 Task: Buy 3 Electrical from Lighting & Electrical section under best seller category for shipping address: Kate Phillips, 1479 Vineyard Drive, Independence, Ohio 44131, Cell Number 4403901431. Pay from credit card ending with 7965, CVV 549
Action: Mouse moved to (69, 60)
Screenshot: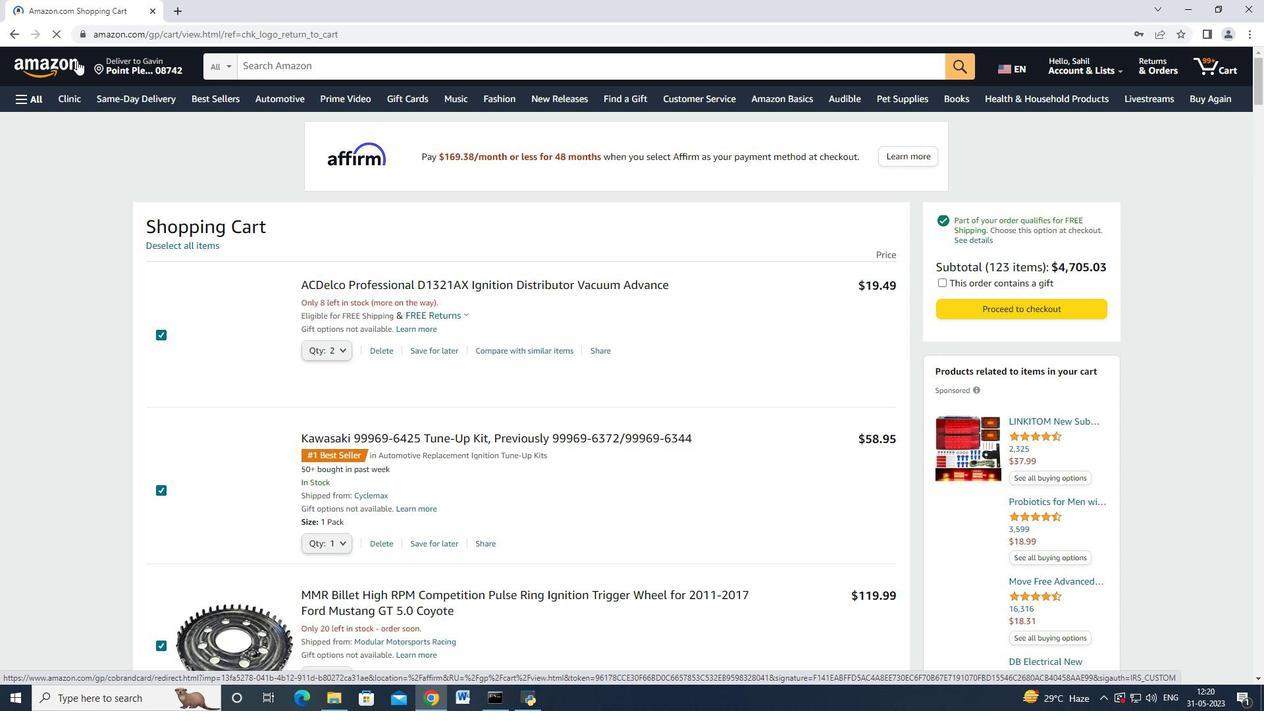
Action: Mouse pressed left at (69, 60)
Screenshot: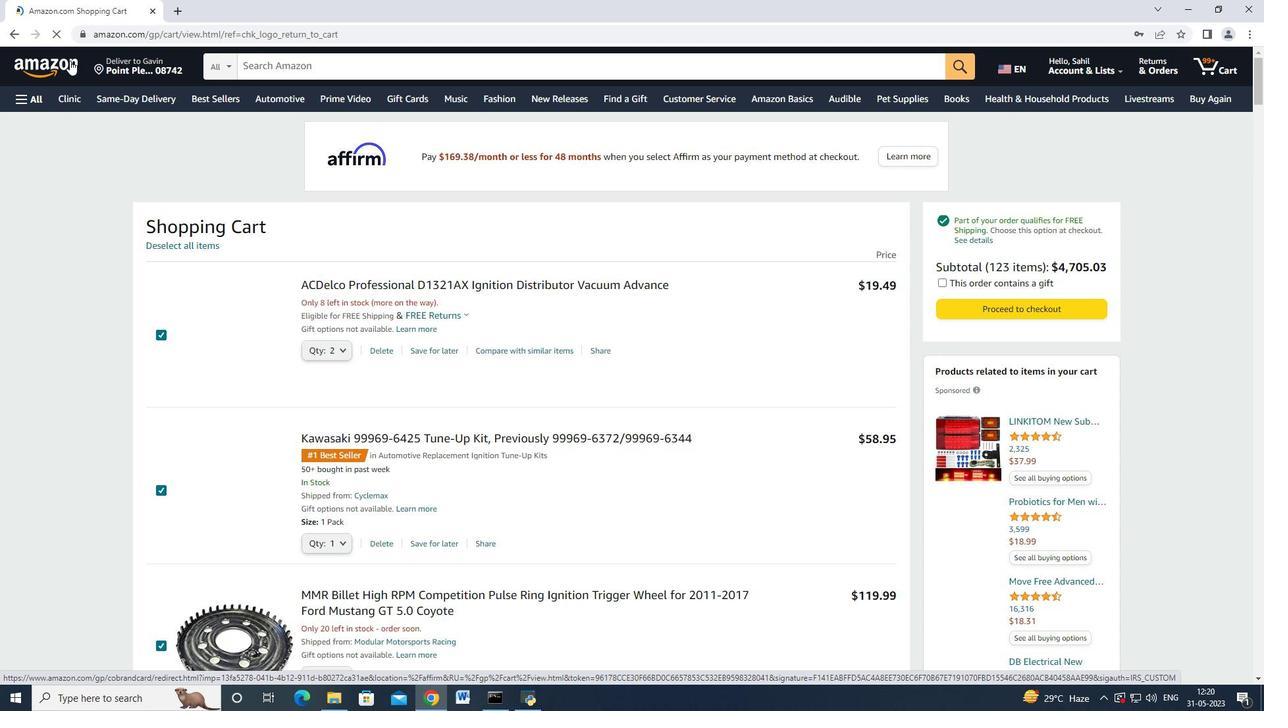 
Action: Mouse moved to (52, 60)
Screenshot: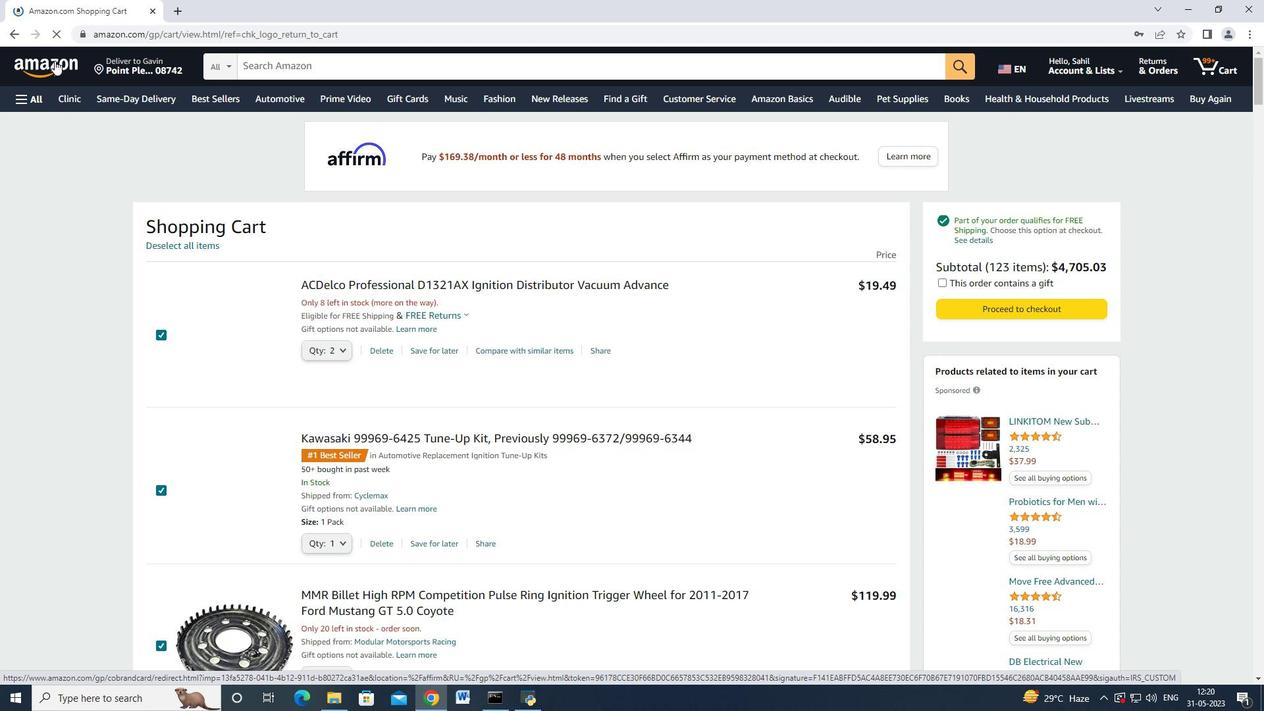 
Action: Mouse pressed left at (52, 60)
Screenshot: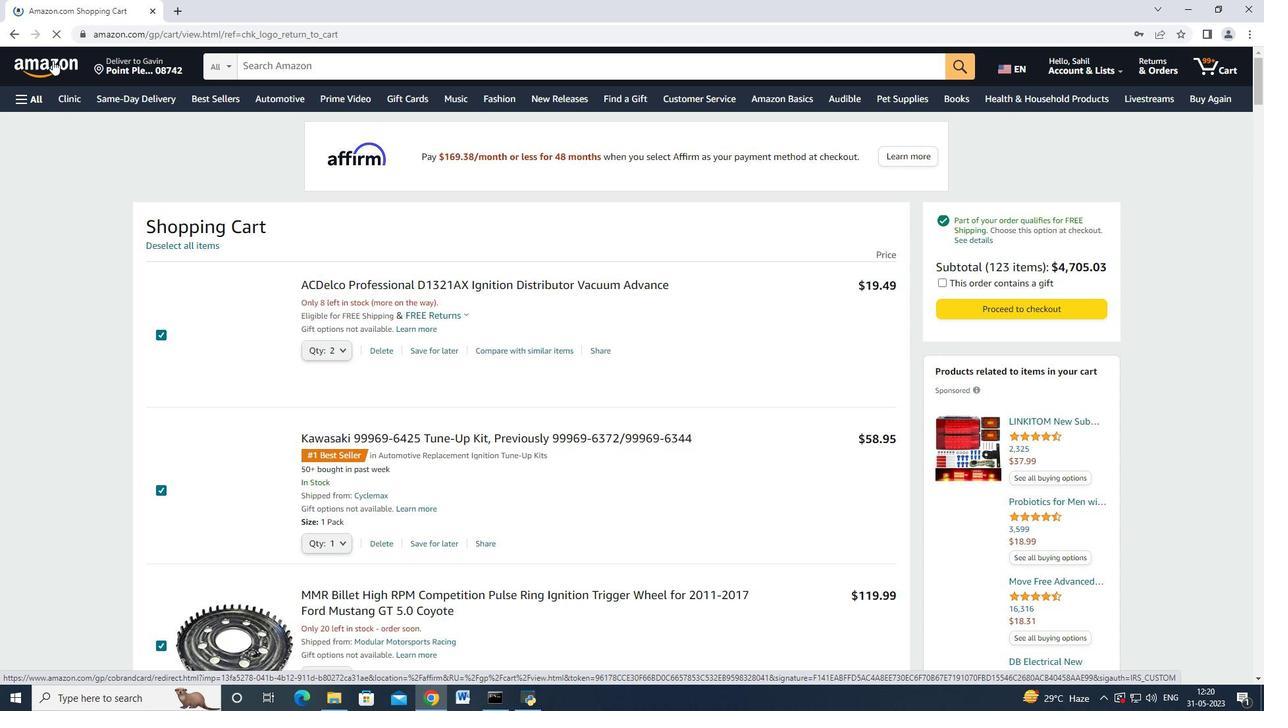 
Action: Mouse moved to (180, 36)
Screenshot: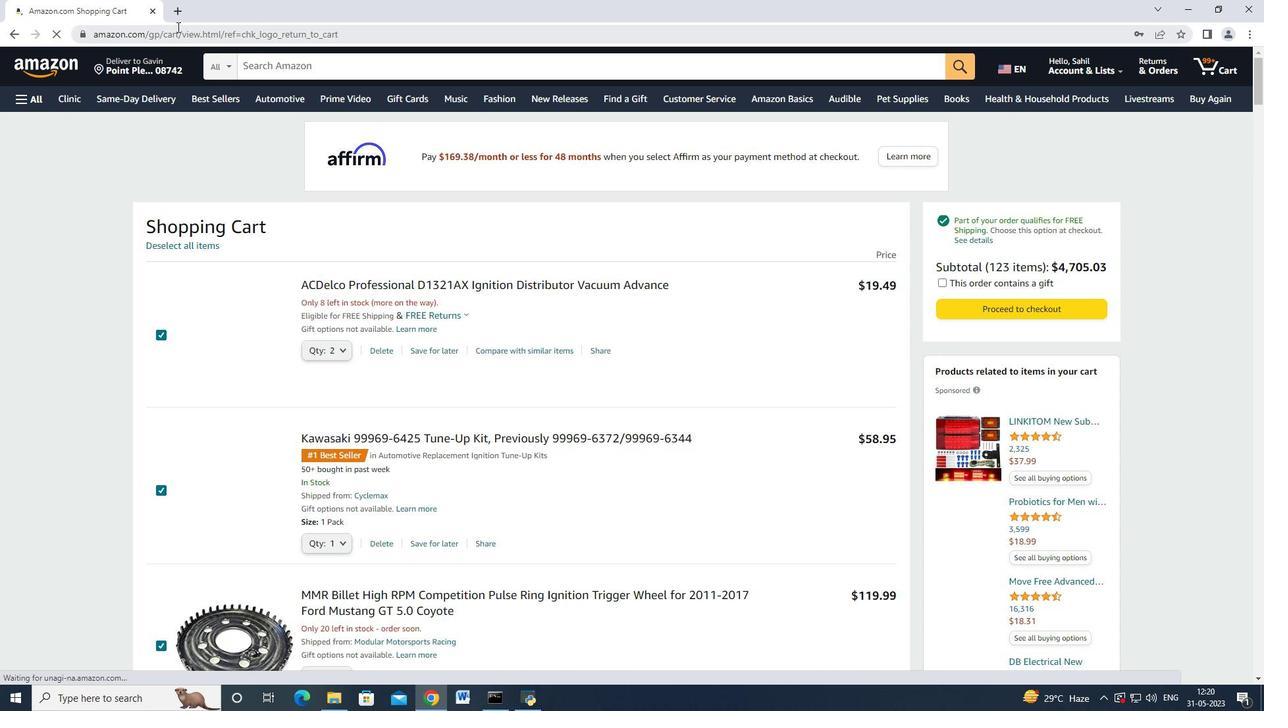 
Action: Mouse pressed left at (180, 36)
Screenshot: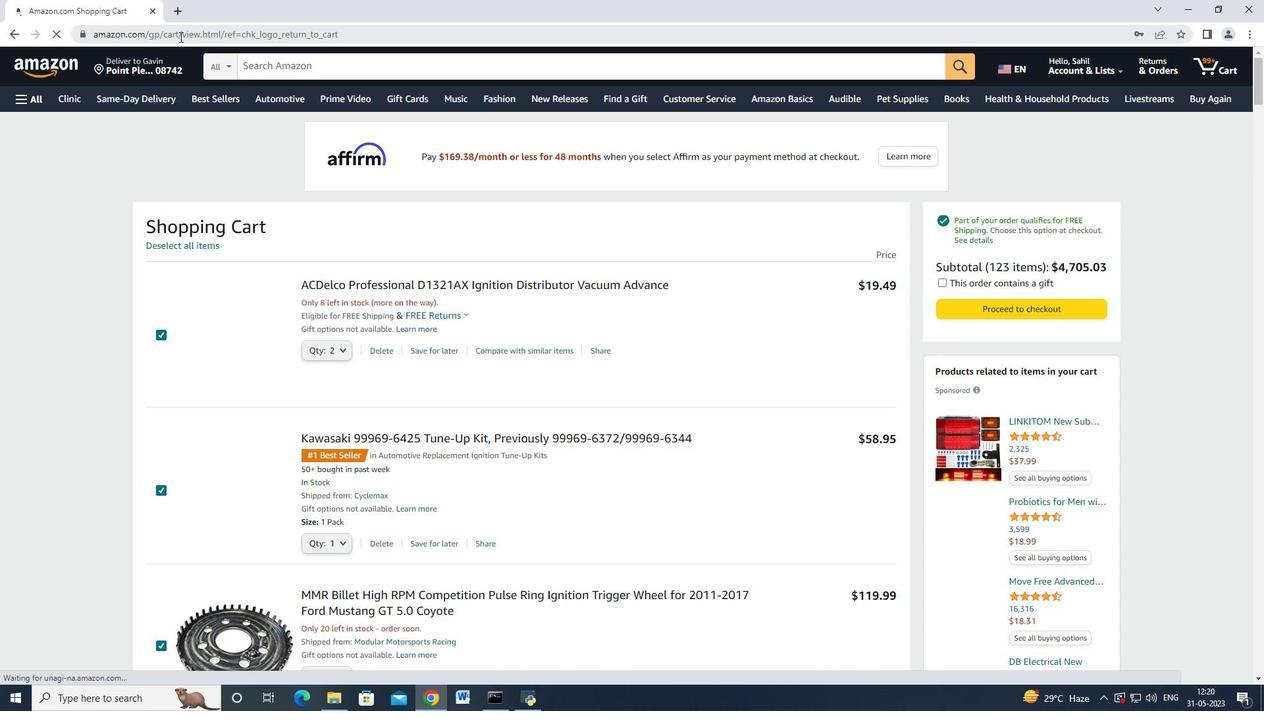 
Action: Mouse moved to (180, 36)
Screenshot: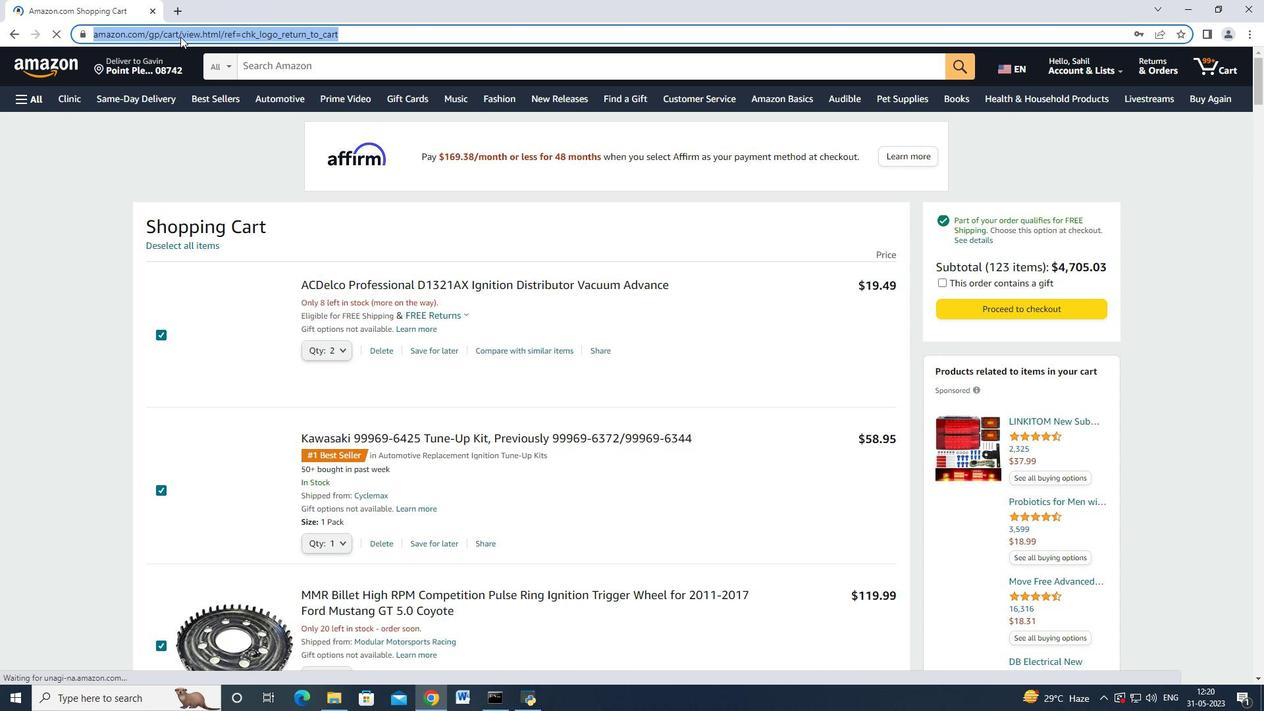 
Action: Key pressed amazon.com<Key.enter>
Screenshot: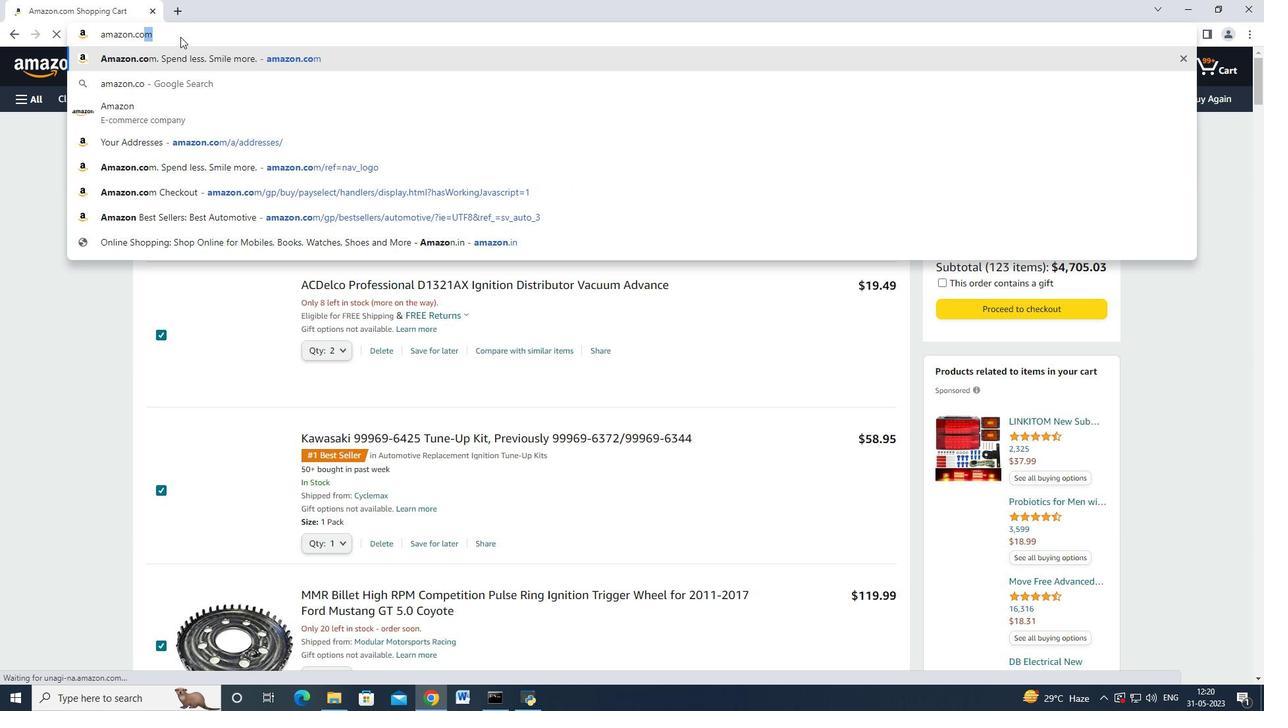 
Action: Mouse moved to (22, 104)
Screenshot: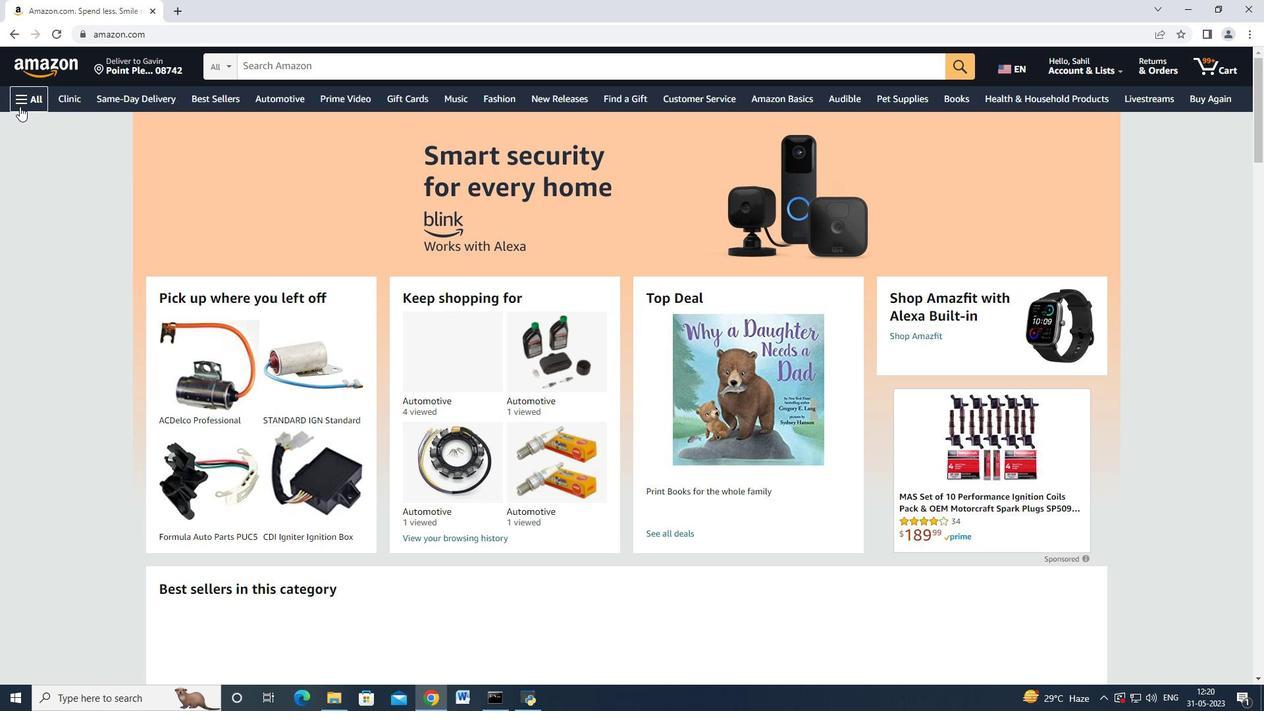 
Action: Mouse pressed left at (22, 104)
Screenshot: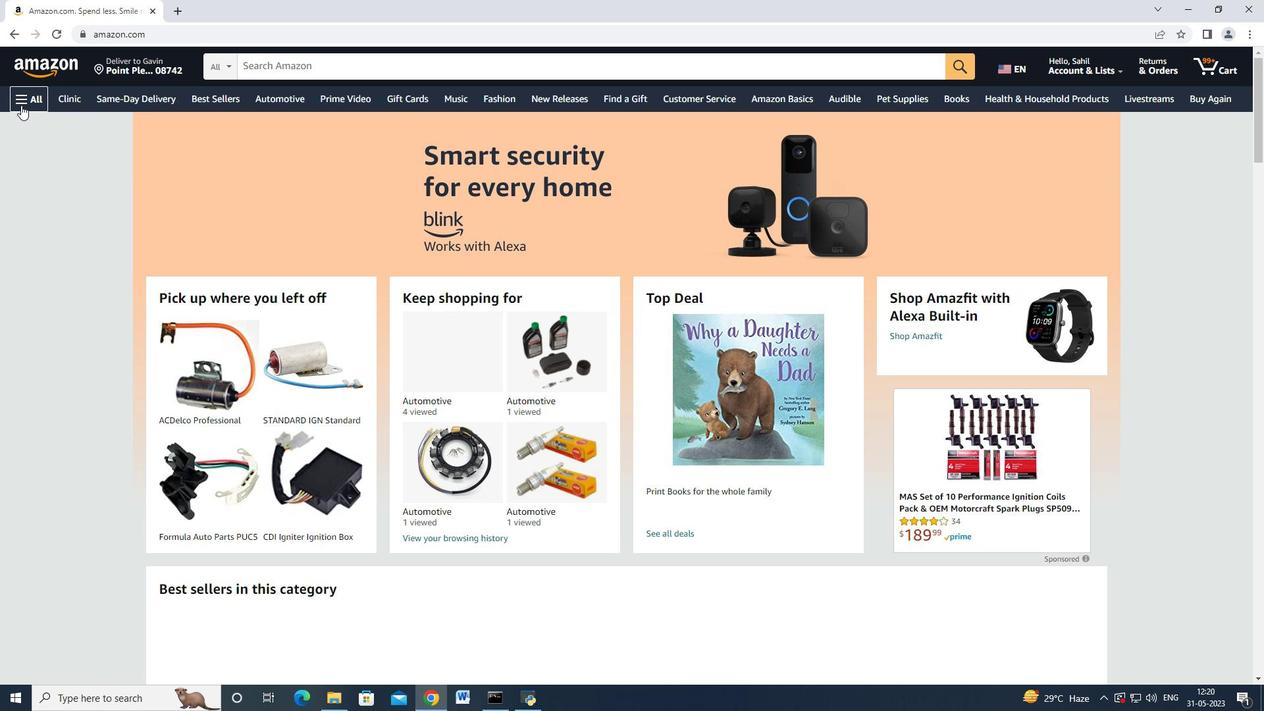 
Action: Mouse moved to (102, 256)
Screenshot: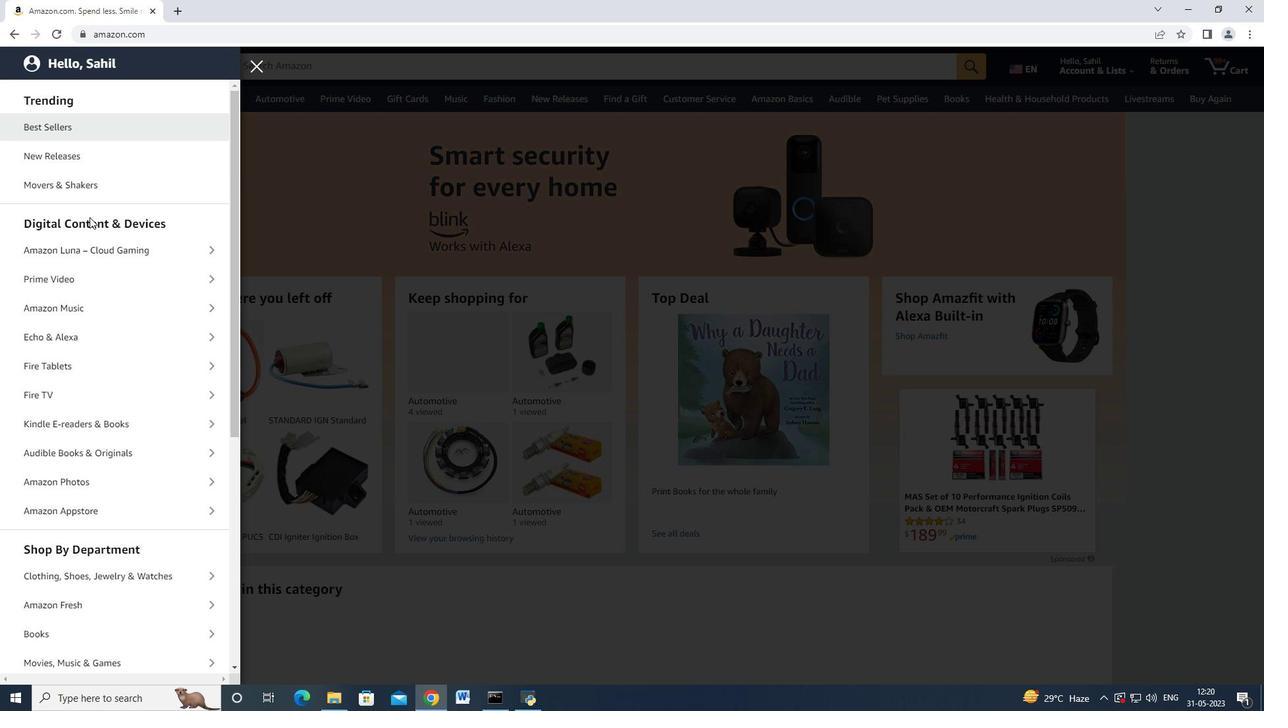 
Action: Mouse scrolled (102, 255) with delta (0, 0)
Screenshot: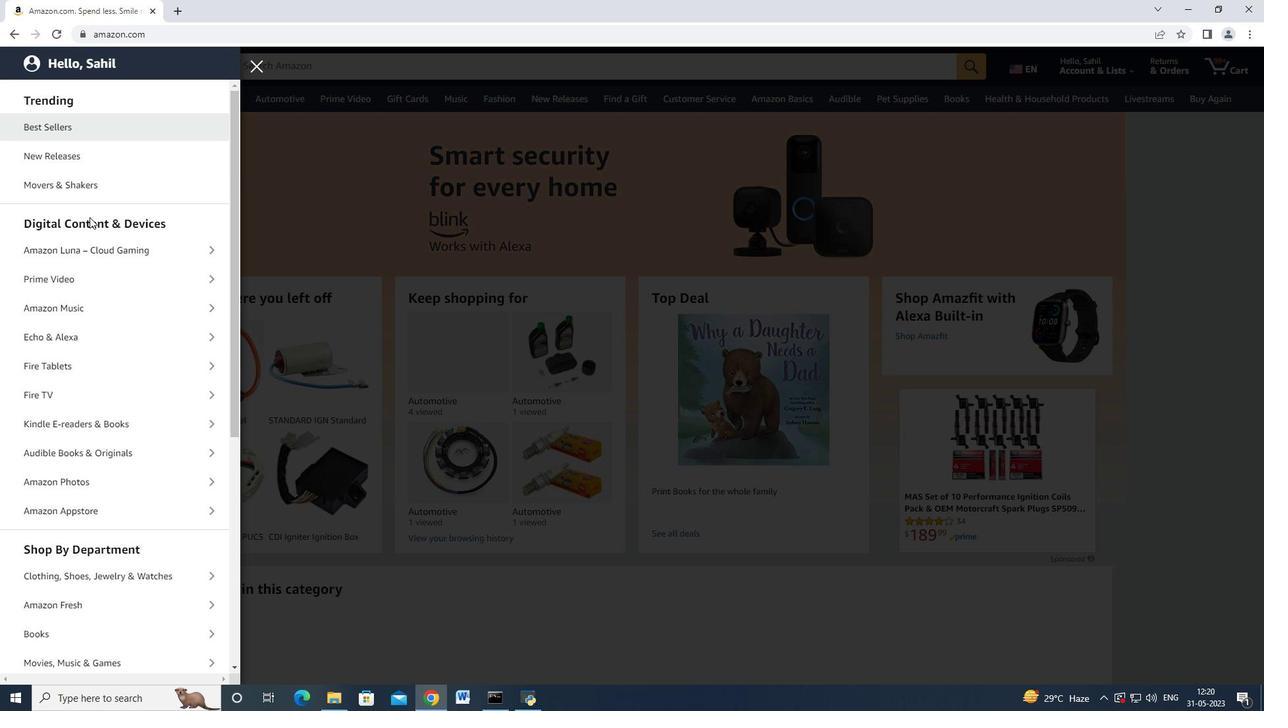 
Action: Mouse moved to (102, 260)
Screenshot: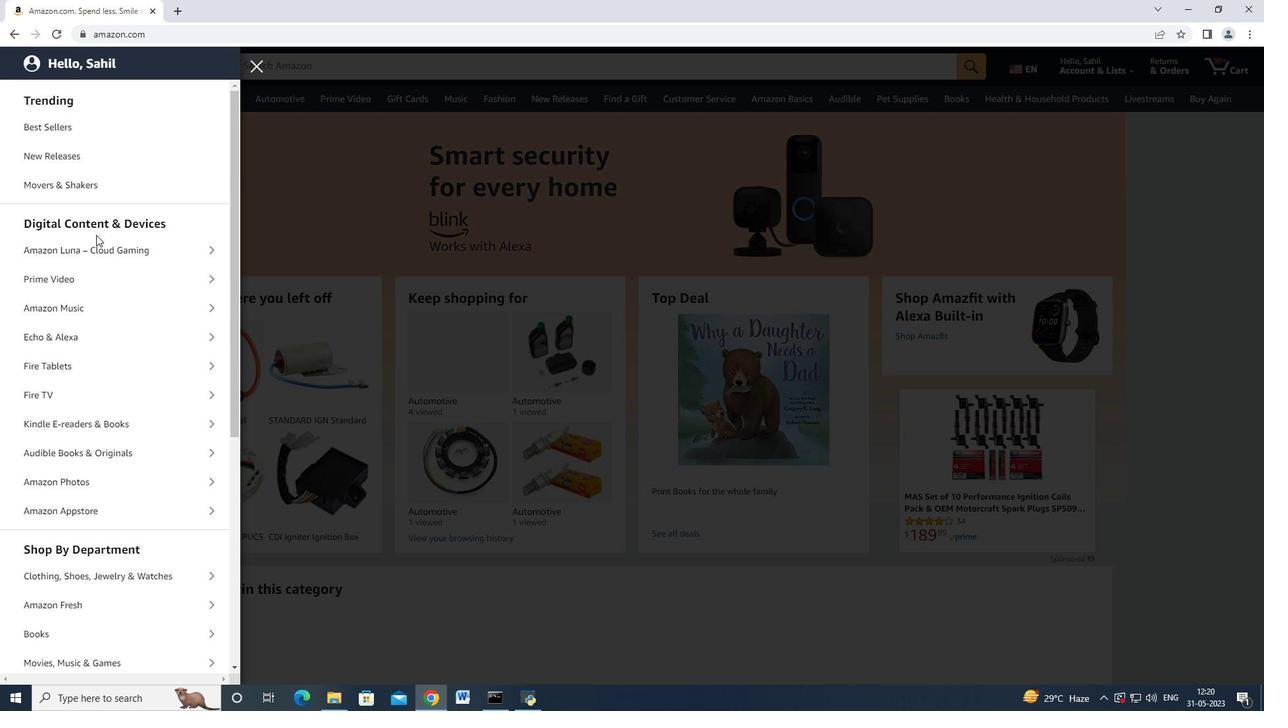
Action: Mouse scrolled (102, 260) with delta (0, 0)
Screenshot: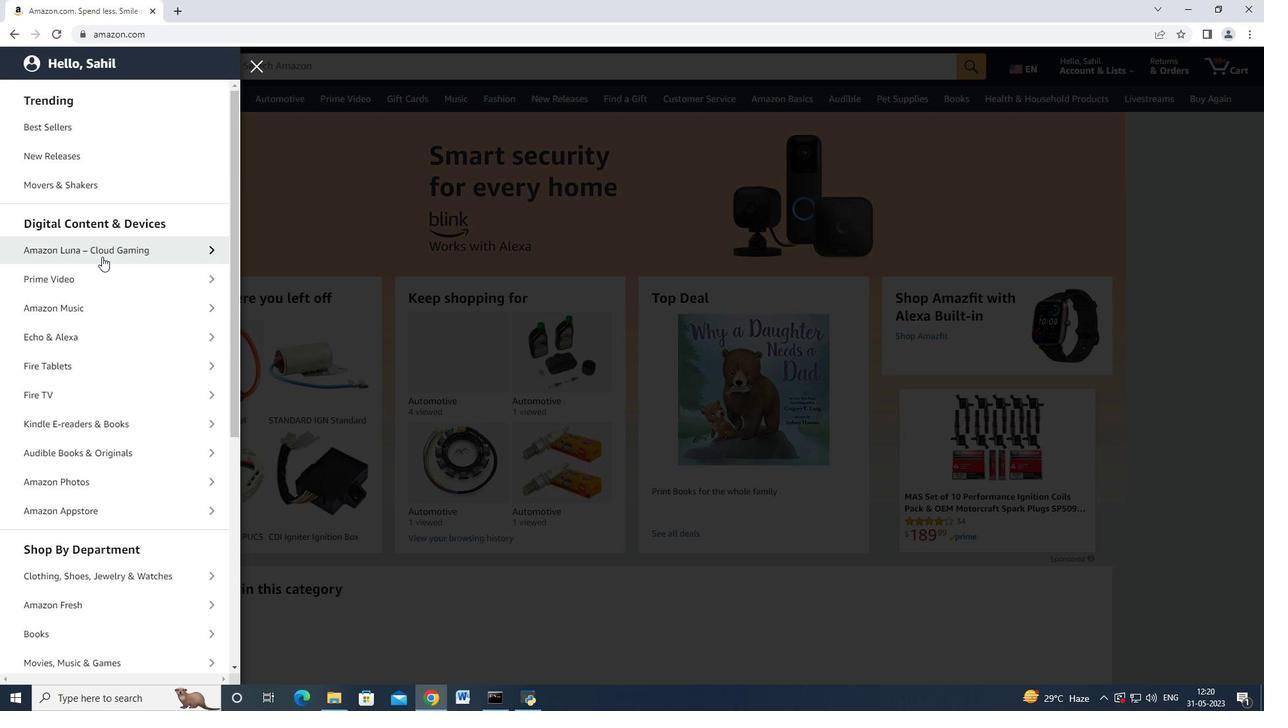 
Action: Mouse moved to (109, 281)
Screenshot: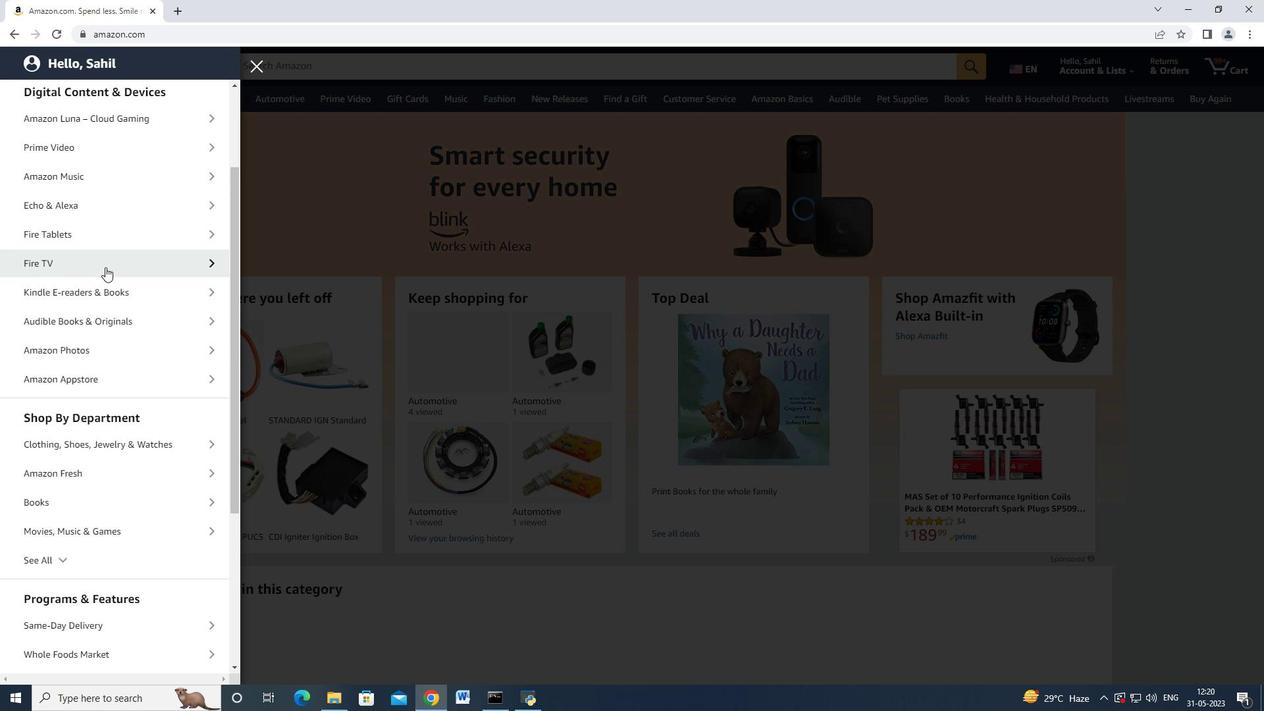 
Action: Mouse scrolled (109, 281) with delta (0, 0)
Screenshot: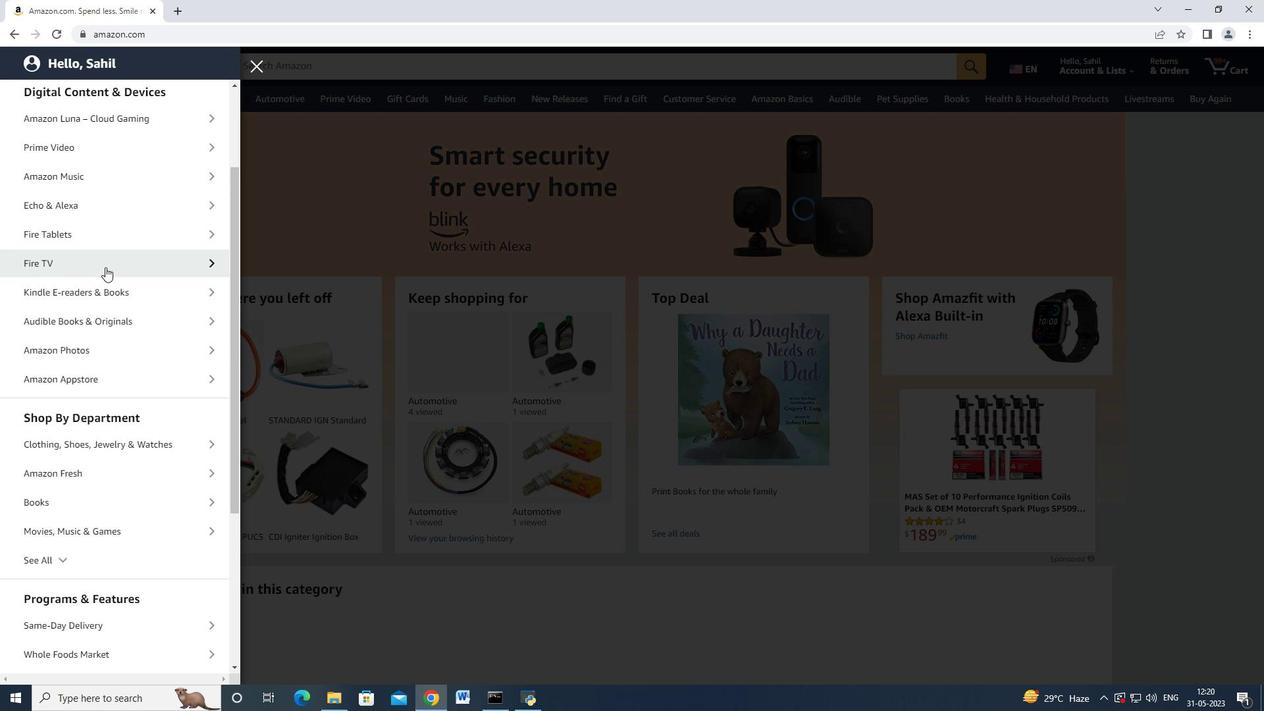 
Action: Mouse moved to (123, 350)
Screenshot: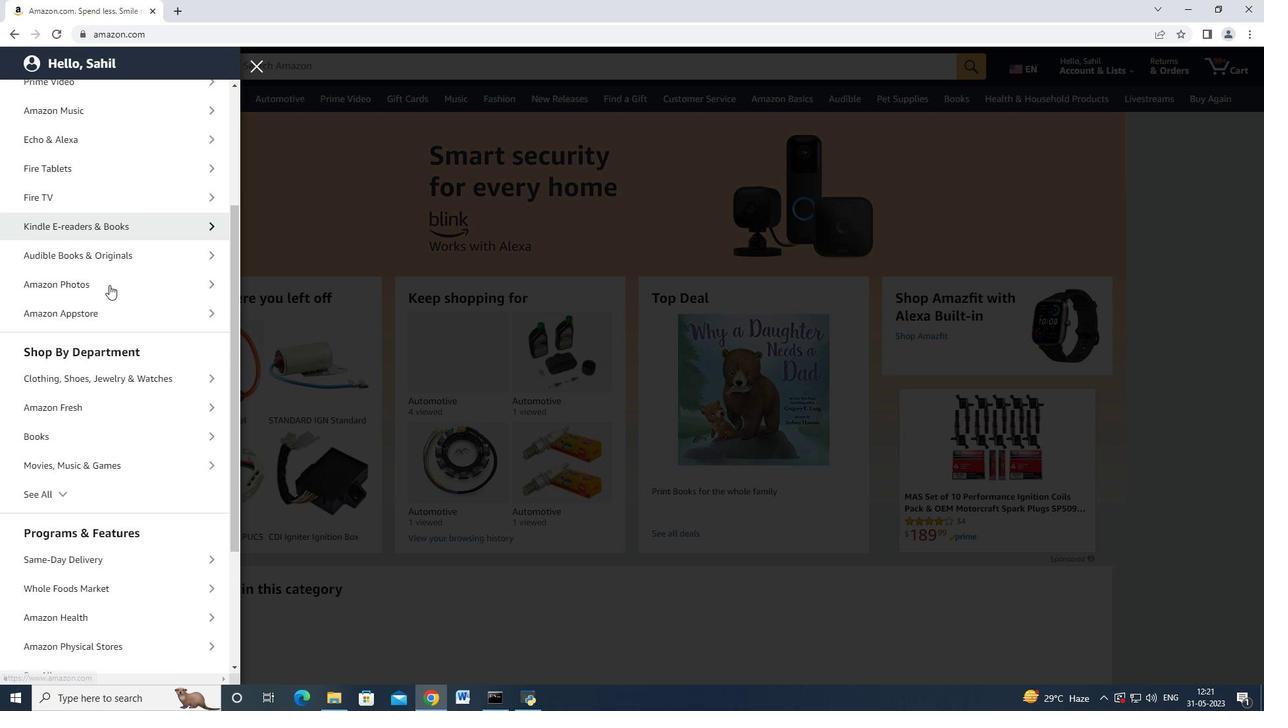 
Action: Mouse scrolled (109, 285) with delta (0, 0)
Screenshot: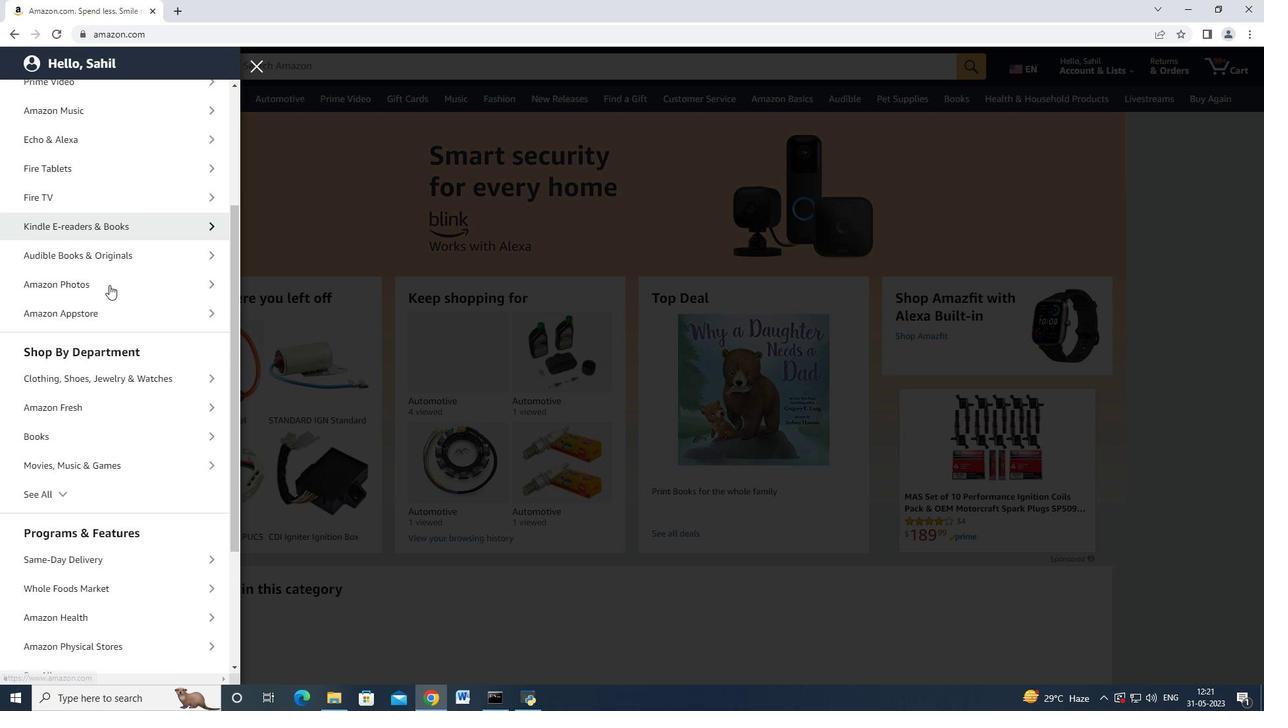 
Action: Mouse moved to (103, 427)
Screenshot: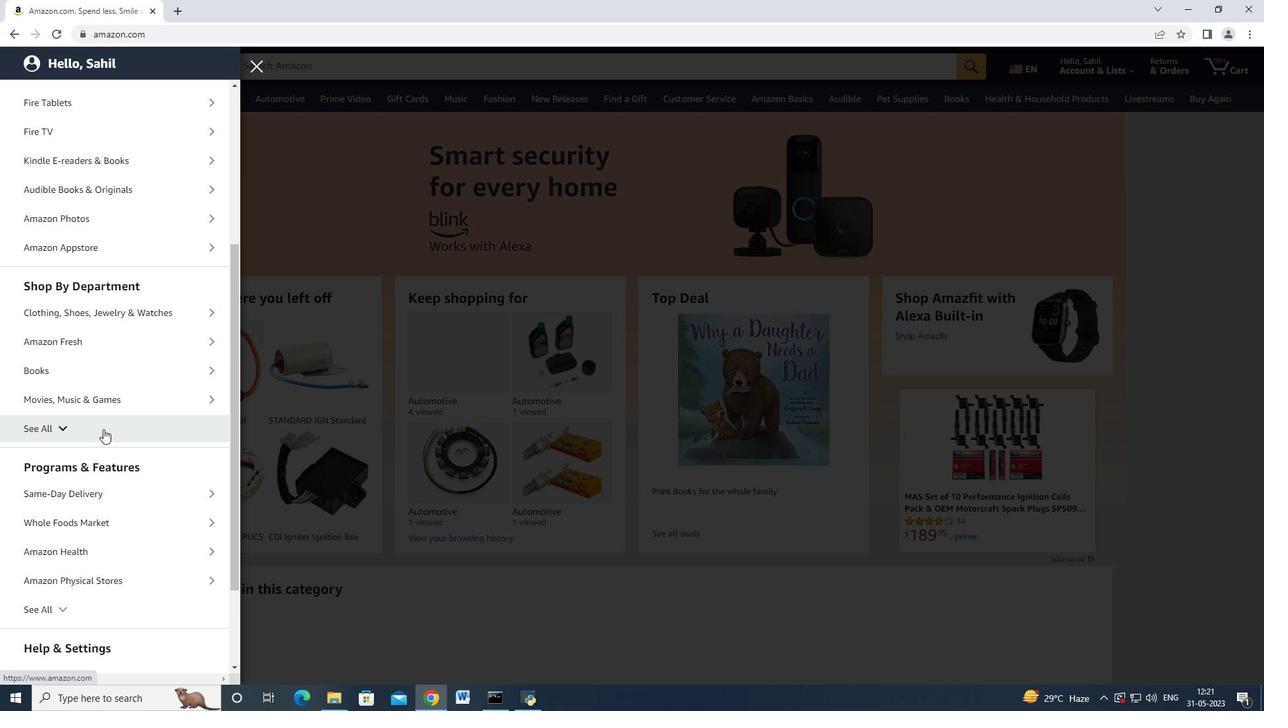 
Action: Mouse pressed left at (103, 427)
Screenshot: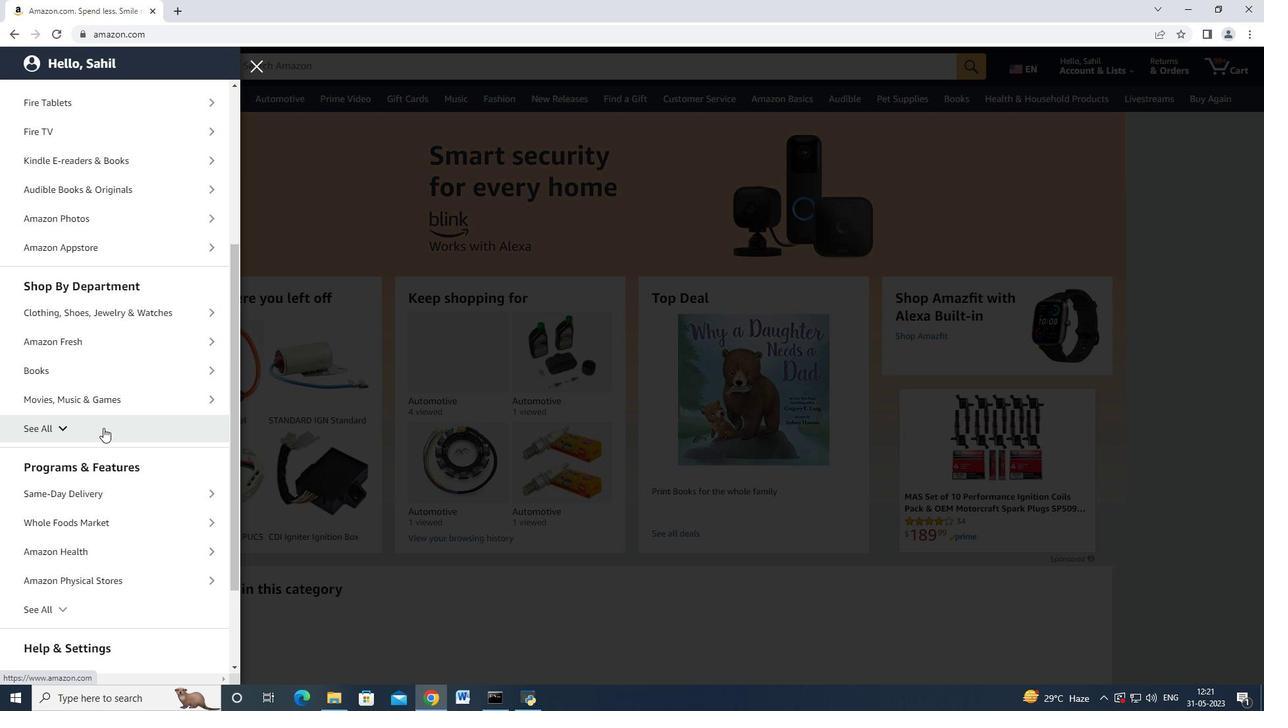 
Action: Mouse scrolled (103, 427) with delta (0, 0)
Screenshot: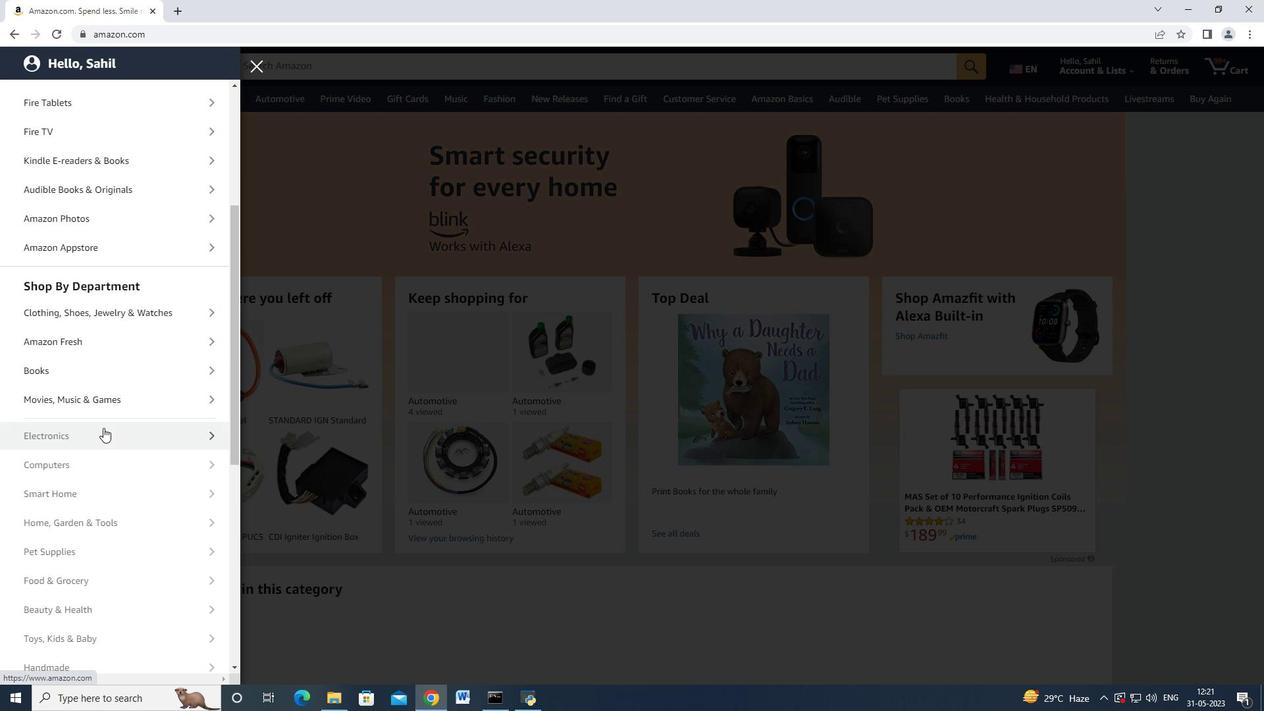 
Action: Mouse scrolled (103, 427) with delta (0, 0)
Screenshot: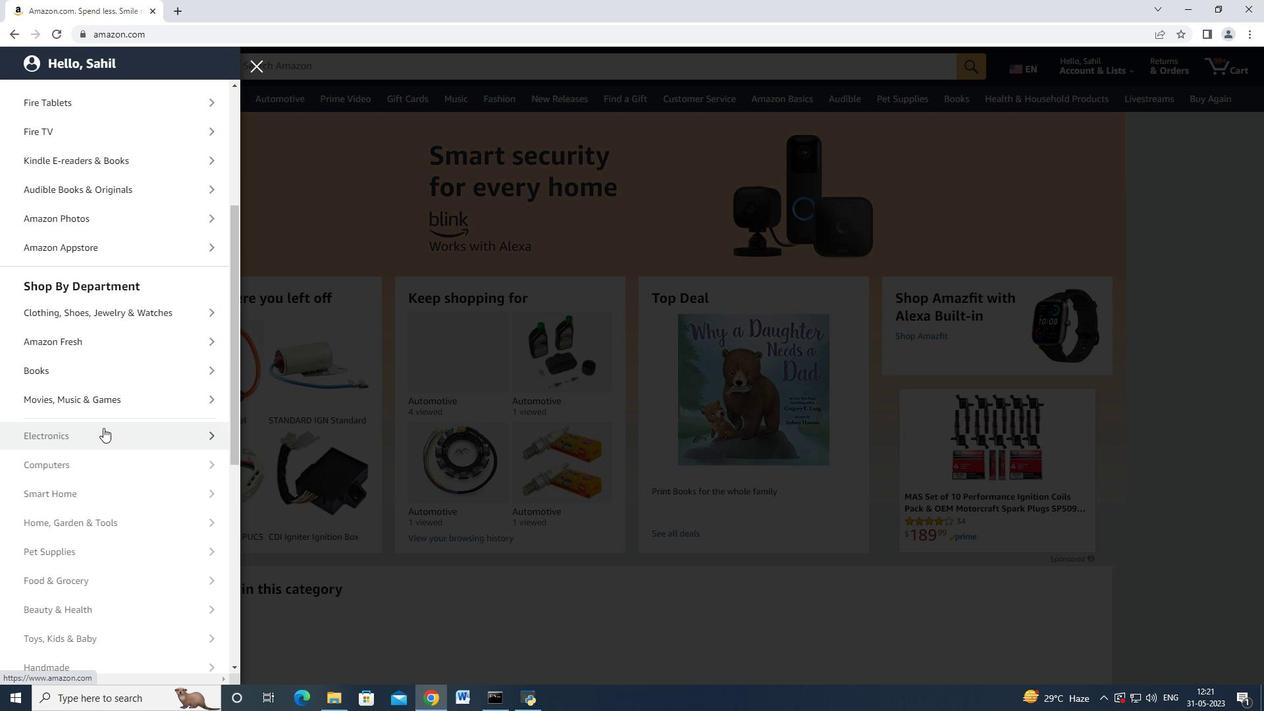 
Action: Mouse scrolled (103, 427) with delta (0, 0)
Screenshot: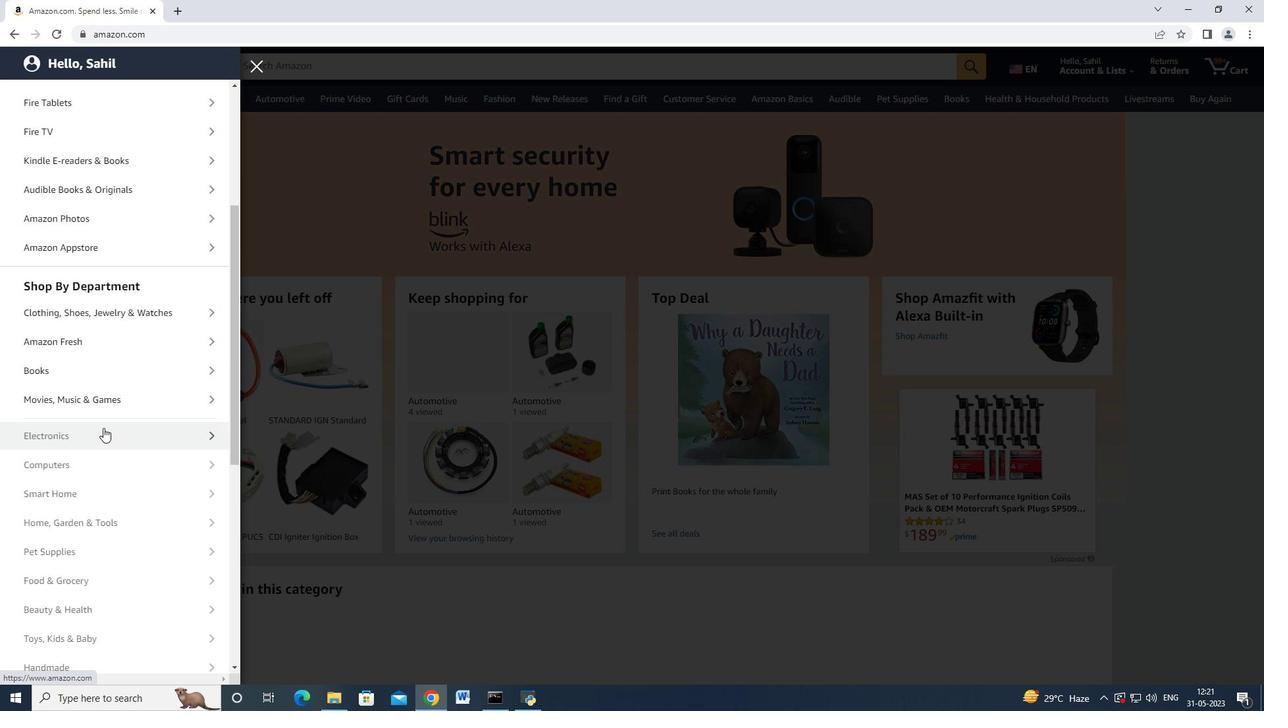 
Action: Mouse scrolled (103, 427) with delta (0, 0)
Screenshot: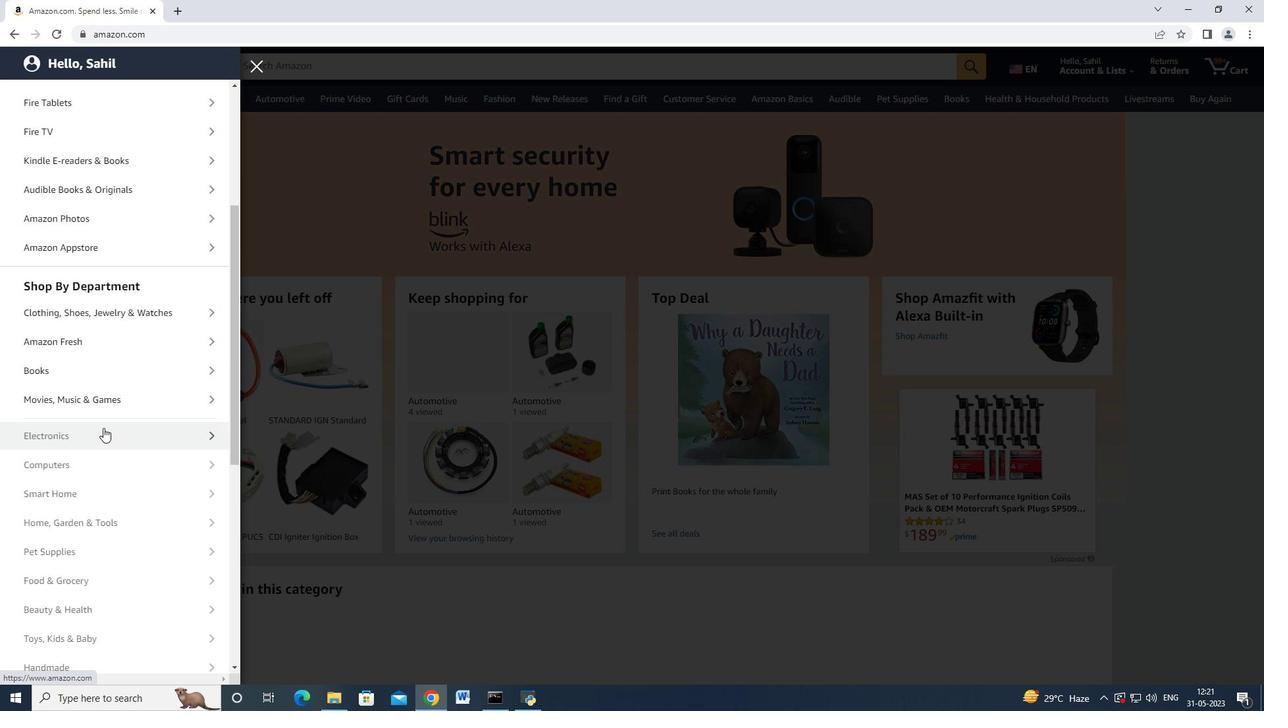
Action: Mouse scrolled (103, 427) with delta (0, 0)
Screenshot: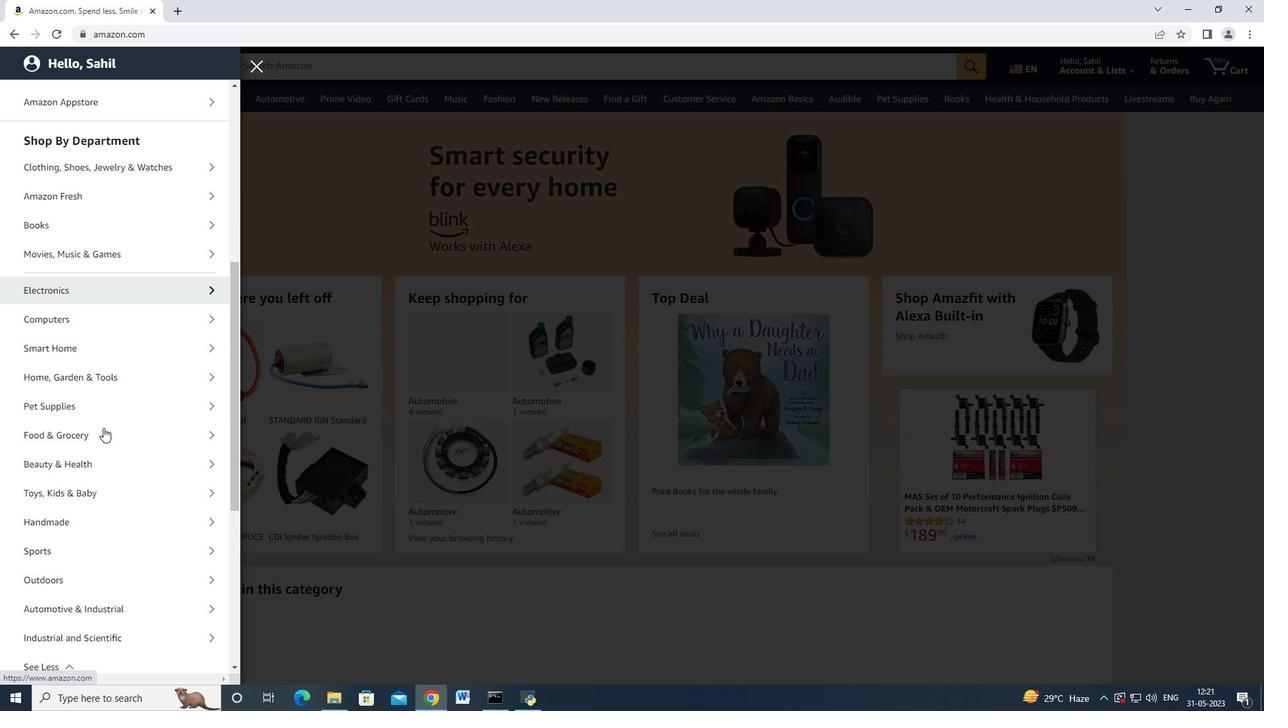 
Action: Mouse moved to (103, 427)
Screenshot: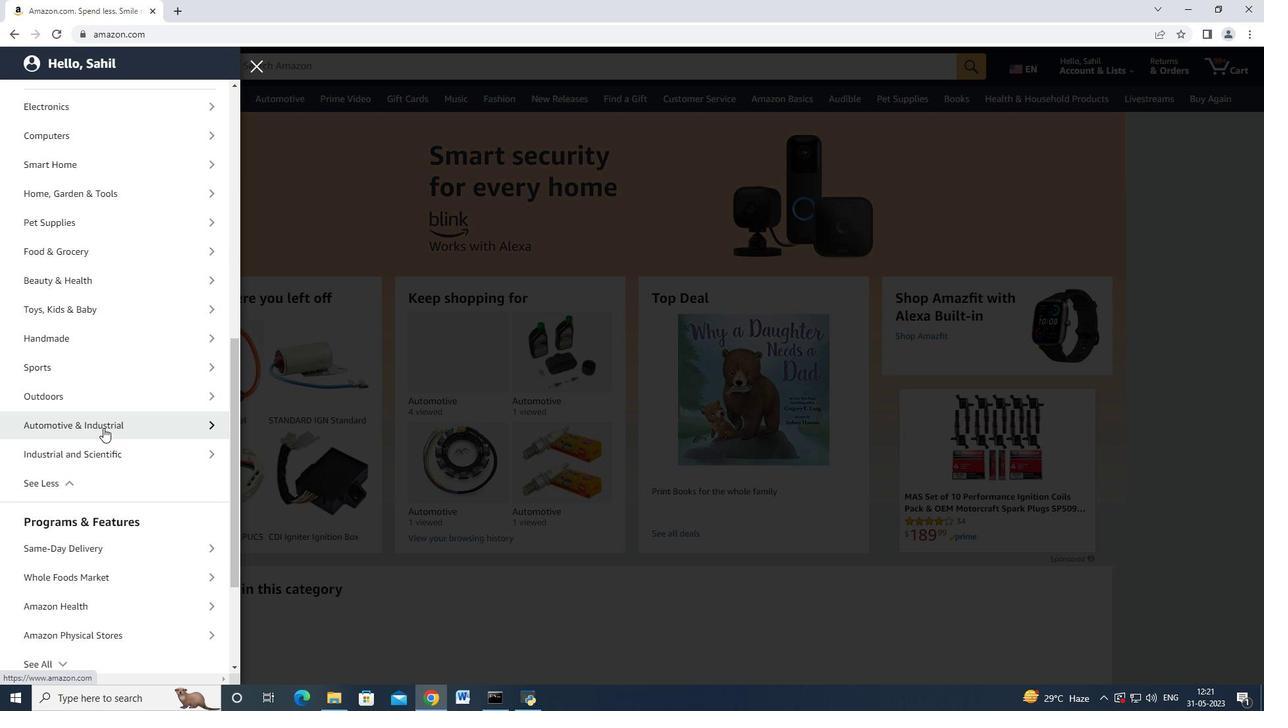 
Action: Mouse pressed left at (103, 427)
Screenshot: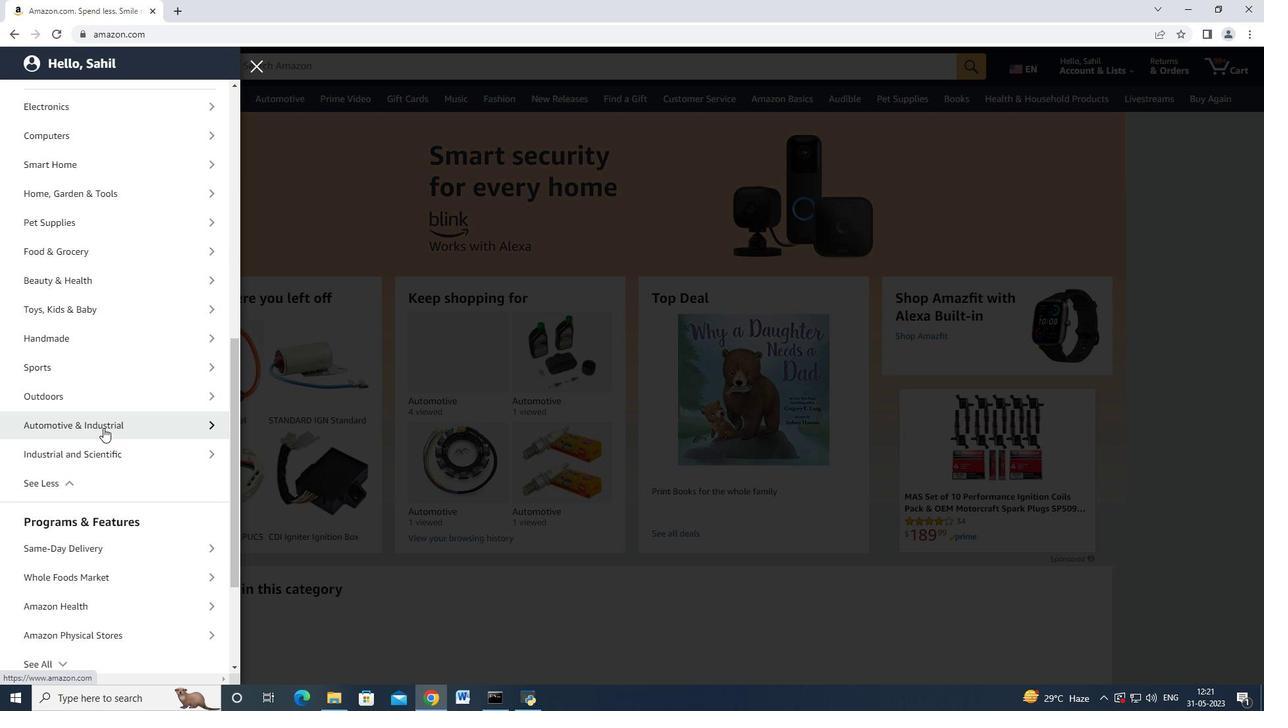 
Action: Mouse moved to (117, 158)
Screenshot: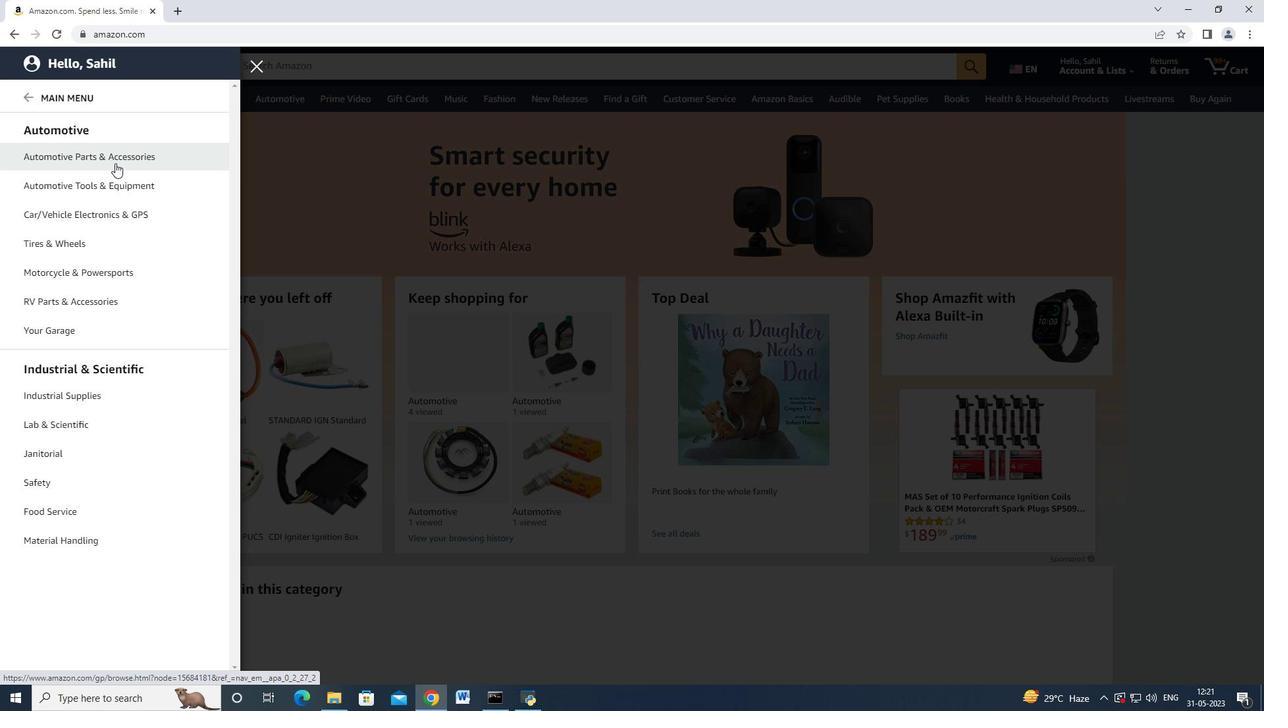 
Action: Mouse pressed left at (117, 158)
Screenshot: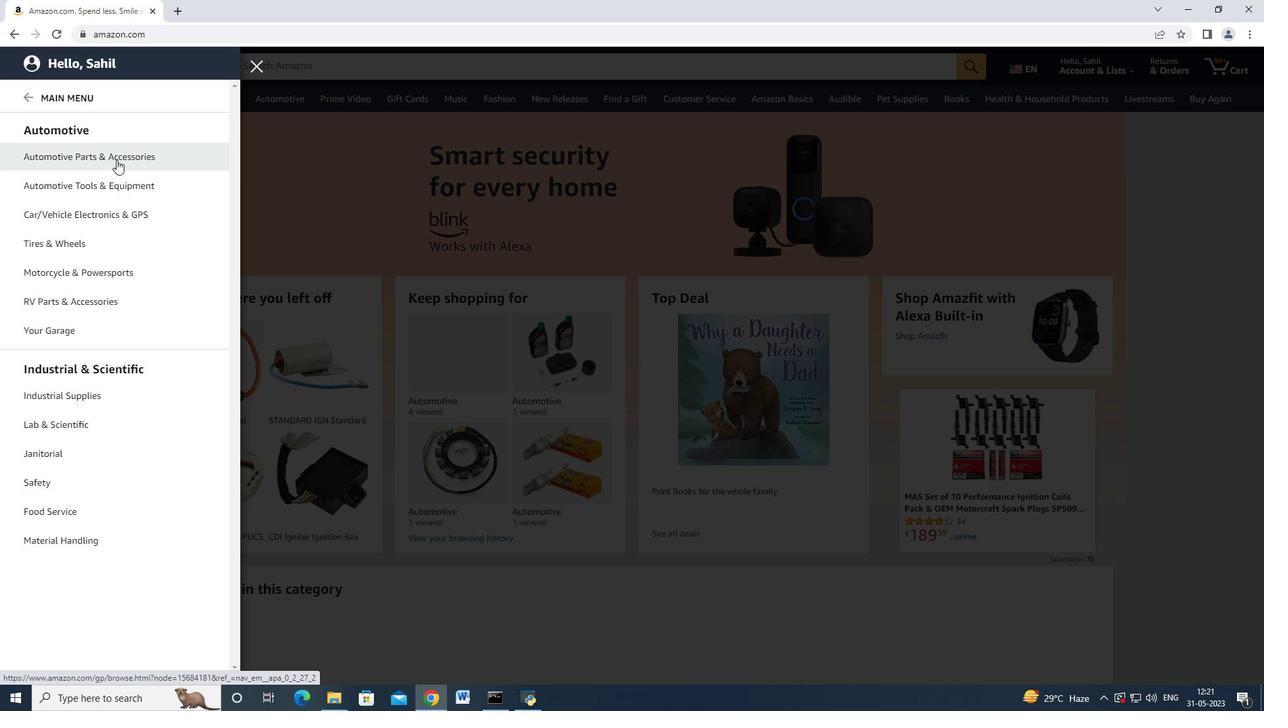 
Action: Mouse moved to (237, 125)
Screenshot: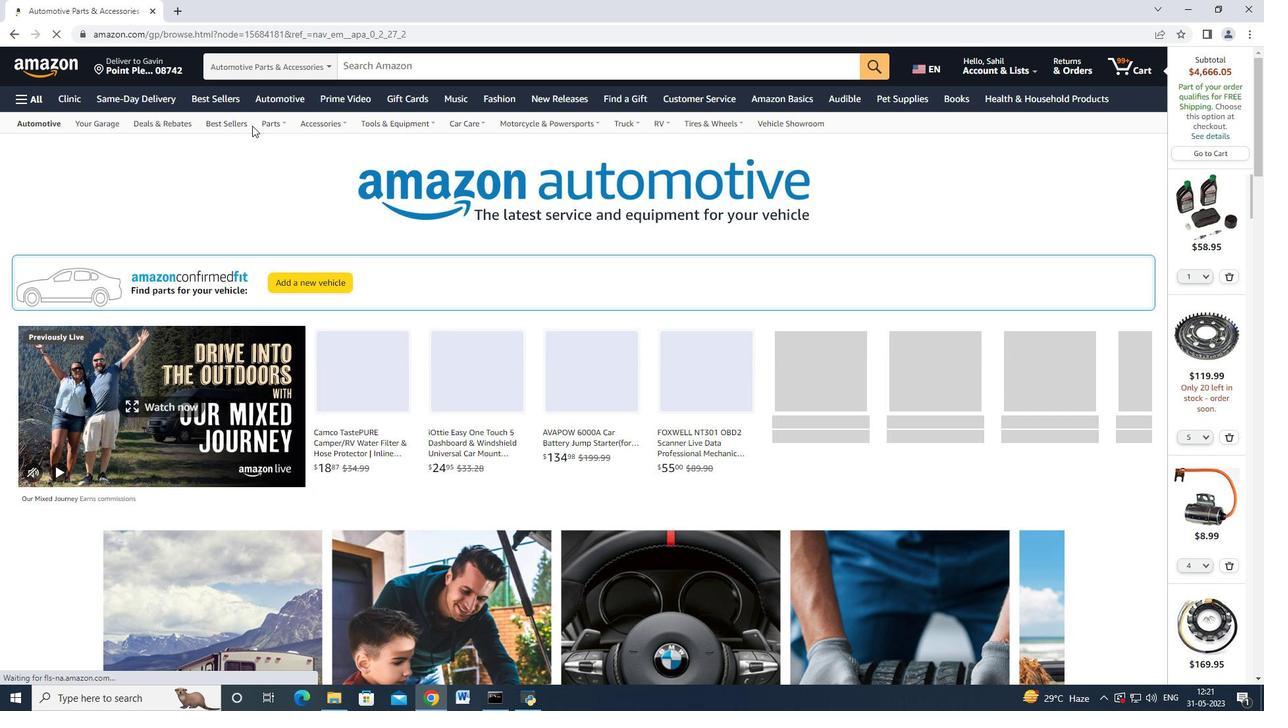 
Action: Mouse pressed left at (237, 125)
Screenshot: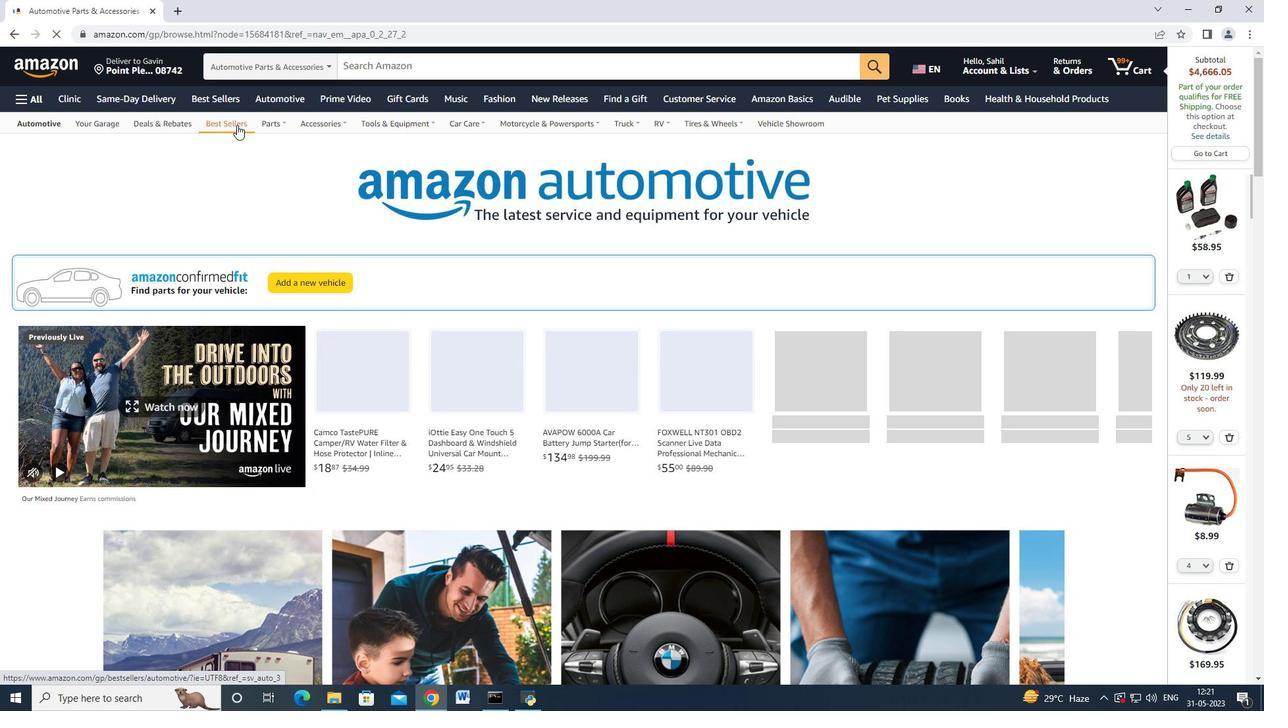 
Action: Mouse moved to (100, 416)
Screenshot: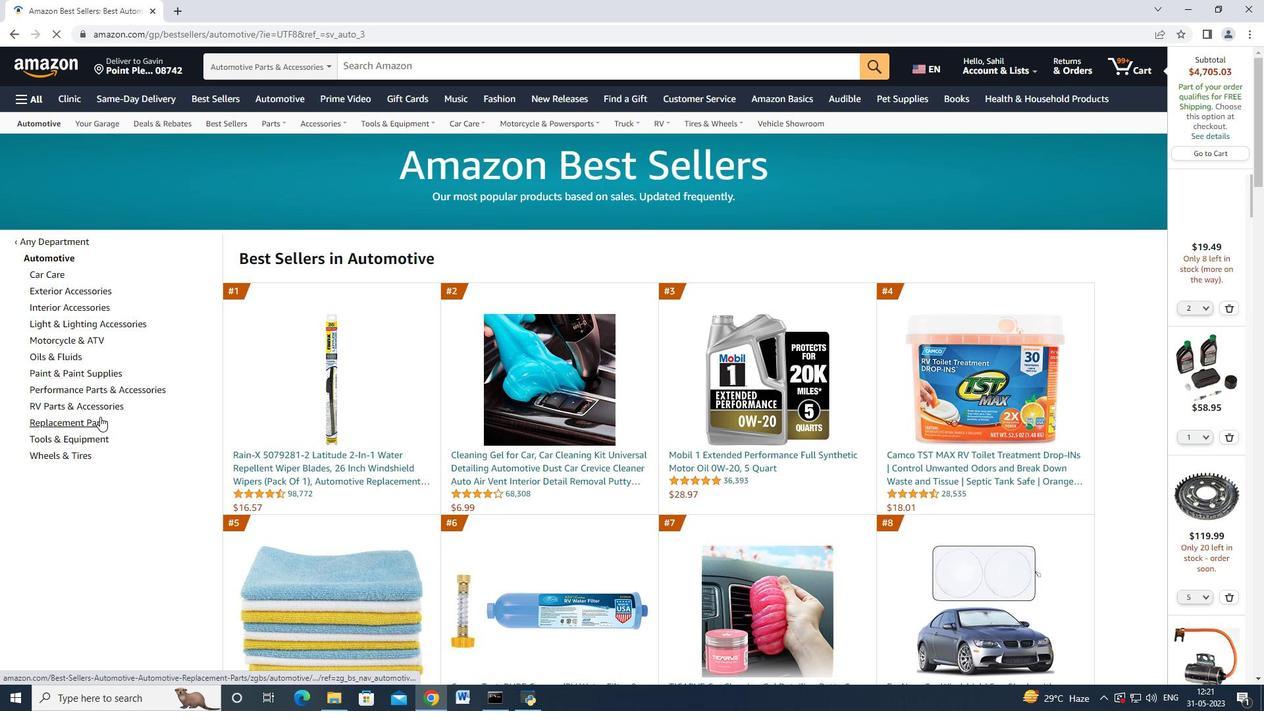 
Action: Mouse pressed left at (100, 416)
Screenshot: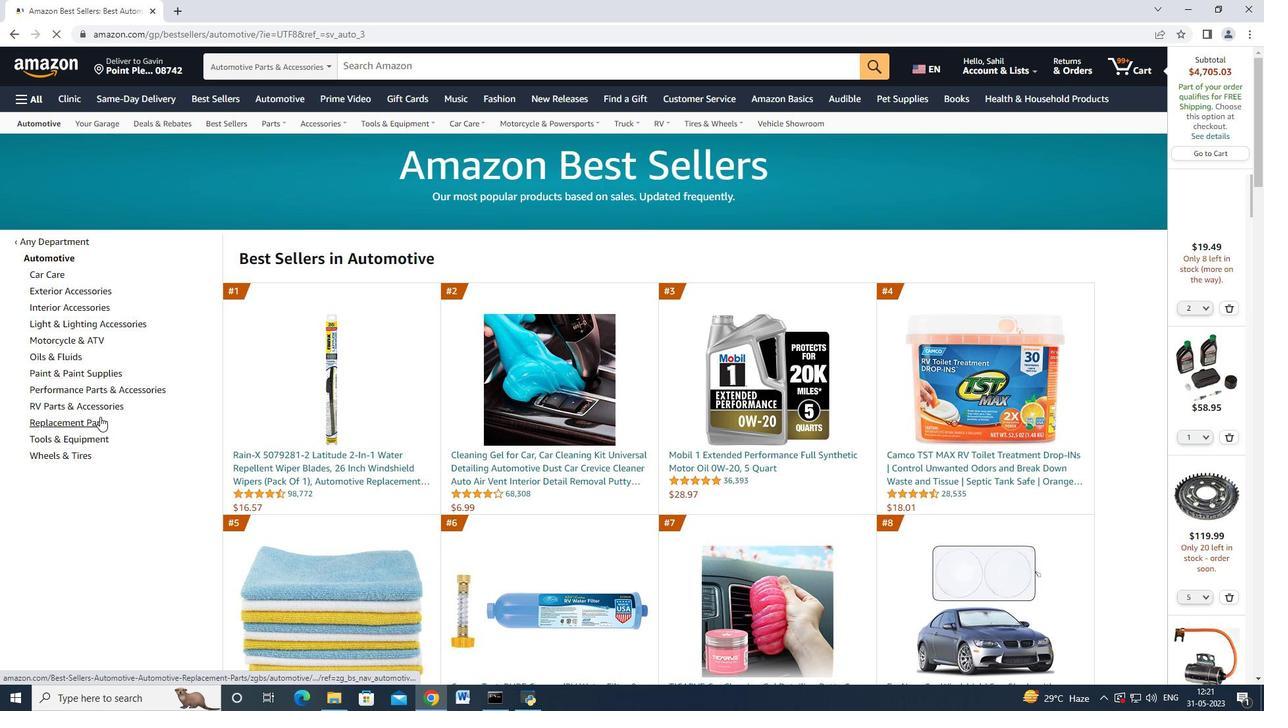 
Action: Mouse moved to (99, 363)
Screenshot: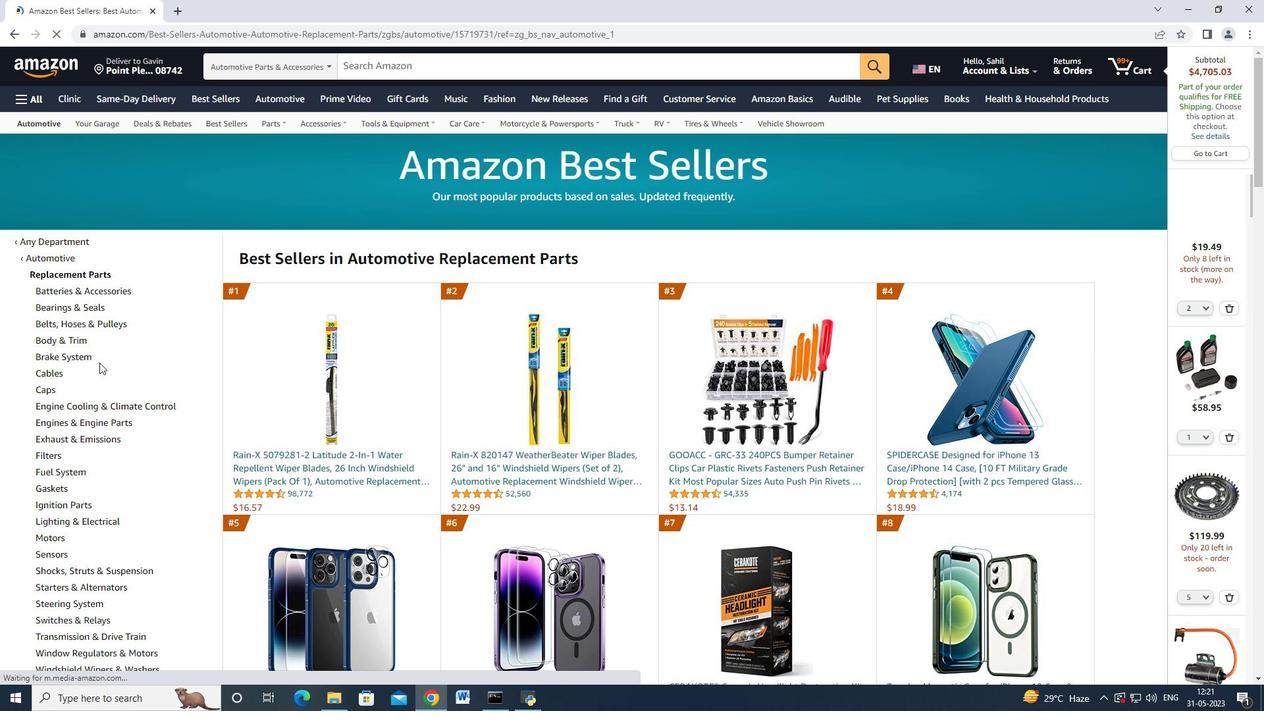 
Action: Mouse scrolled (99, 362) with delta (0, 0)
Screenshot: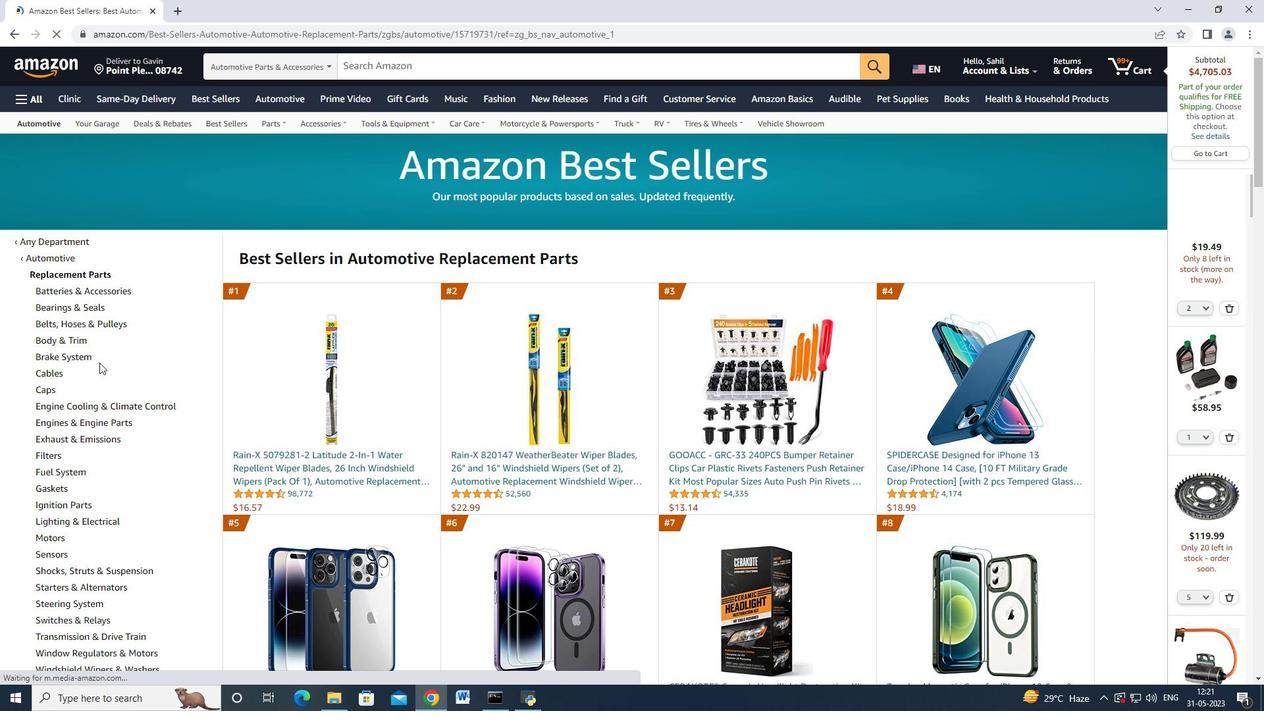 
Action: Mouse scrolled (99, 362) with delta (0, 0)
Screenshot: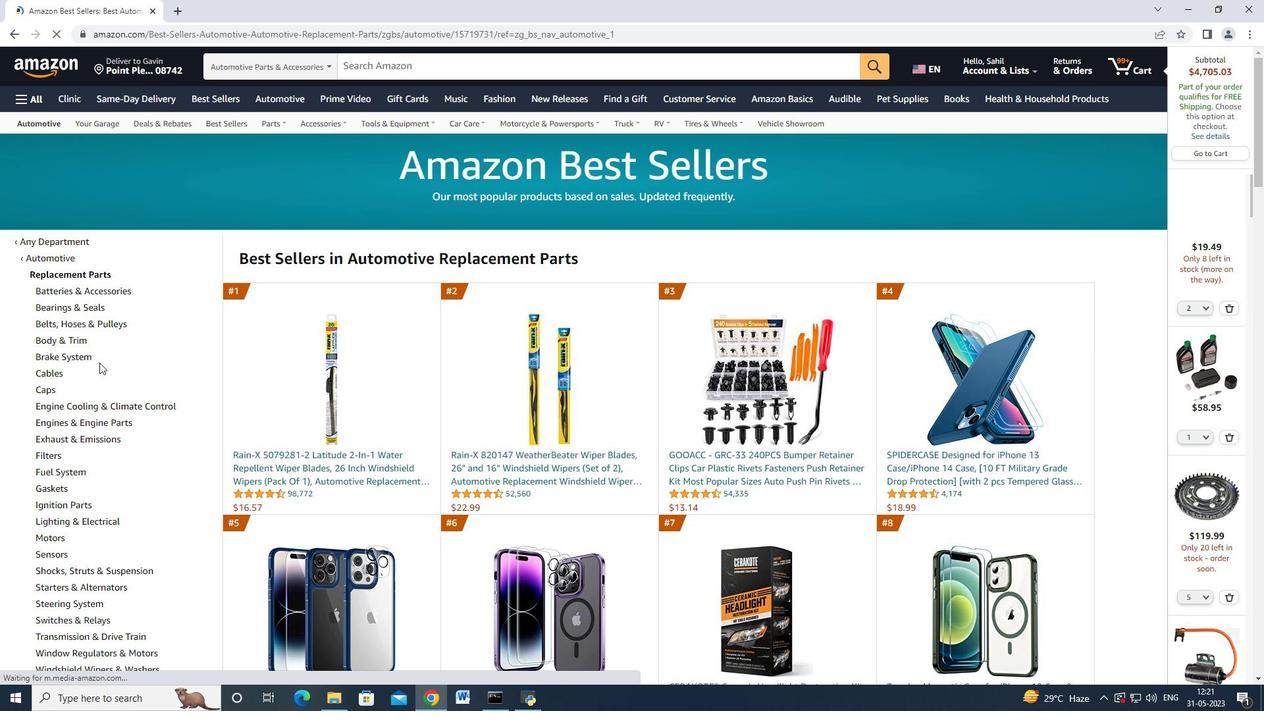 
Action: Mouse scrolled (99, 362) with delta (0, 0)
Screenshot: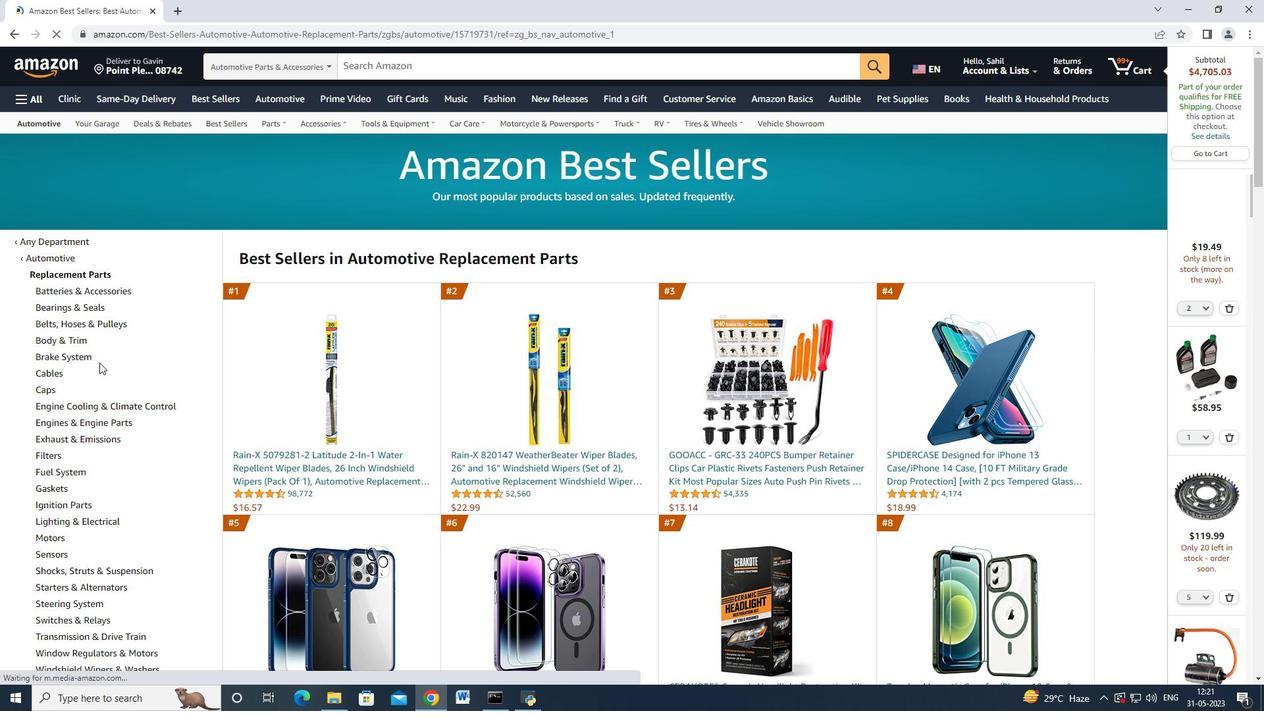 
Action: Mouse moved to (99, 363)
Screenshot: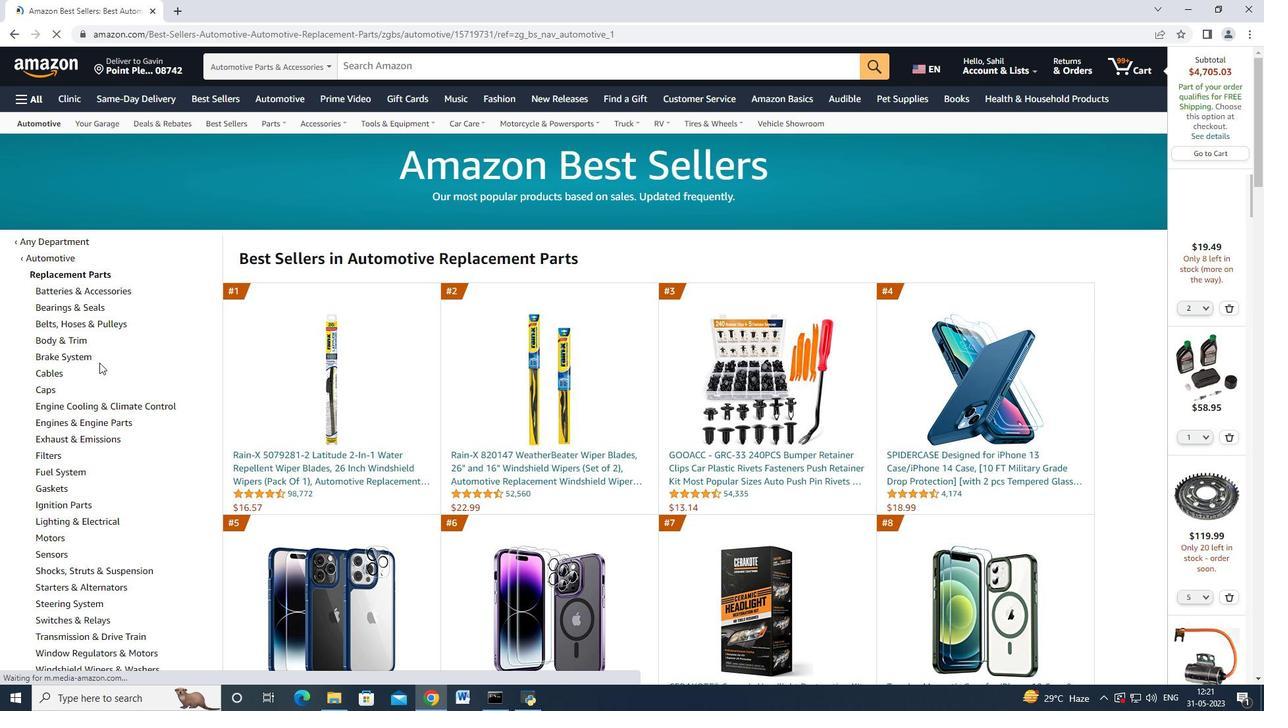 
Action: Mouse scrolled (99, 362) with delta (0, 0)
Screenshot: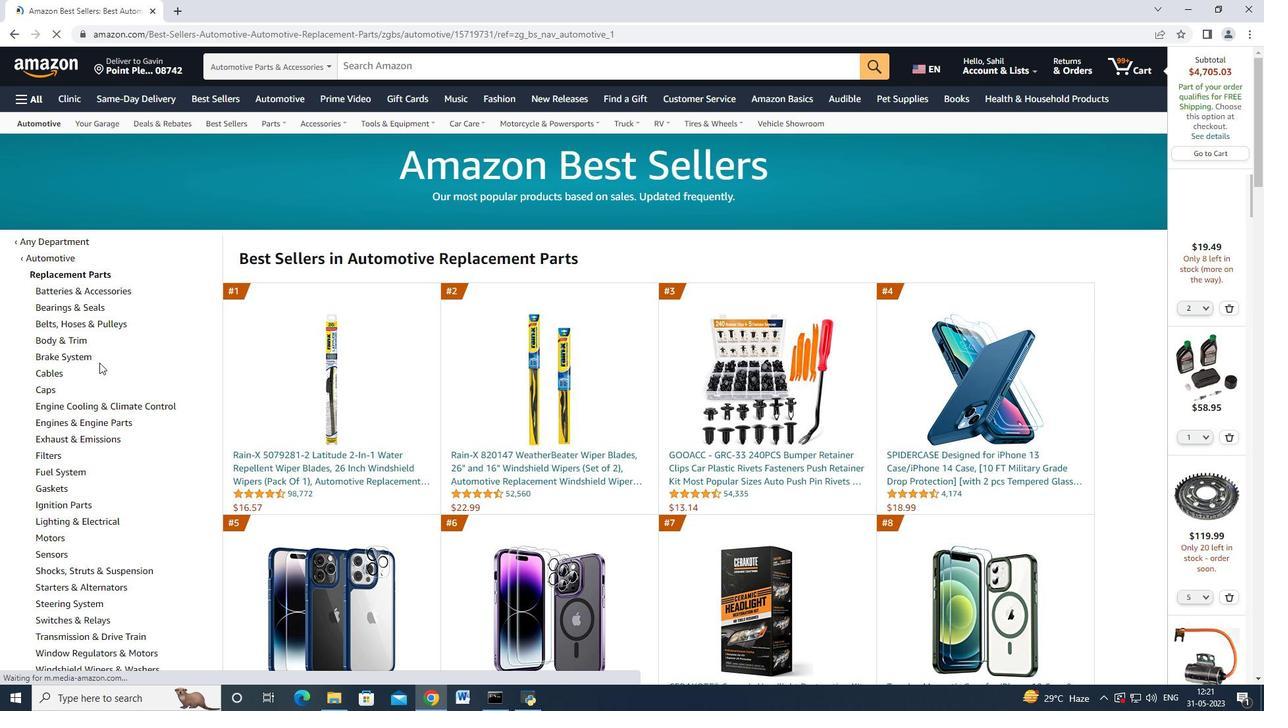 
Action: Mouse scrolled (99, 362) with delta (0, 0)
Screenshot: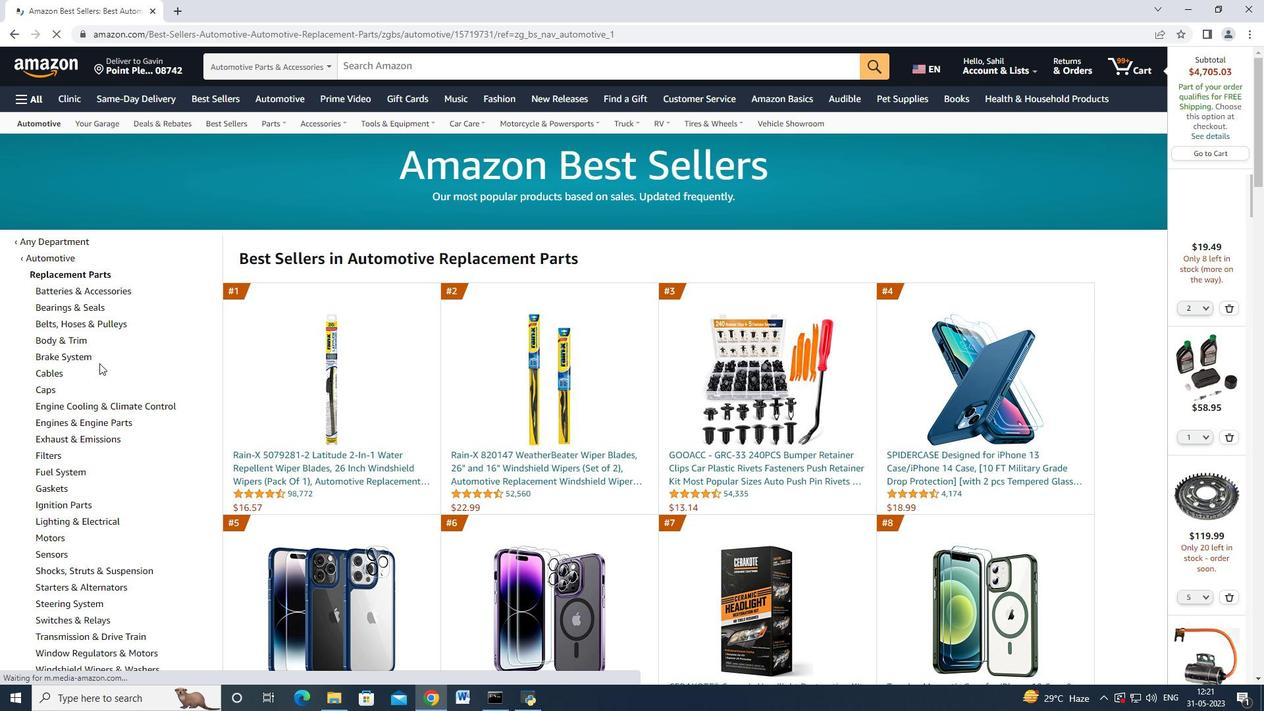 
Action: Mouse moved to (66, 179)
Screenshot: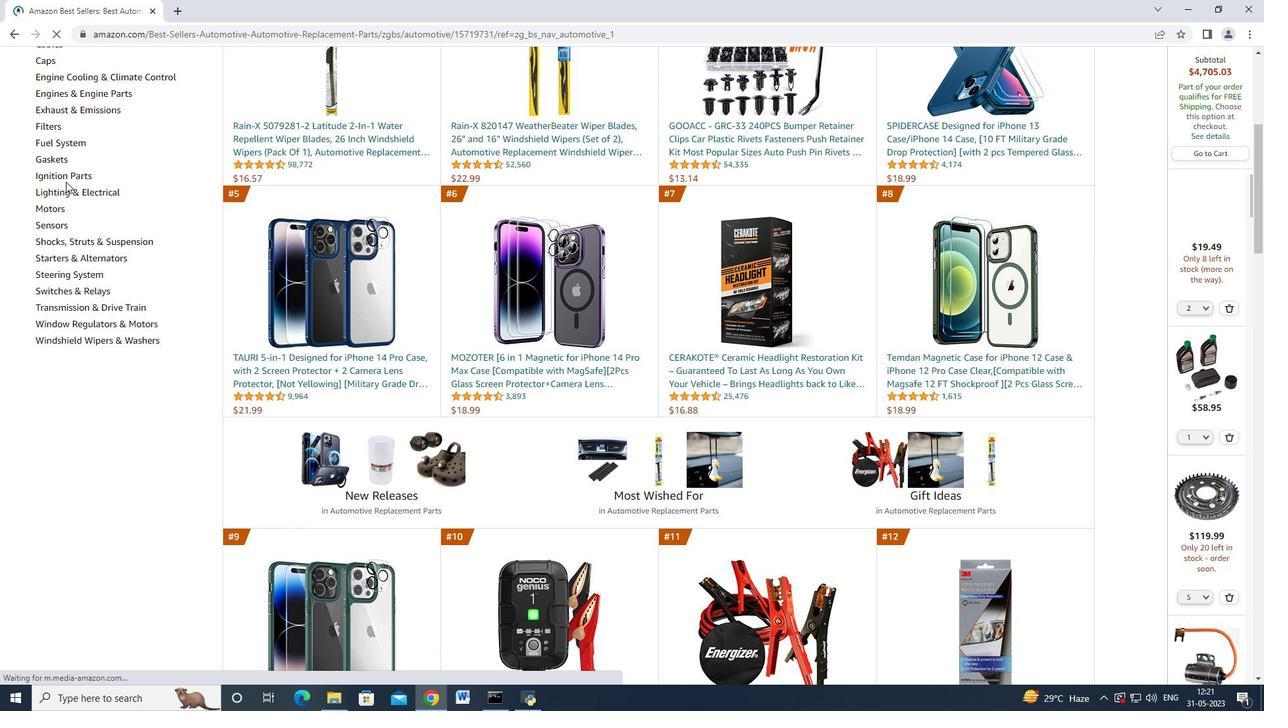 
Action: Mouse pressed left at (66, 179)
Screenshot: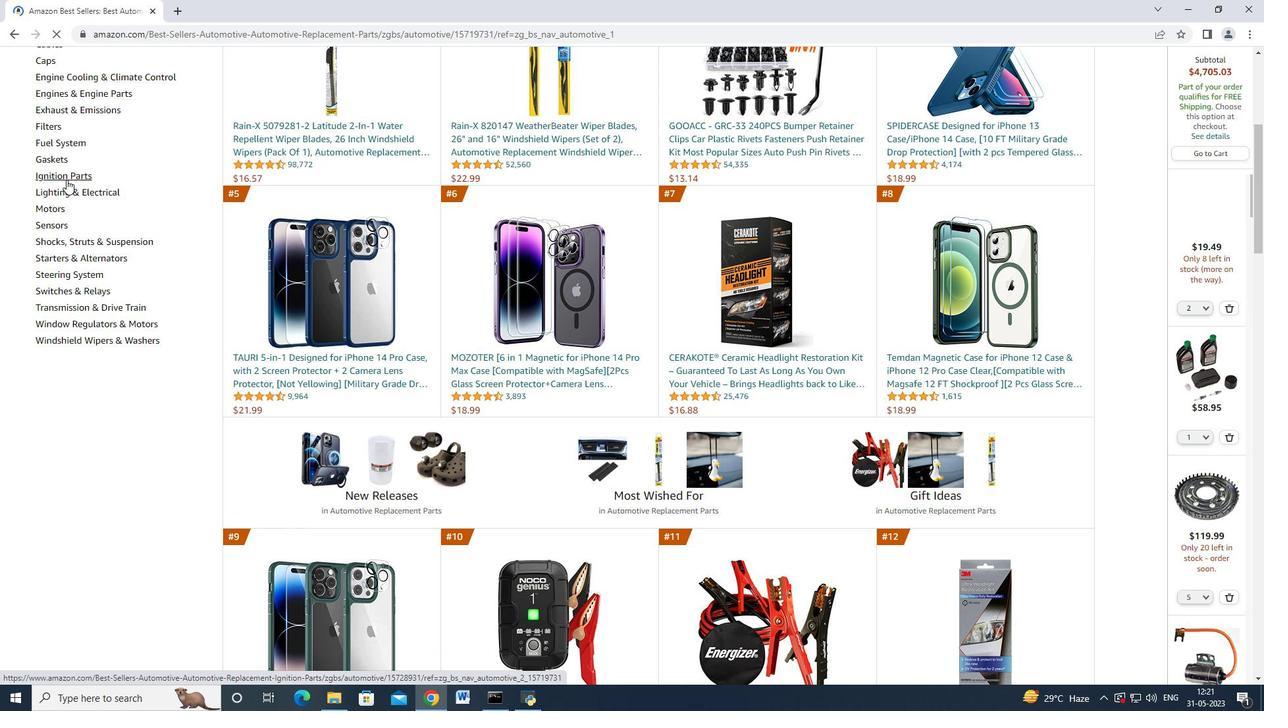 
Action: Mouse moved to (79, 269)
Screenshot: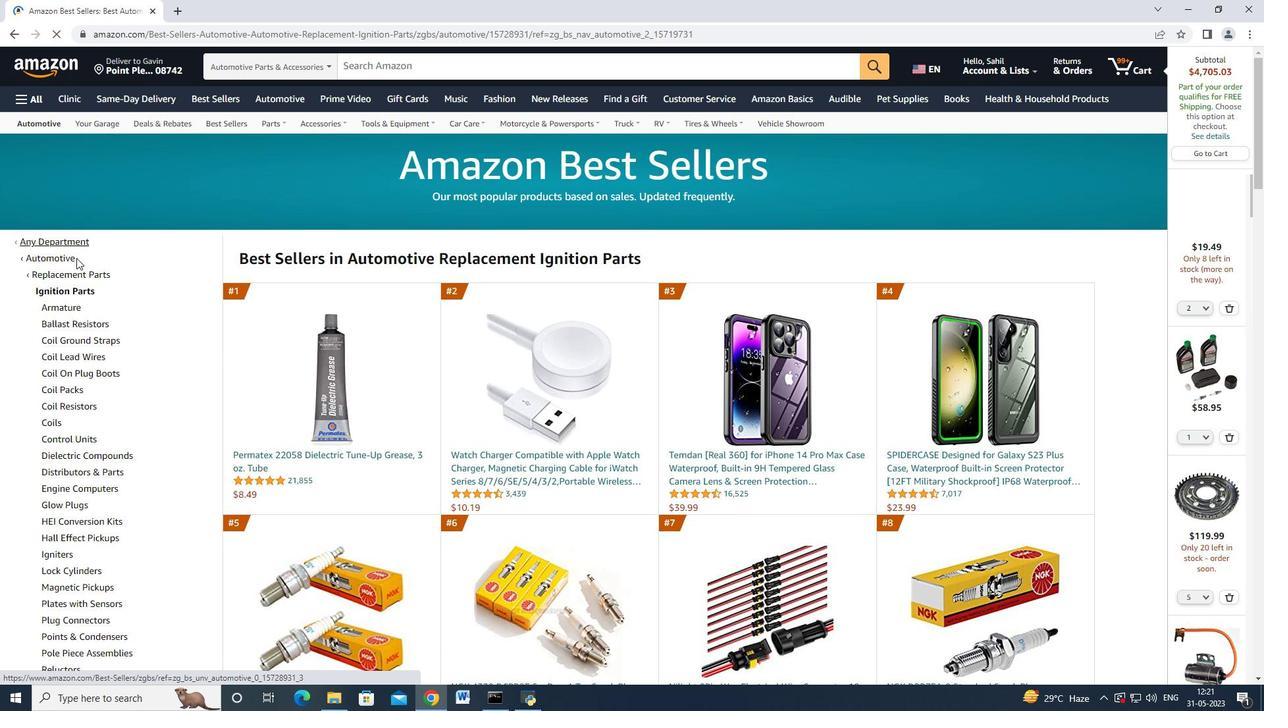 
Action: Mouse scrolled (79, 269) with delta (0, 0)
Screenshot: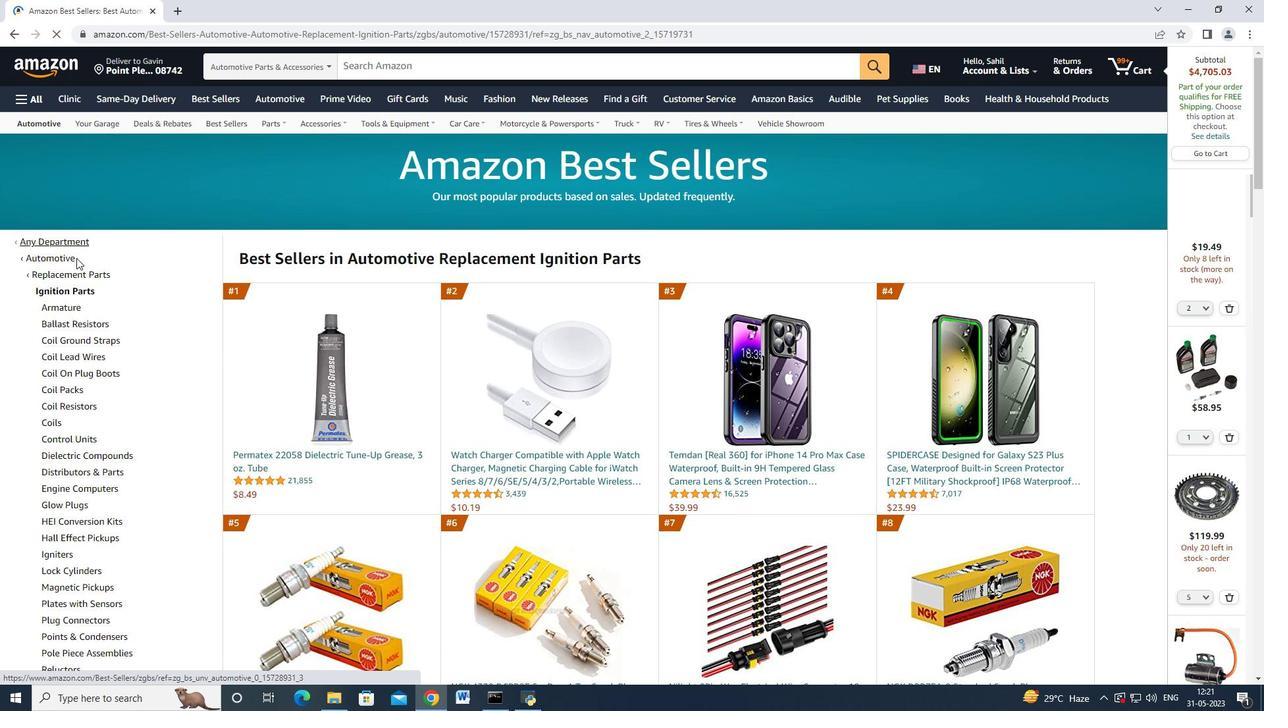 
Action: Mouse moved to (79, 271)
Screenshot: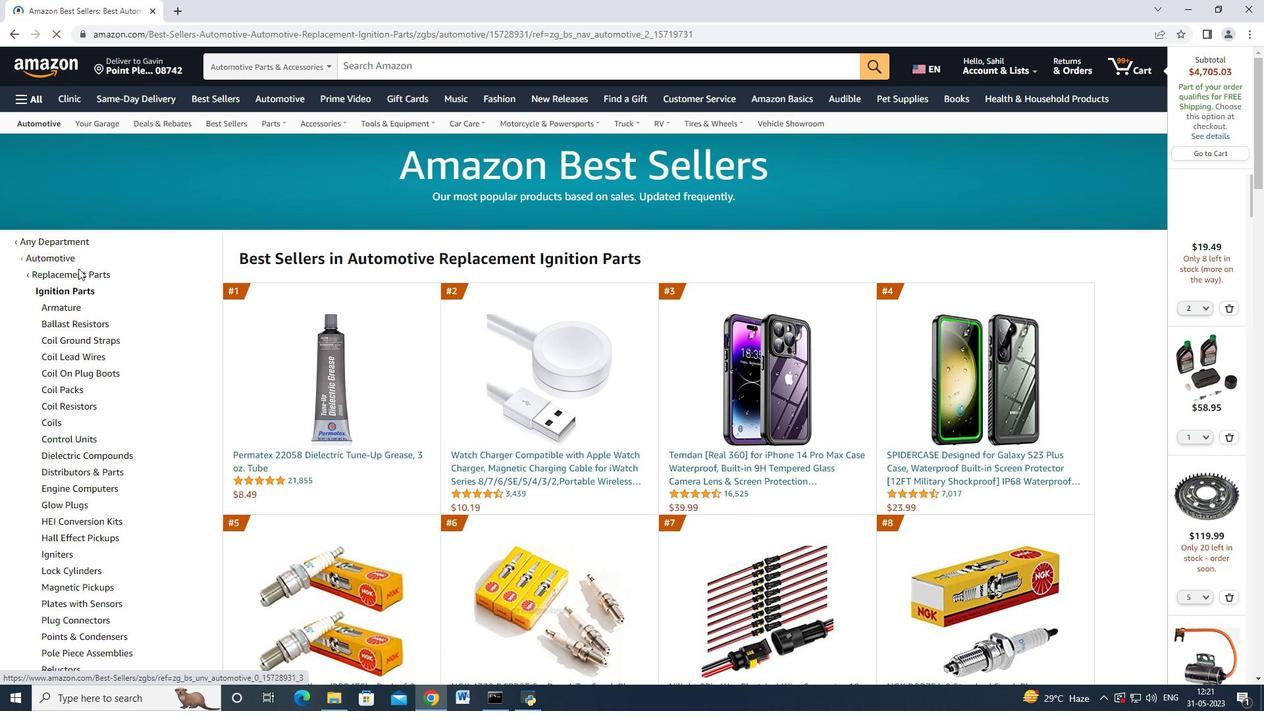 
Action: Mouse scrolled (79, 270) with delta (0, 0)
Screenshot: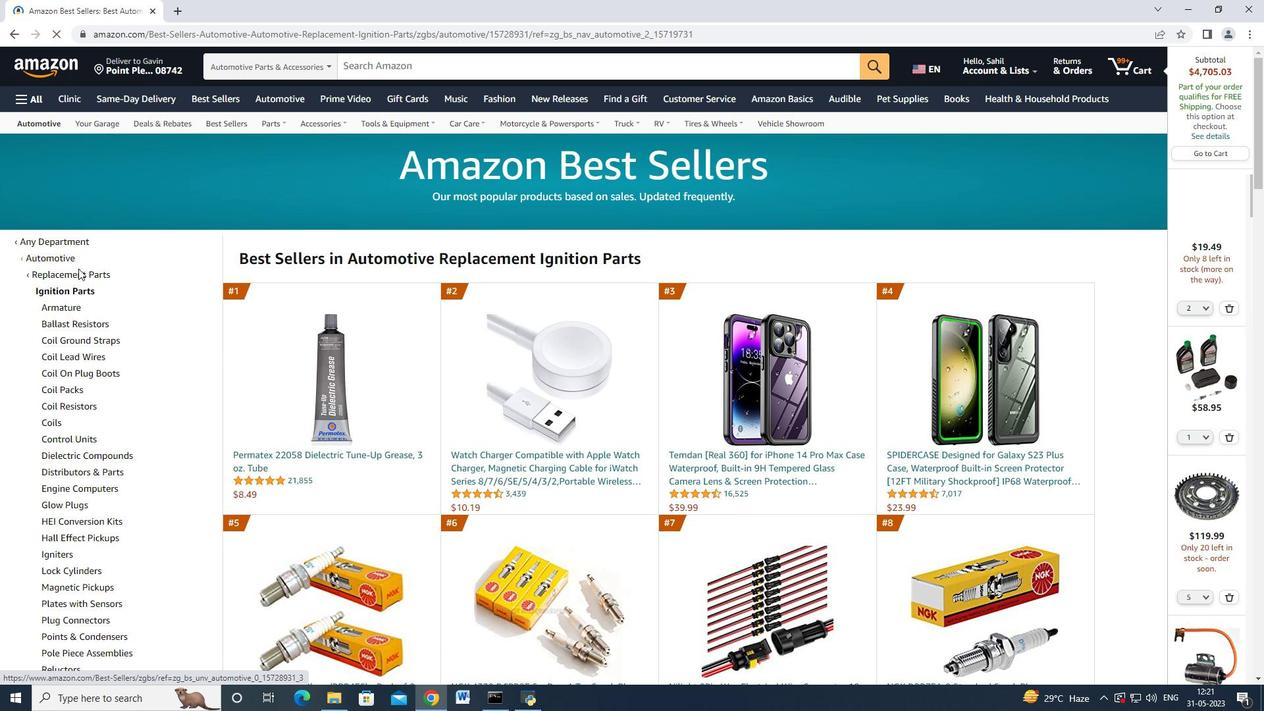 
Action: Mouse moved to (81, 273)
Screenshot: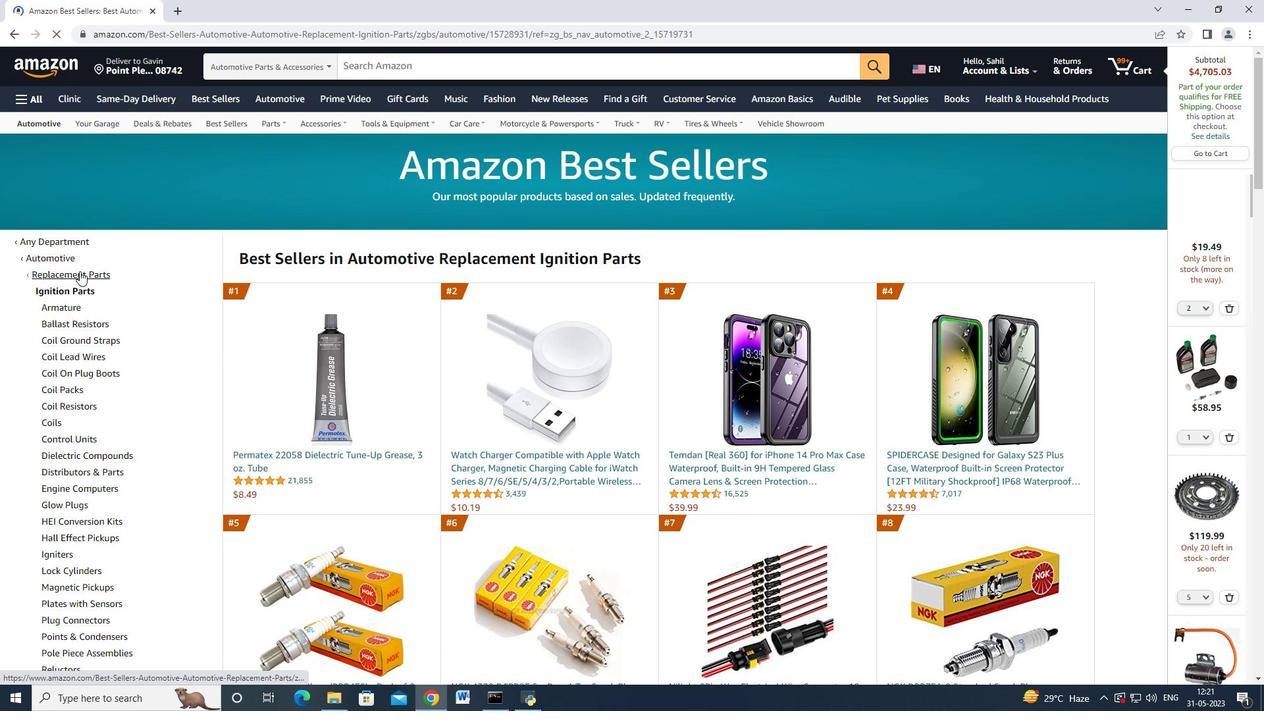 
Action: Mouse scrolled (81, 272) with delta (0, 0)
Screenshot: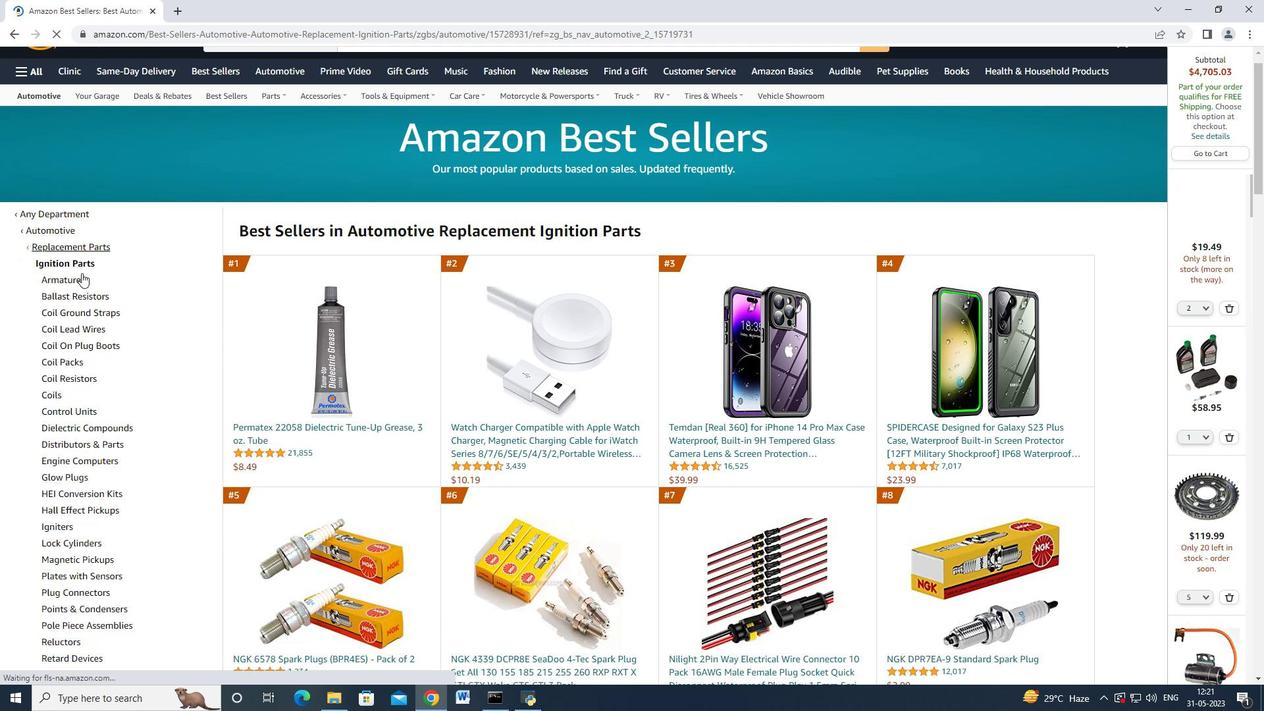 
Action: Mouse moved to (89, 272)
Screenshot: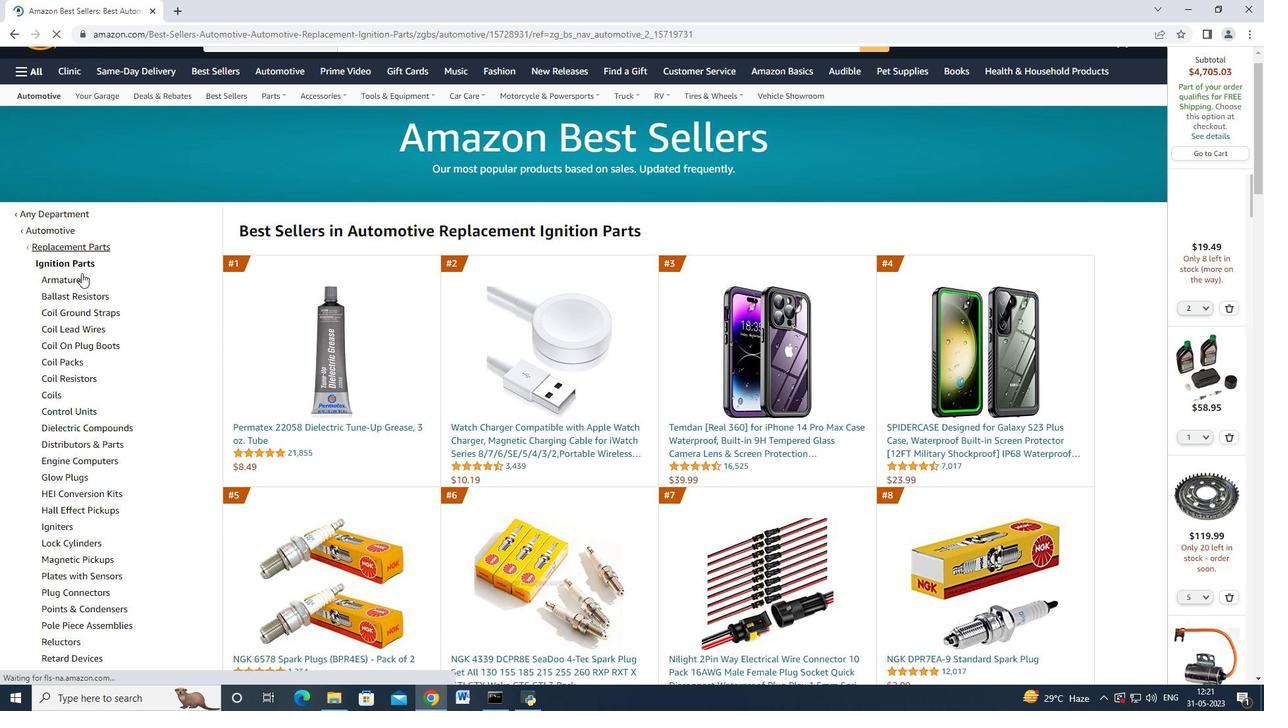 
Action: Mouse scrolled (89, 271) with delta (0, 0)
Screenshot: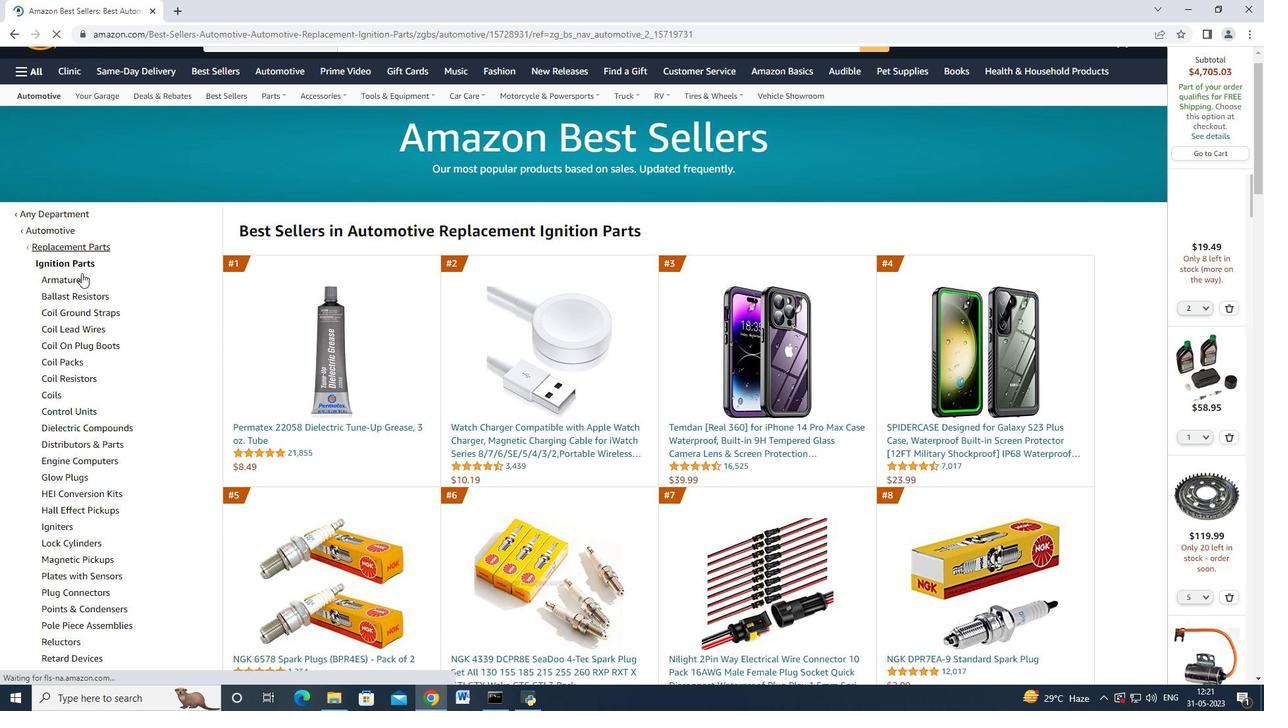 
Action: Mouse moved to (83, 294)
Screenshot: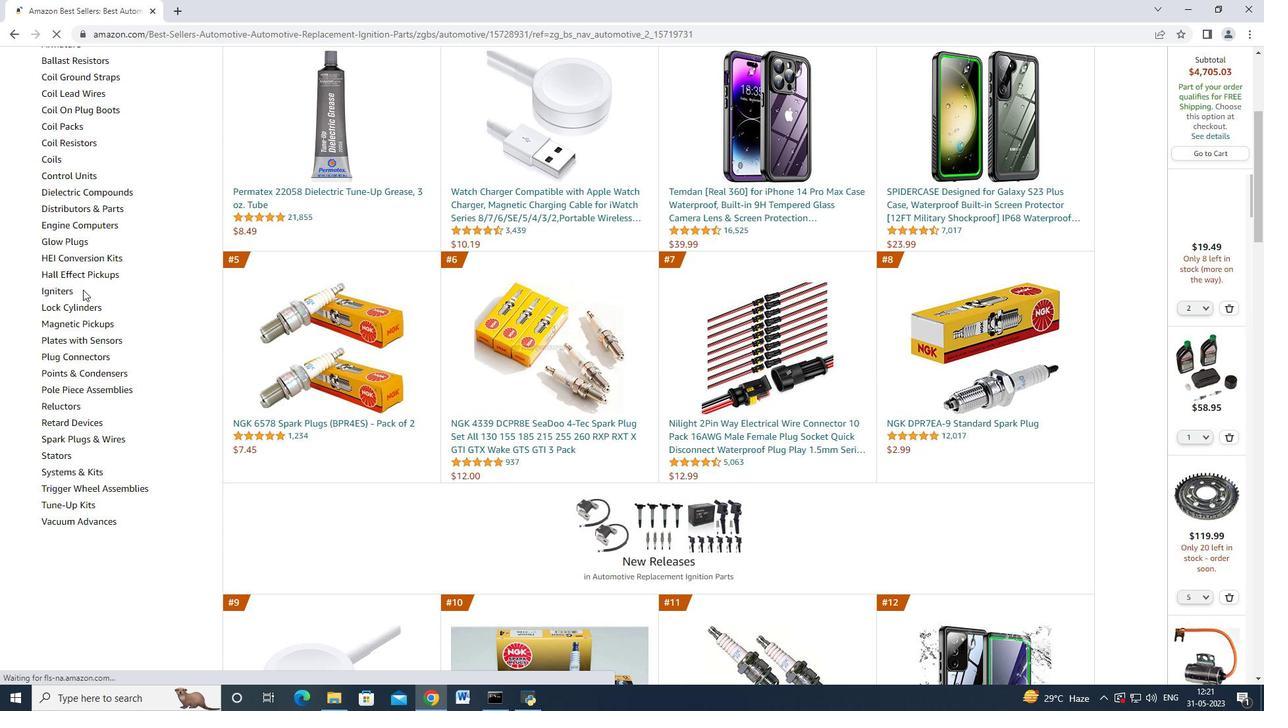
Action: Mouse scrolled (83, 294) with delta (0, 0)
Screenshot: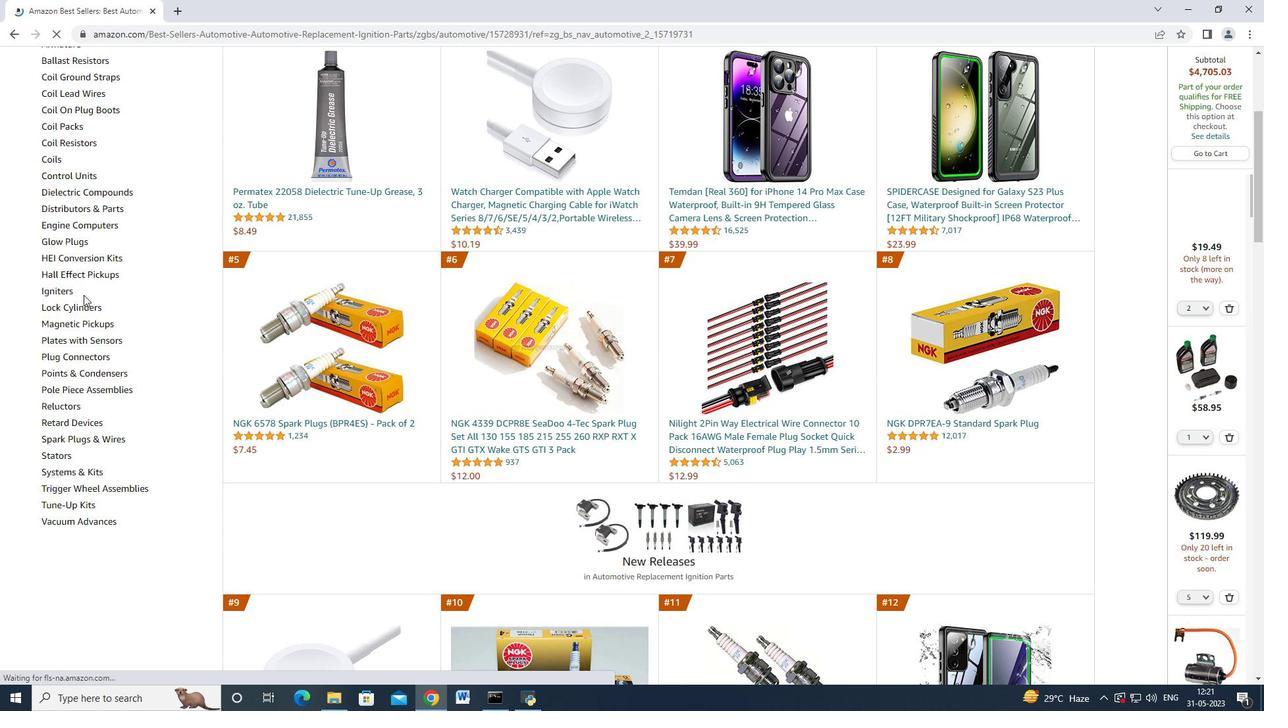
Action: Mouse moved to (83, 249)
Screenshot: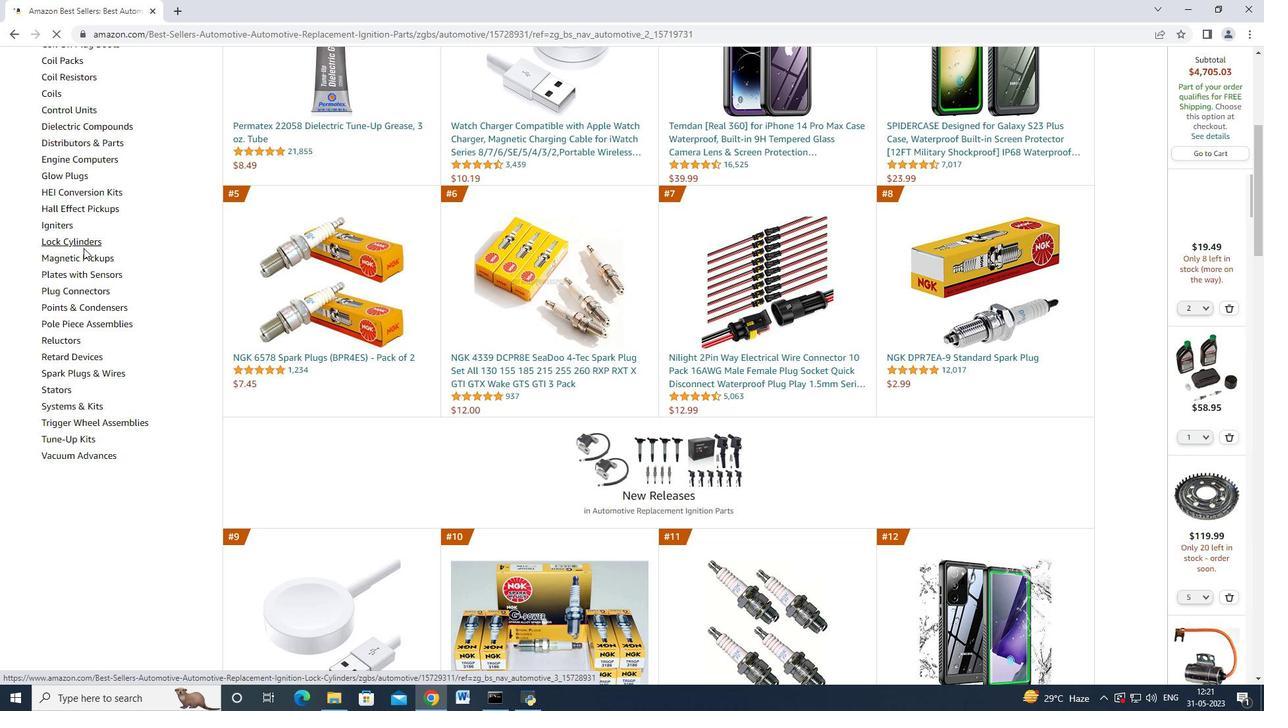
Action: Mouse scrolled (83, 250) with delta (0, 0)
Screenshot: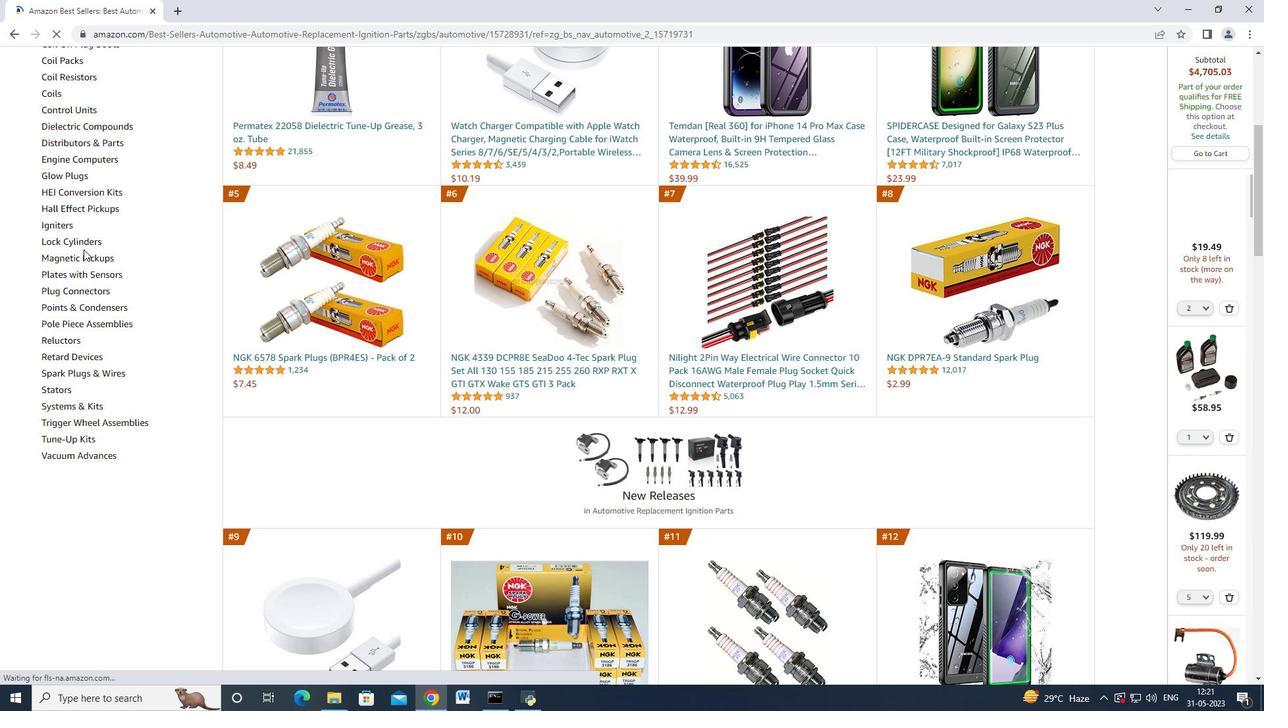 
Action: Mouse moved to (84, 249)
Screenshot: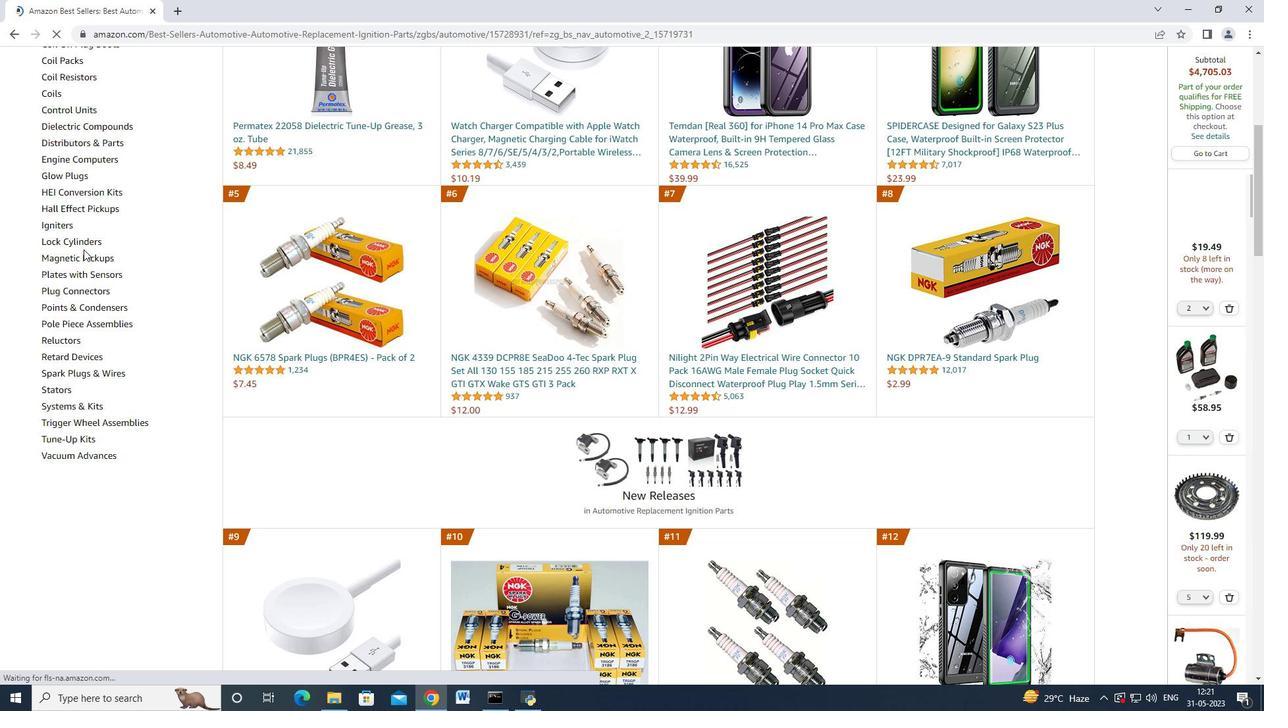 
Action: Mouse scrolled (84, 250) with delta (0, 0)
Screenshot: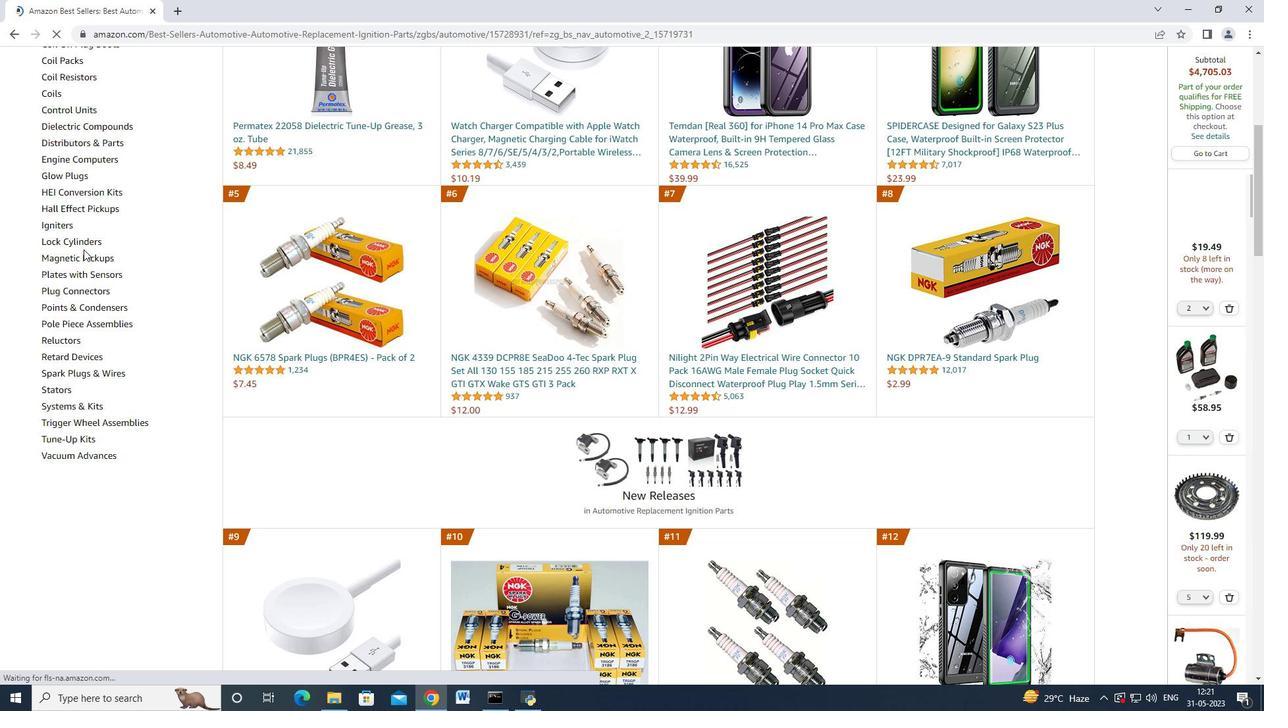 
Action: Mouse moved to (85, 249)
Screenshot: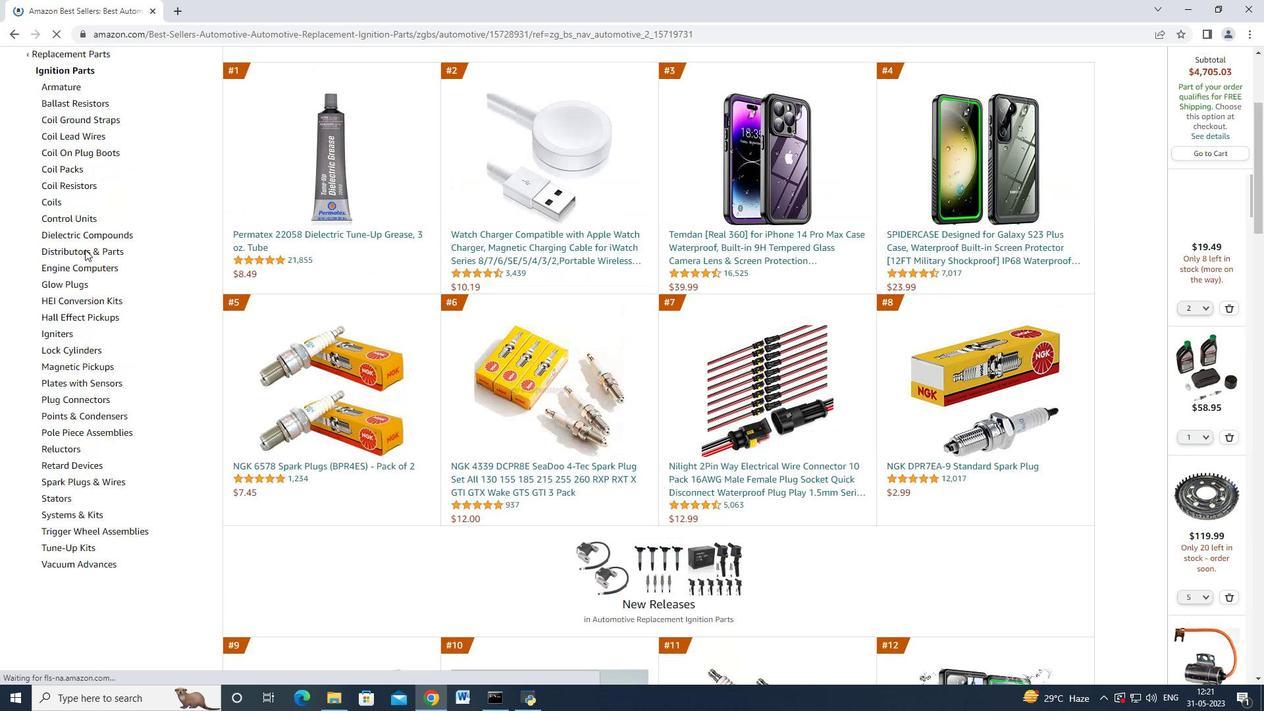 
Action: Mouse scrolled (85, 250) with delta (0, 0)
Screenshot: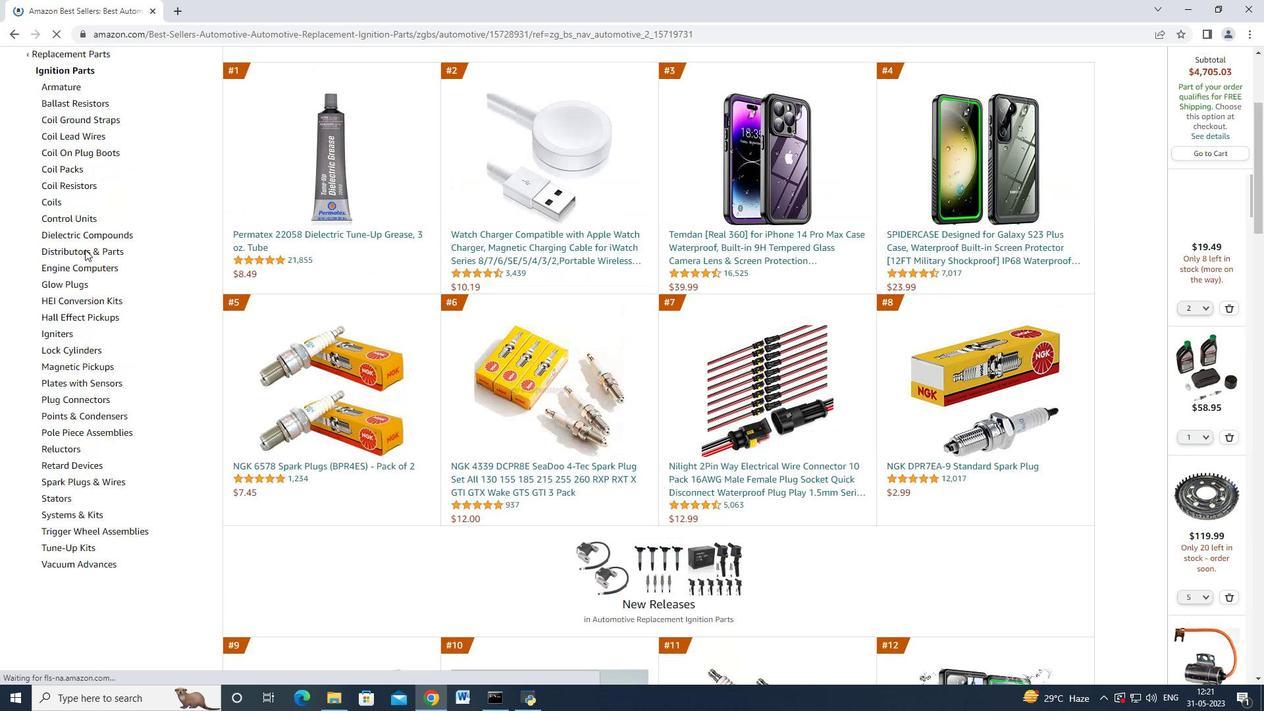 
Action: Mouse moved to (92, 248)
Screenshot: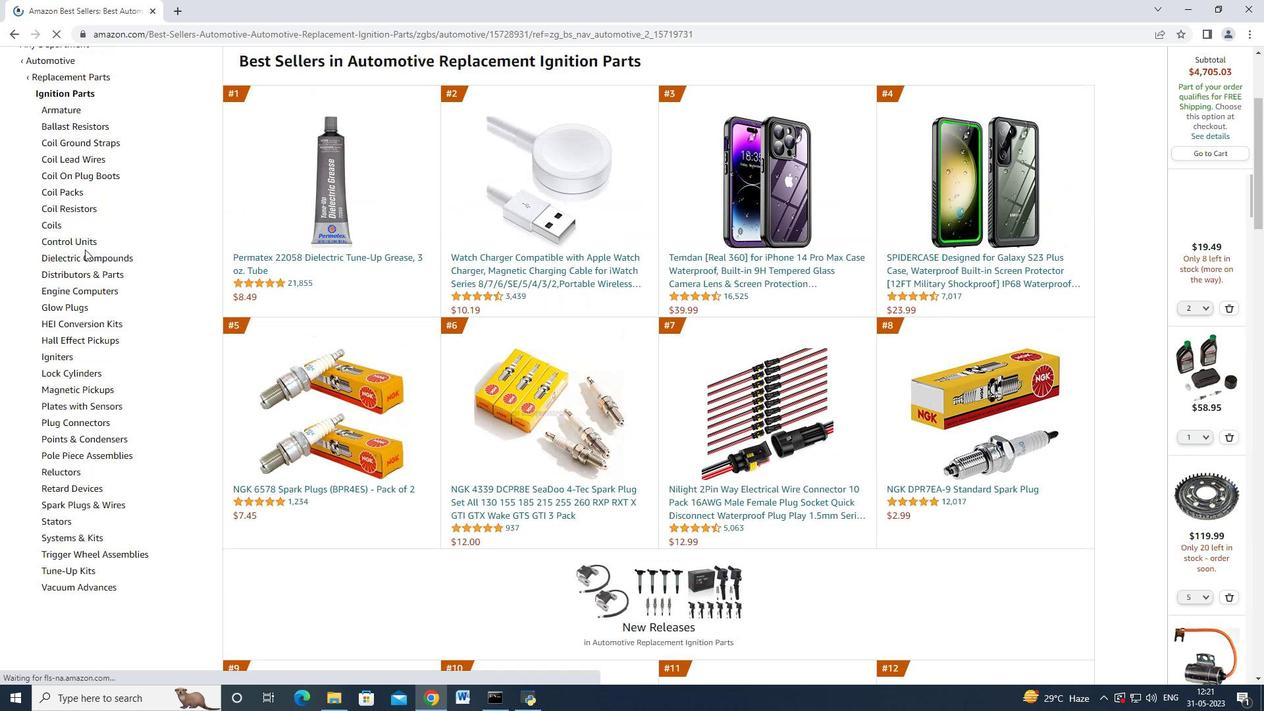 
Action: Mouse scrolled (92, 249) with delta (0, 0)
Screenshot: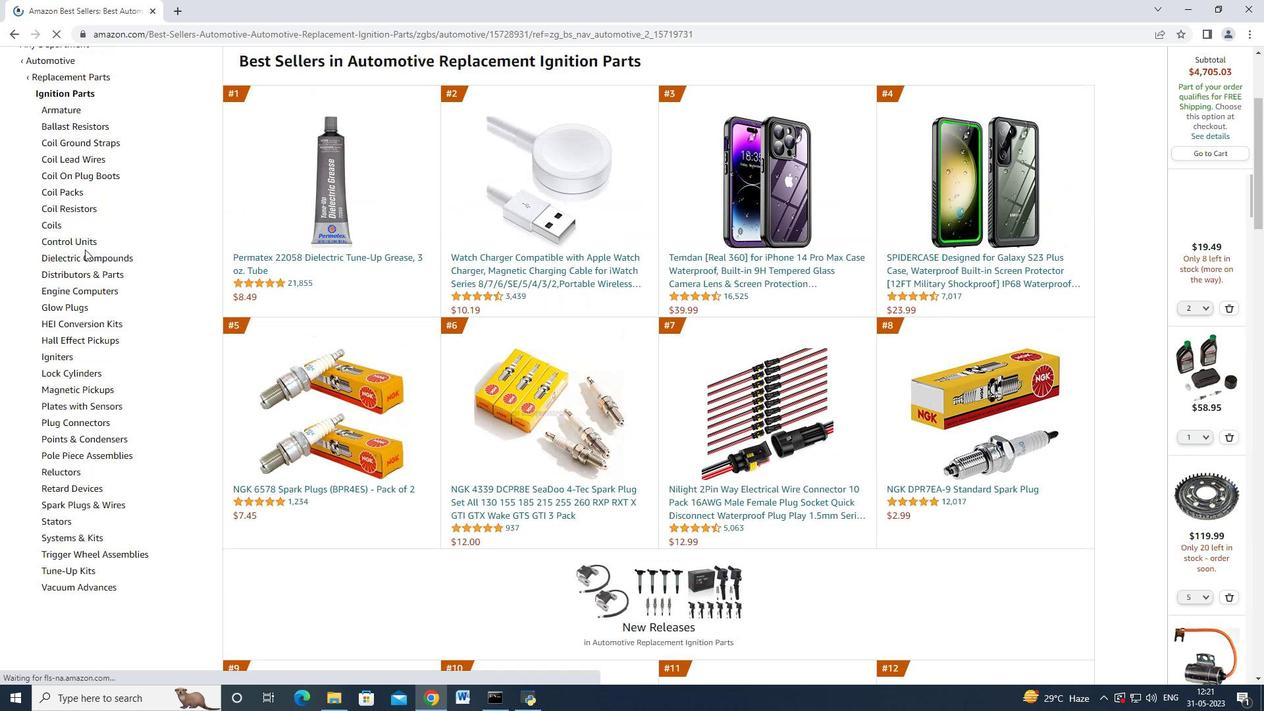 
Action: Mouse moved to (67, 208)
Screenshot: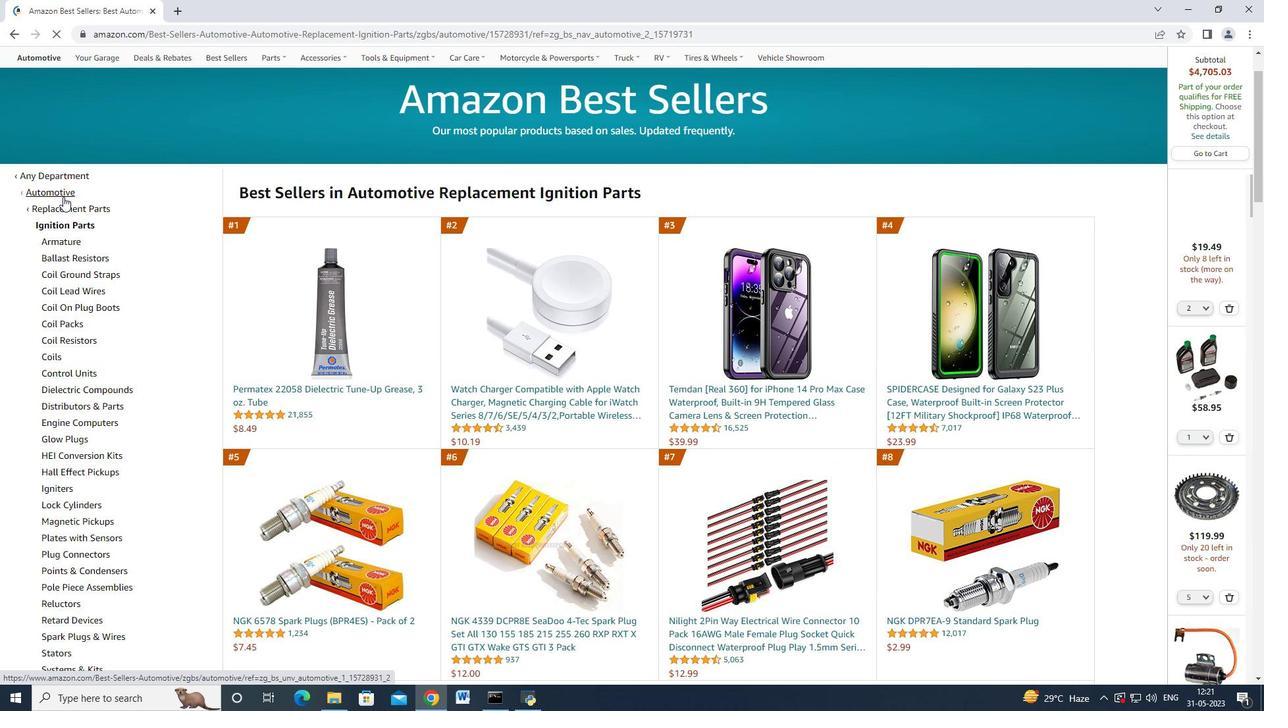 
Action: Mouse pressed left at (67, 208)
Screenshot: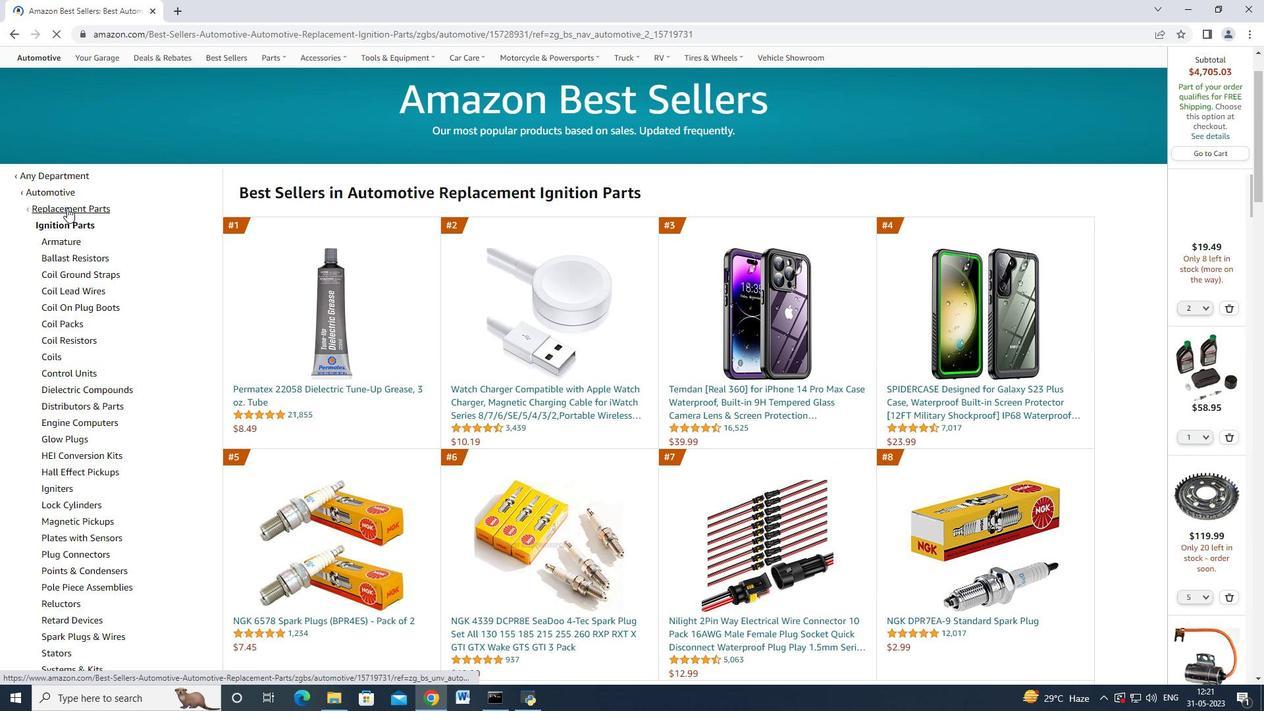 
Action: Mouse moved to (88, 241)
Screenshot: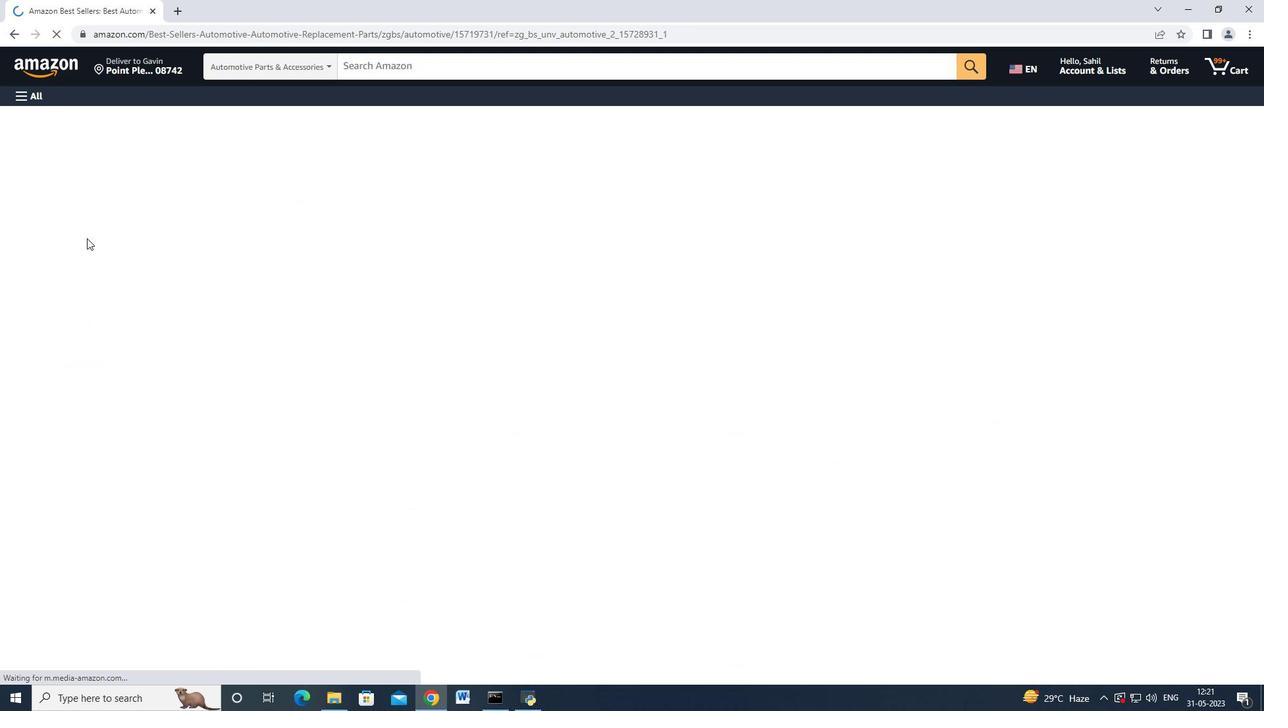 
Action: Mouse scrolled (88, 240) with delta (0, 0)
Screenshot: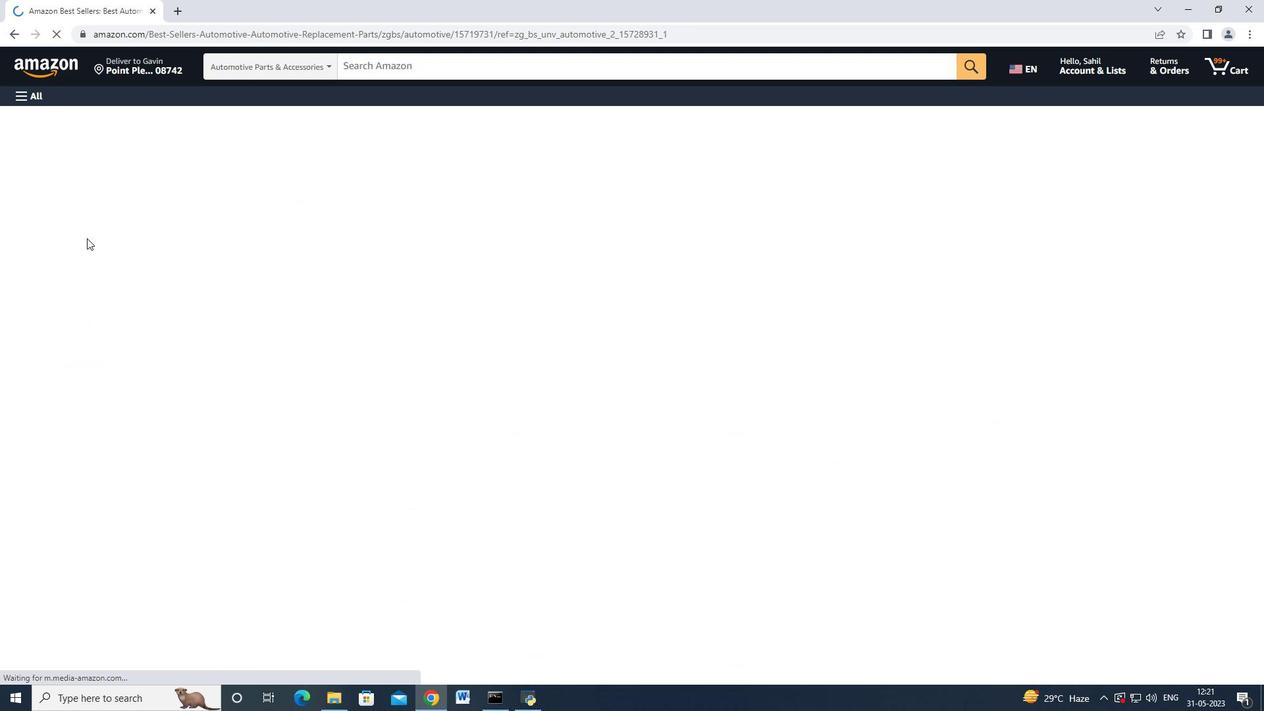 
Action: Mouse moved to (89, 241)
Screenshot: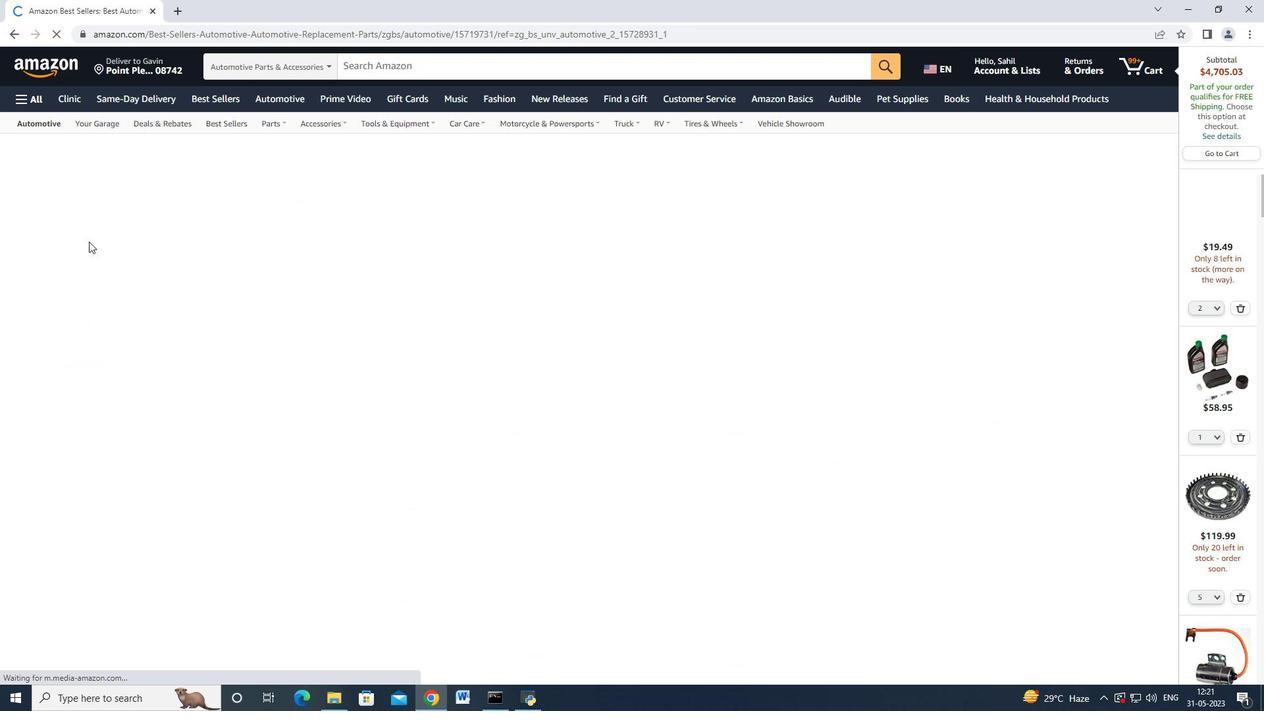 
Action: Mouse scrolled (89, 240) with delta (0, 0)
Screenshot: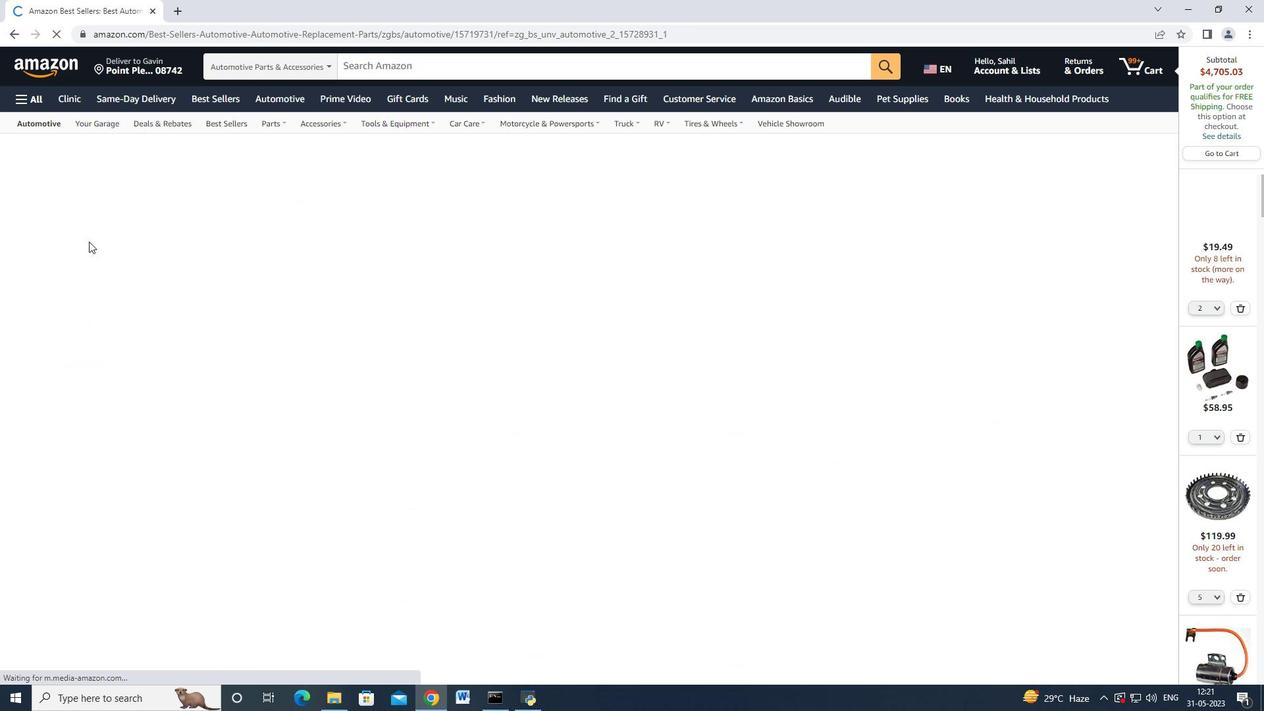 
Action: Mouse moved to (84, 389)
Screenshot: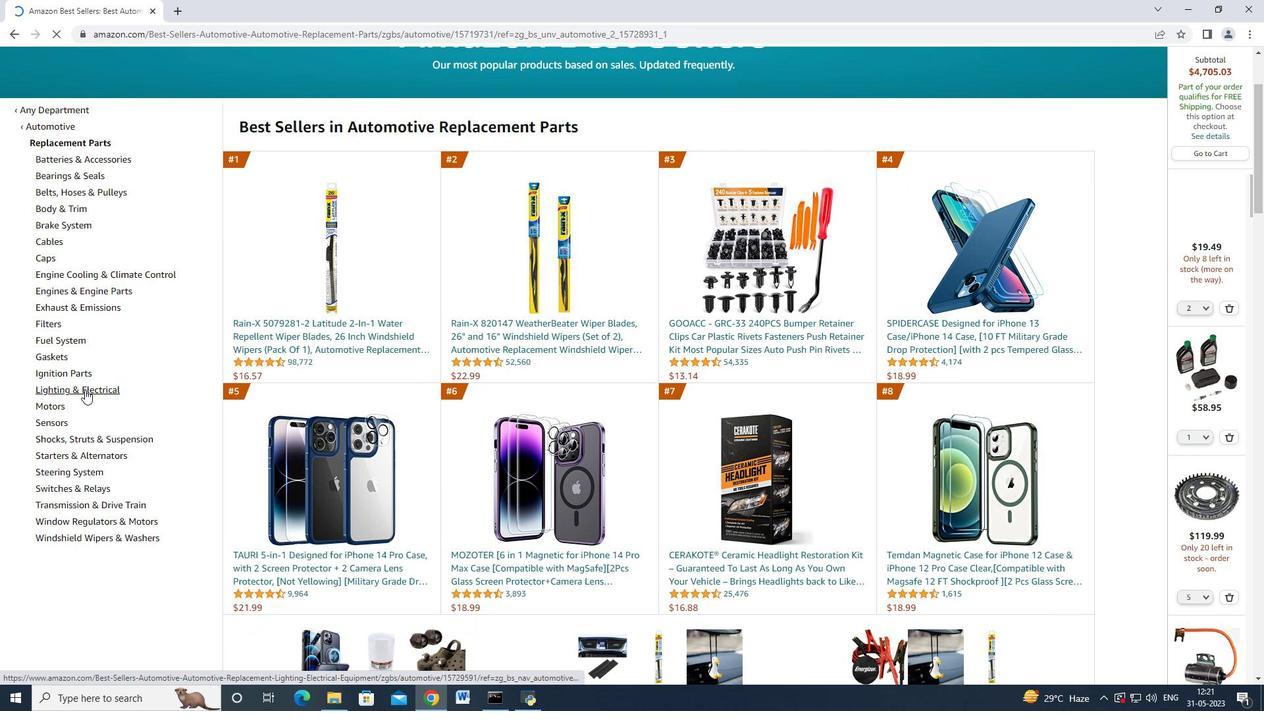
Action: Mouse pressed left at (84, 389)
Screenshot: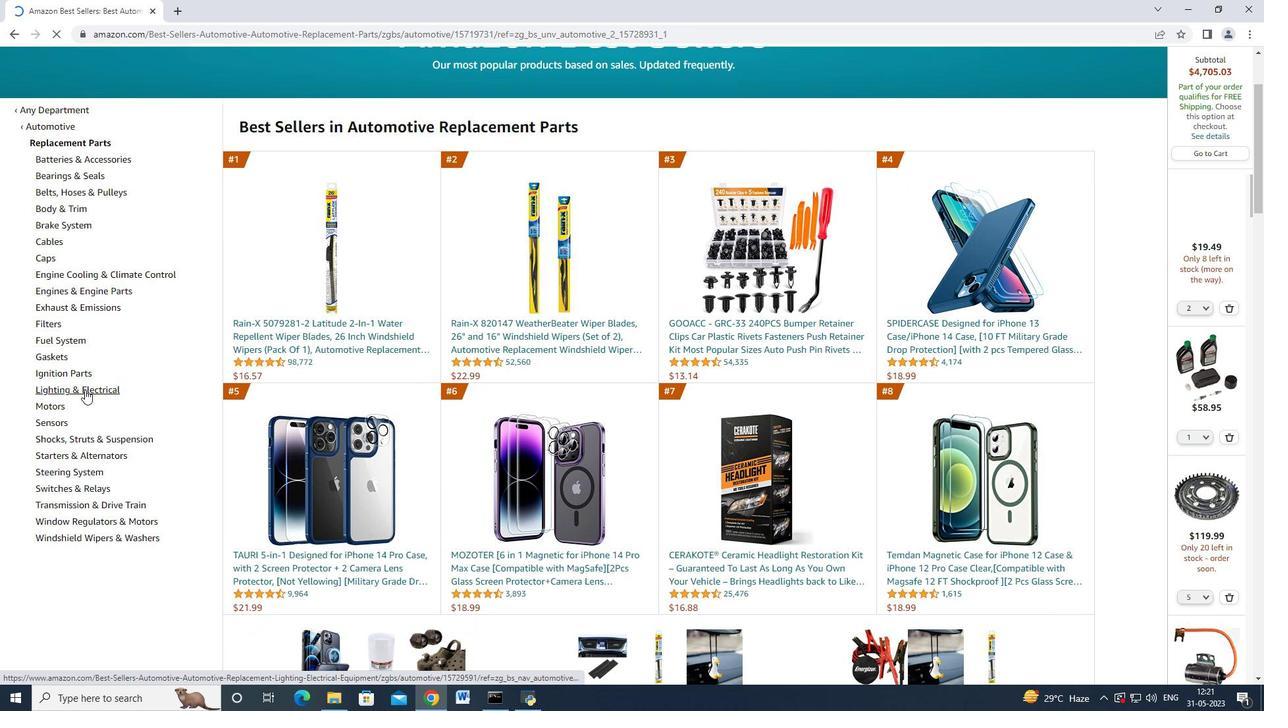 
Action: Mouse moved to (61, 306)
Screenshot: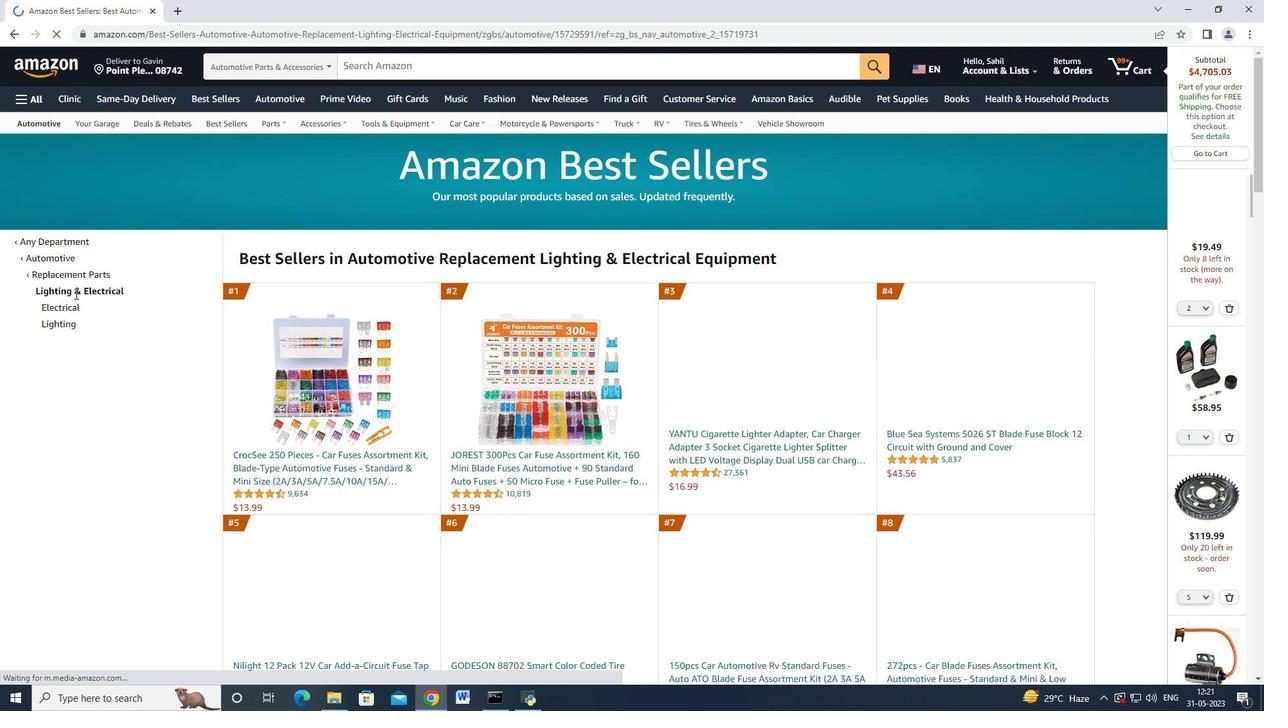 
Action: Mouse pressed left at (61, 306)
Screenshot: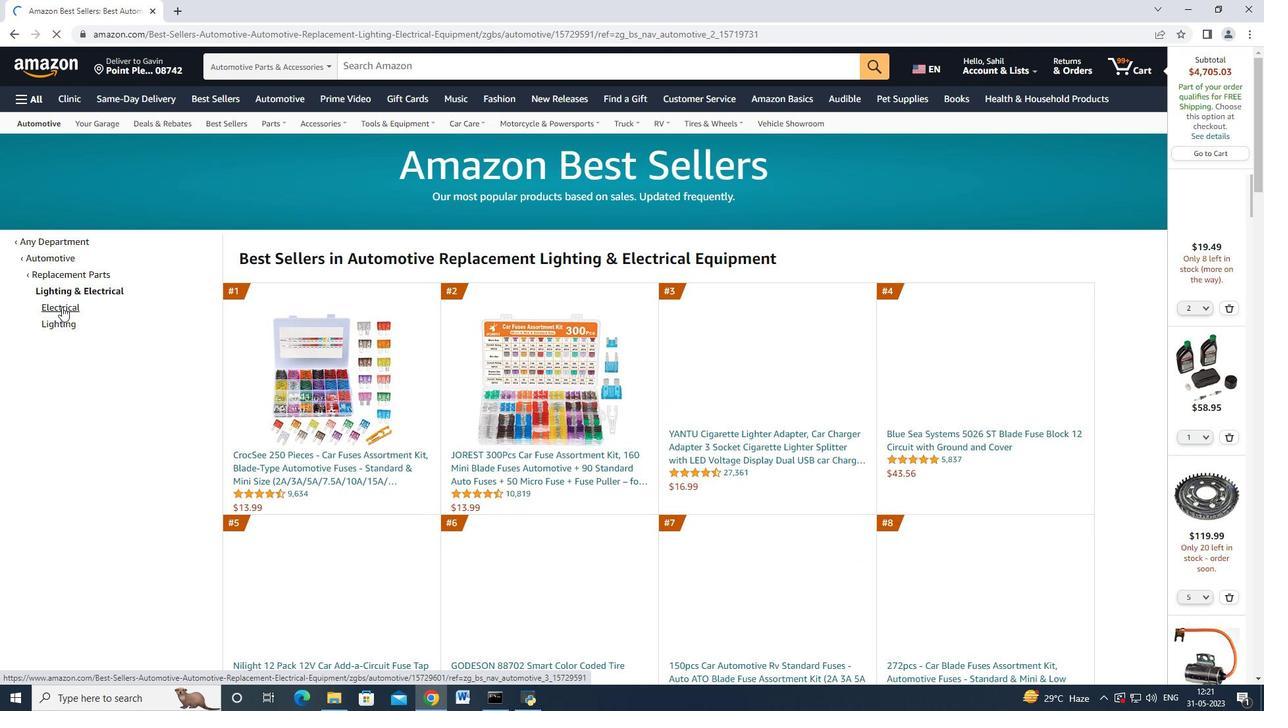 
Action: Mouse moved to (760, 447)
Screenshot: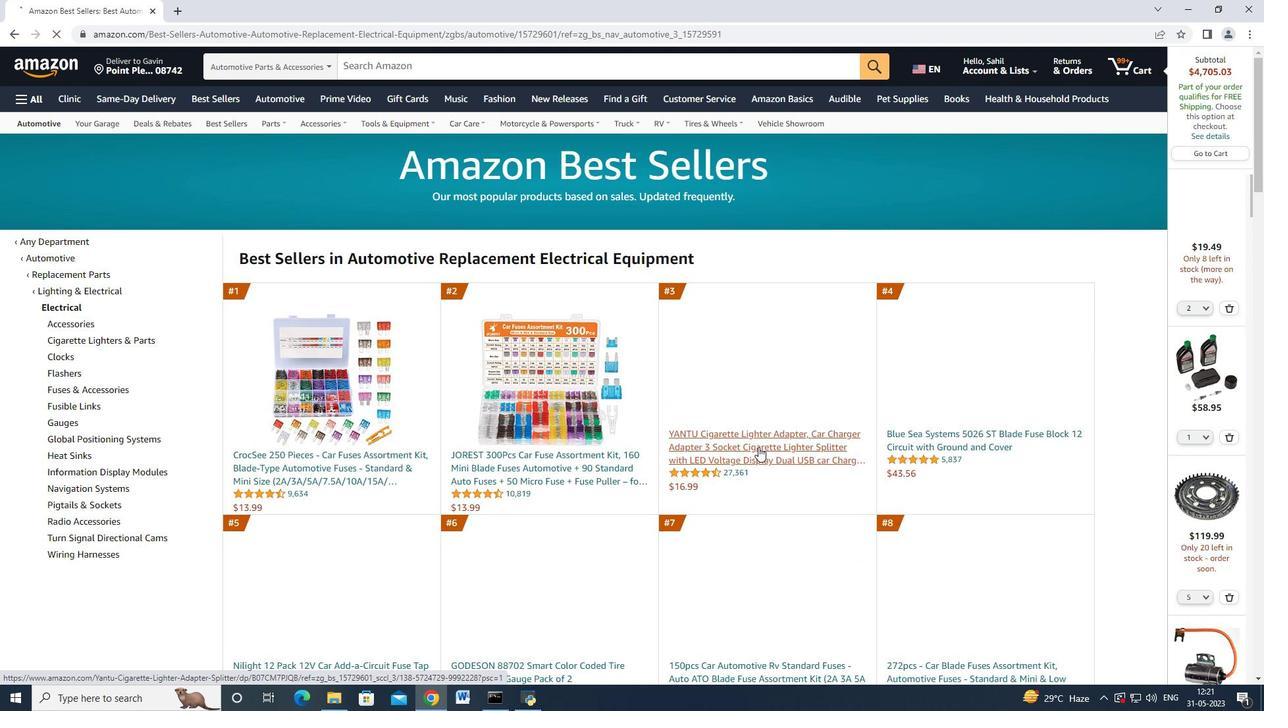 
Action: Mouse pressed left at (760, 447)
Screenshot: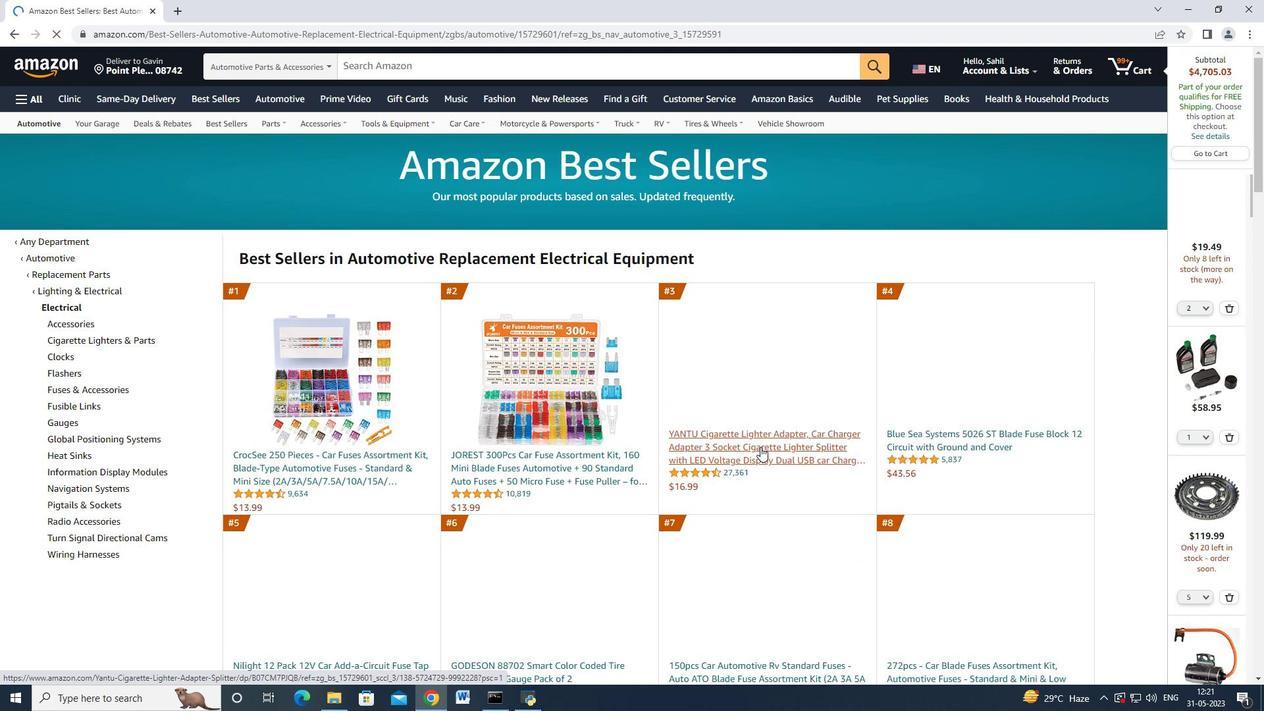 
Action: Mouse moved to (930, 493)
Screenshot: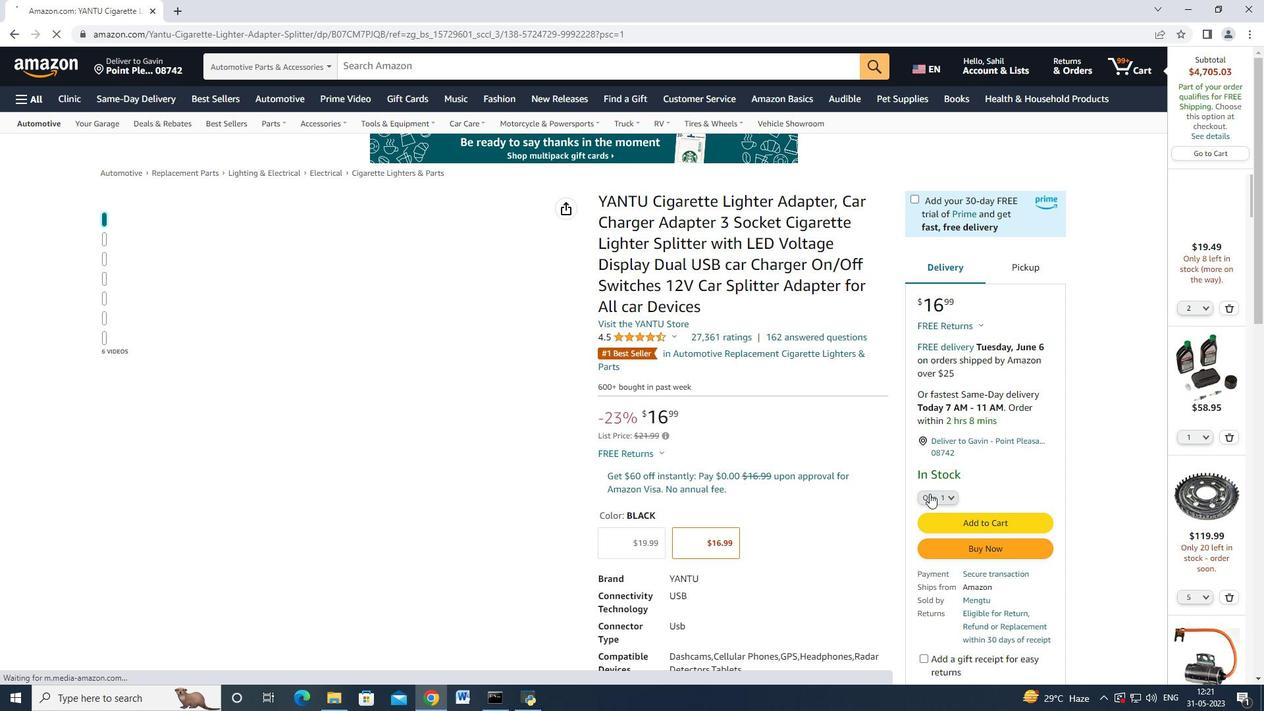 
Action: Mouse pressed left at (930, 493)
Screenshot: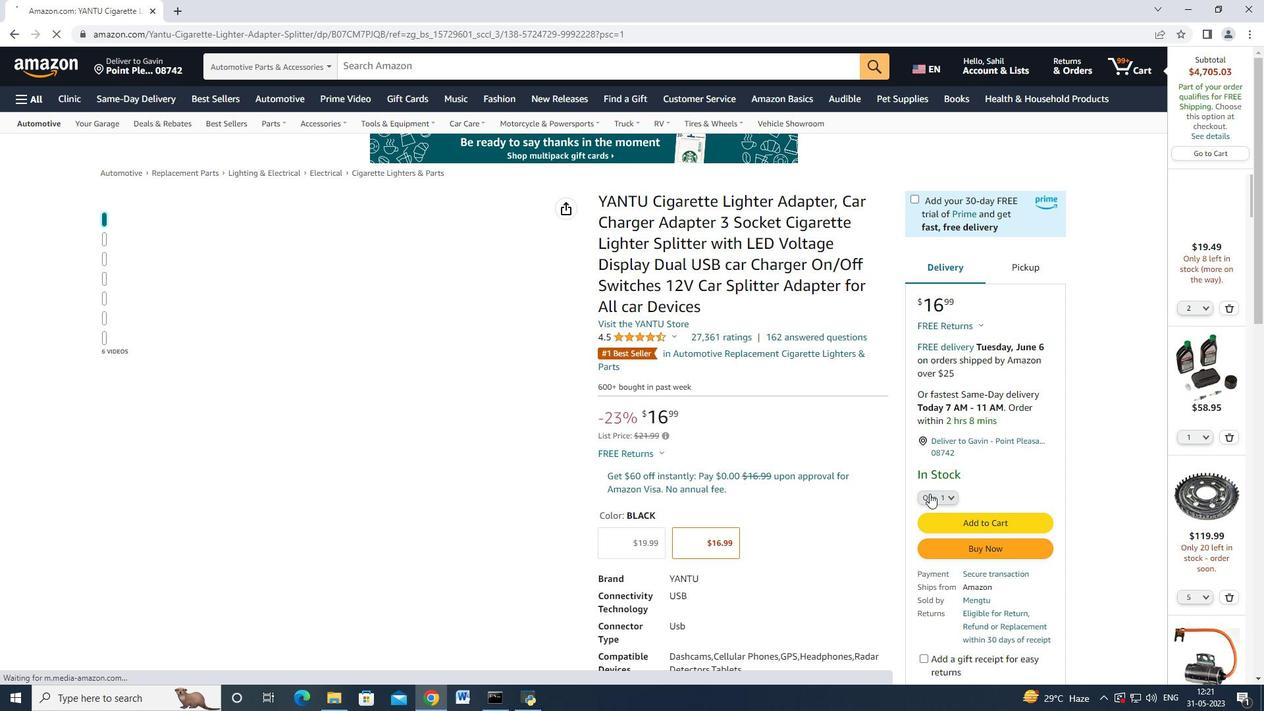 
Action: Mouse moved to (928, 111)
Screenshot: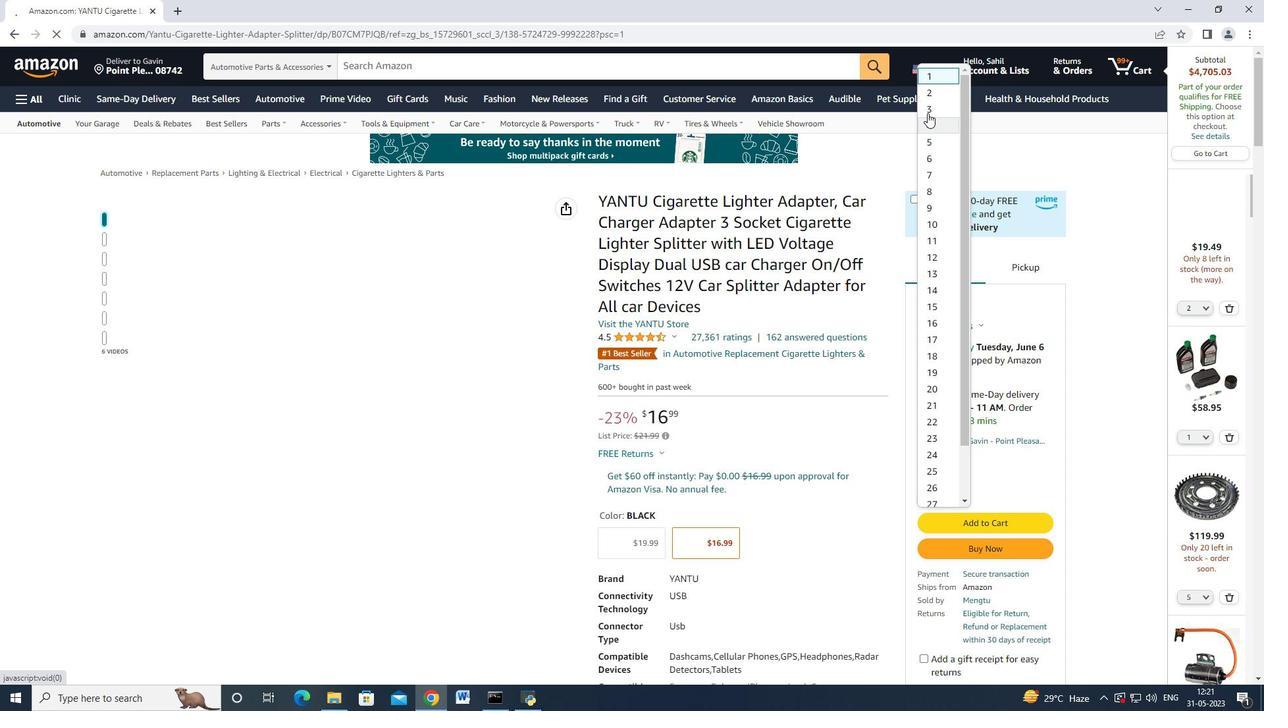 
Action: Mouse pressed left at (928, 111)
Screenshot: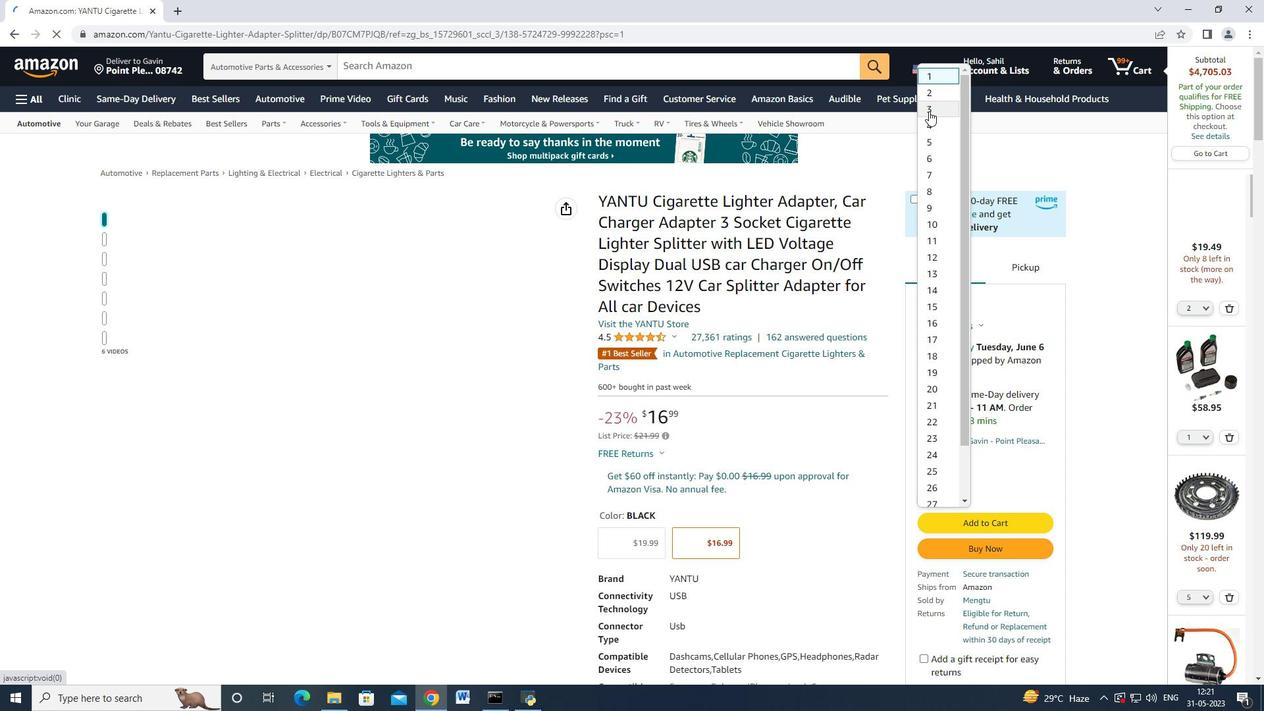 
Action: Mouse moved to (975, 545)
Screenshot: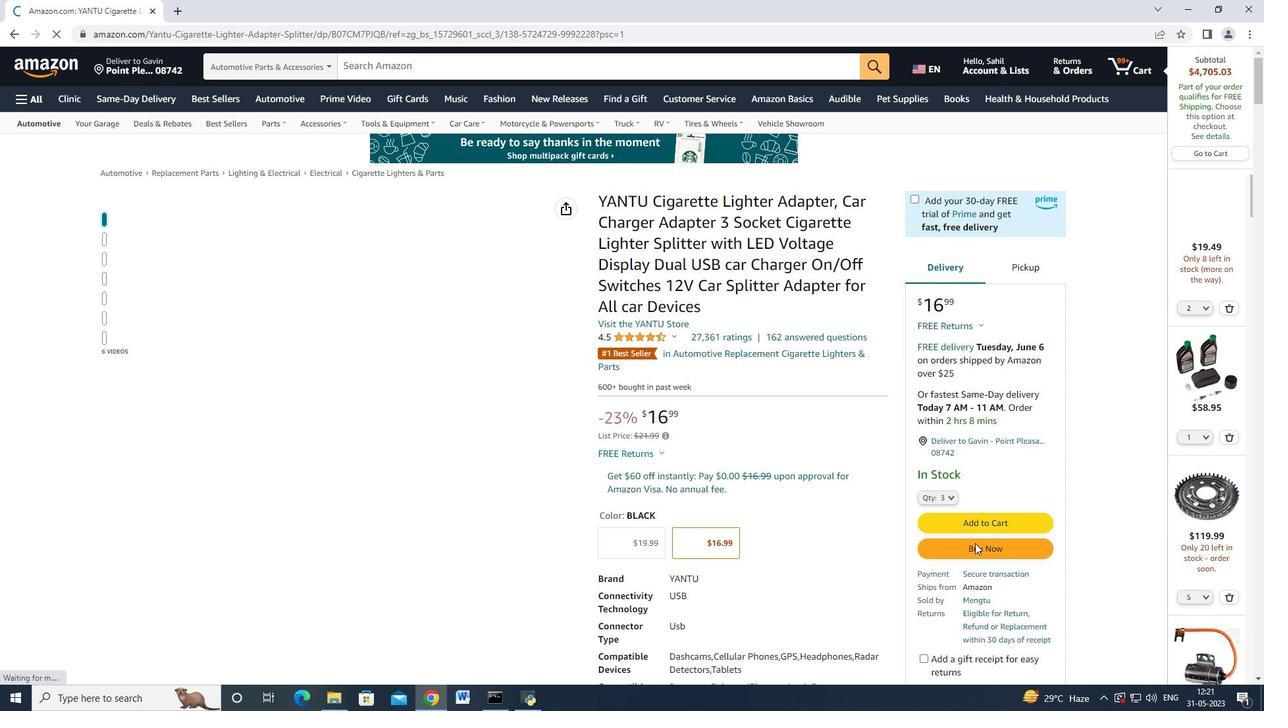 
Action: Mouse pressed left at (975, 545)
Screenshot: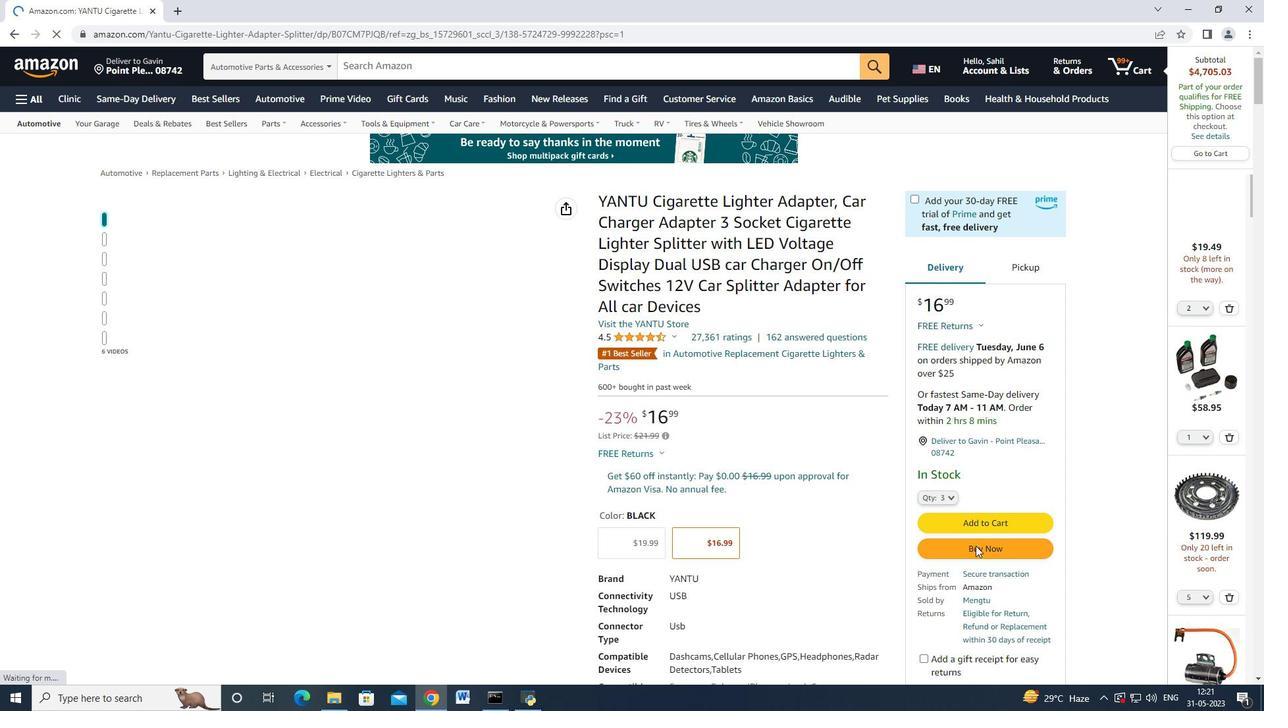 
Action: Mouse moved to (973, 524)
Screenshot: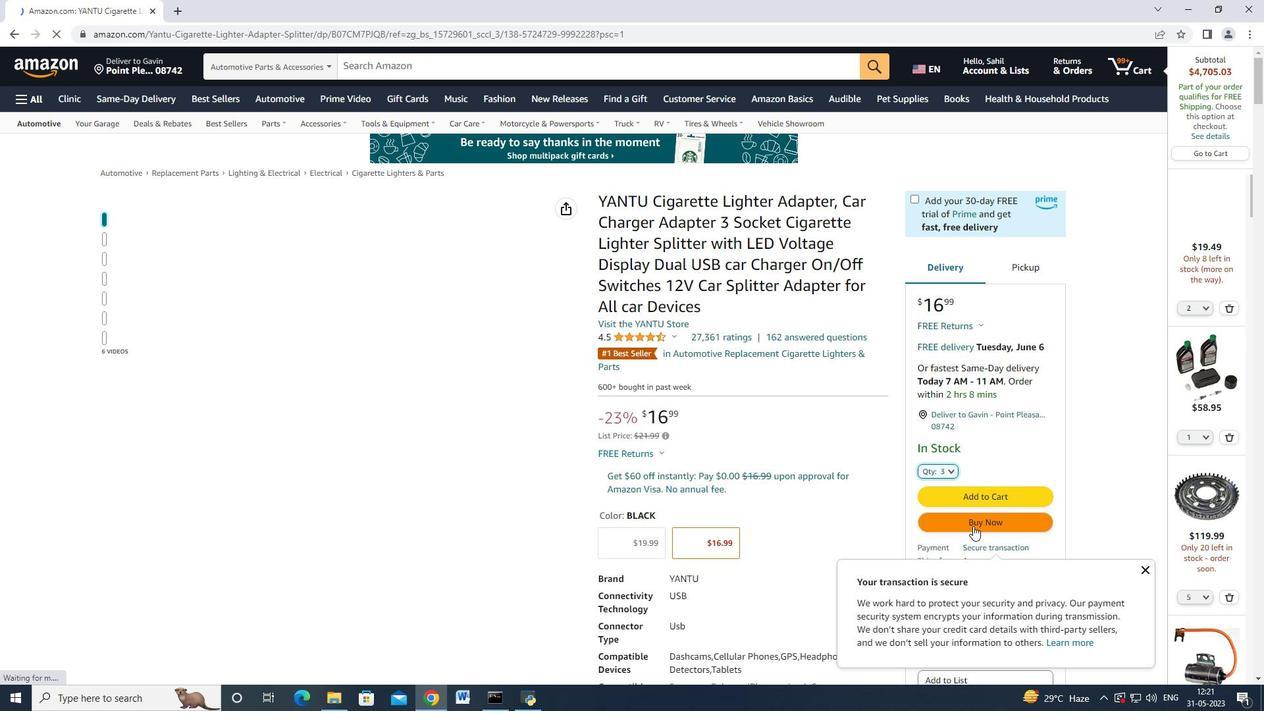 
Action: Mouse pressed left at (973, 524)
Screenshot: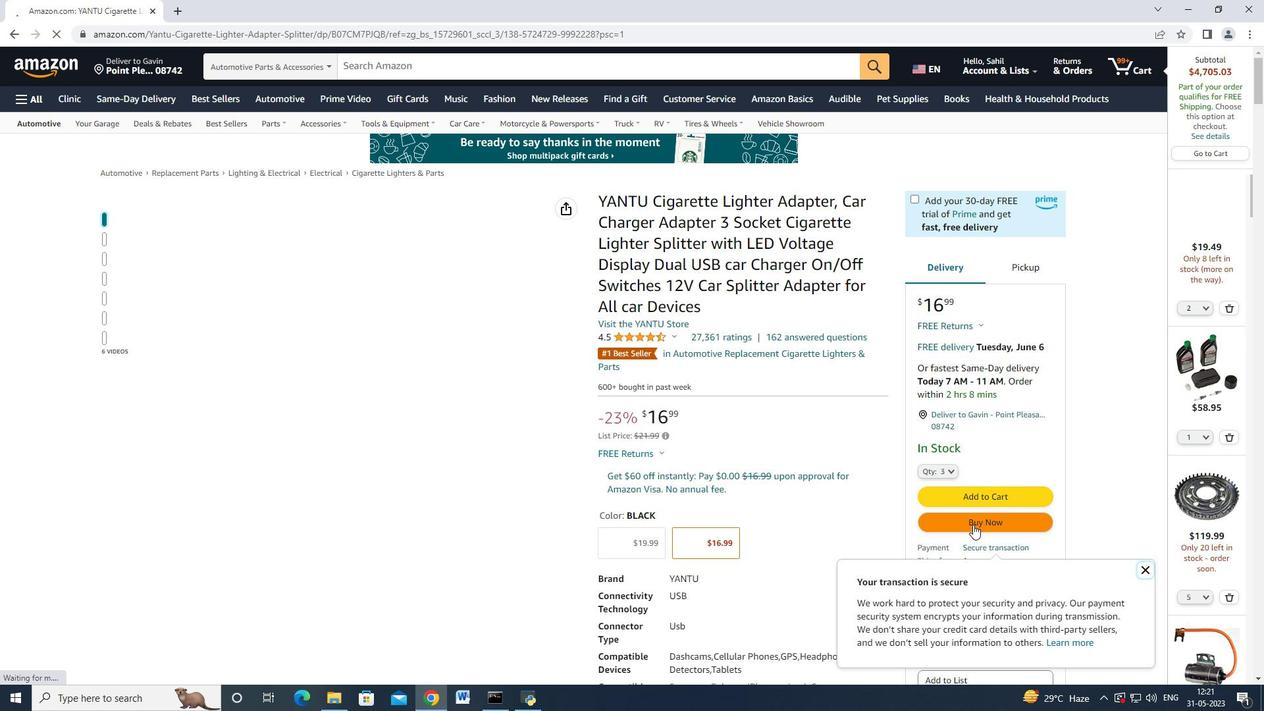 
Action: Mouse moved to (752, 111)
Screenshot: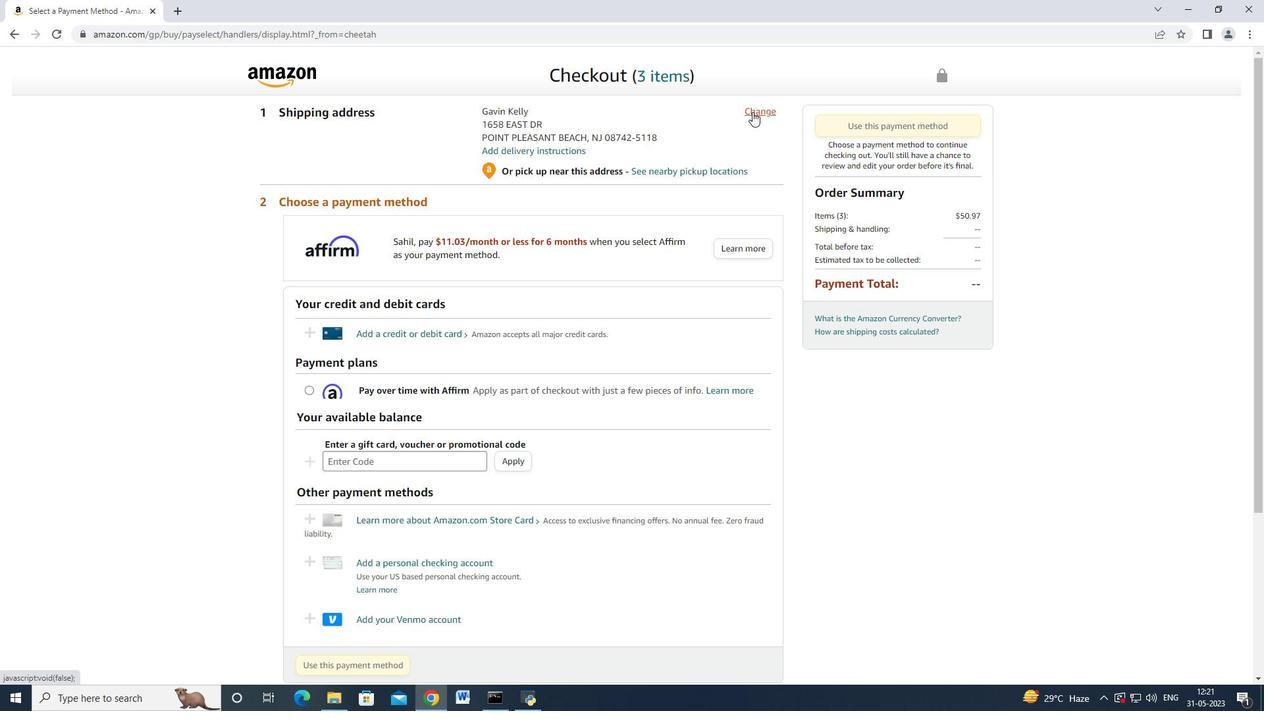 
Action: Mouse pressed left at (752, 111)
Screenshot: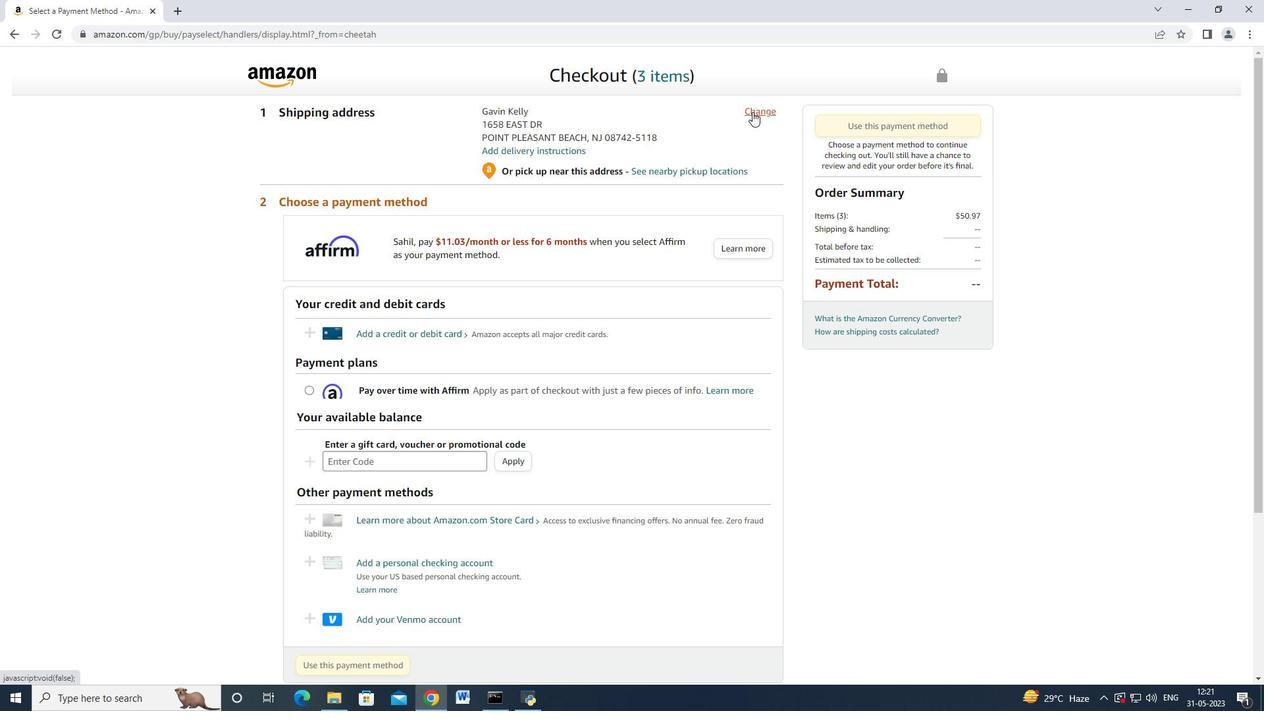 
Action: Mouse moved to (659, 163)
Screenshot: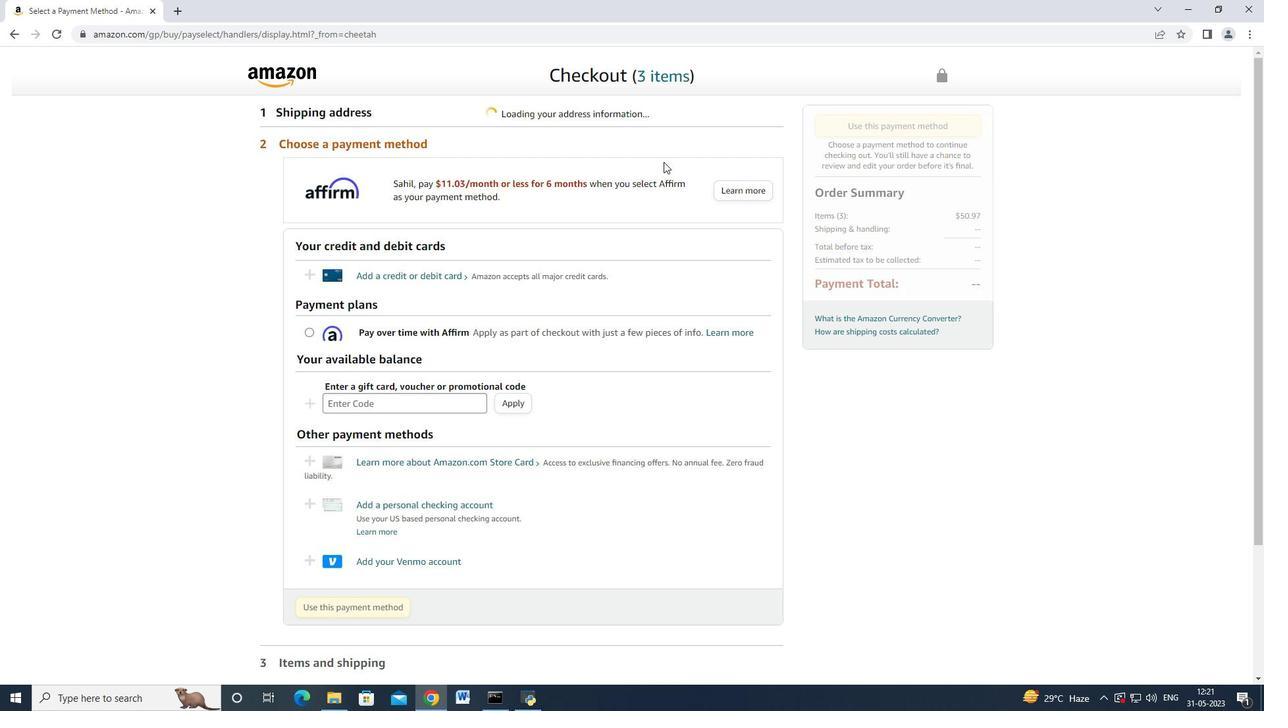 
Action: Mouse scrolled (659, 162) with delta (0, 0)
Screenshot: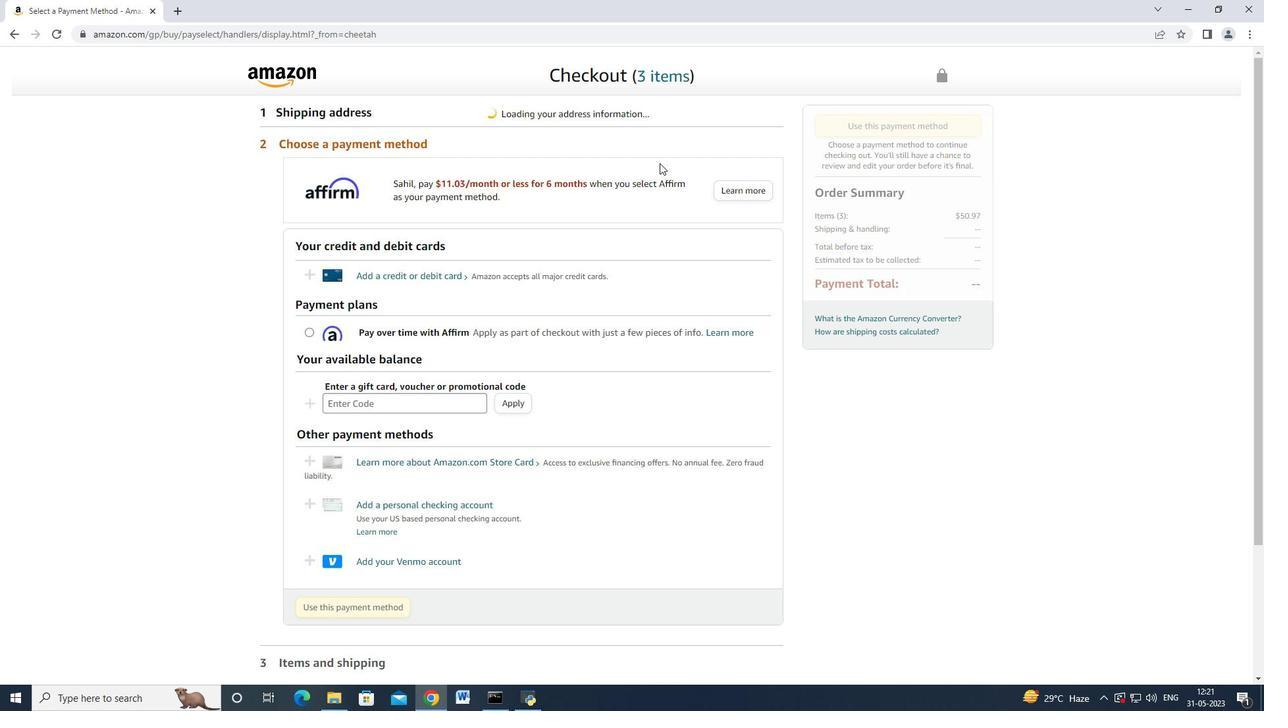 
Action: Mouse moved to (659, 163)
Screenshot: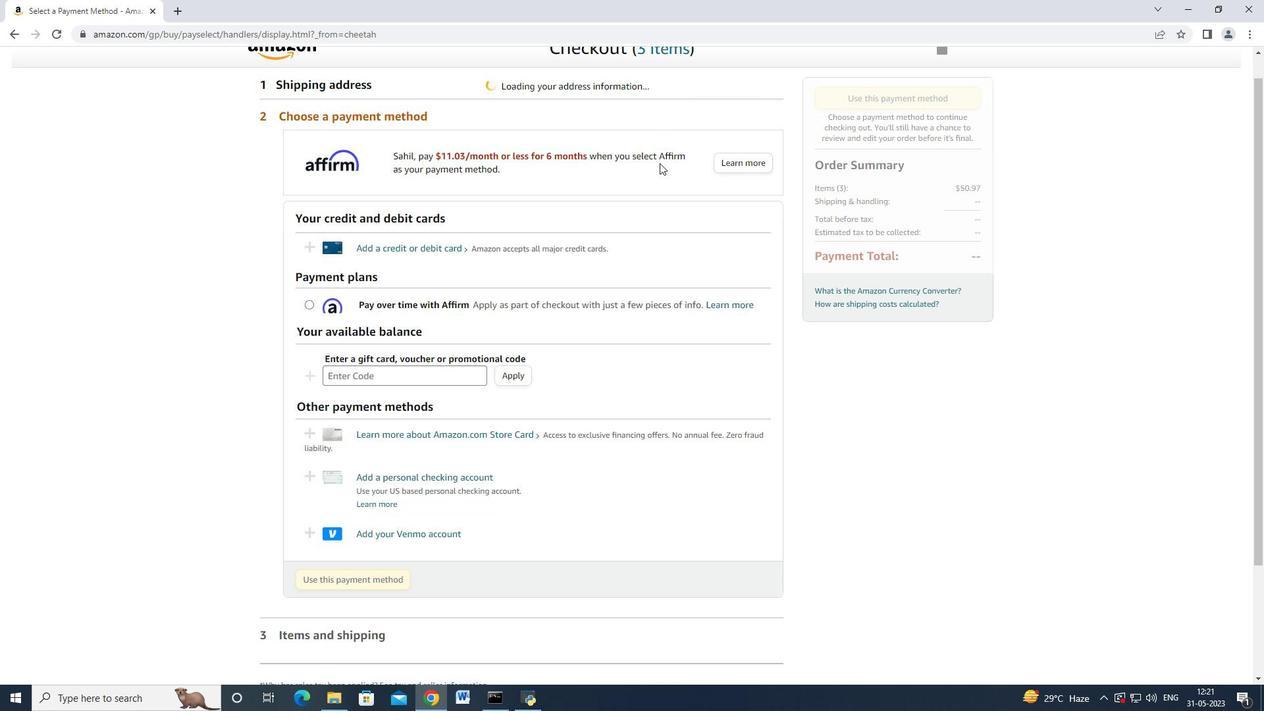 
Action: Mouse scrolled (659, 163) with delta (0, 0)
Screenshot: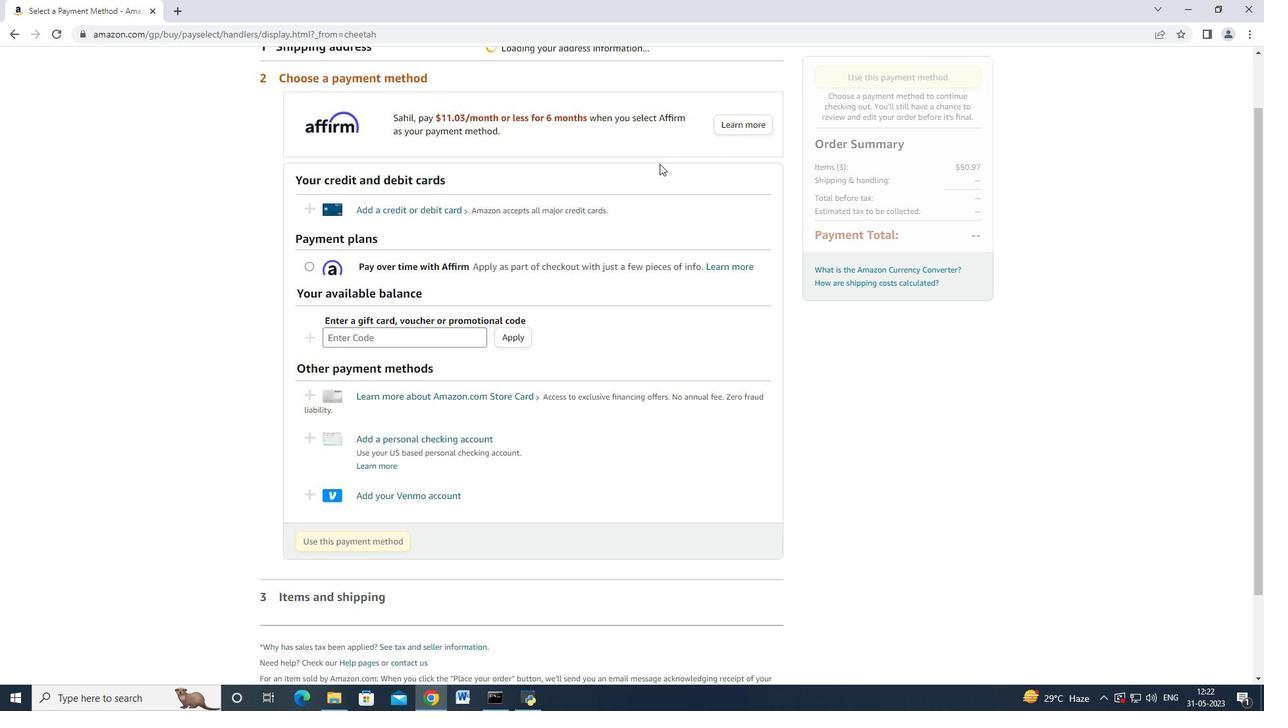 
Action: Mouse scrolled (659, 164) with delta (0, 0)
Screenshot: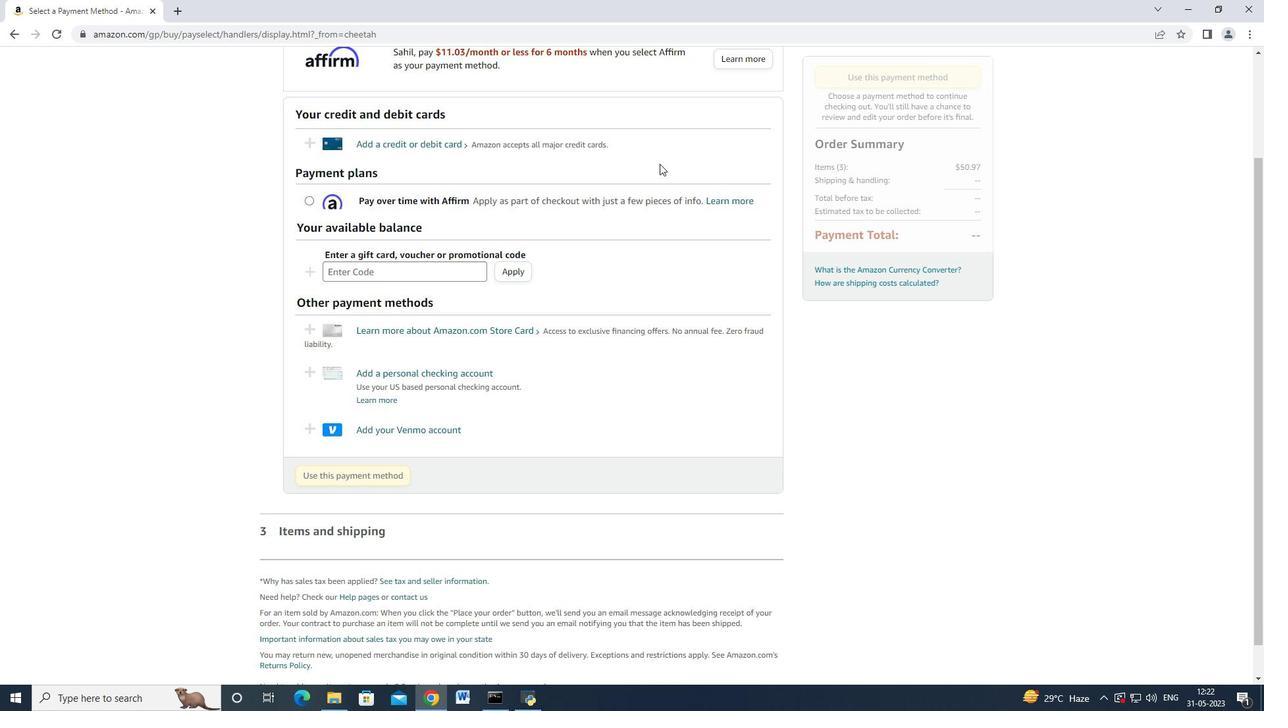 
Action: Mouse scrolled (659, 164) with delta (0, 0)
Screenshot: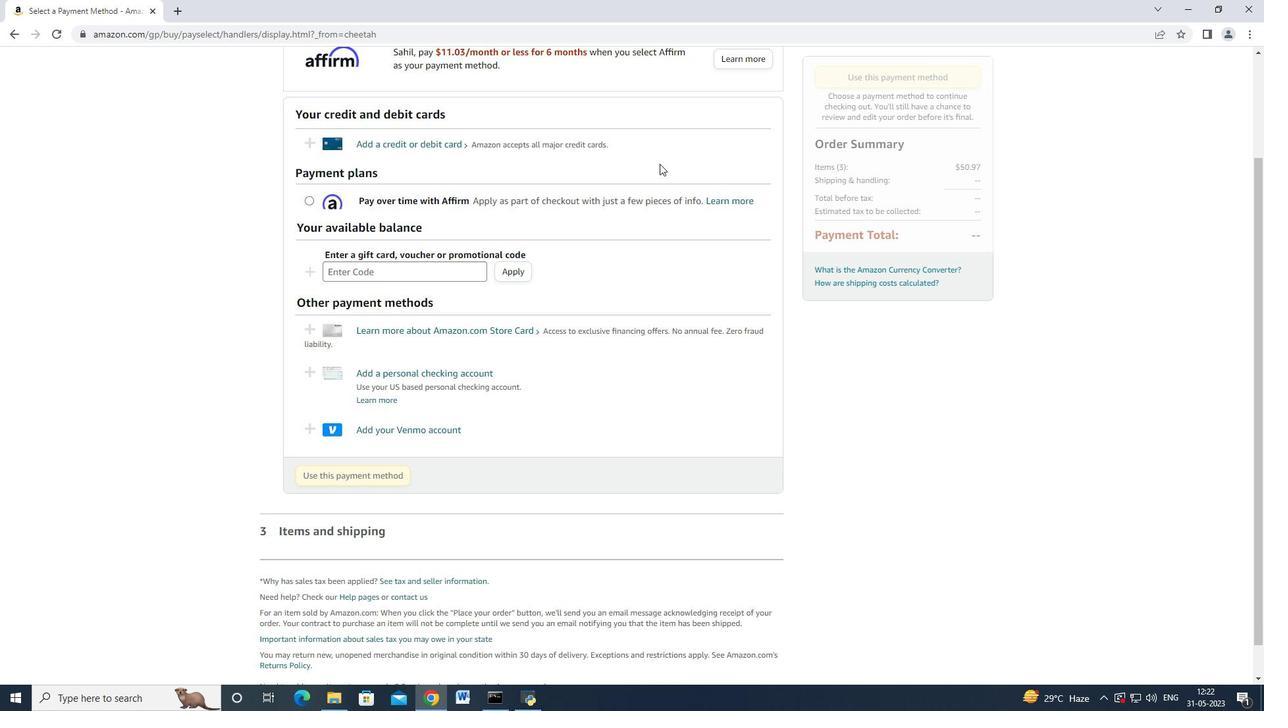 
Action: Mouse moved to (360, 408)
Screenshot: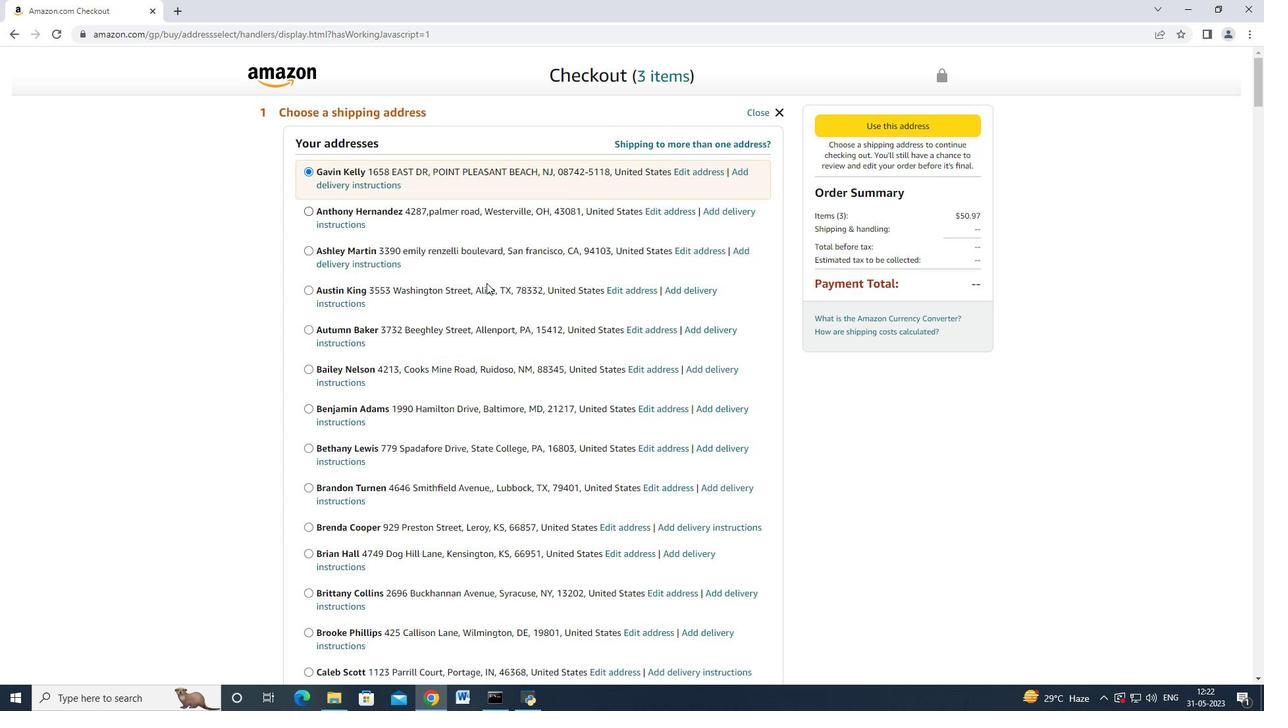 
Action: Mouse scrolled (360, 408) with delta (0, 0)
Screenshot: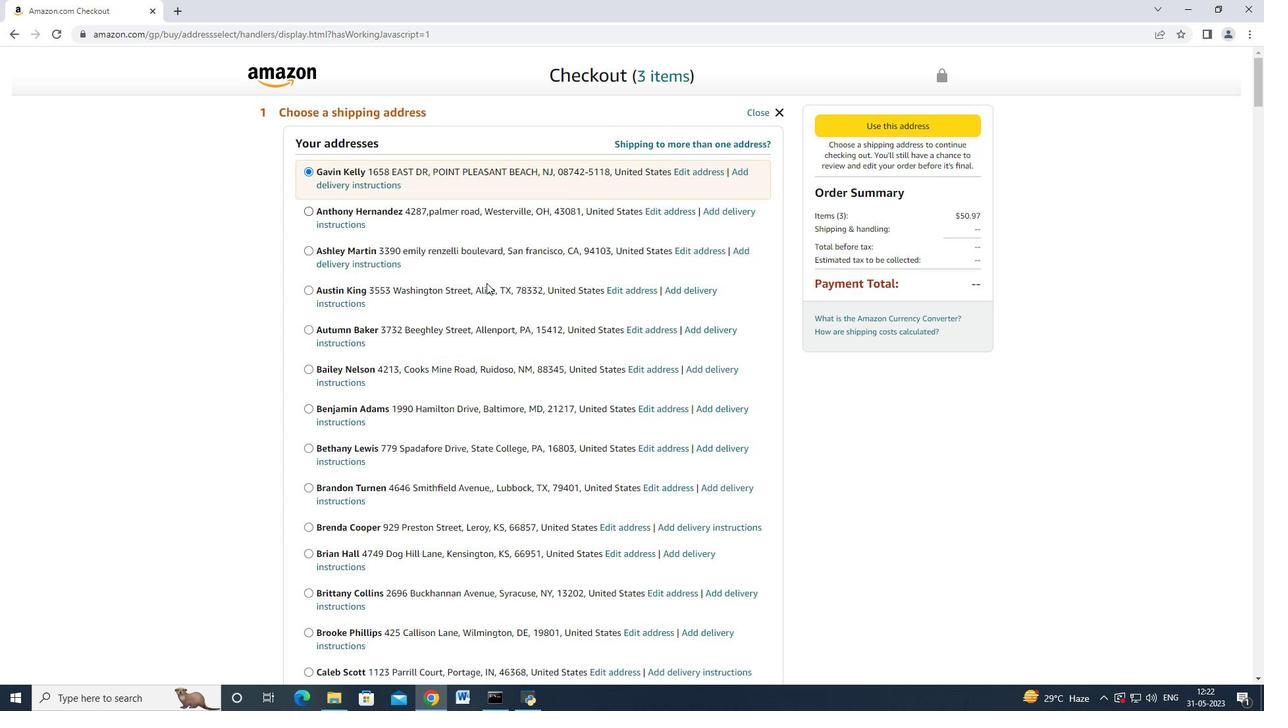 
Action: Mouse moved to (357, 414)
Screenshot: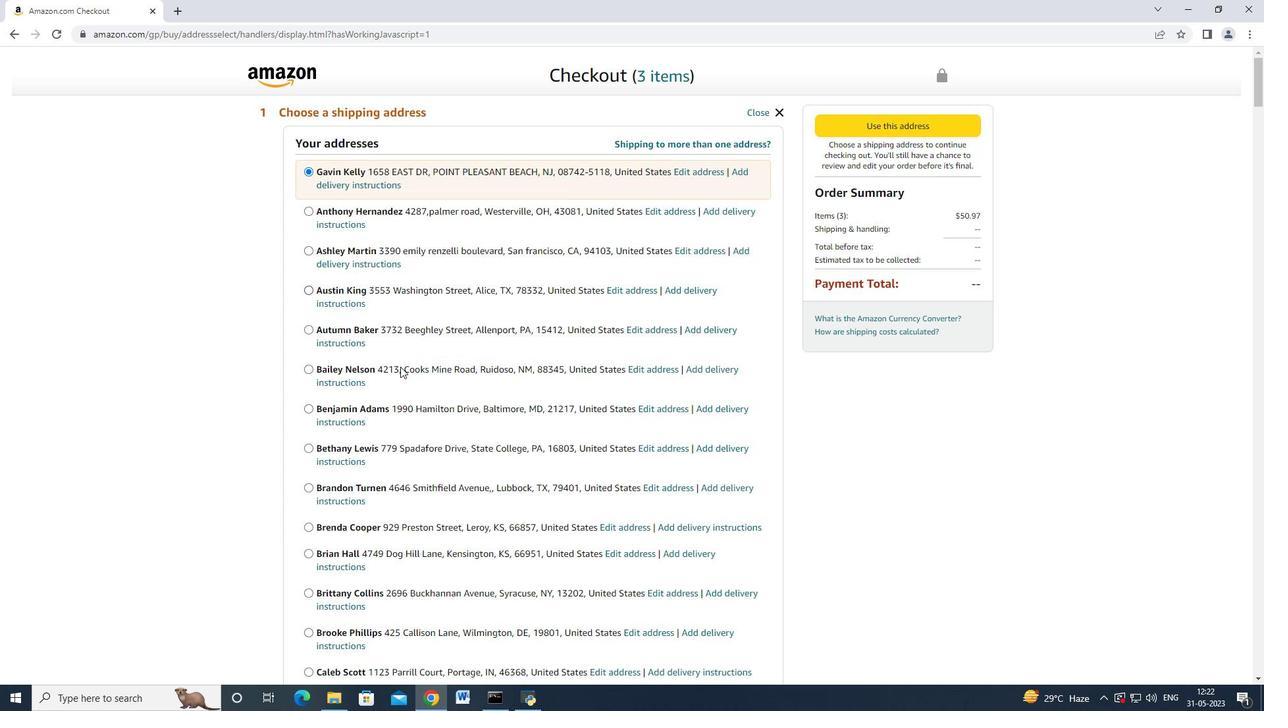 
Action: Mouse scrolled (357, 414) with delta (0, 0)
Screenshot: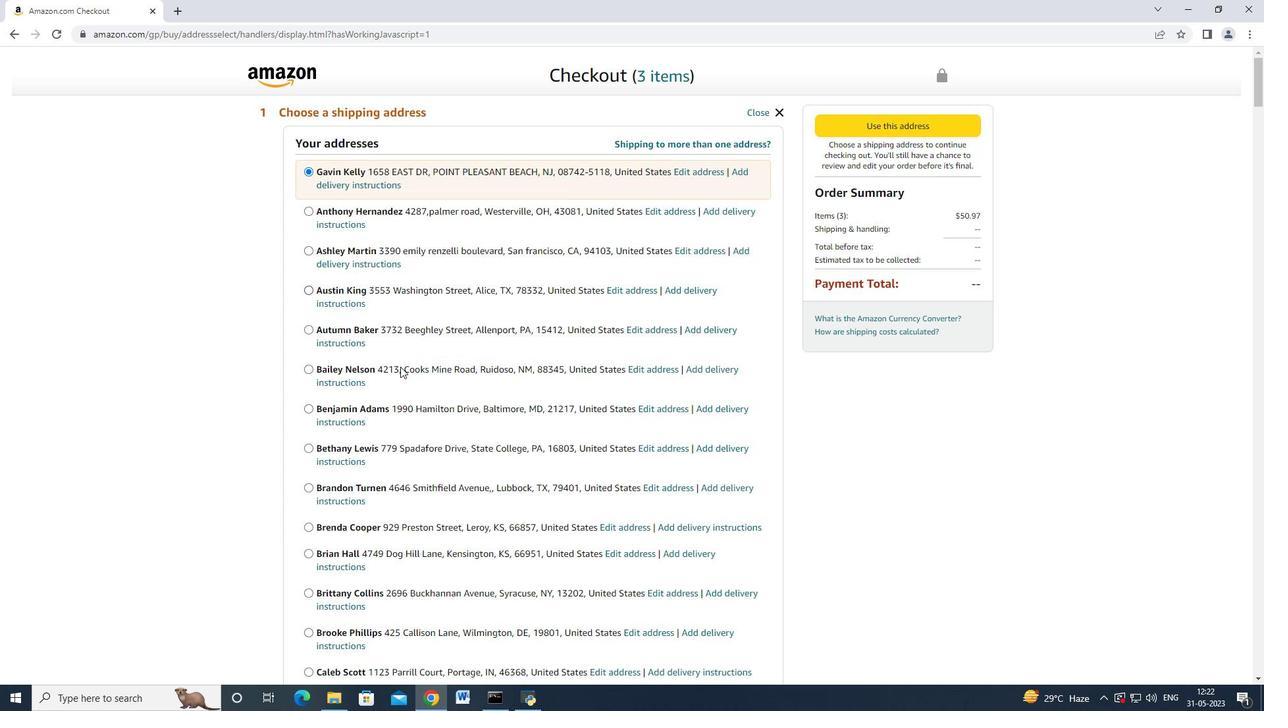 
Action: Mouse moved to (356, 419)
Screenshot: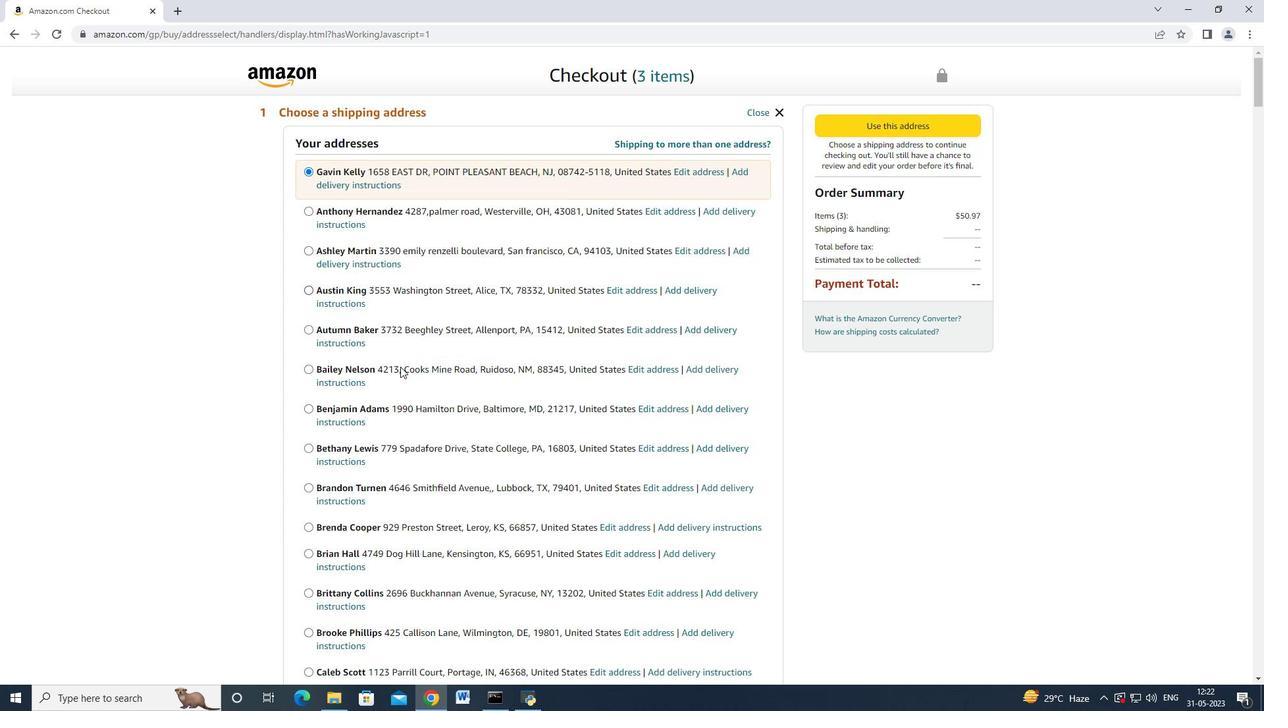 
Action: Mouse scrolled (356, 418) with delta (0, 0)
Screenshot: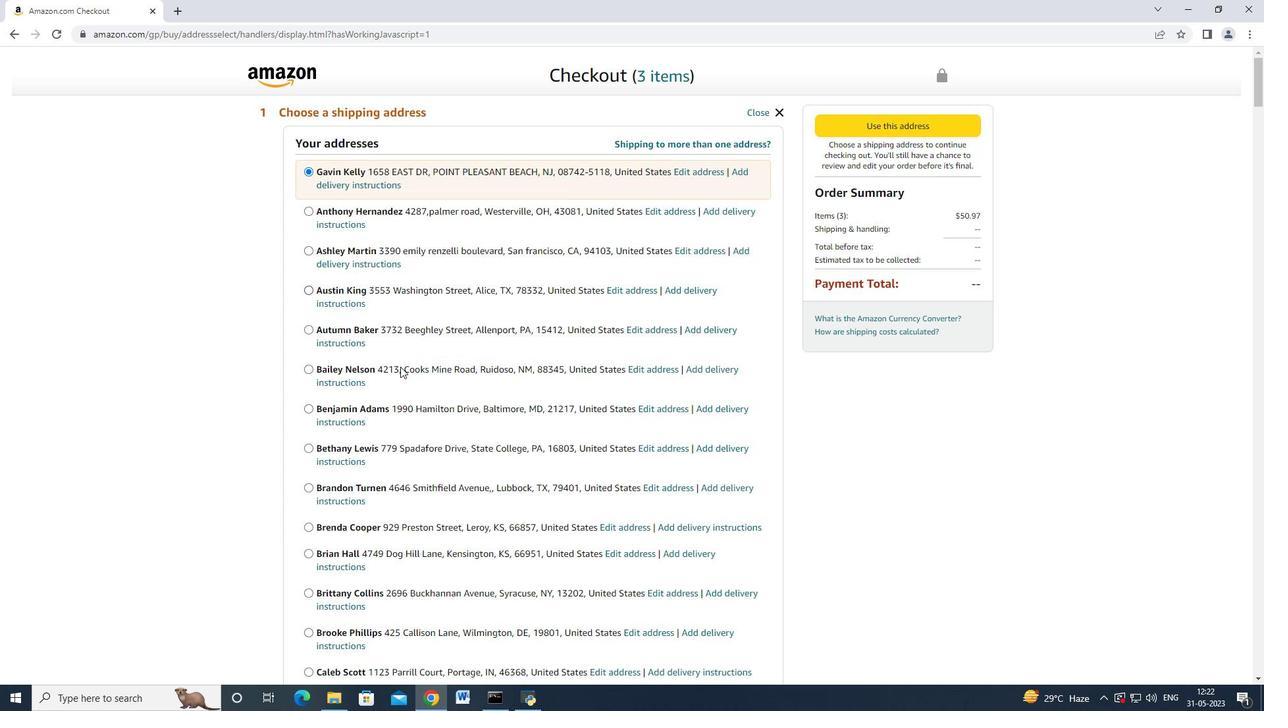 
Action: Mouse moved to (356, 420)
Screenshot: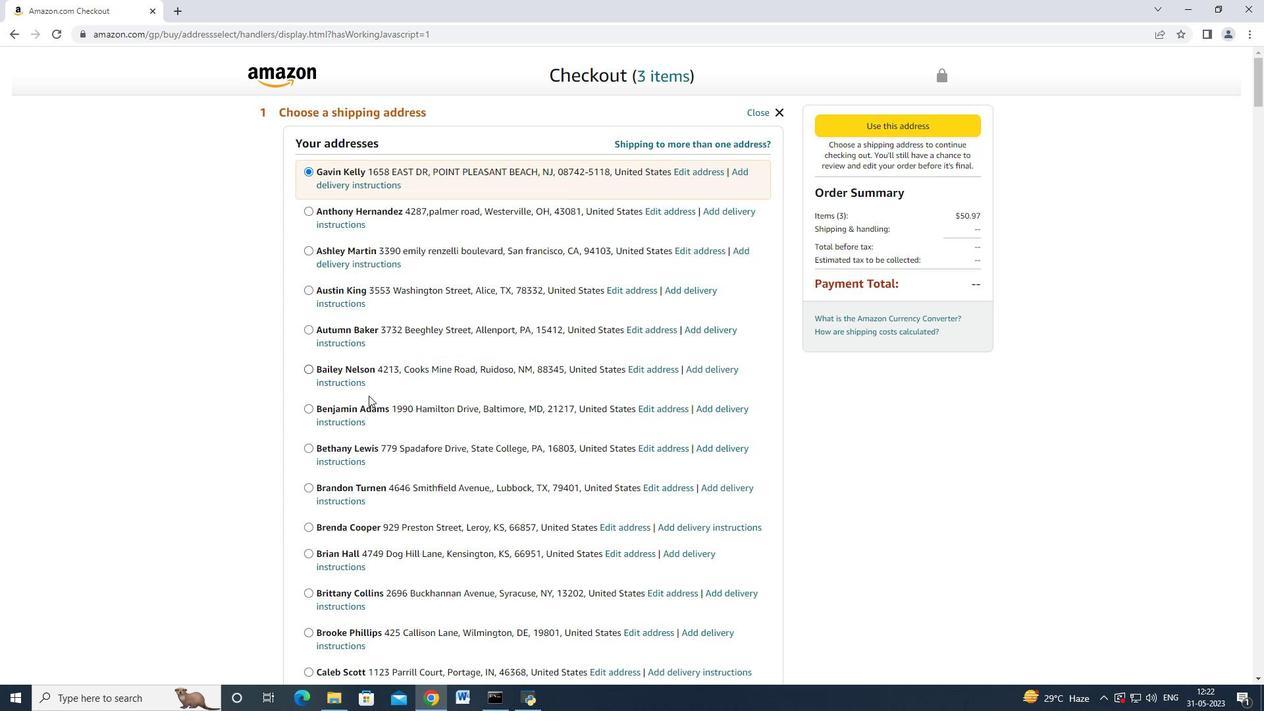 
Action: Mouse scrolled (356, 418) with delta (0, 0)
Screenshot: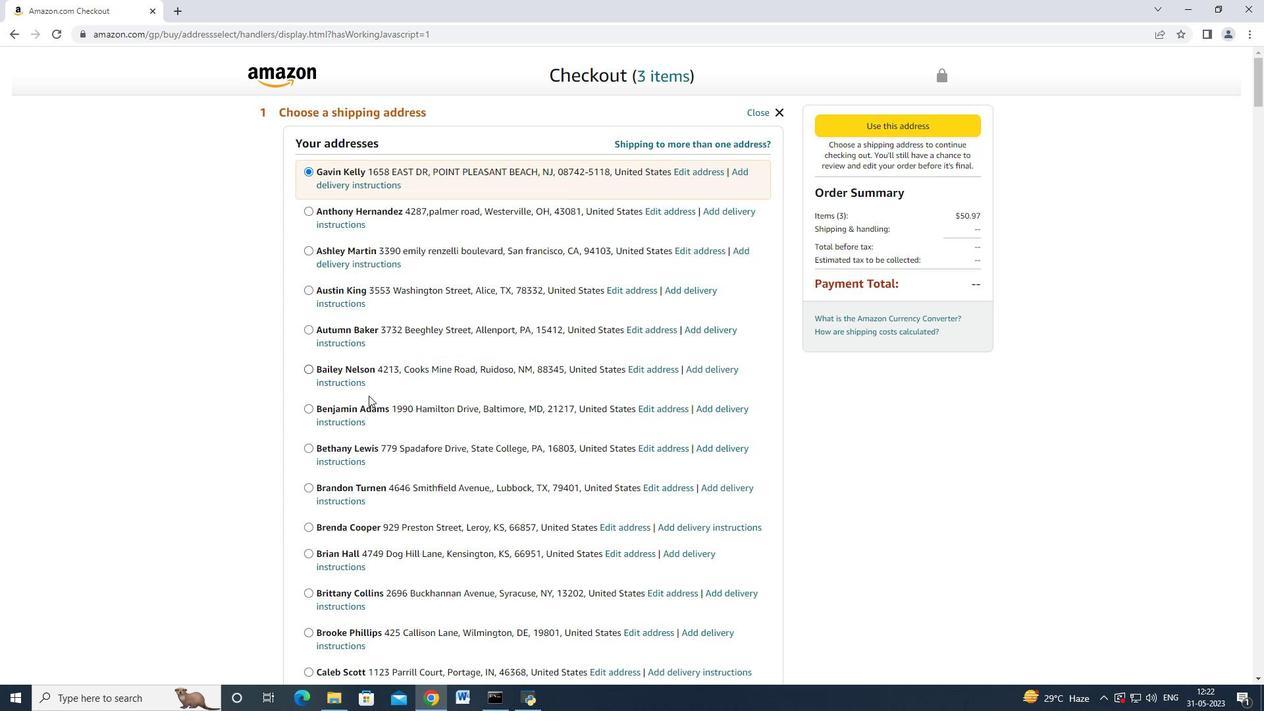 
Action: Mouse moved to (355, 420)
Screenshot: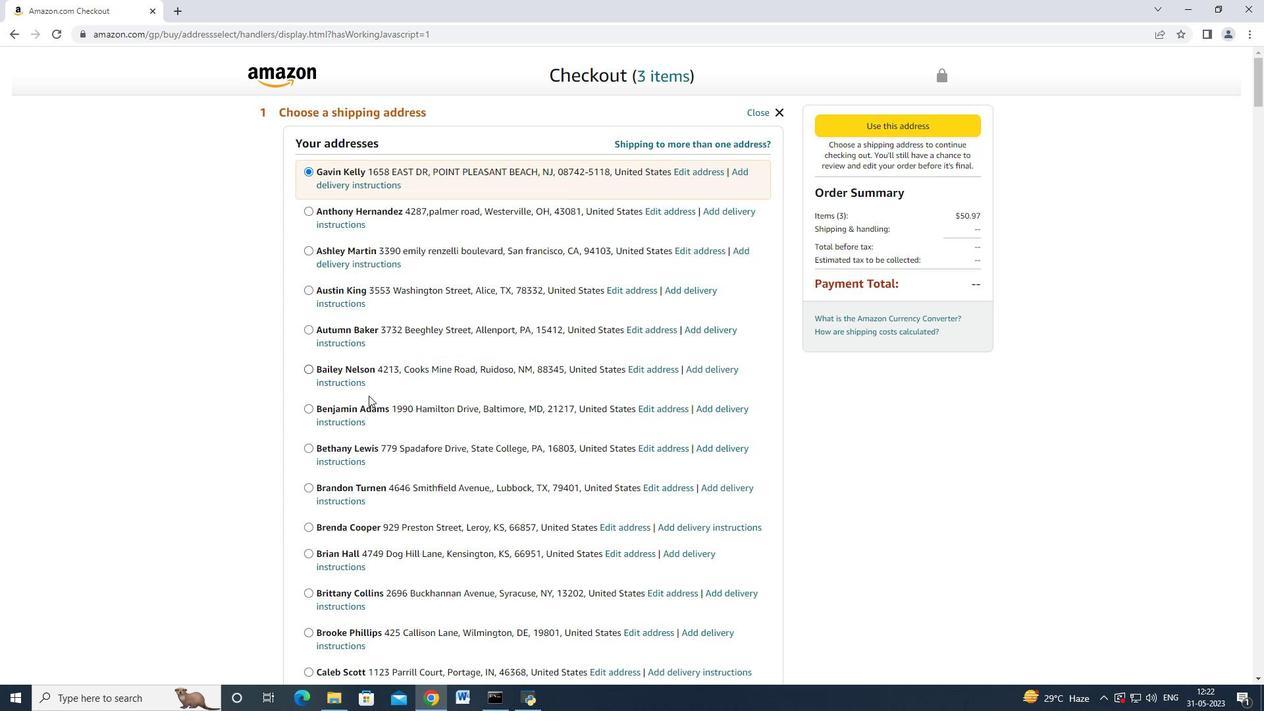 
Action: Mouse scrolled (356, 418) with delta (0, 0)
Screenshot: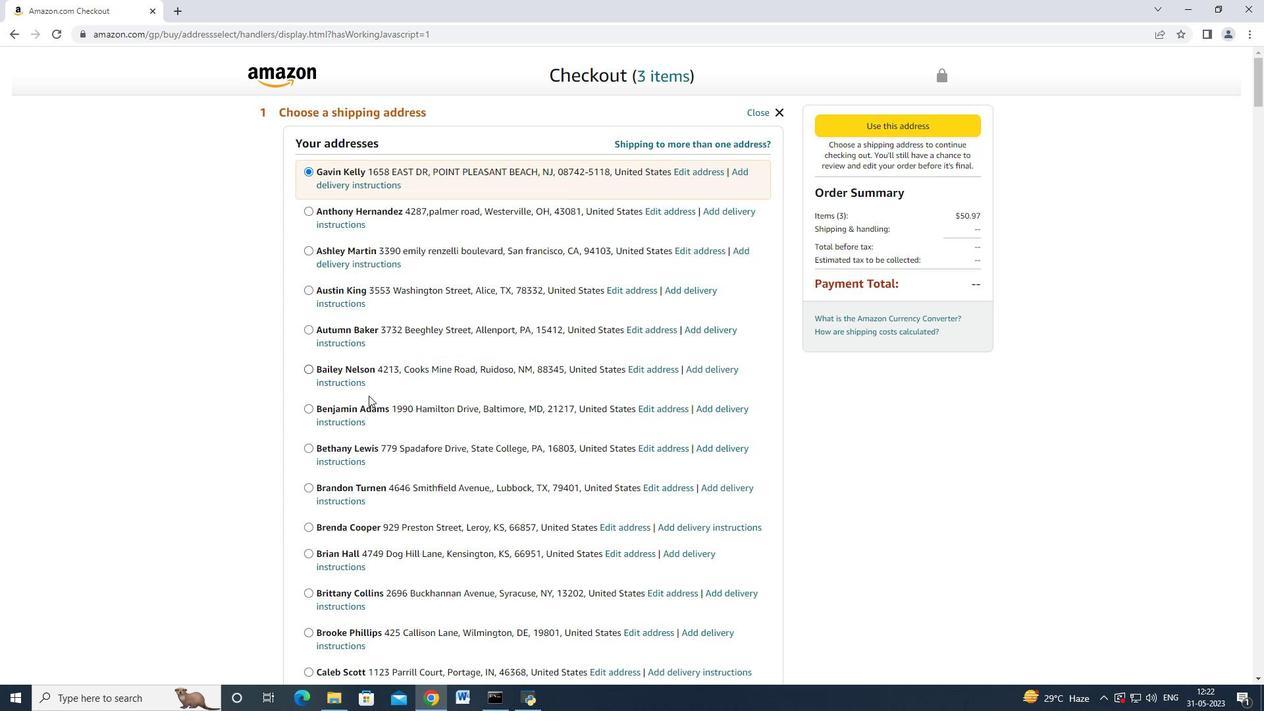 
Action: Mouse scrolled (356, 419) with delta (0, 0)
Screenshot: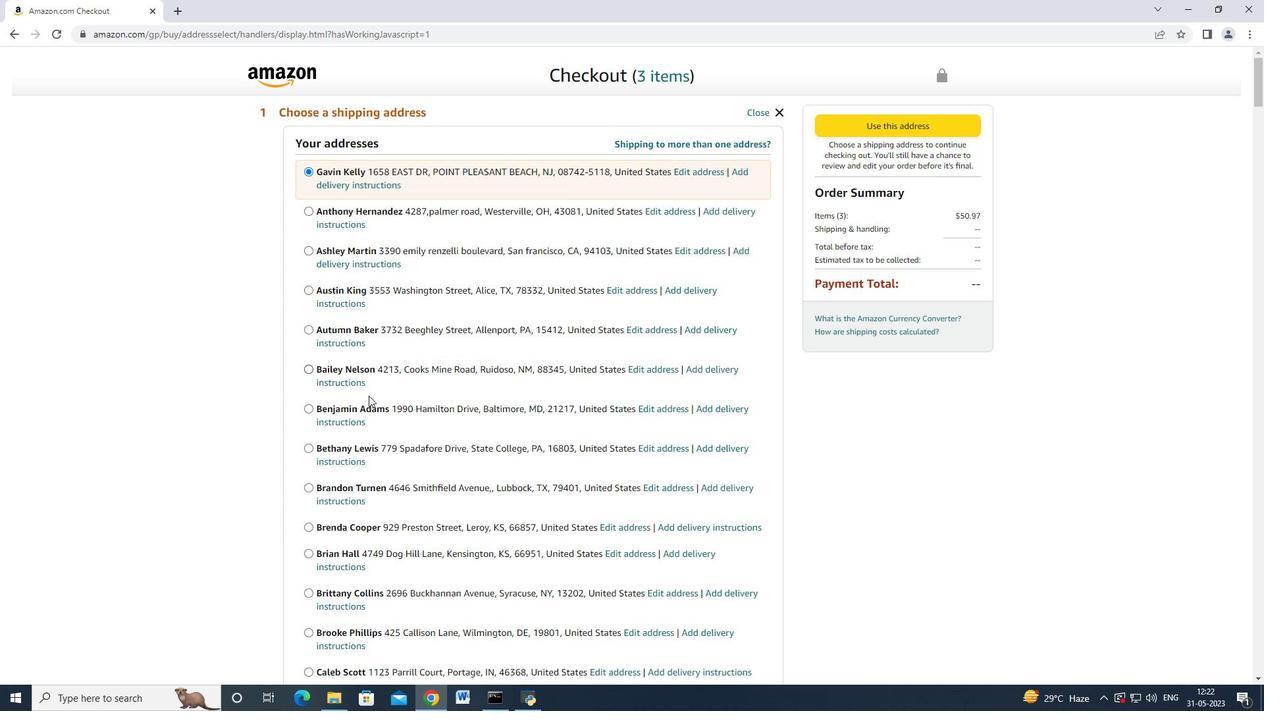 
Action: Mouse scrolled (356, 419) with delta (0, 0)
Screenshot: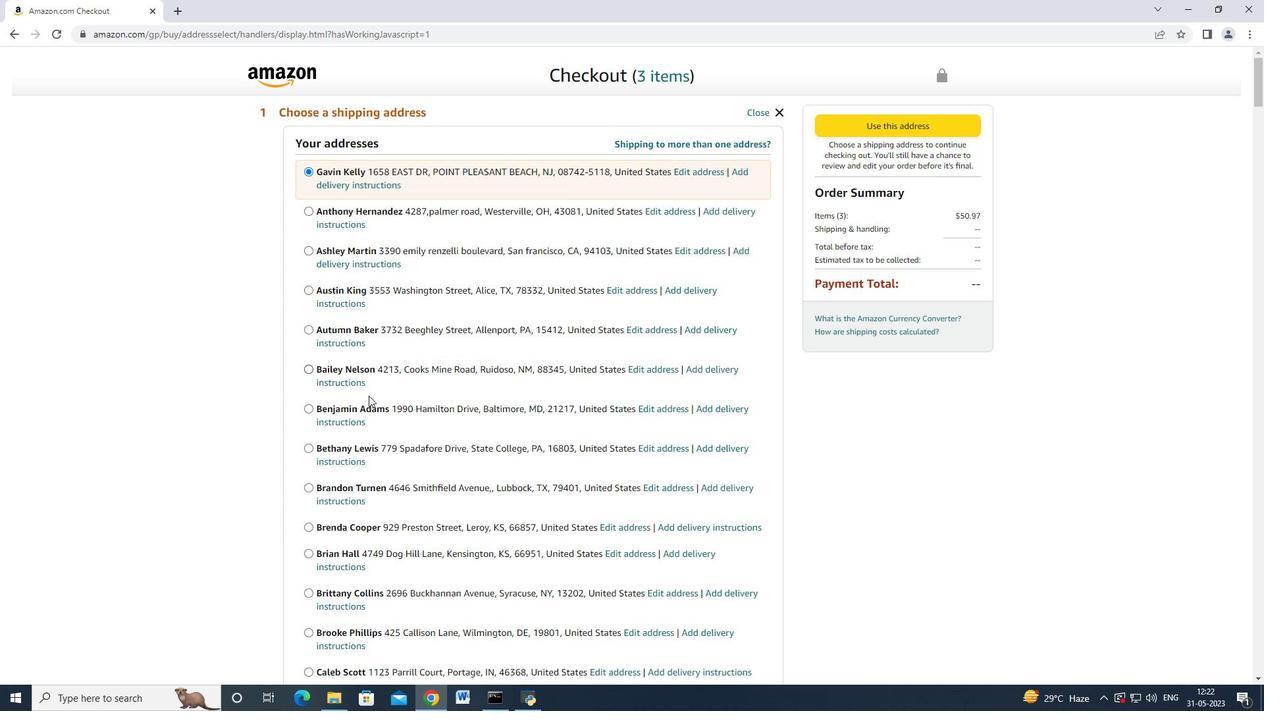 
Action: Mouse scrolled (355, 419) with delta (0, 0)
Screenshot: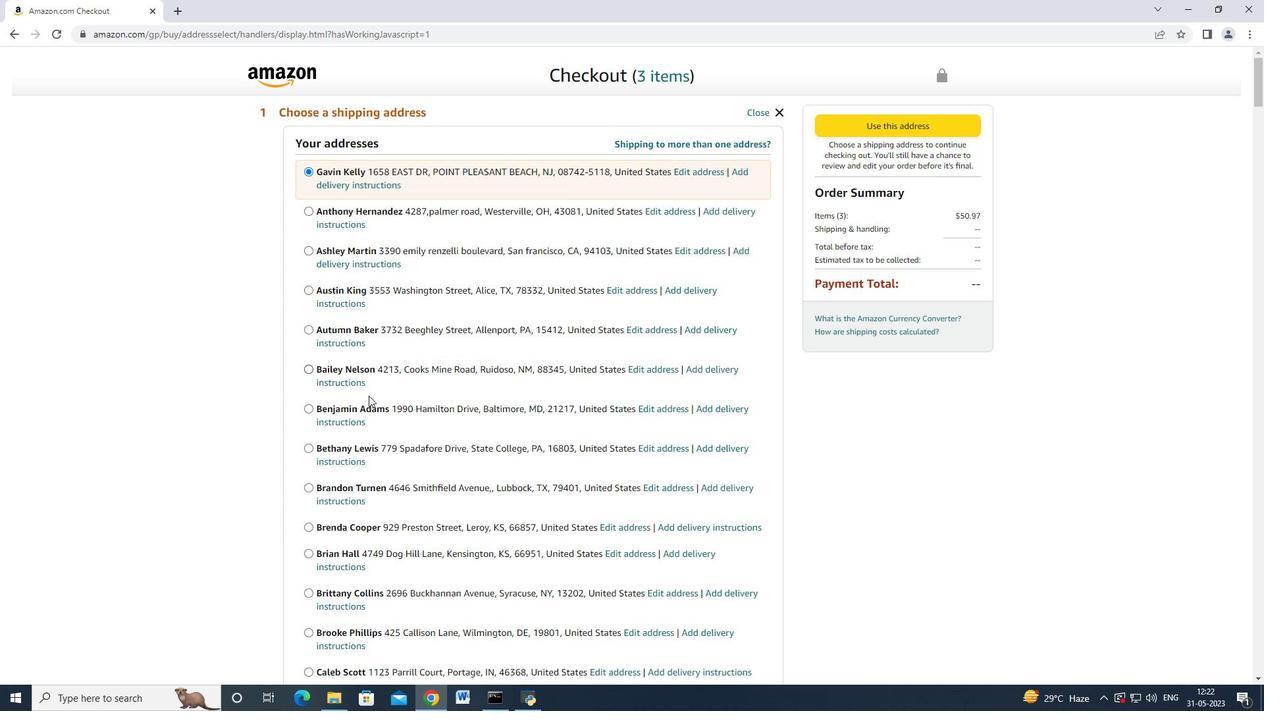 
Action: Mouse moved to (357, 415)
Screenshot: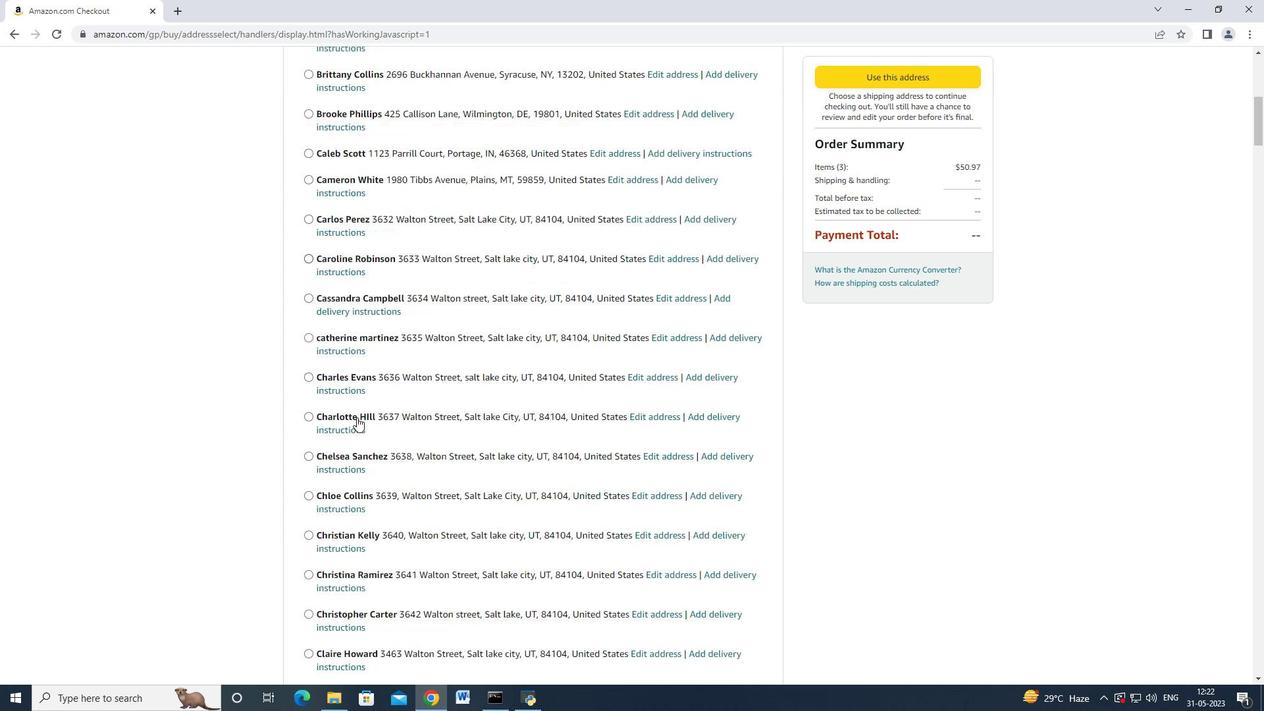 
Action: Mouse scrolled (357, 414) with delta (0, 0)
Screenshot: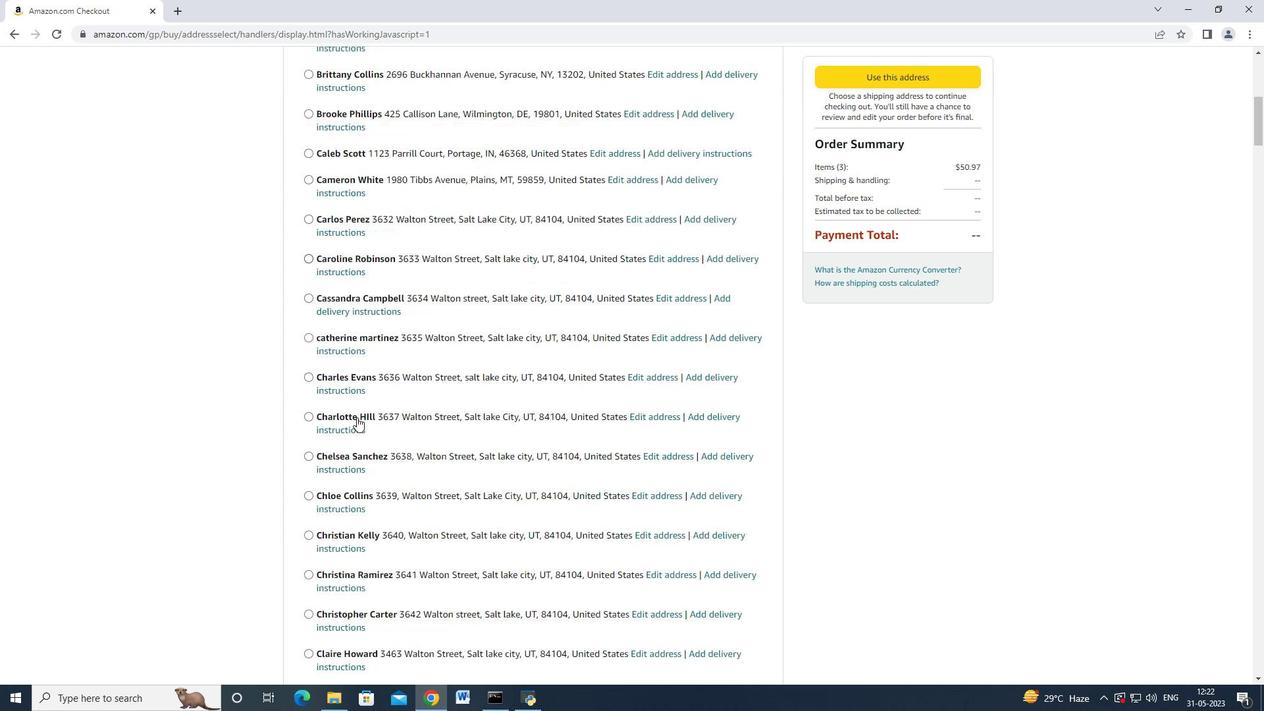 
Action: Mouse moved to (357, 416)
Screenshot: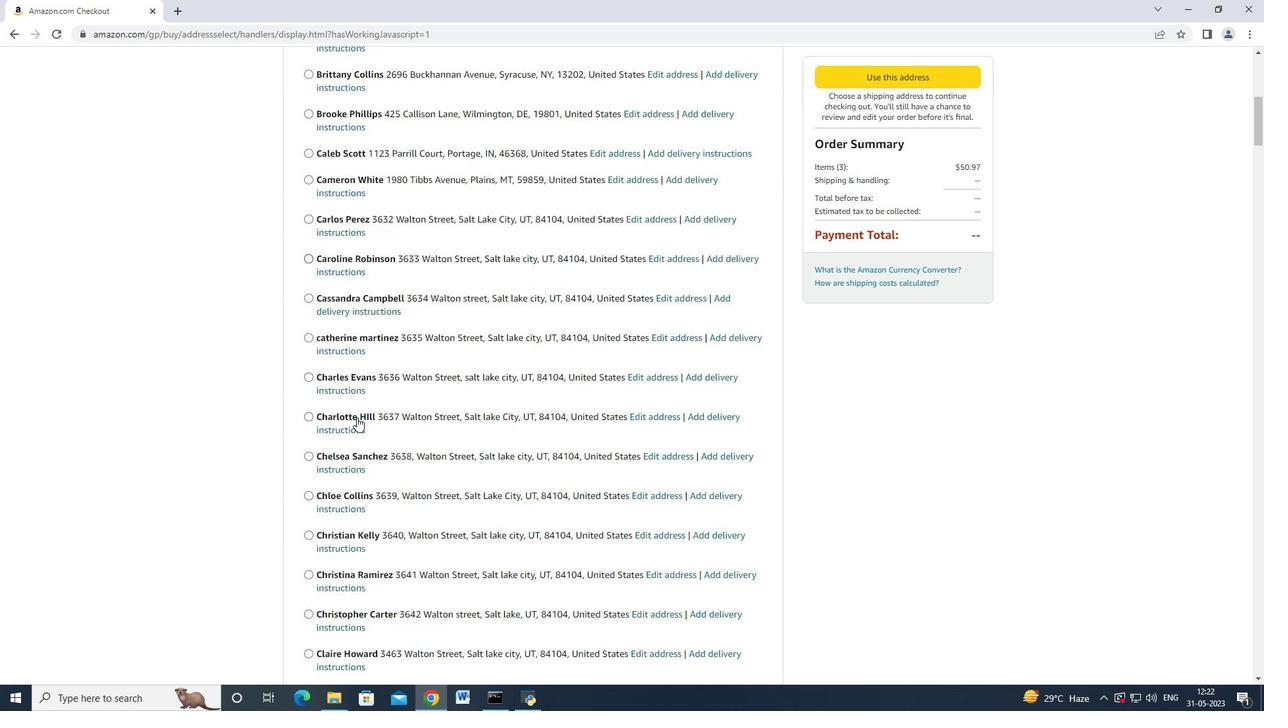 
Action: Mouse scrolled (357, 416) with delta (0, 0)
Screenshot: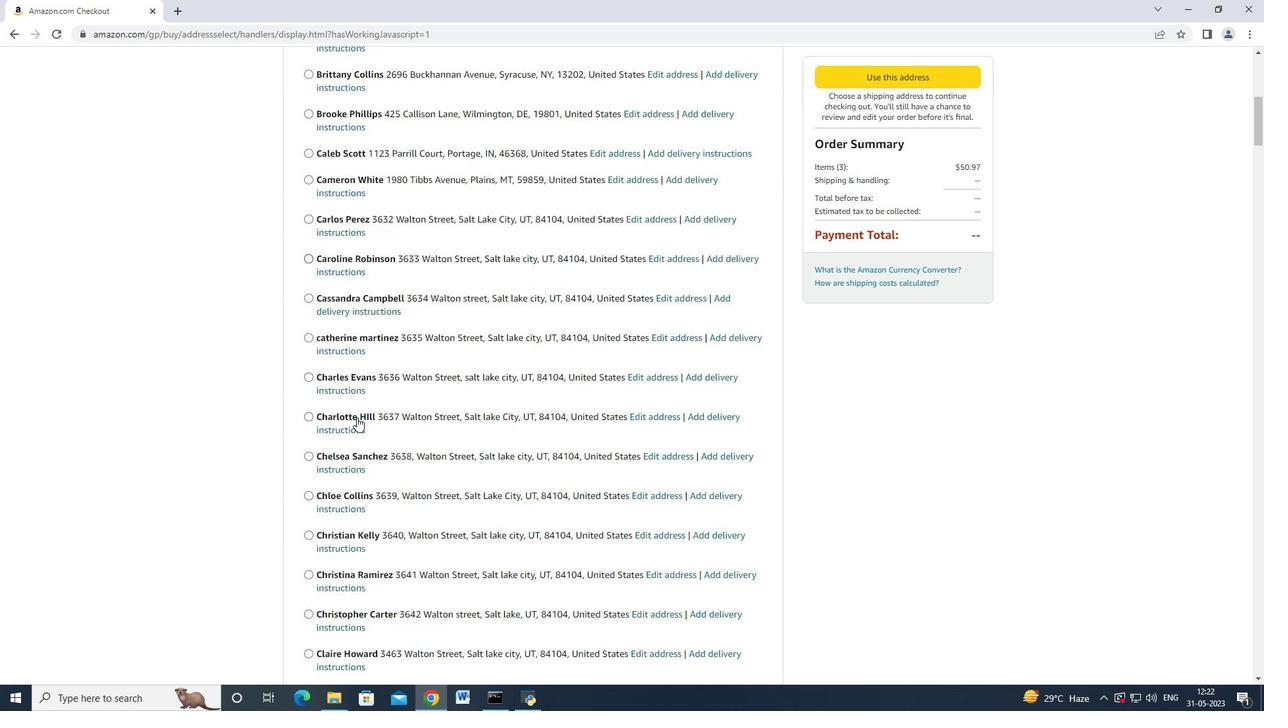 
Action: Mouse moved to (357, 417)
Screenshot: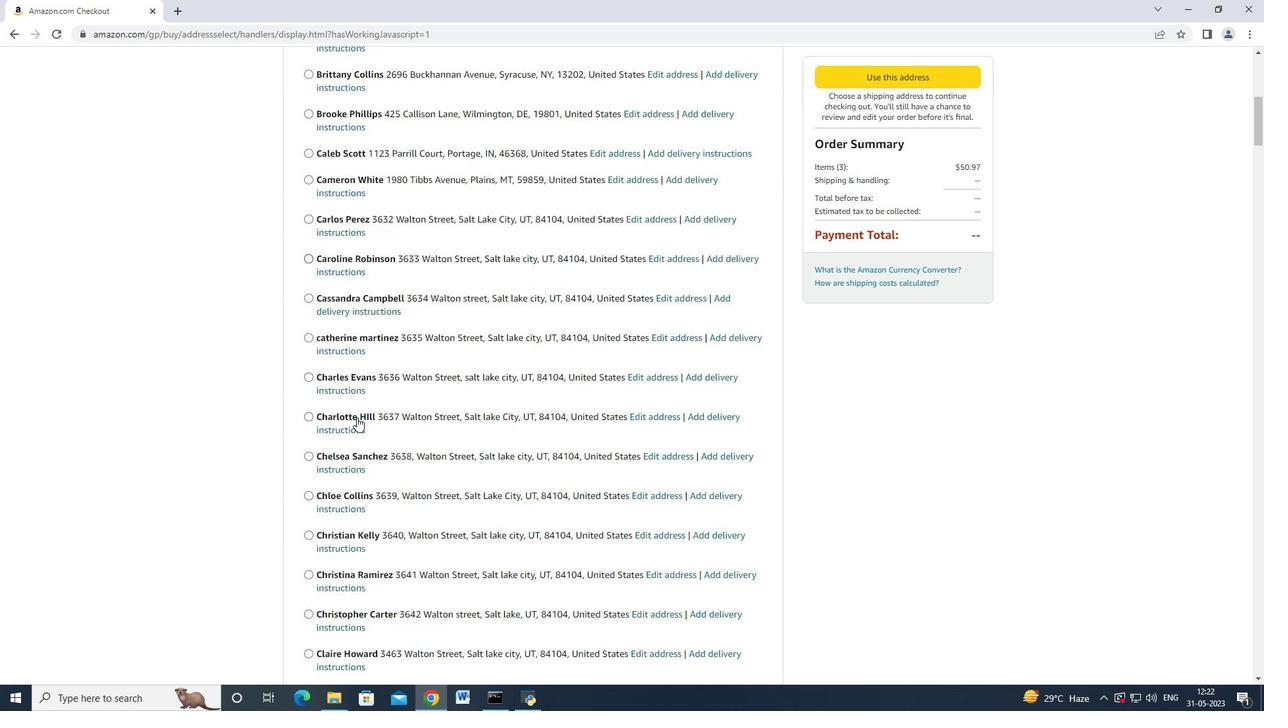 
Action: Mouse scrolled (357, 416) with delta (0, 0)
Screenshot: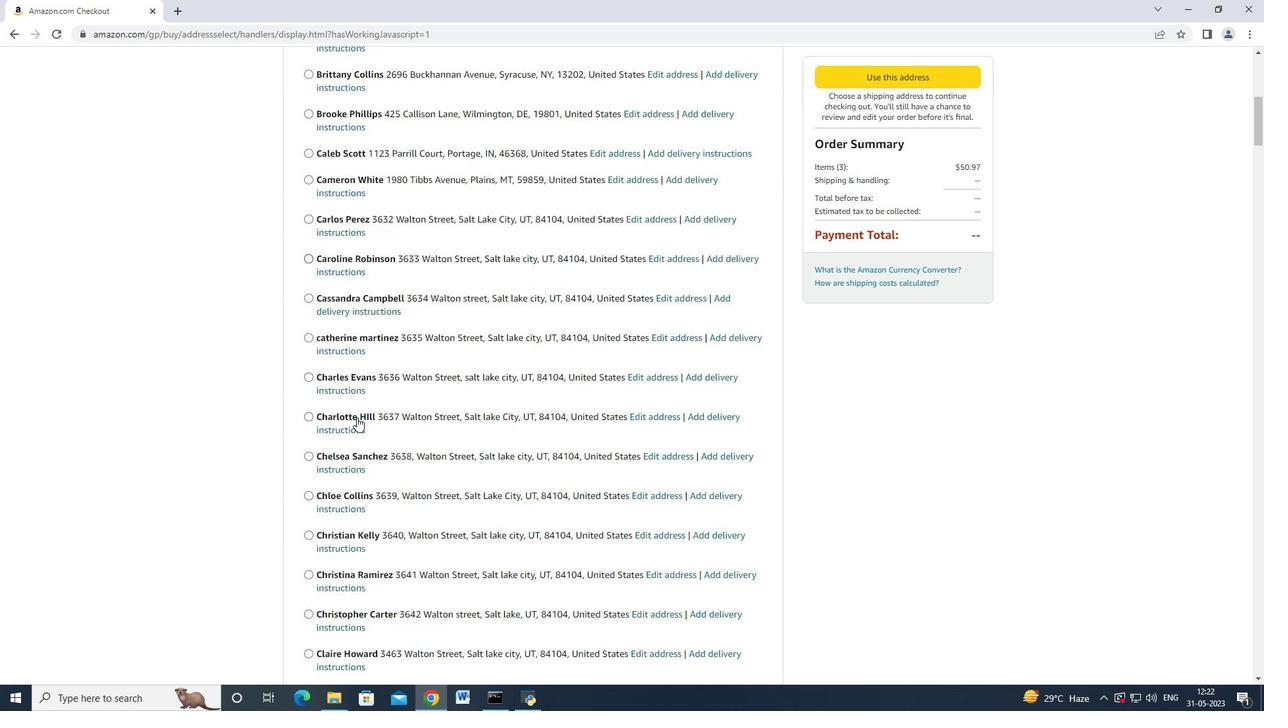 
Action: Mouse scrolled (357, 416) with delta (0, 0)
Screenshot: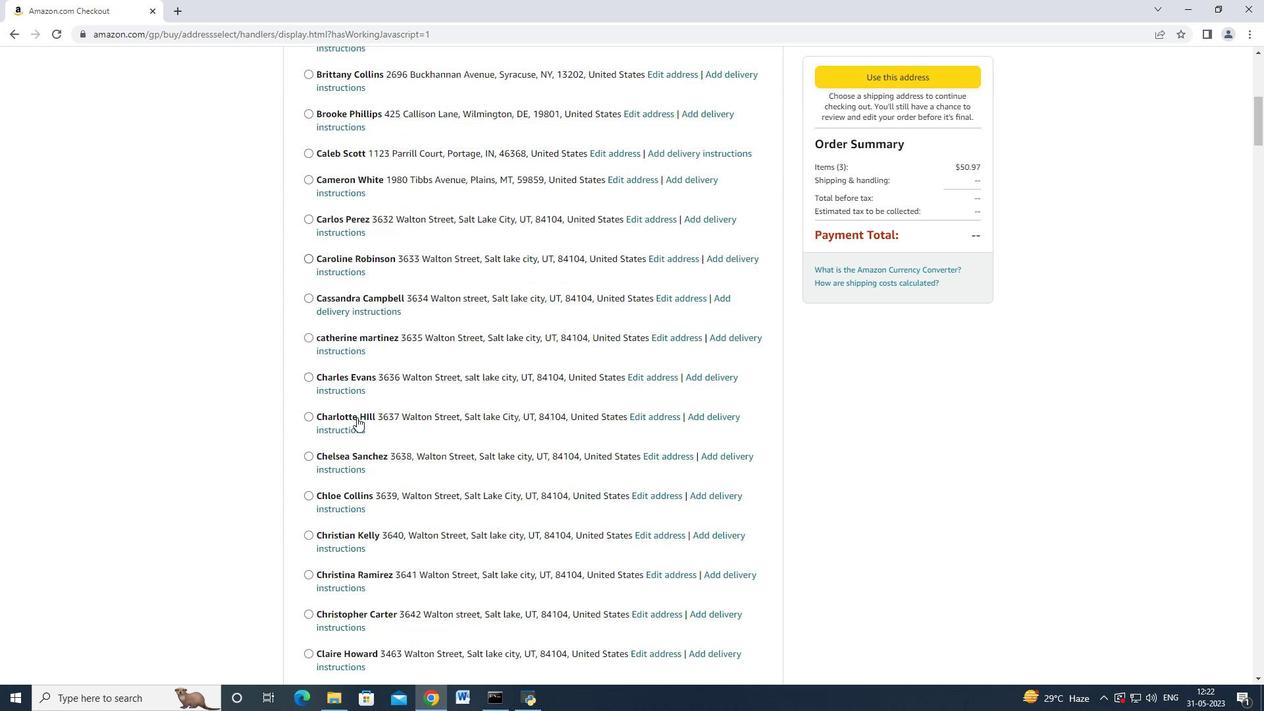 
Action: Mouse scrolled (357, 416) with delta (0, 0)
Screenshot: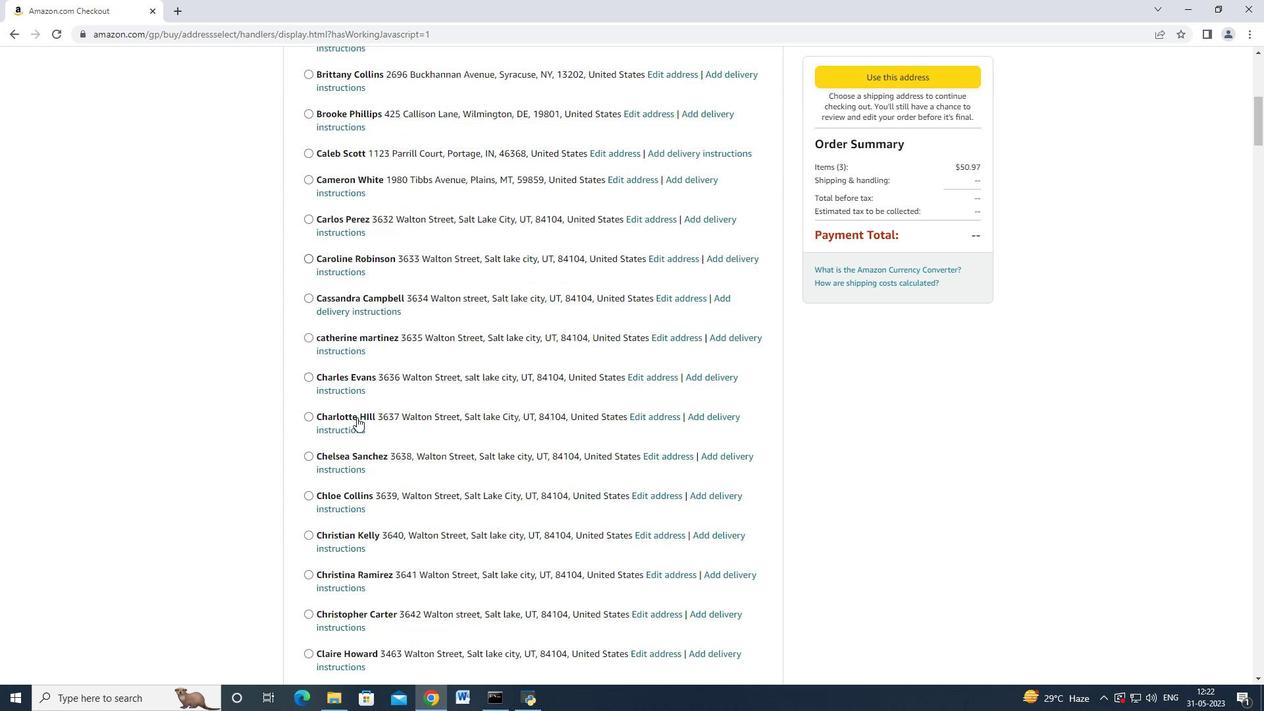
Action: Mouse scrolled (357, 416) with delta (0, 0)
Screenshot: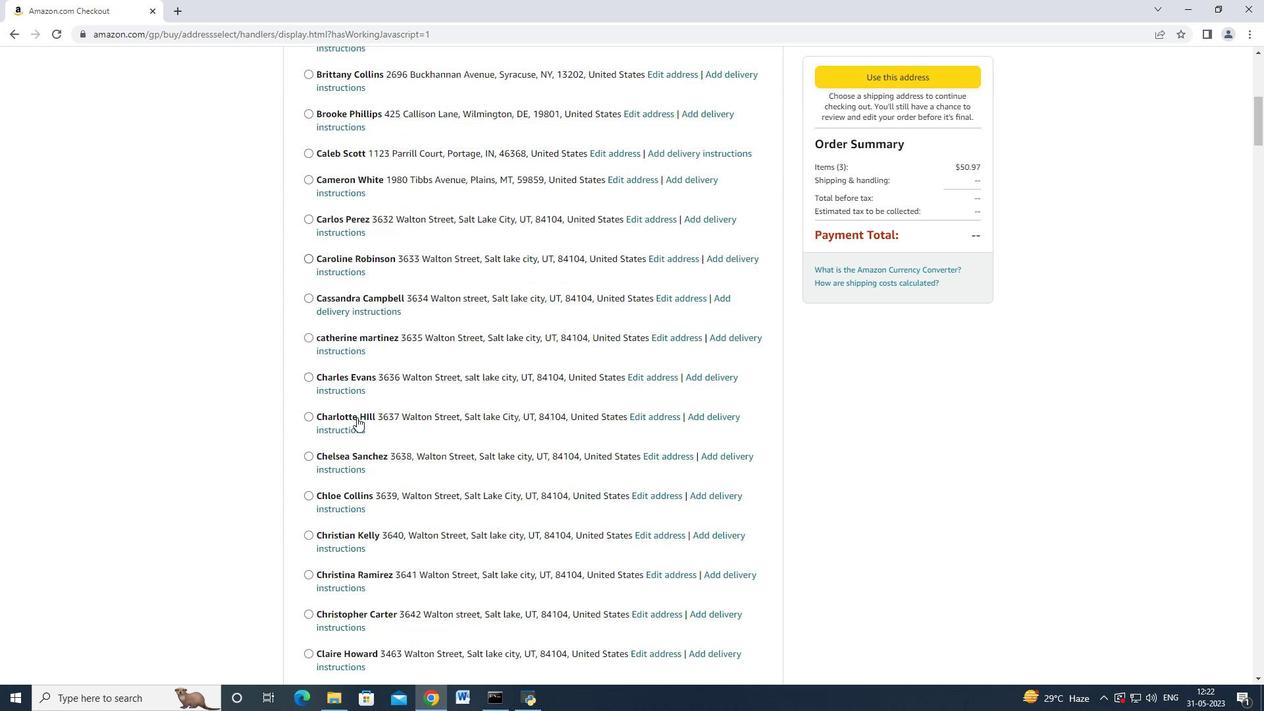 
Action: Mouse moved to (357, 417)
Screenshot: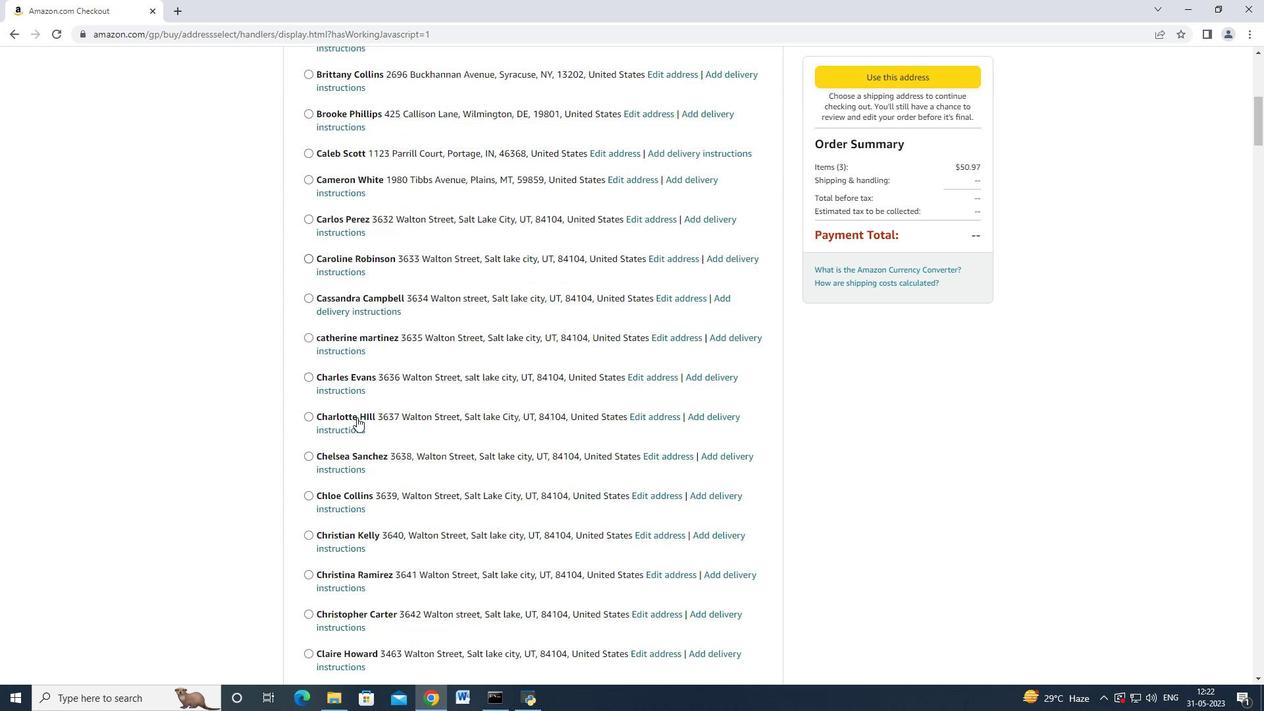 
Action: Mouse scrolled (357, 416) with delta (0, 0)
Screenshot: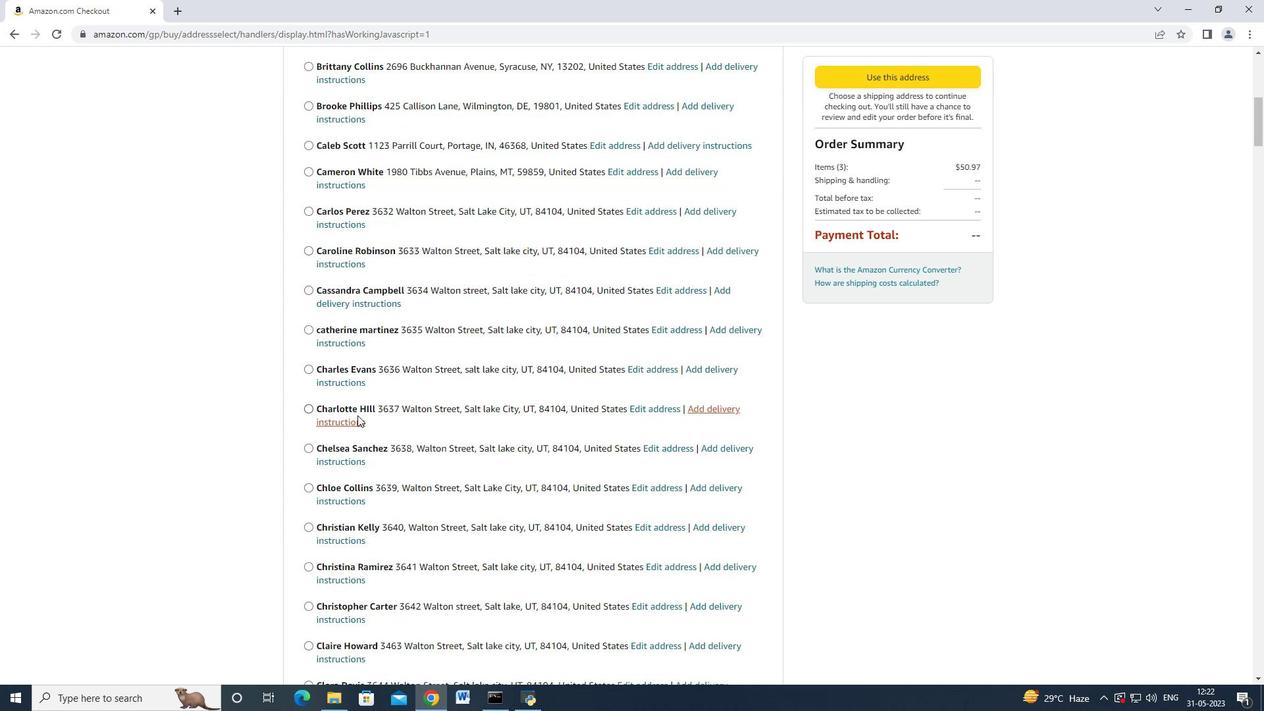 
Action: Mouse moved to (357, 416)
Screenshot: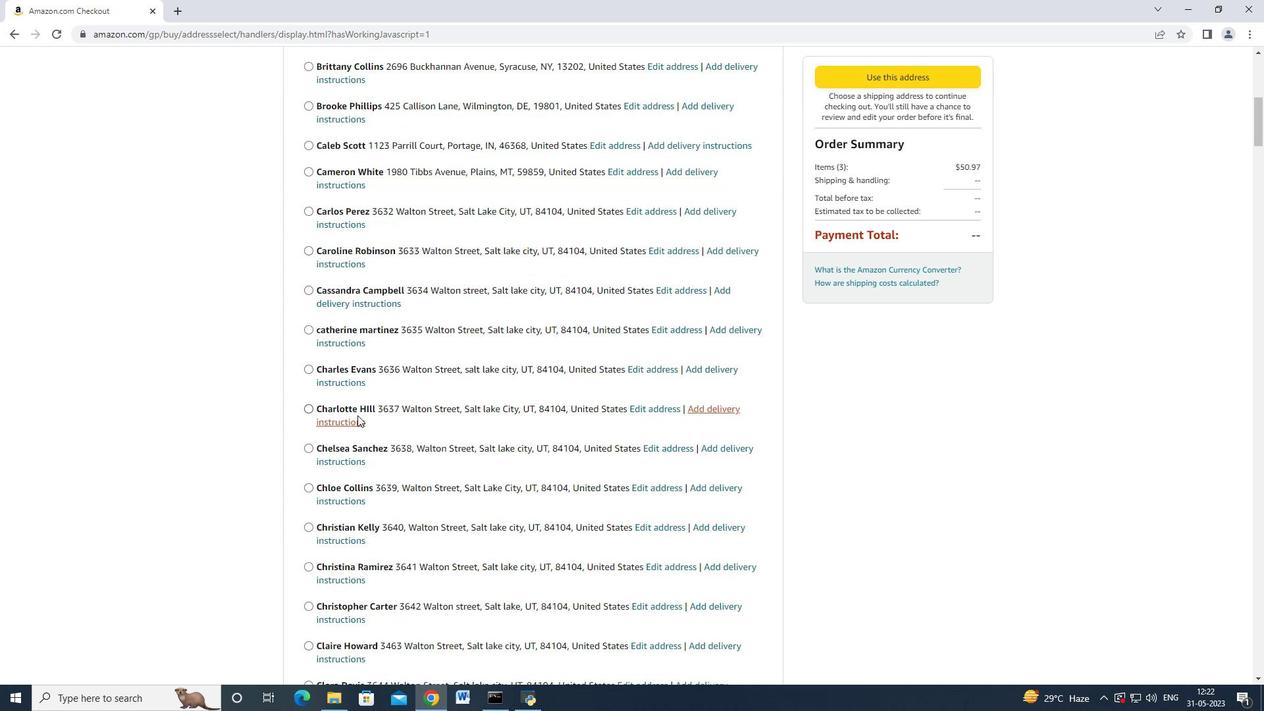 
Action: Mouse scrolled (357, 416) with delta (0, 0)
Screenshot: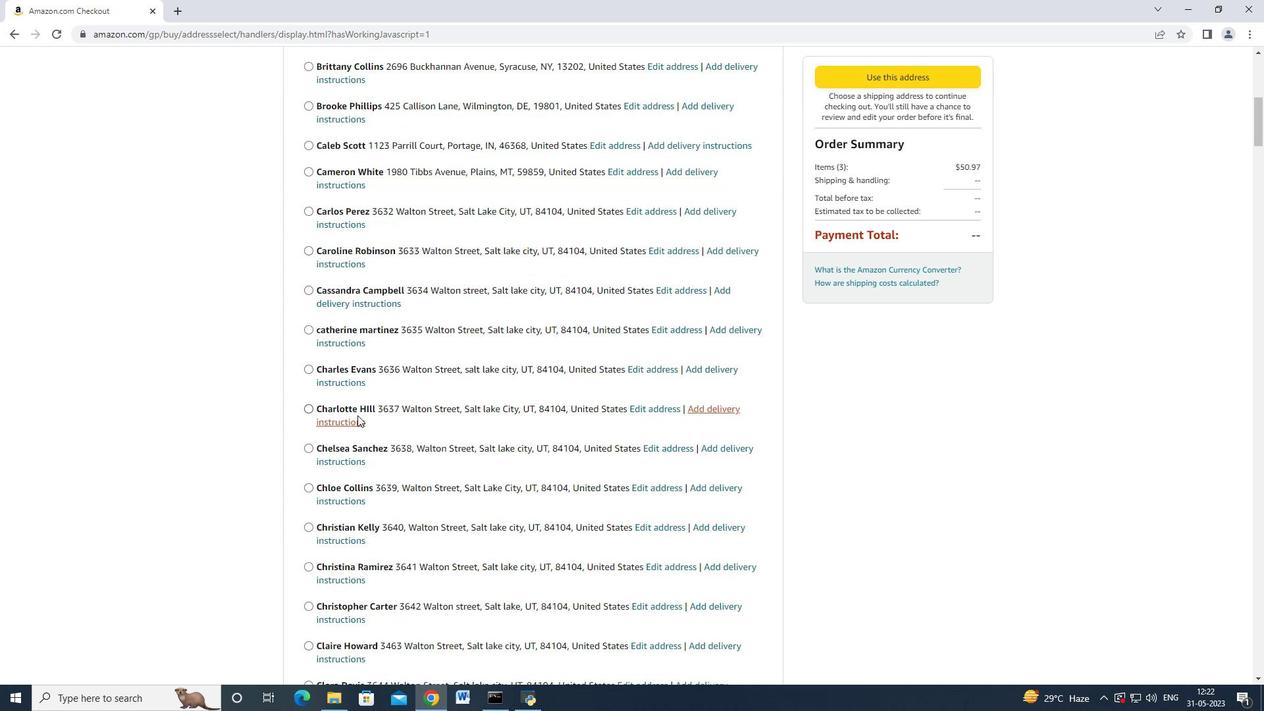 
Action: Mouse moved to (358, 414)
Screenshot: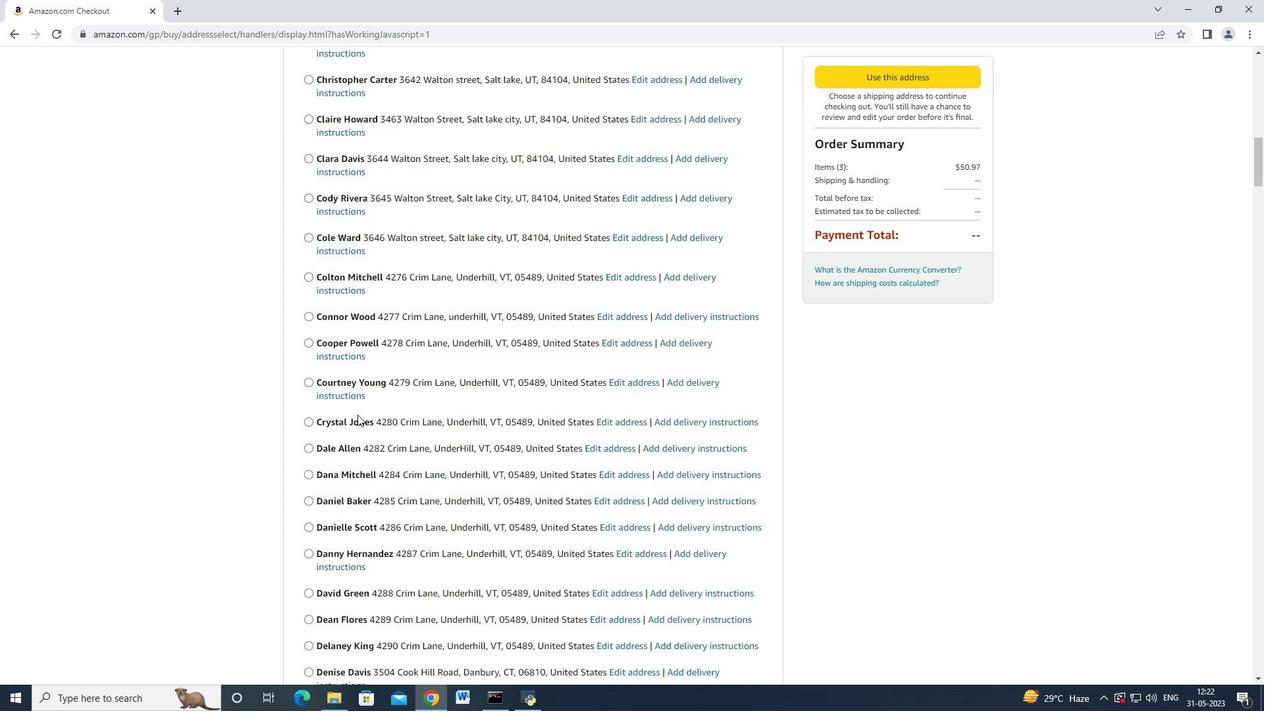 
Action: Mouse scrolled (358, 414) with delta (0, 0)
Screenshot: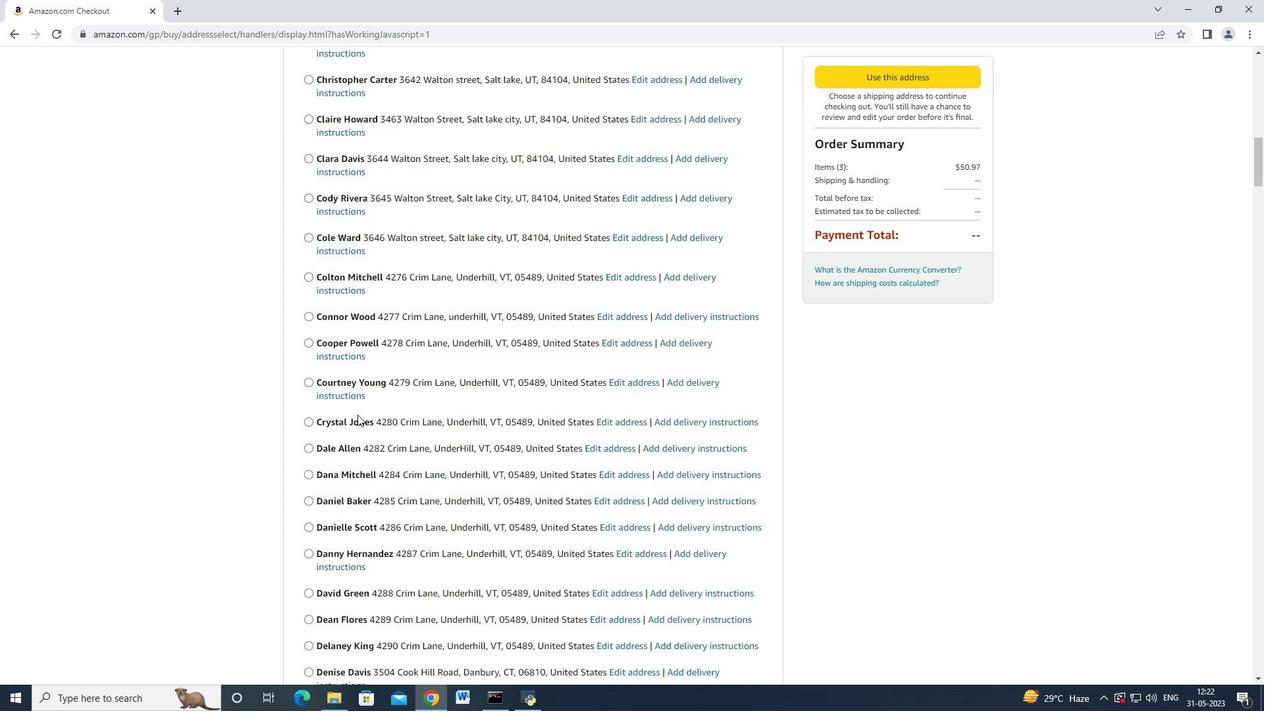 
Action: Mouse moved to (358, 416)
Screenshot: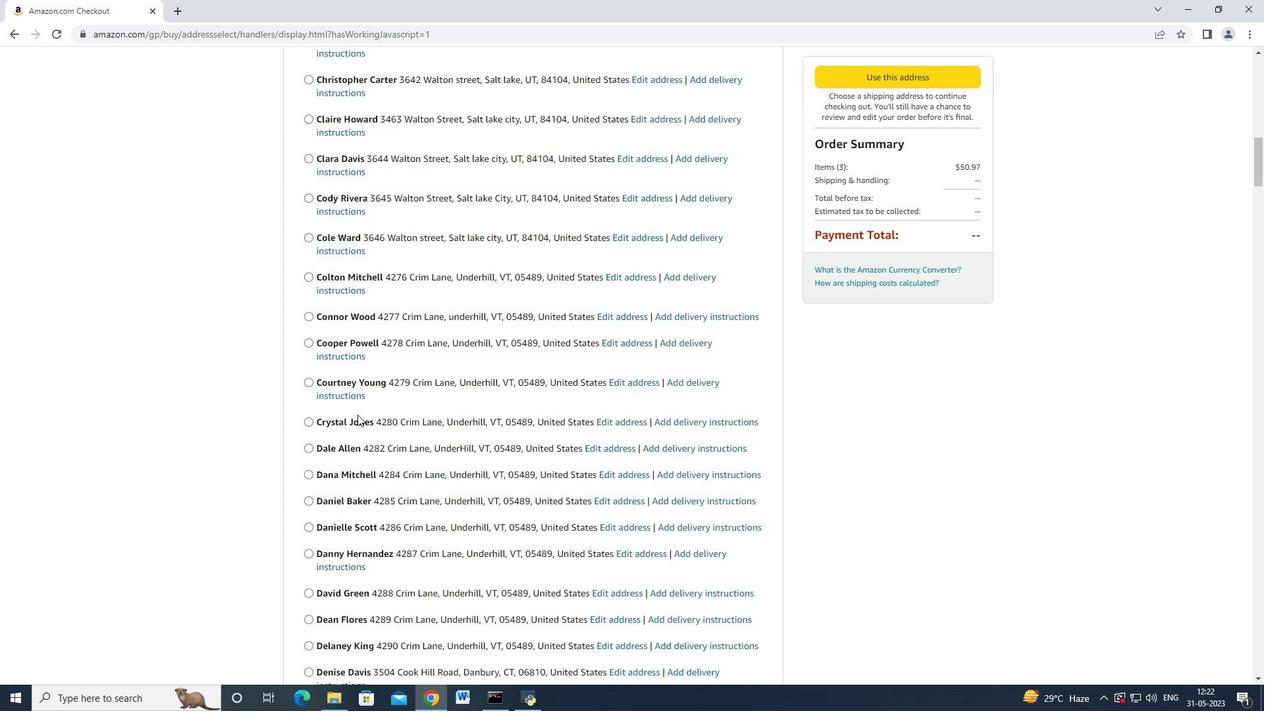 
Action: Mouse scrolled (358, 415) with delta (0, 0)
Screenshot: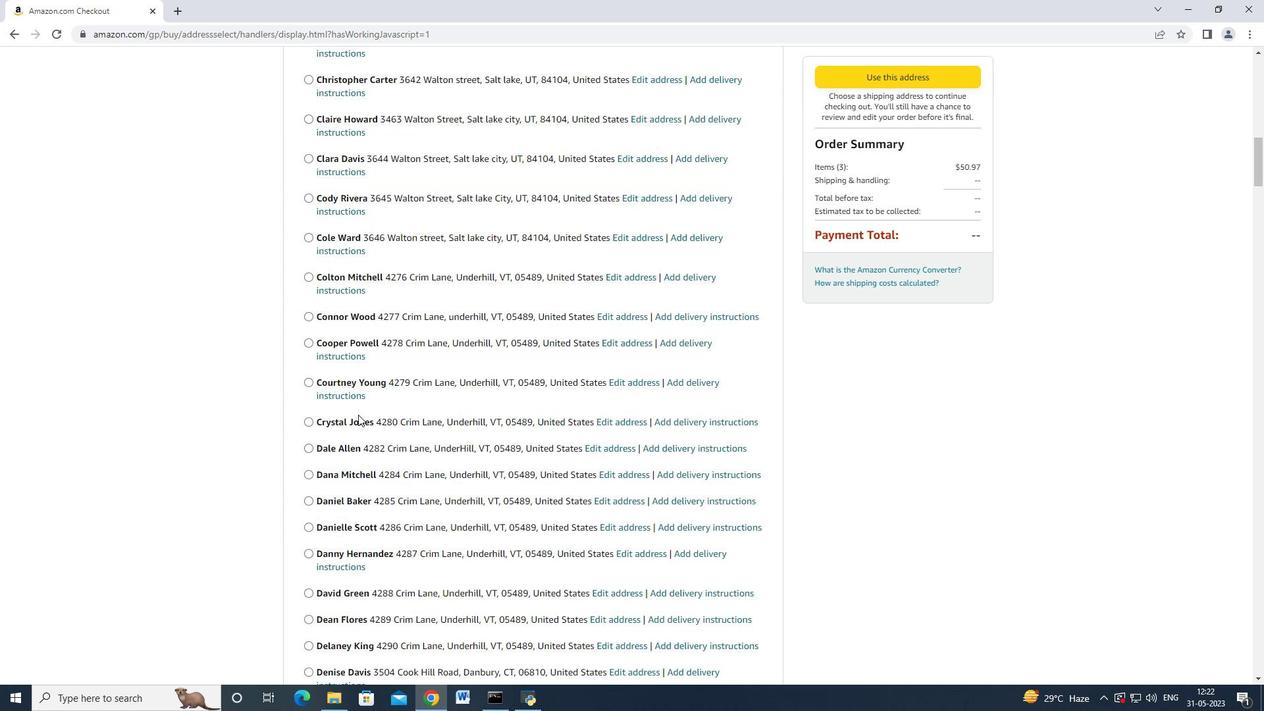 
Action: Mouse scrolled (358, 415) with delta (0, 0)
Screenshot: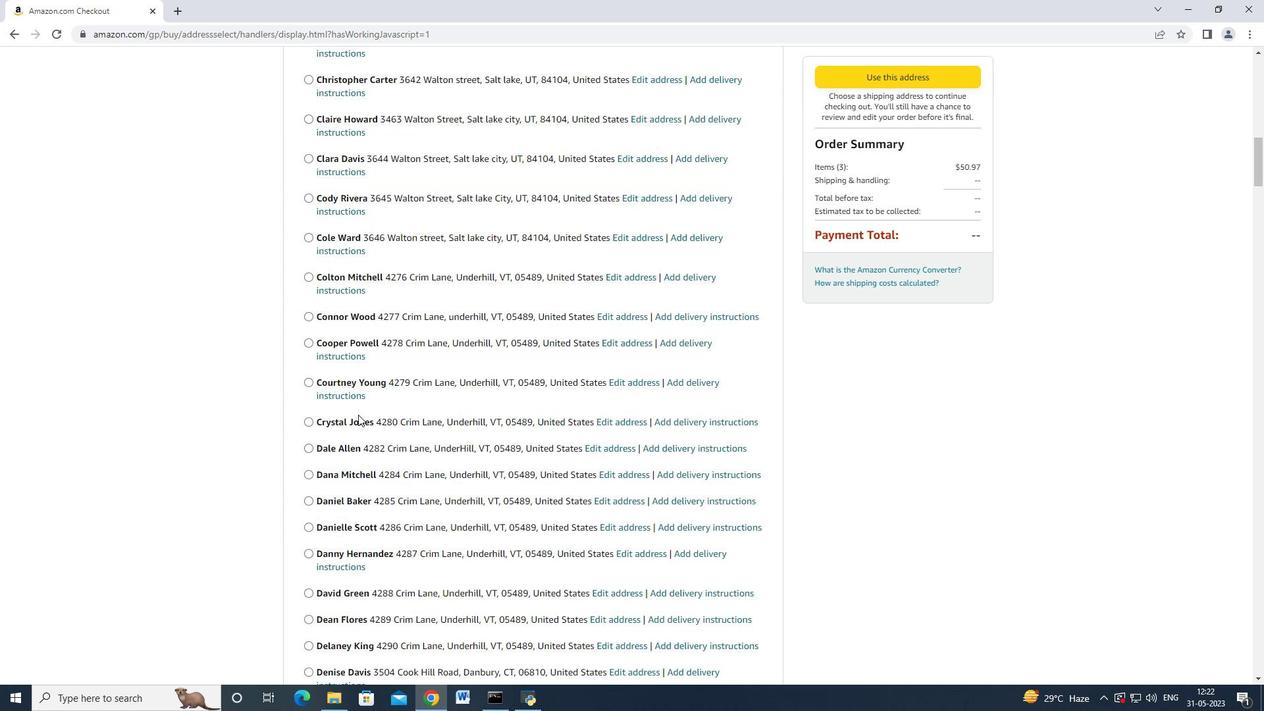 
Action: Mouse scrolled (358, 415) with delta (0, 0)
Screenshot: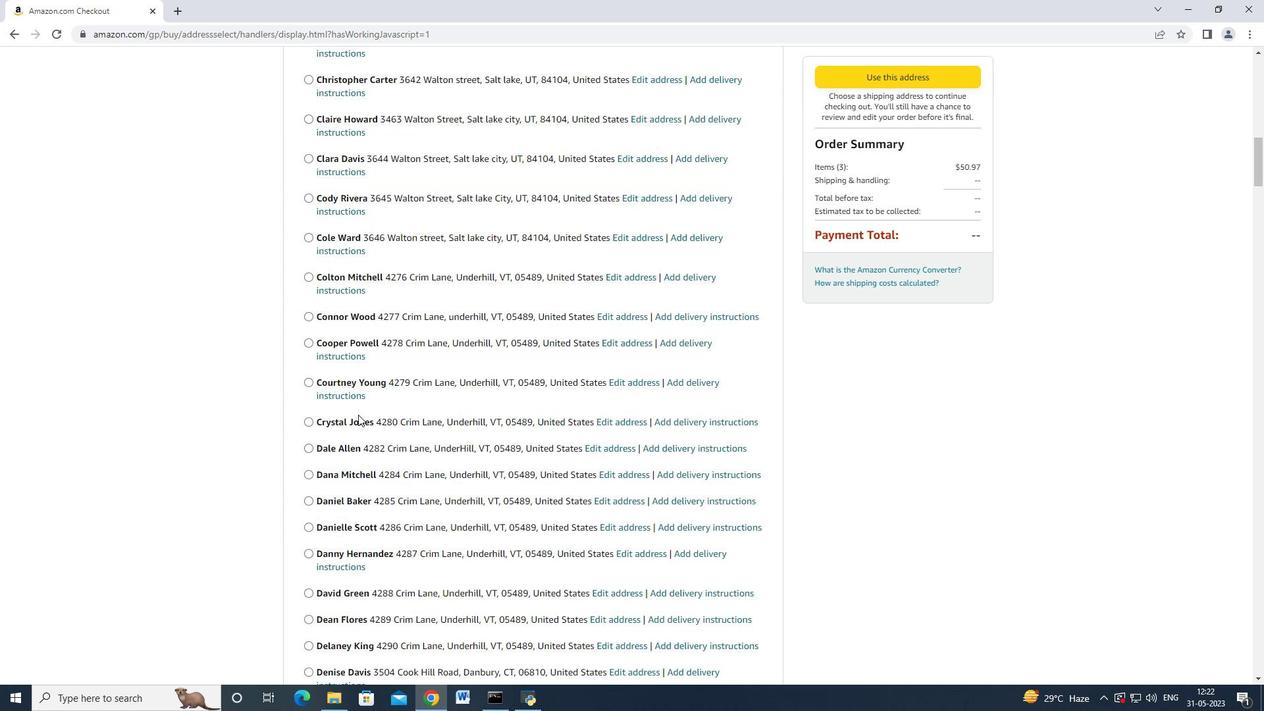 
Action: Mouse moved to (358, 416)
Screenshot: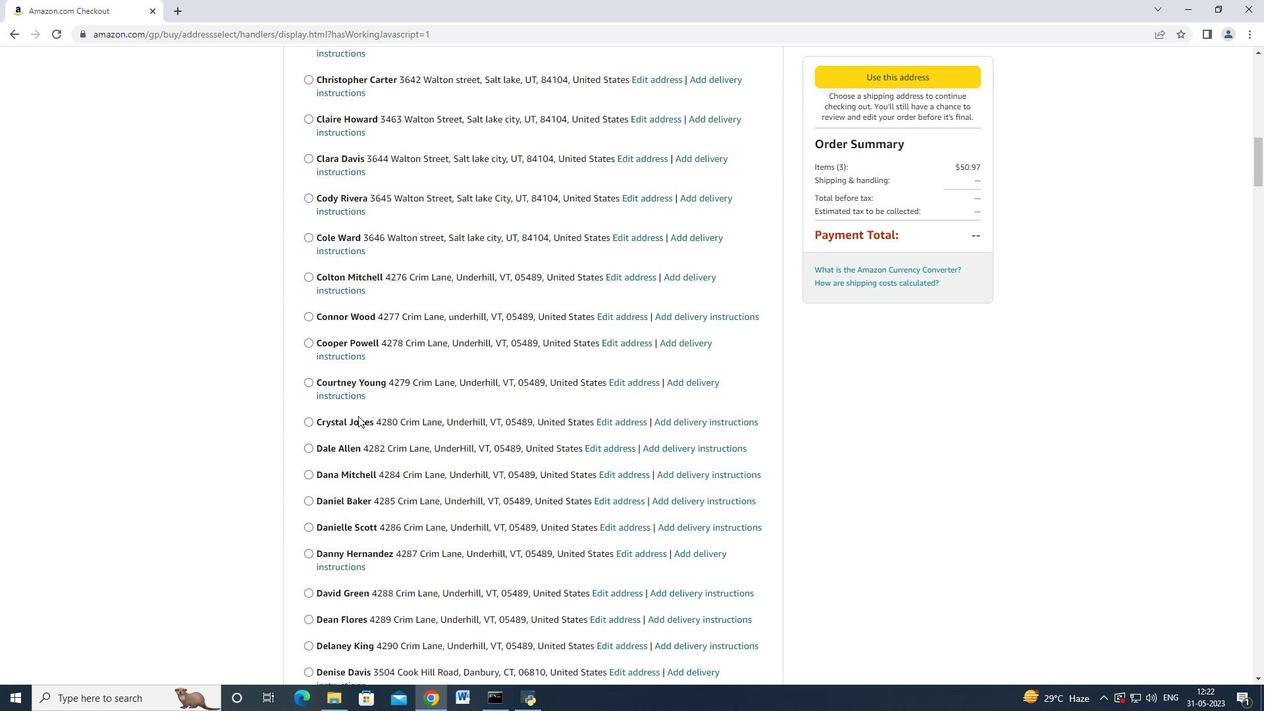 
Action: Mouse scrolled (358, 415) with delta (0, 0)
Screenshot: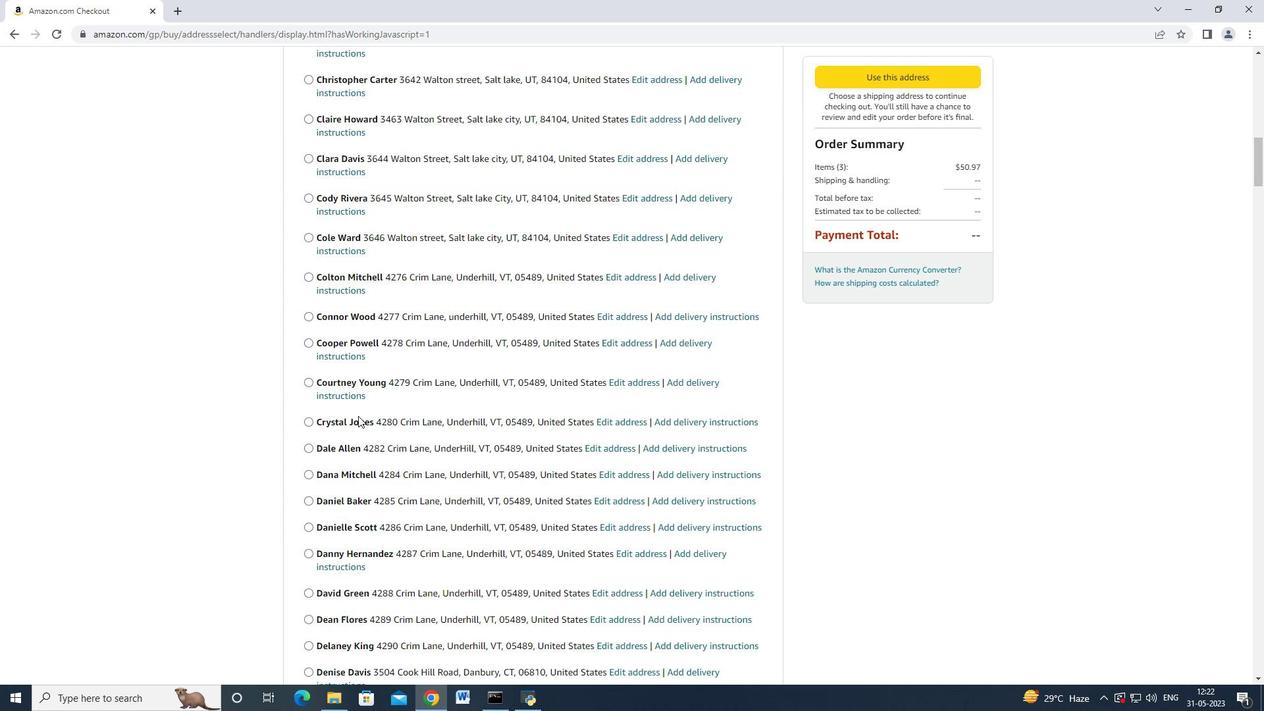 
Action: Mouse moved to (357, 416)
Screenshot: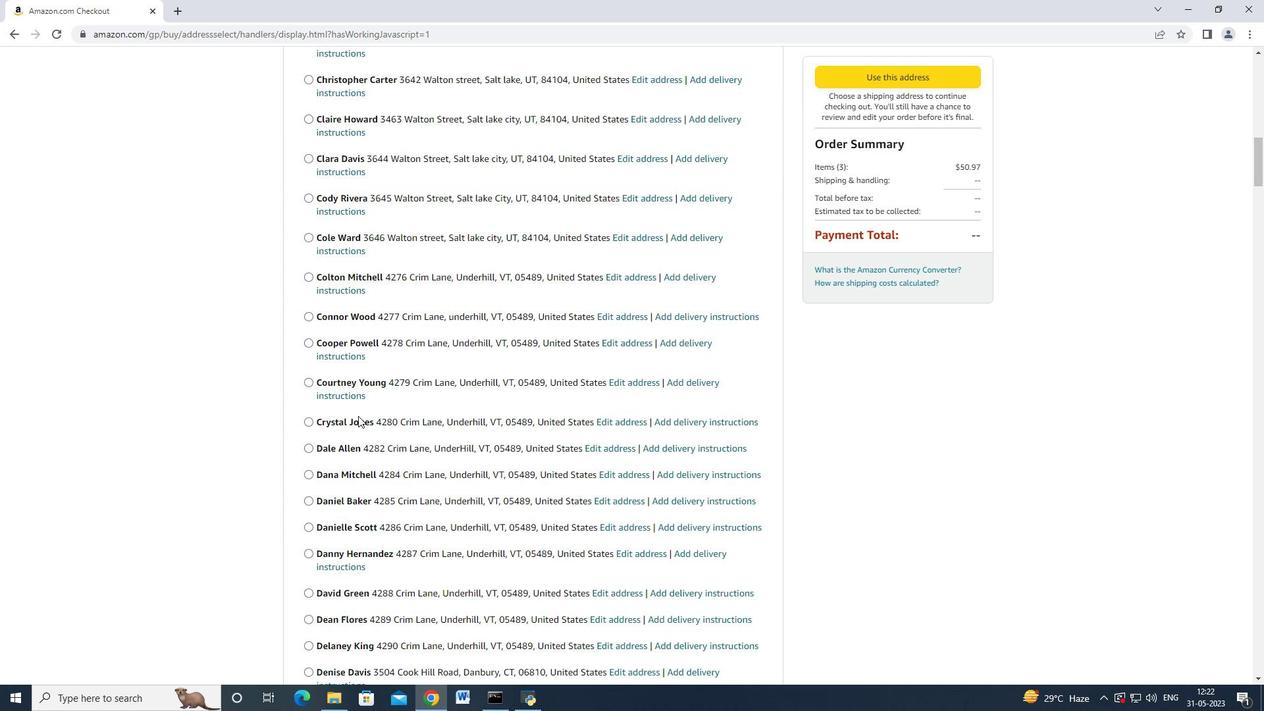 
Action: Mouse scrolled (358, 415) with delta (0, 0)
Screenshot: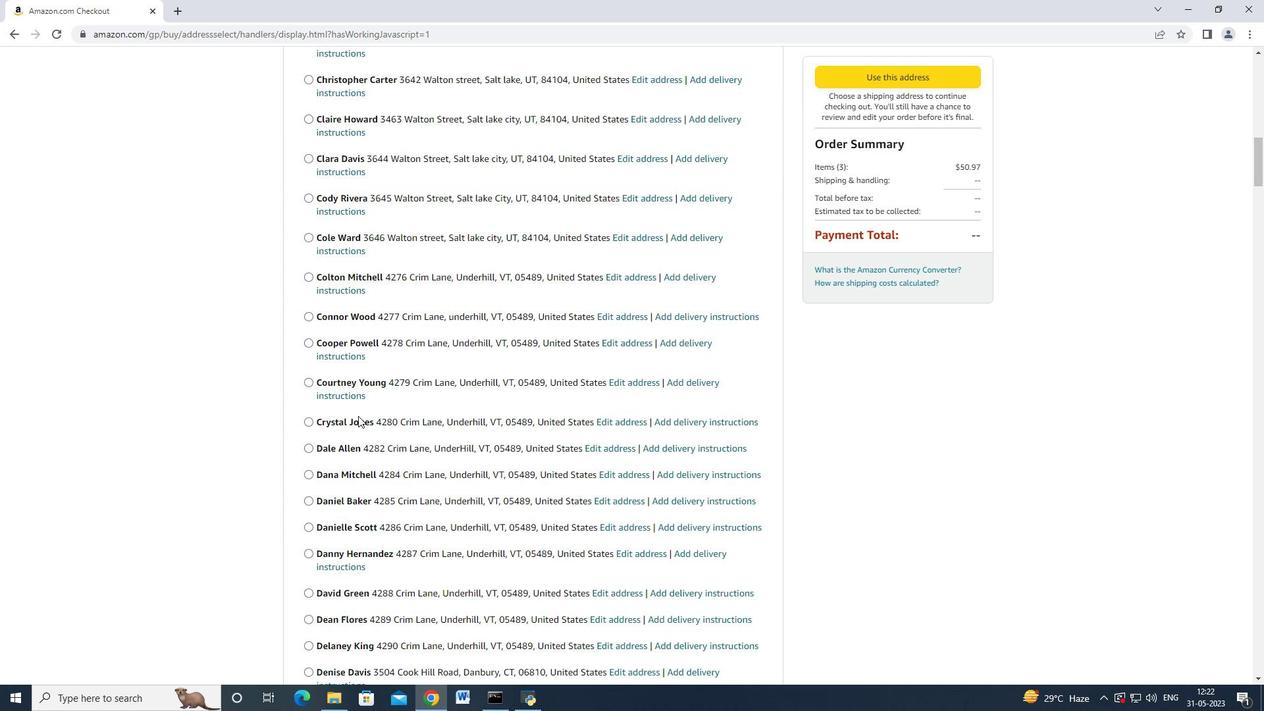 
Action: Mouse scrolled (358, 415) with delta (0, 0)
Screenshot: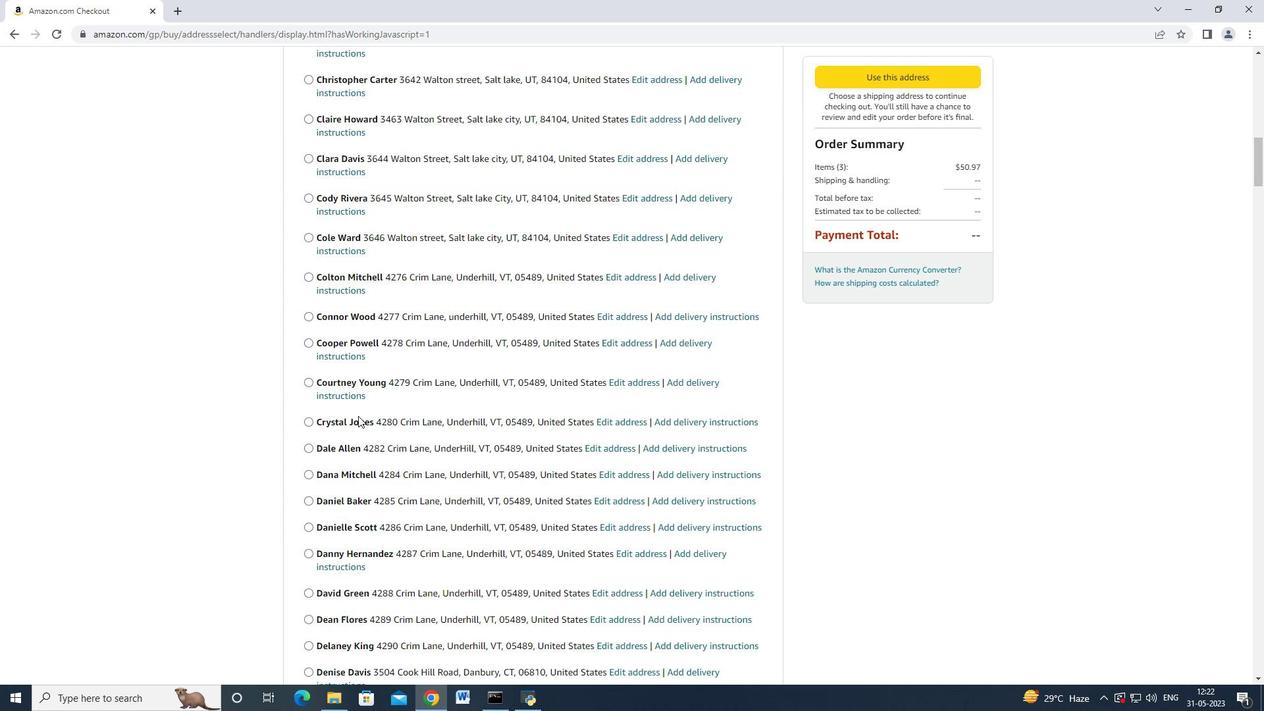 
Action: Mouse scrolled (358, 415) with delta (0, 0)
Screenshot: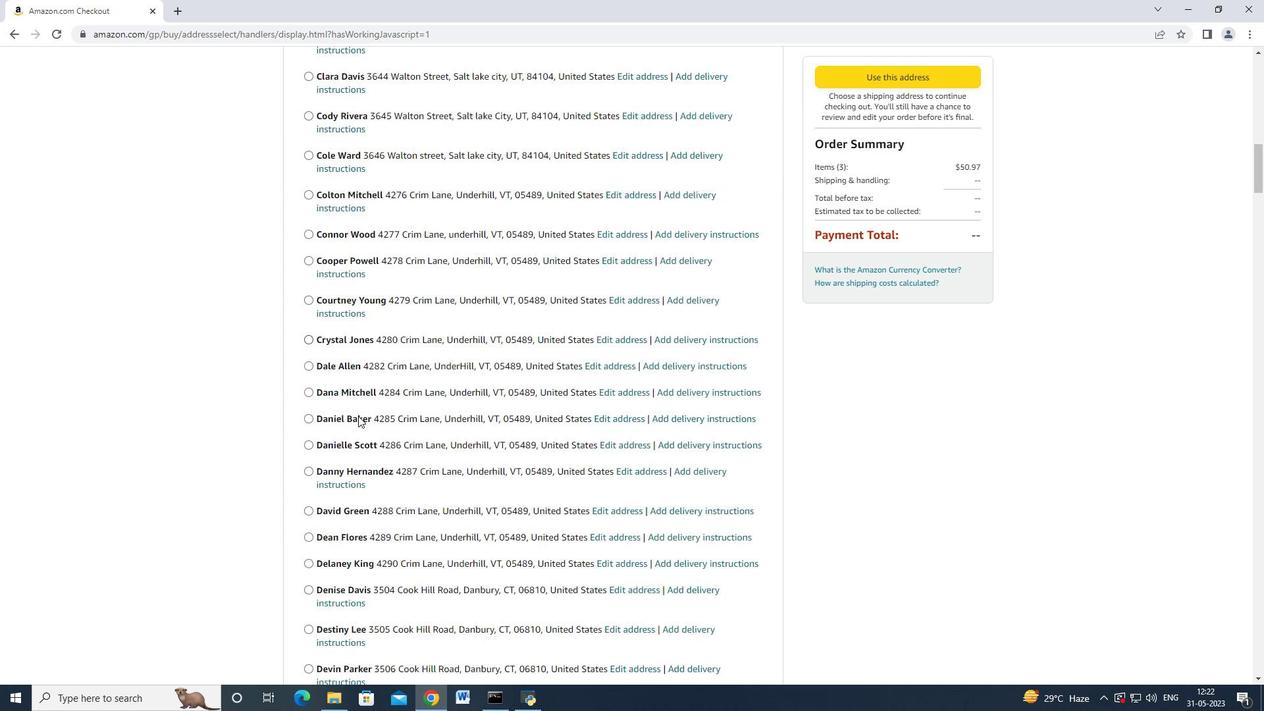 
Action: Mouse moved to (359, 415)
Screenshot: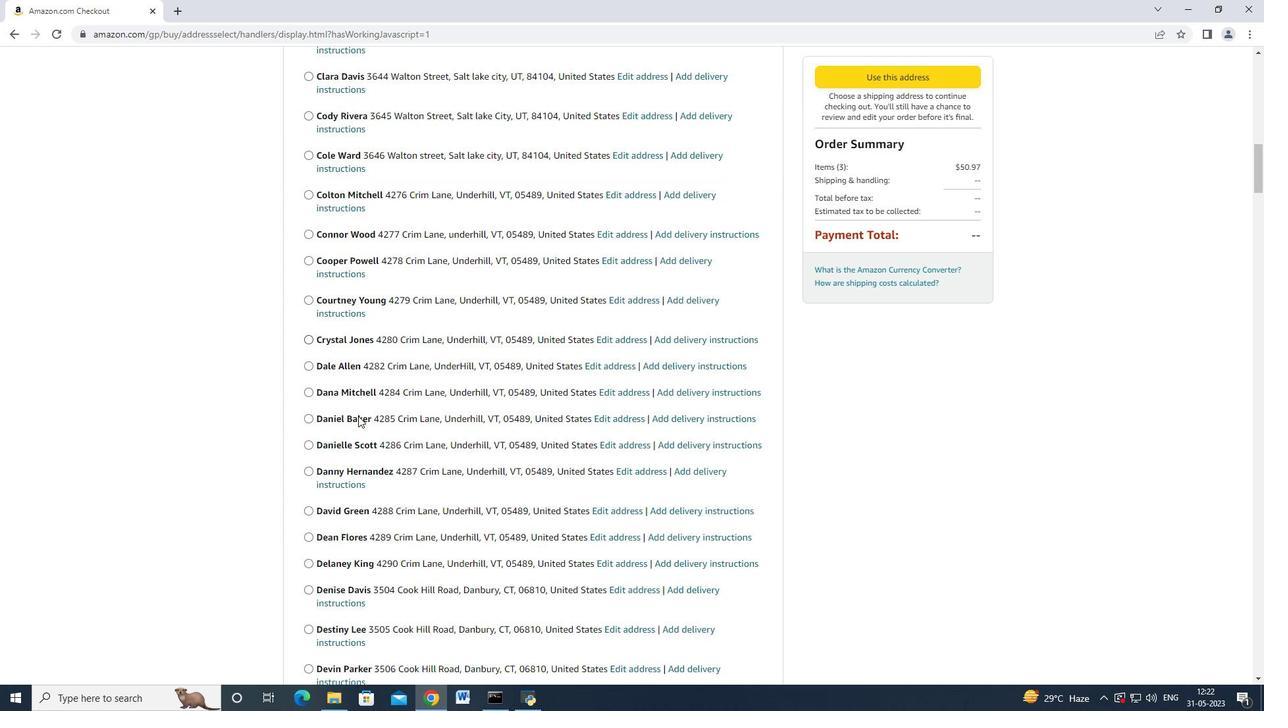 
Action: Mouse scrolled (359, 414) with delta (0, 0)
Screenshot: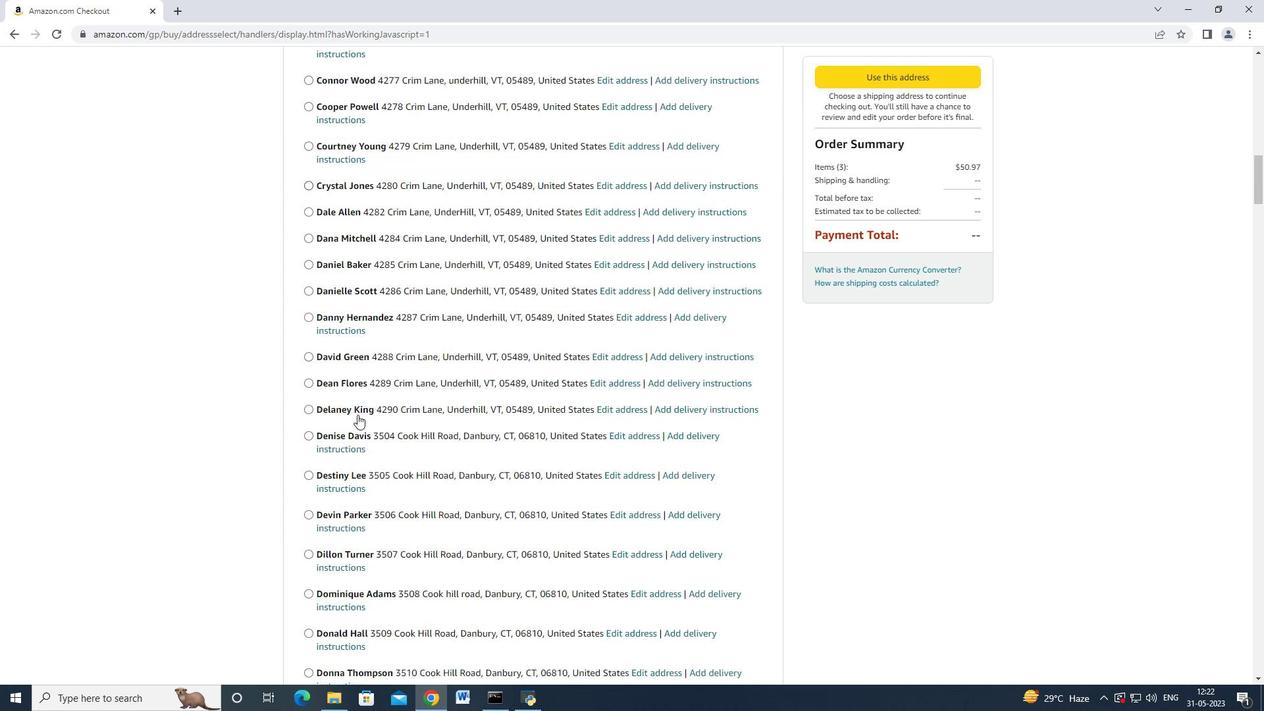 
Action: Mouse moved to (359, 416)
Screenshot: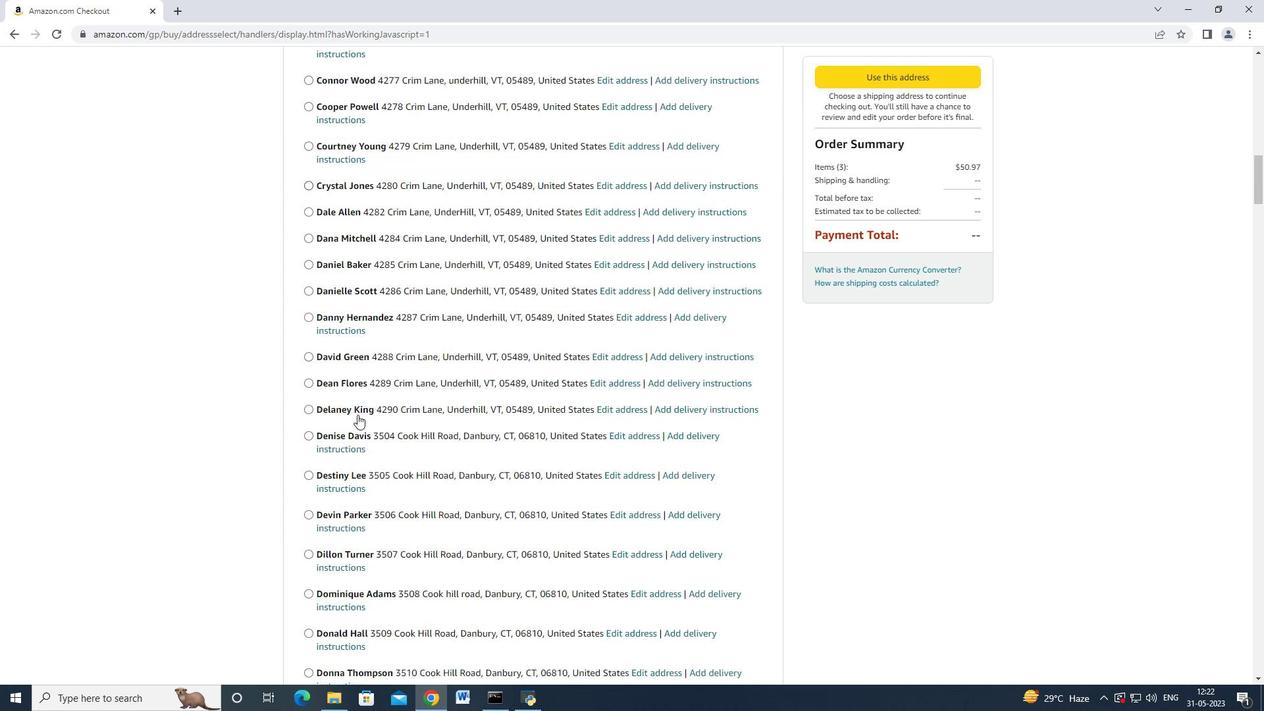 
Action: Mouse scrolled (359, 415) with delta (0, 0)
Screenshot: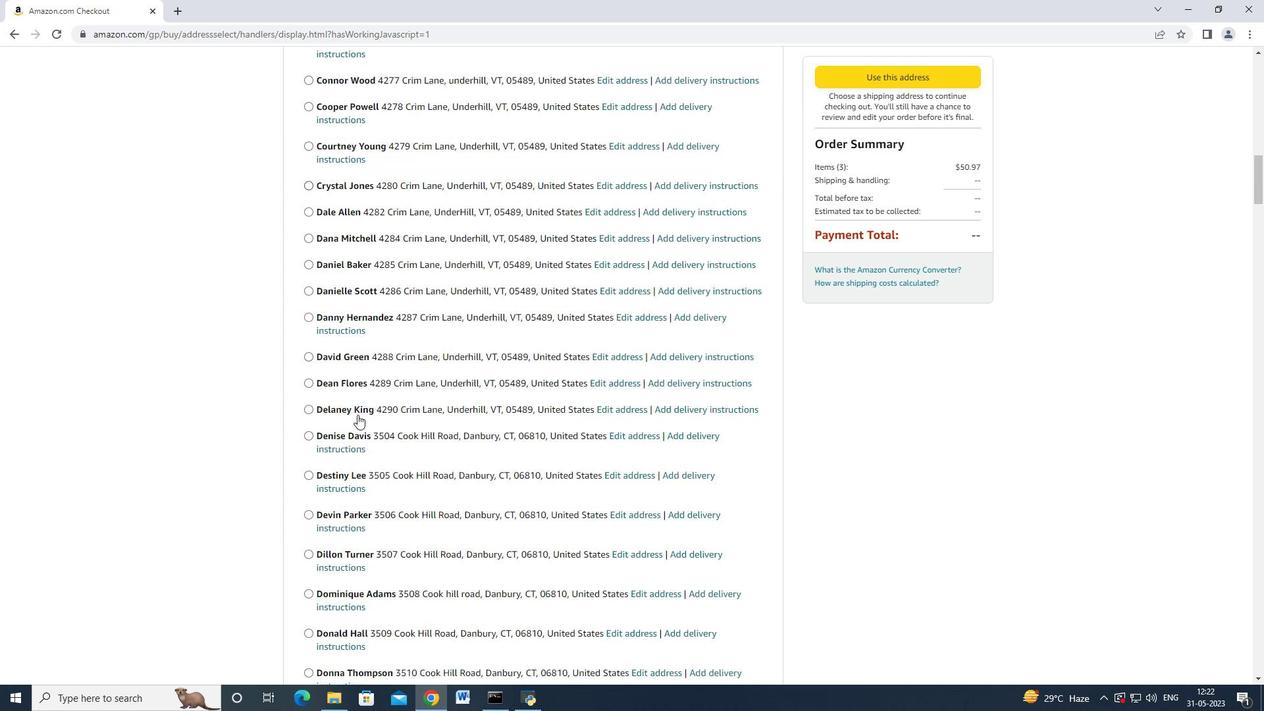 
Action: Mouse moved to (359, 416)
Screenshot: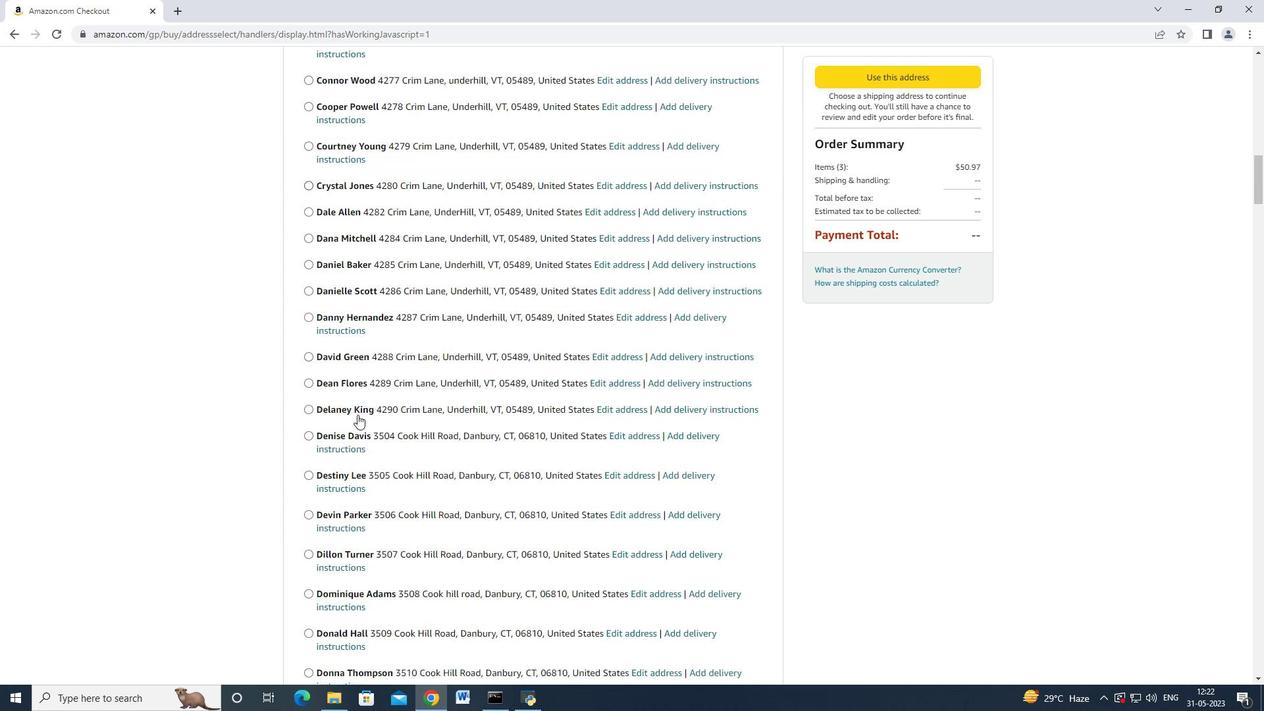 
Action: Mouse scrolled (359, 416) with delta (0, 0)
Screenshot: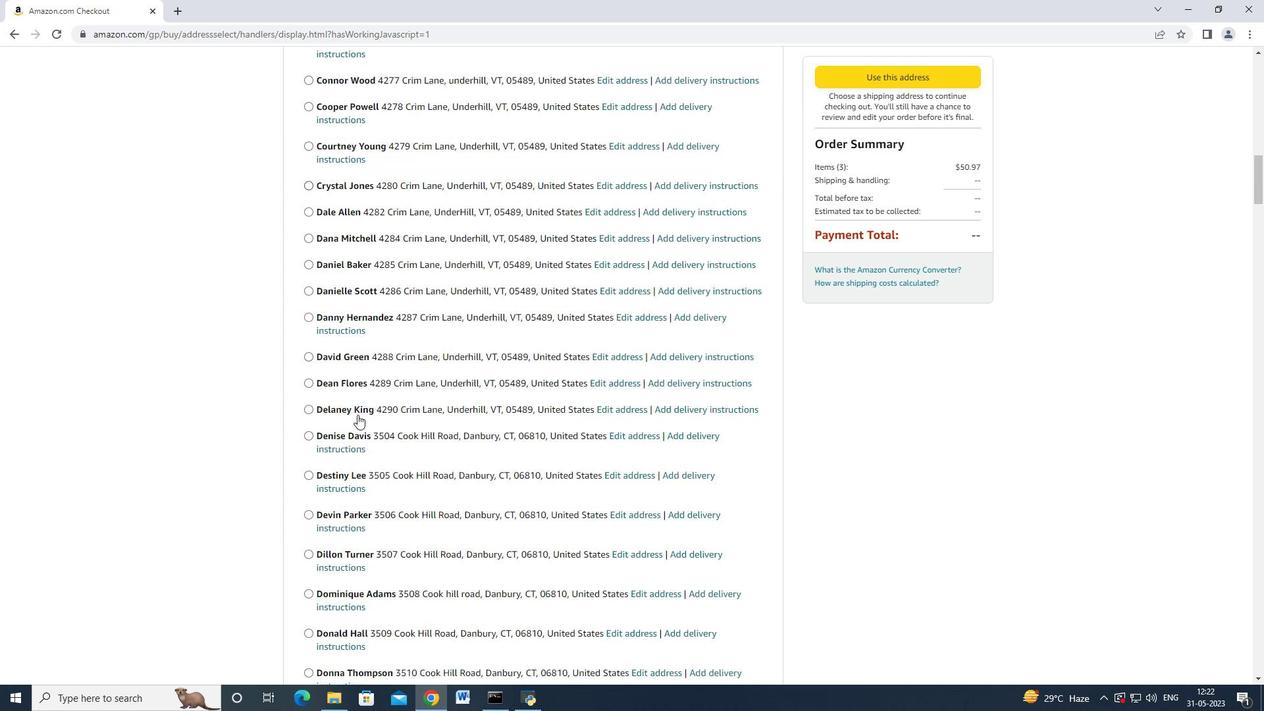 
Action: Mouse scrolled (359, 416) with delta (0, 0)
Screenshot: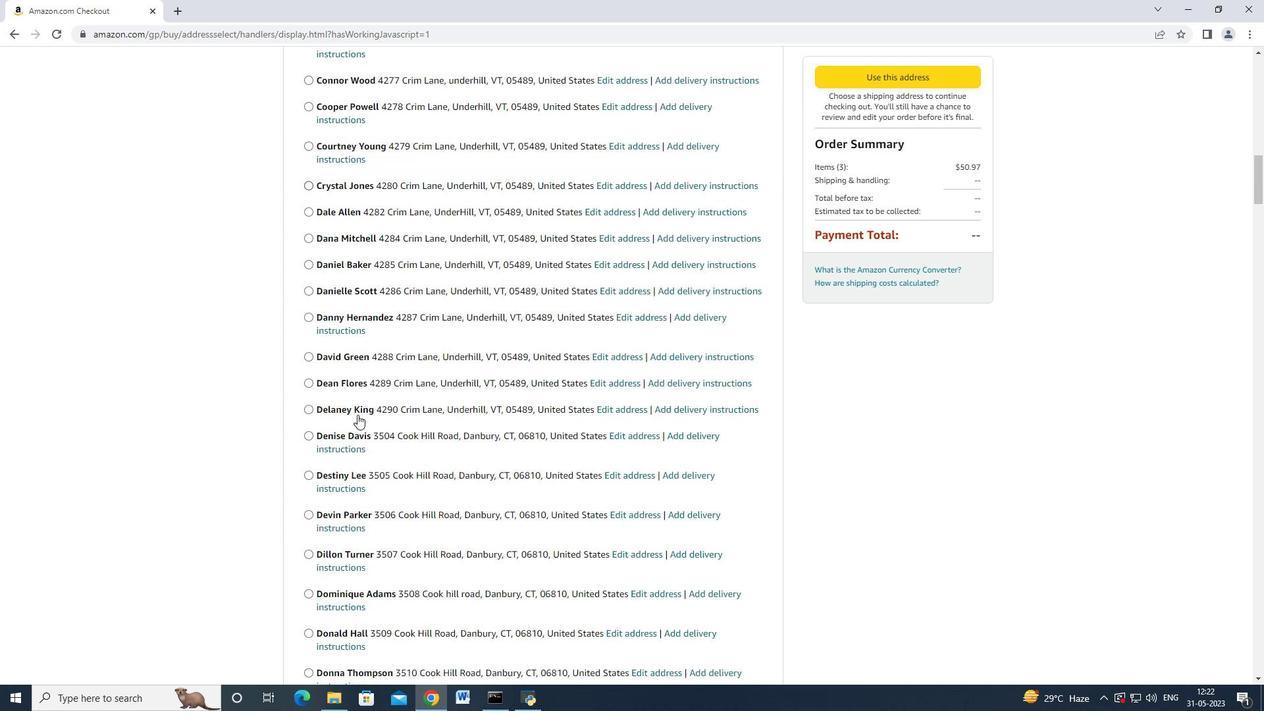 
Action: Mouse scrolled (359, 415) with delta (0, -1)
Screenshot: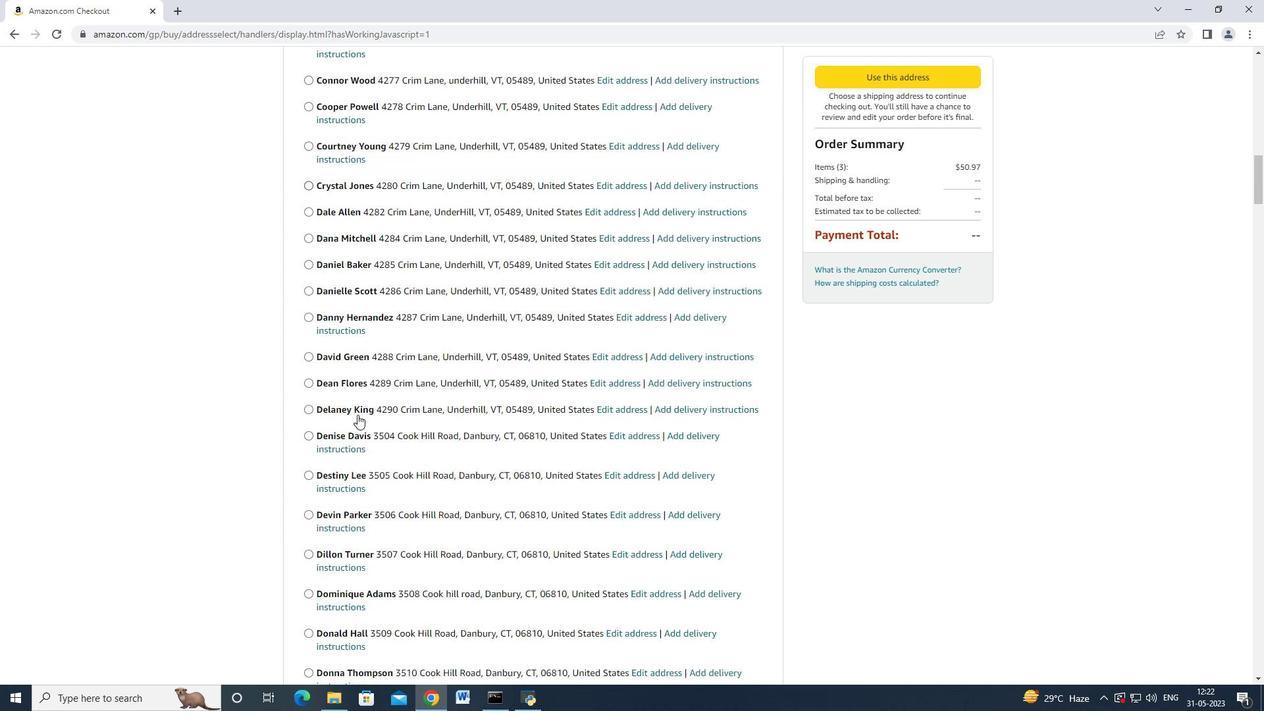 
Action: Mouse moved to (359, 416)
Screenshot: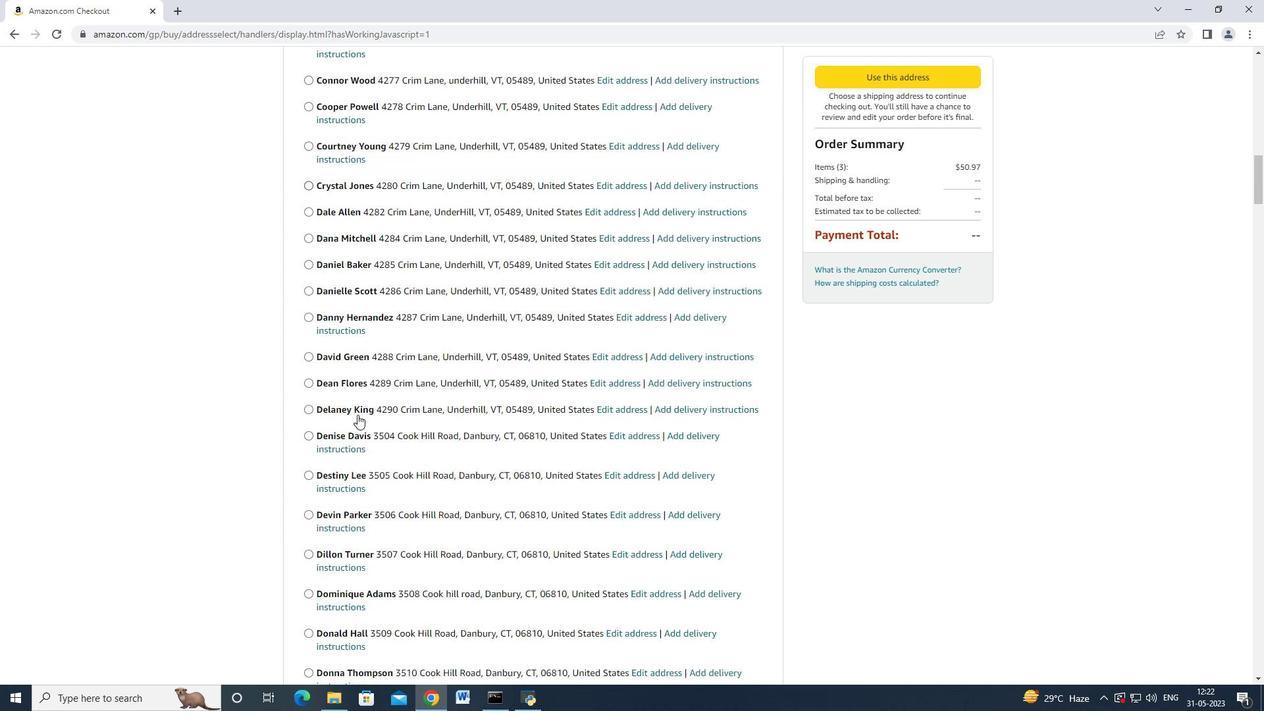 
Action: Mouse scrolled (359, 416) with delta (0, 0)
Screenshot: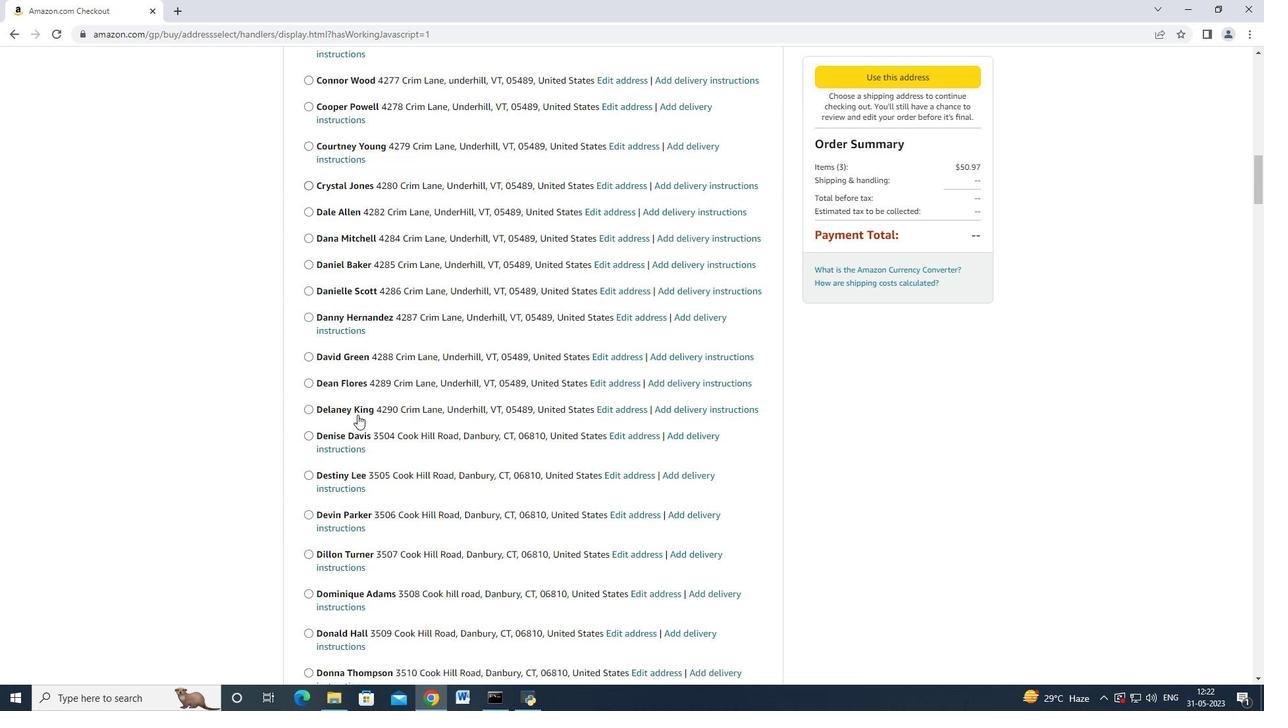 
Action: Mouse moved to (359, 416)
Screenshot: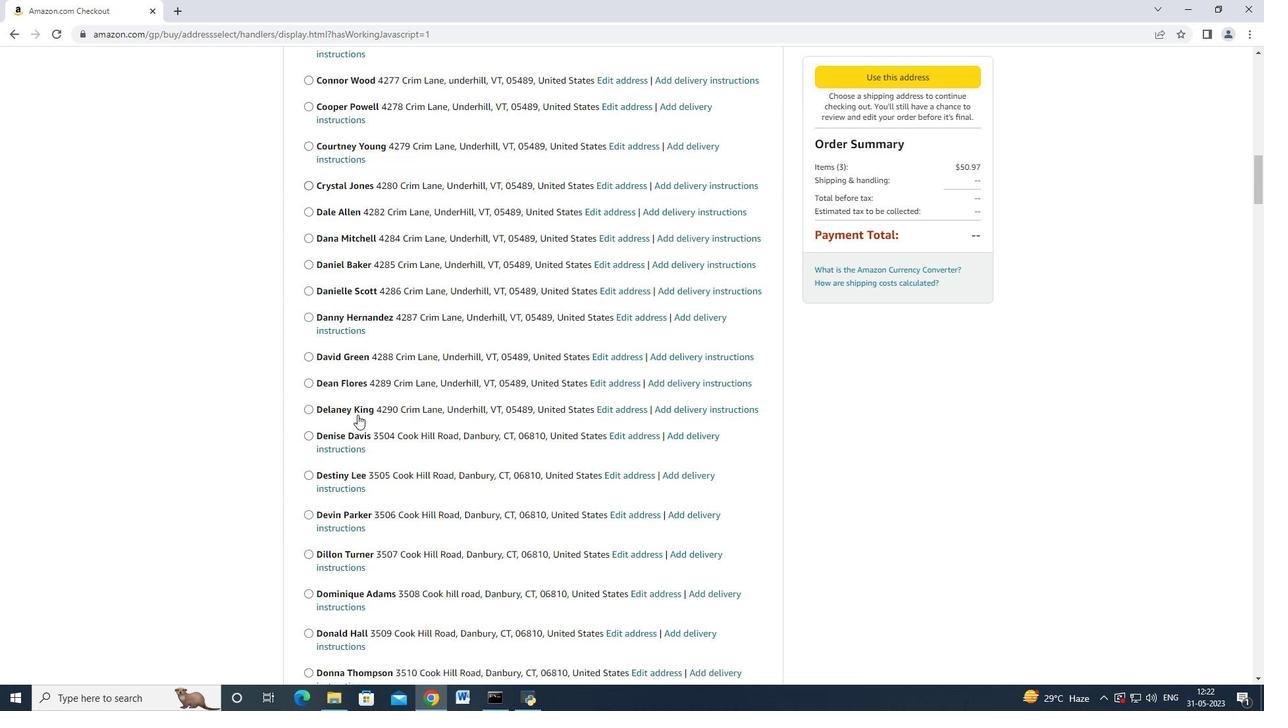 
Action: Mouse scrolled (359, 416) with delta (0, 0)
Screenshot: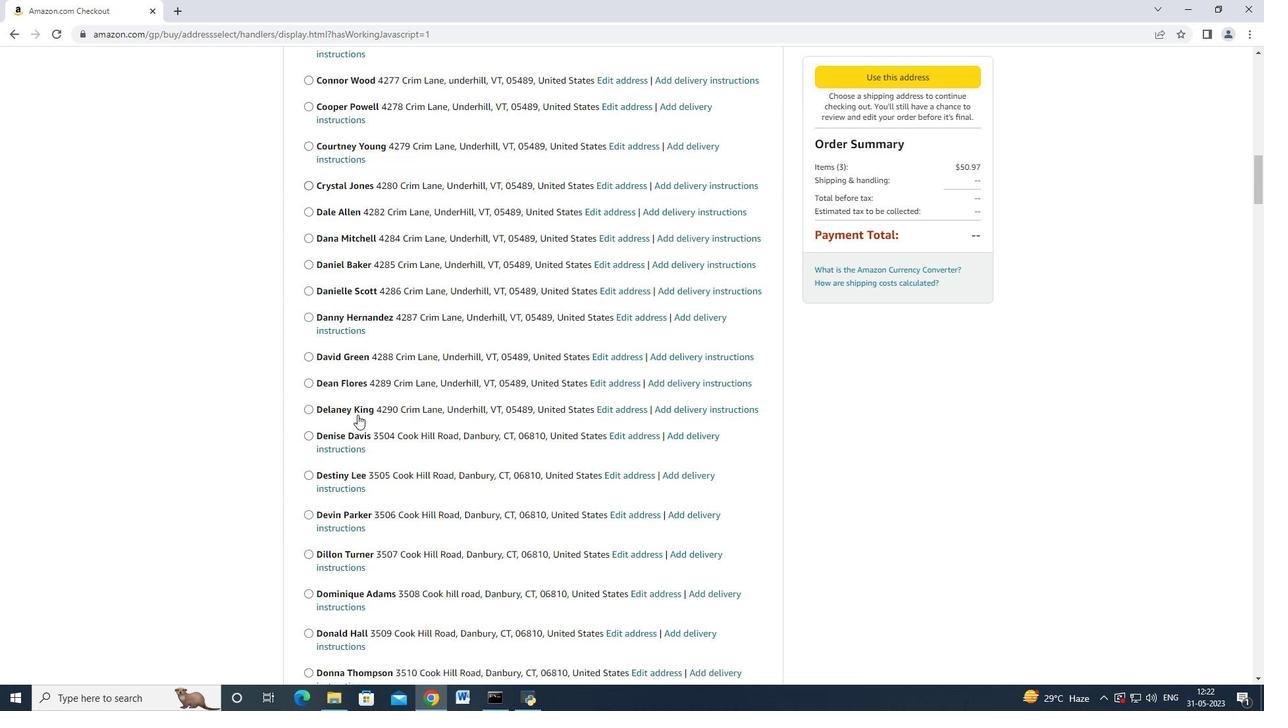 
Action: Mouse scrolled (359, 416) with delta (0, 0)
Screenshot: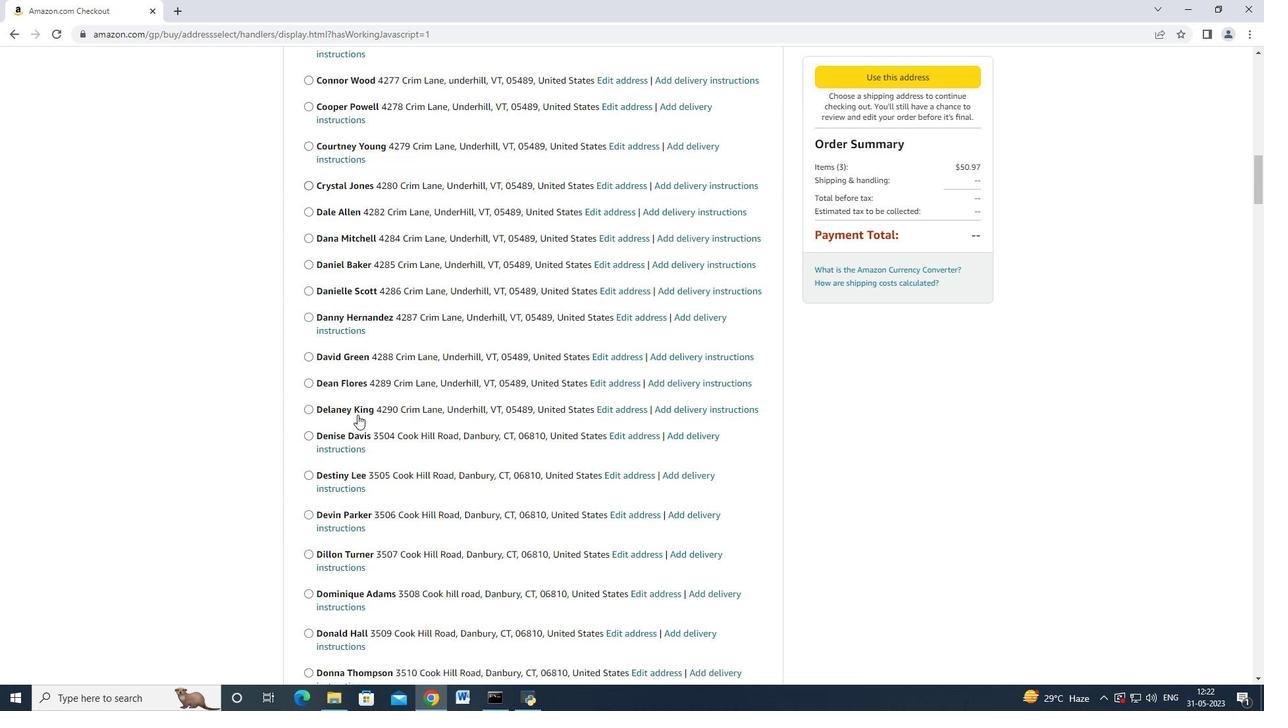 
Action: Mouse moved to (359, 416)
Screenshot: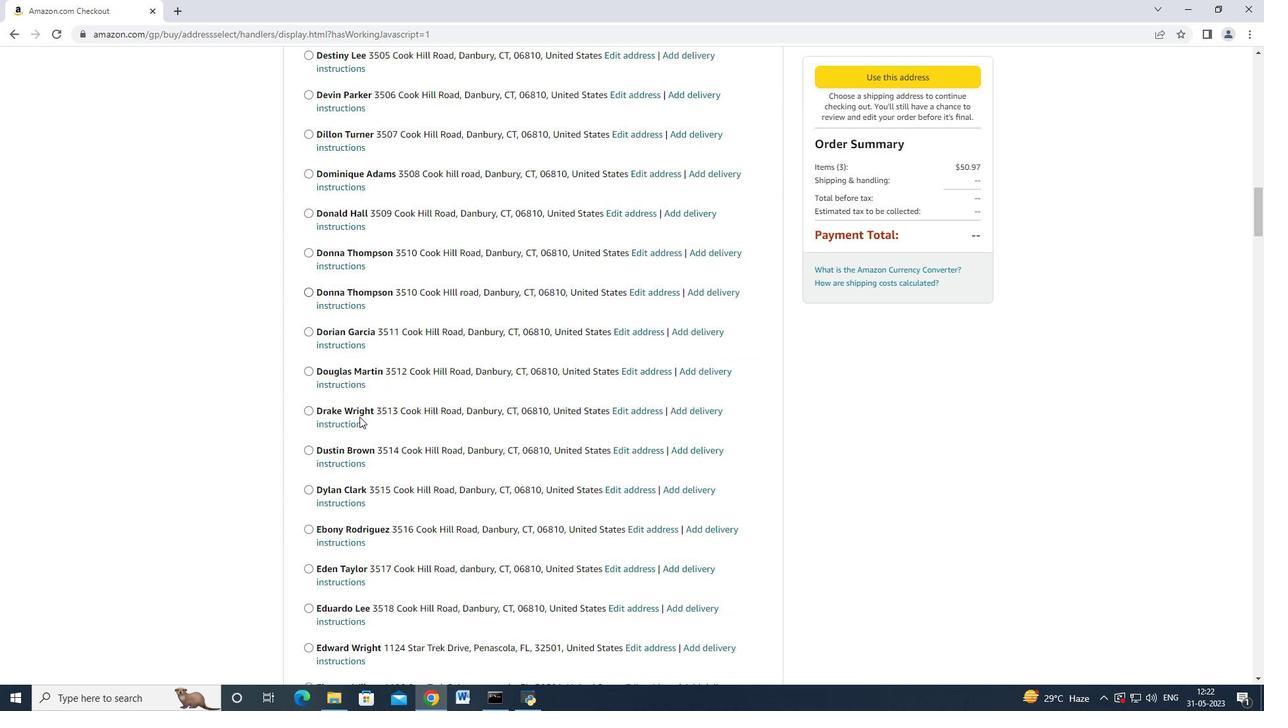 
Action: Mouse scrolled (359, 416) with delta (0, 0)
Screenshot: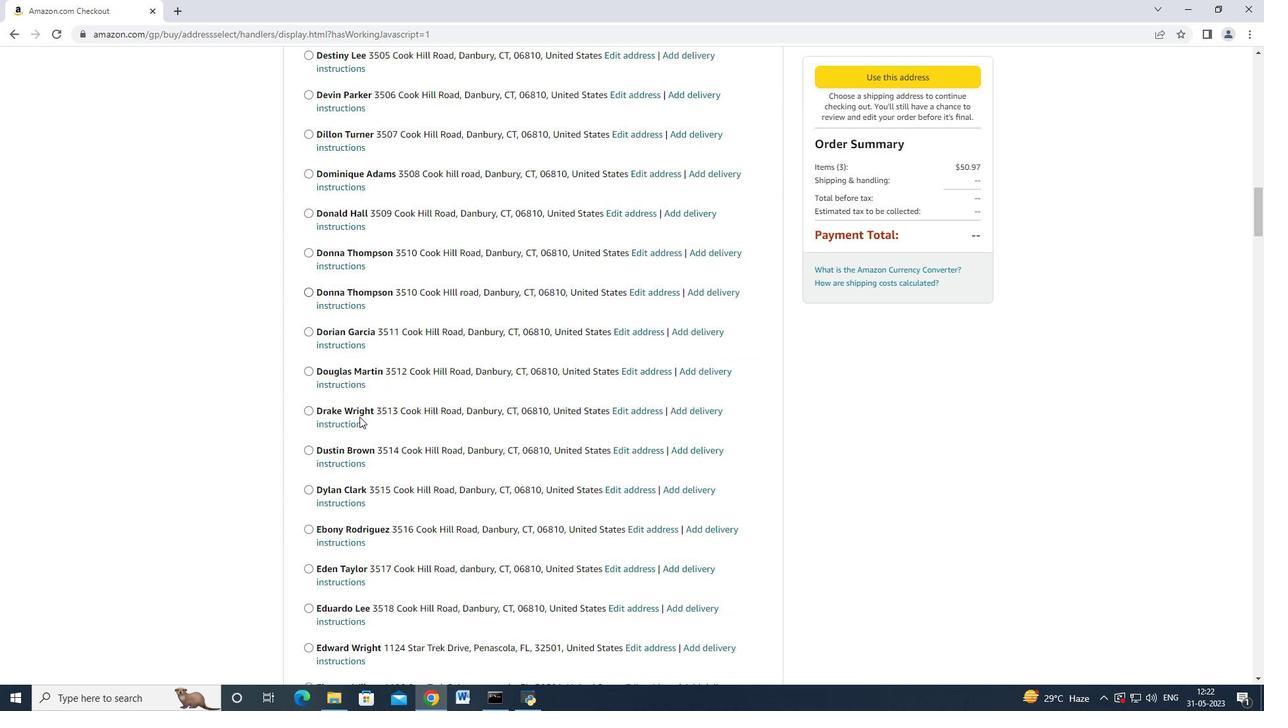 
Action: Mouse moved to (359, 417)
Screenshot: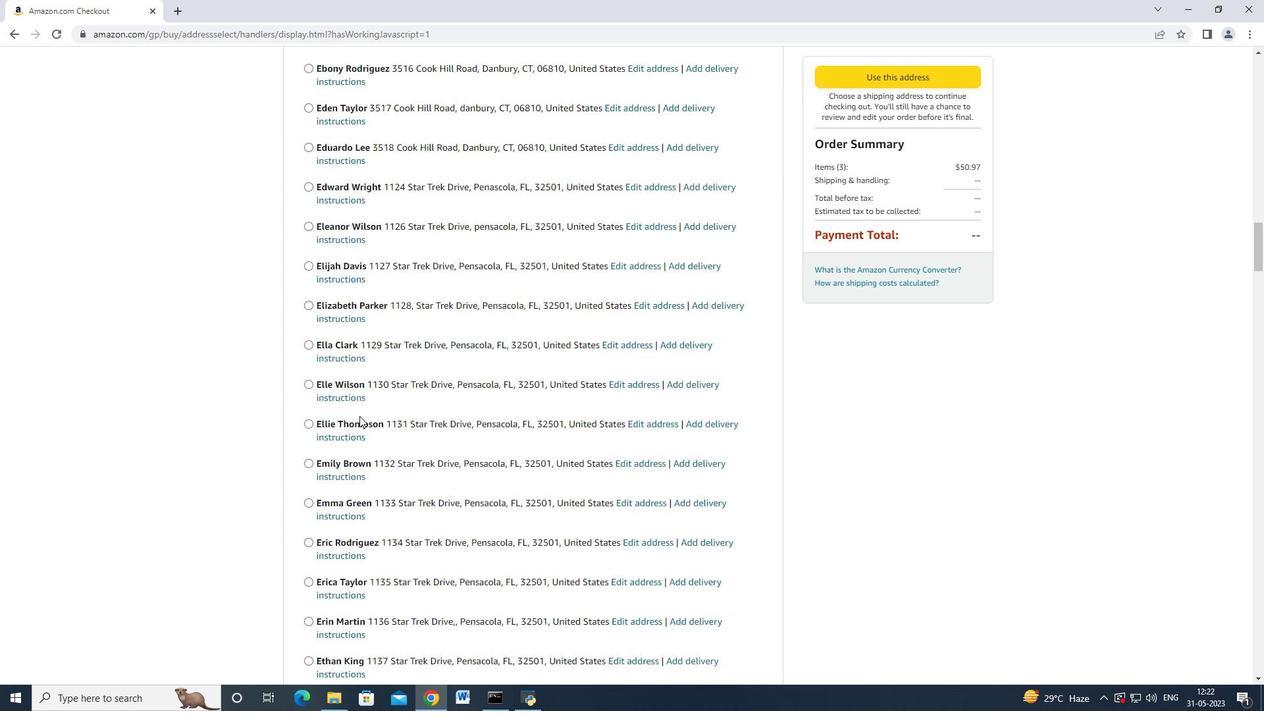 
Action: Mouse scrolled (359, 416) with delta (0, 0)
Screenshot: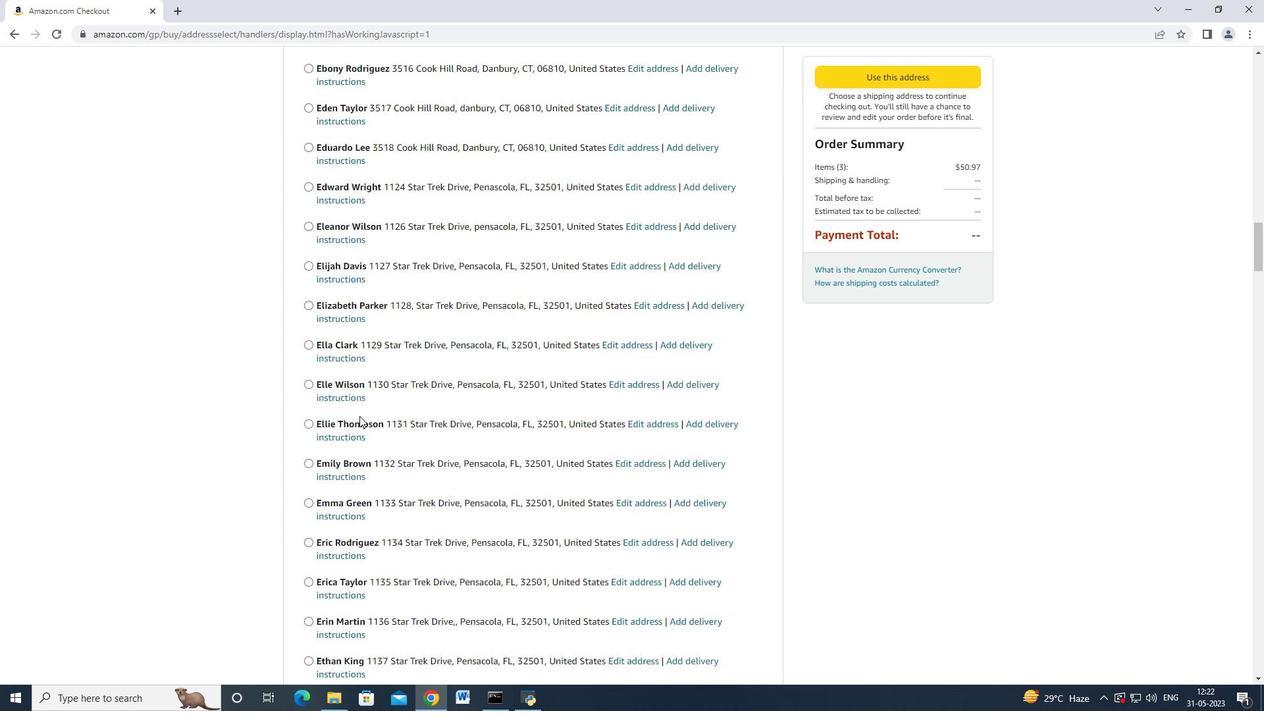 
Action: Mouse scrolled (359, 416) with delta (0, 0)
Screenshot: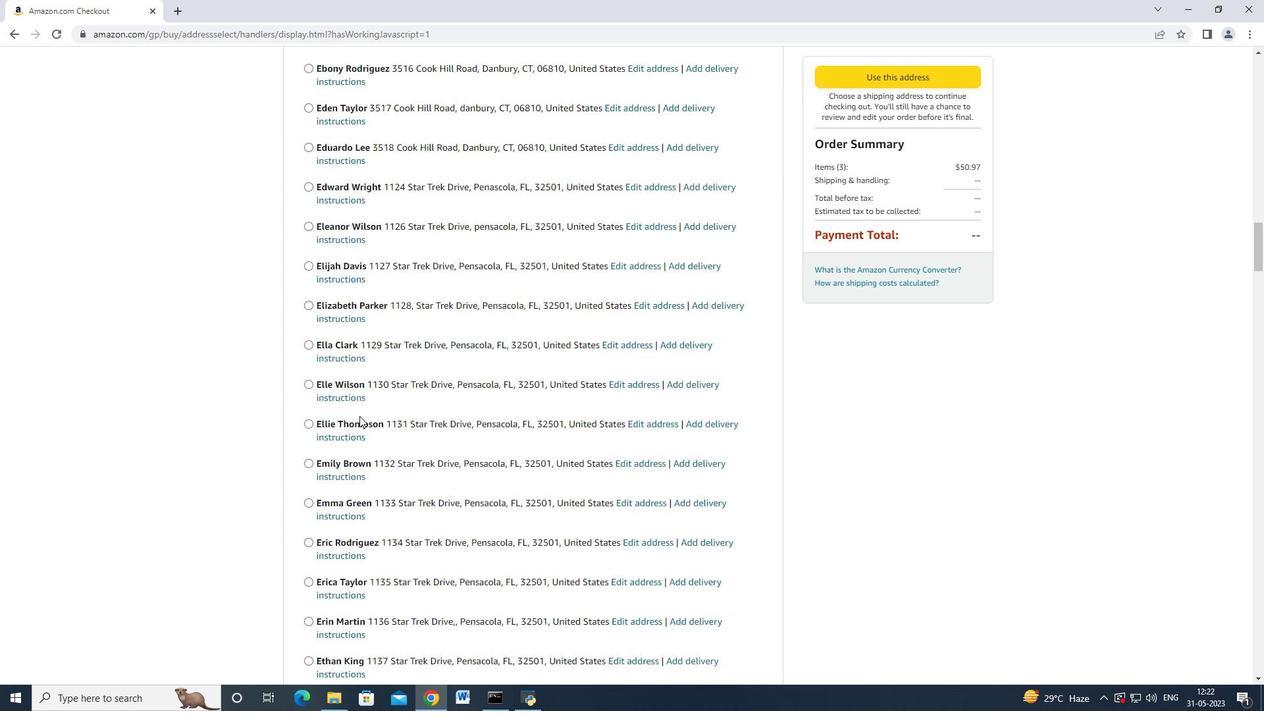 
Action: Mouse scrolled (359, 416) with delta (0, 0)
Screenshot: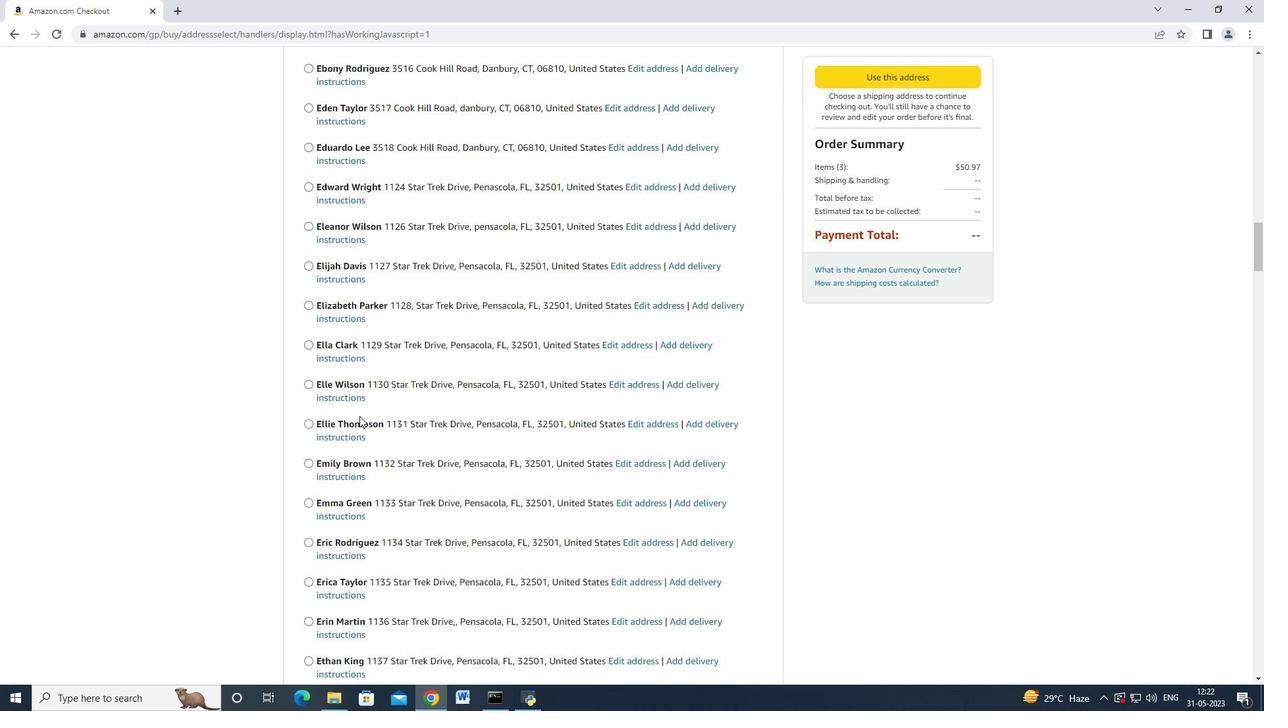 
Action: Mouse scrolled (359, 416) with delta (0, 0)
Screenshot: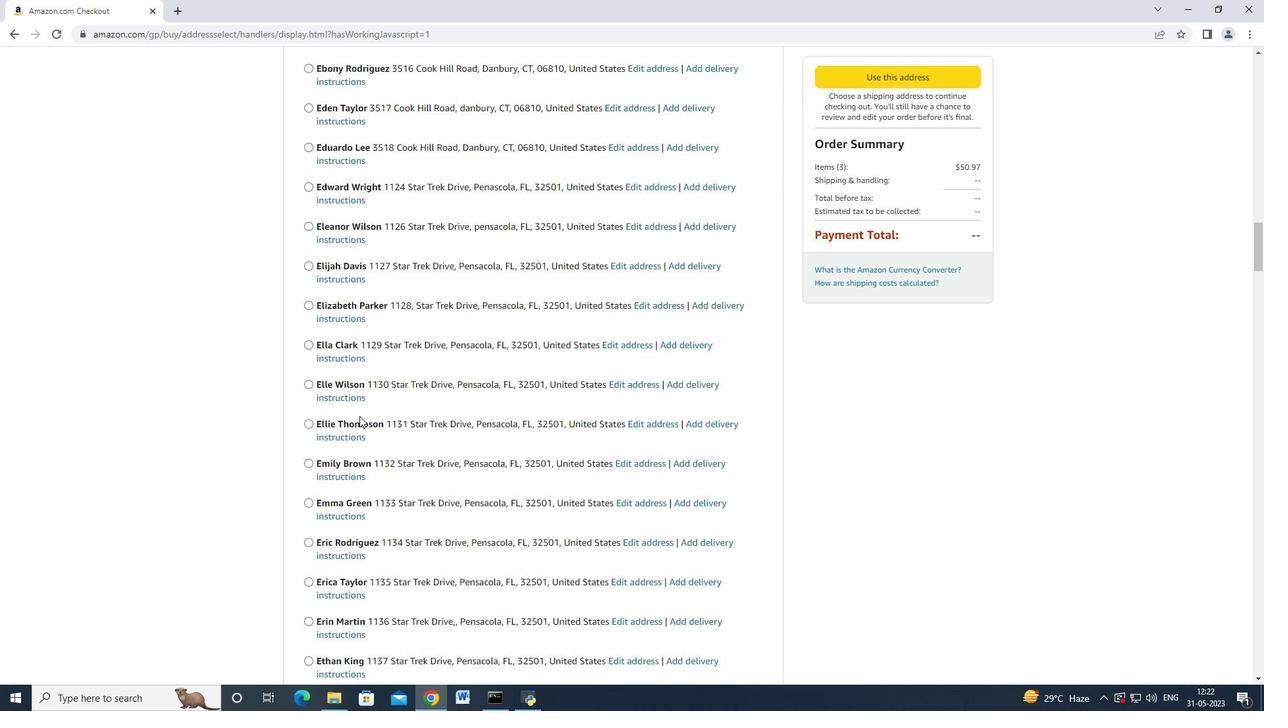 
Action: Mouse scrolled (359, 416) with delta (0, 0)
Screenshot: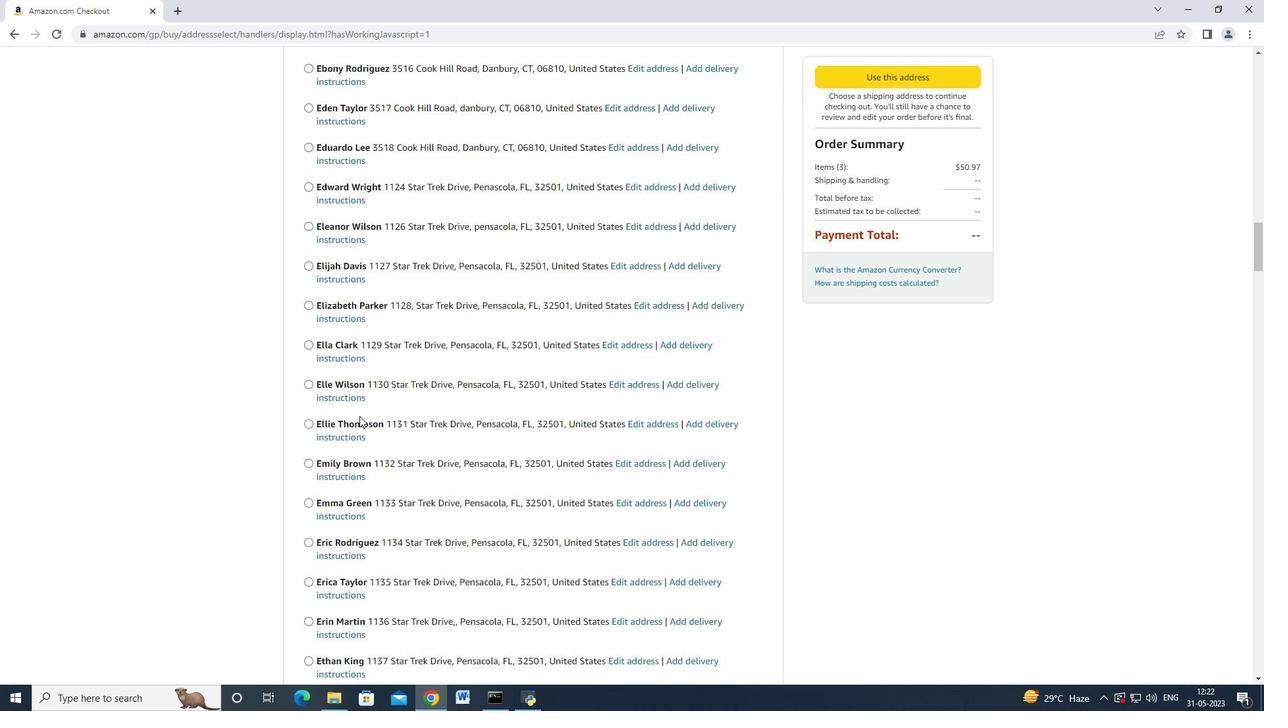
Action: Mouse scrolled (359, 416) with delta (0, 0)
Screenshot: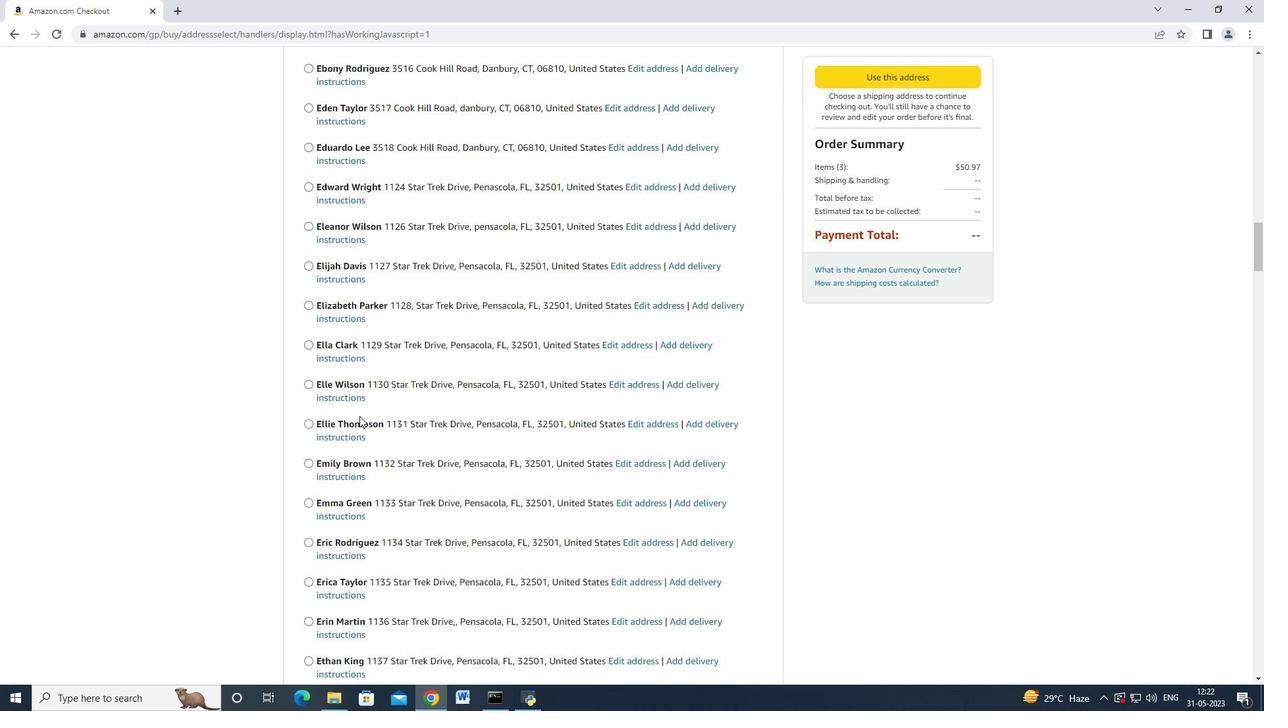 
Action: Mouse scrolled (359, 416) with delta (0, 0)
Screenshot: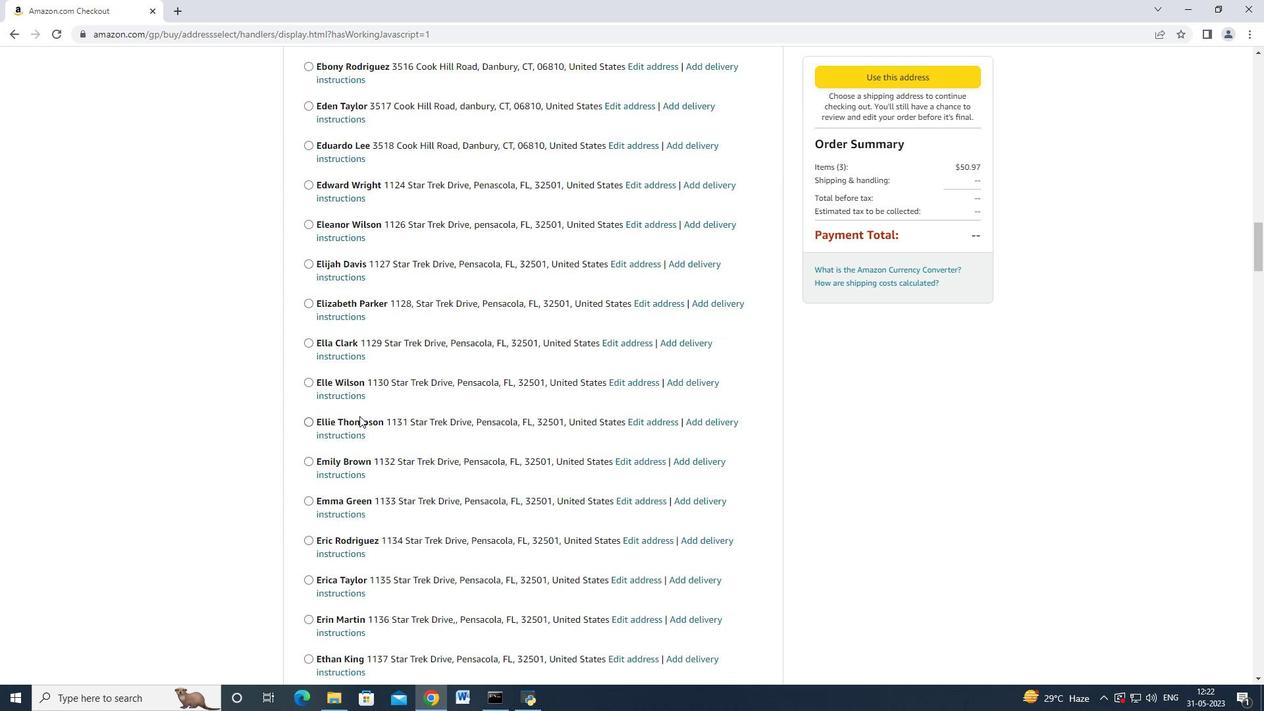
Action: Mouse moved to (359, 417)
Screenshot: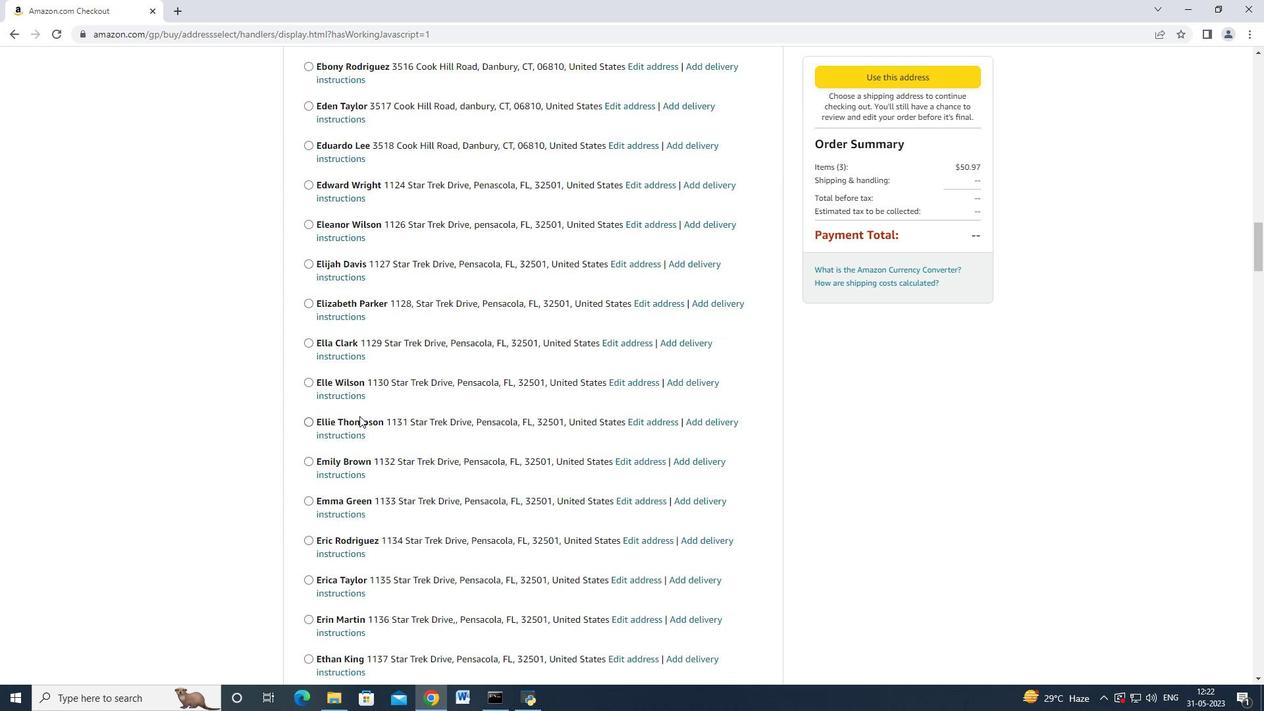 
Action: Mouse scrolled (359, 416) with delta (0, 0)
Screenshot: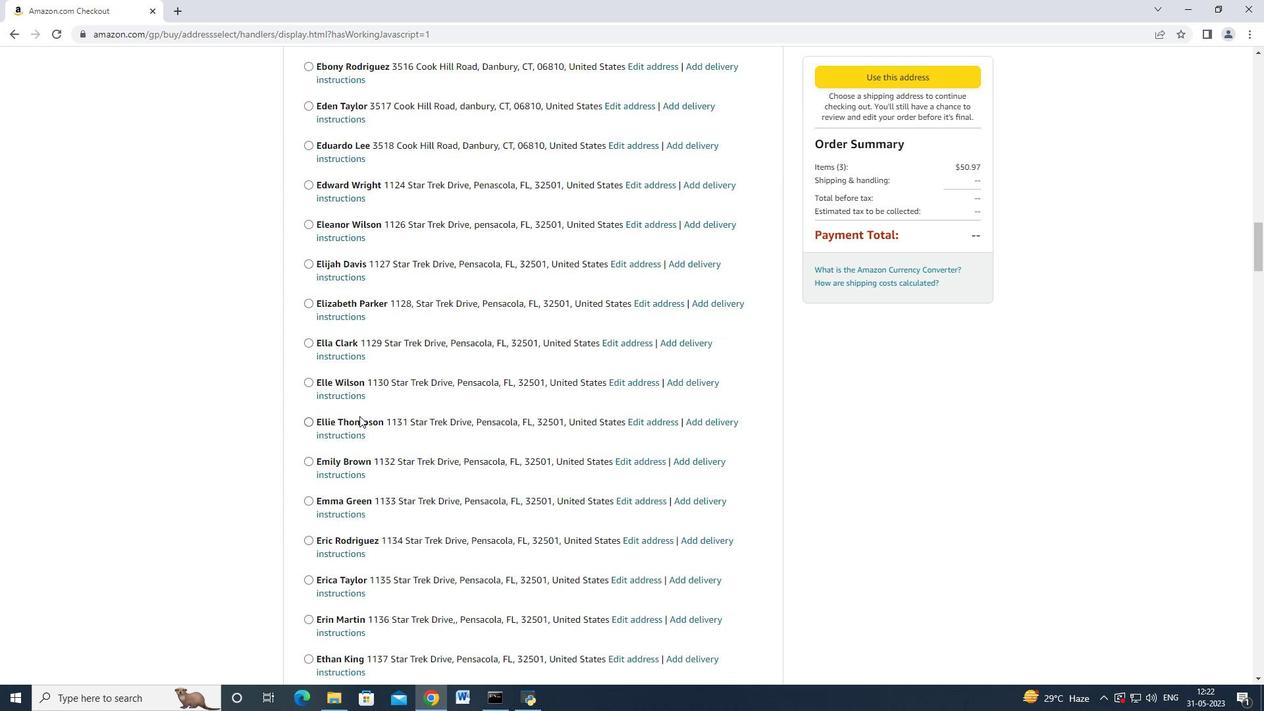 
Action: Mouse moved to (360, 417)
Screenshot: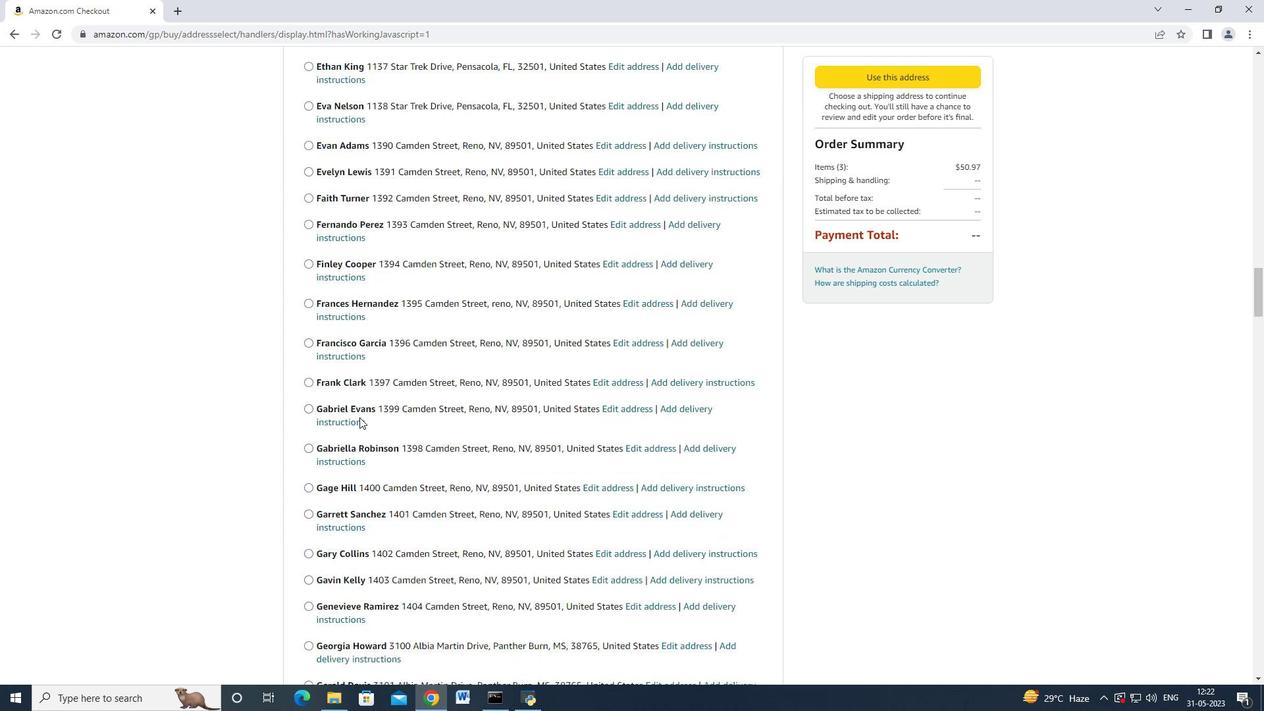 
Action: Mouse scrolled (360, 416) with delta (0, 0)
Screenshot: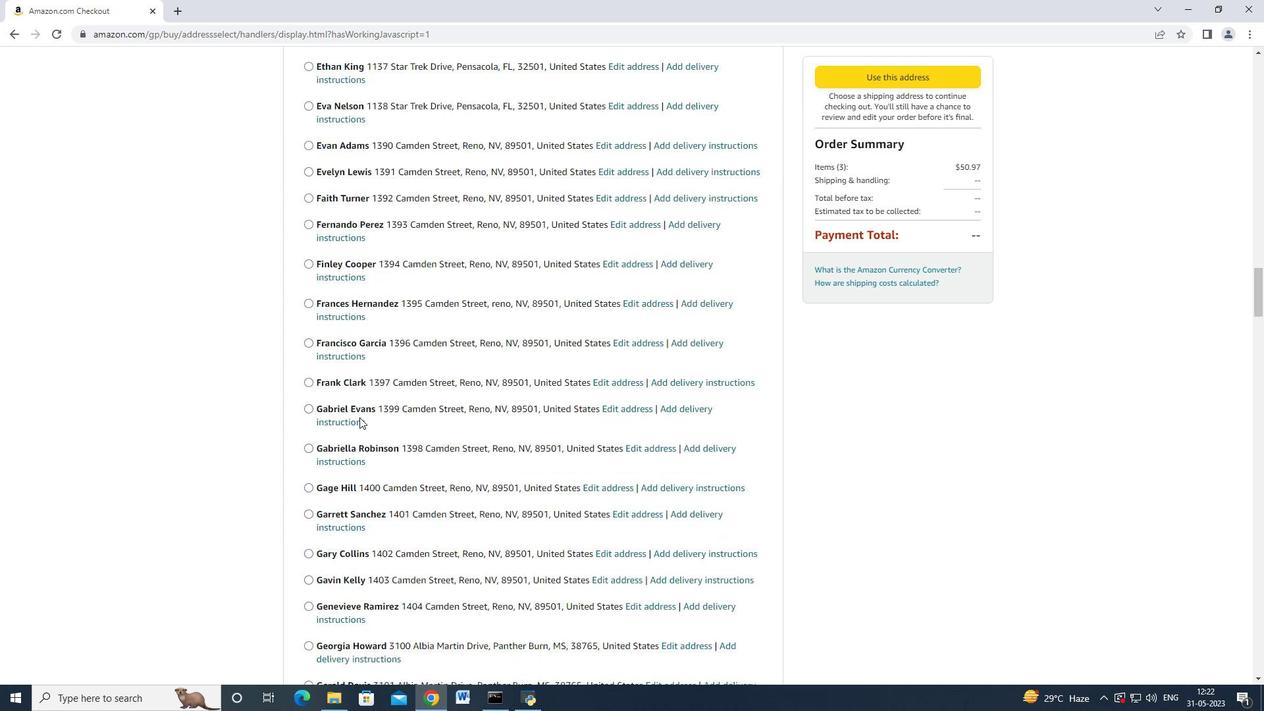 
Action: Mouse moved to (360, 417)
Screenshot: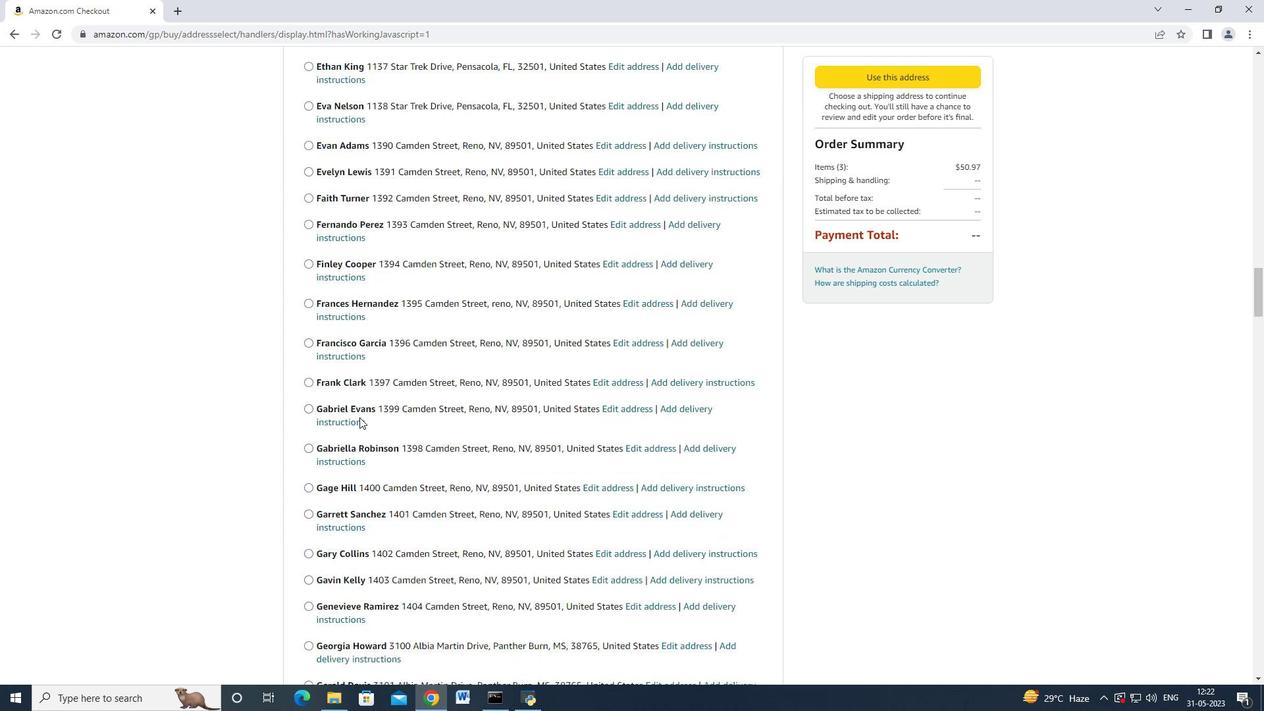 
Action: Mouse scrolled (360, 416) with delta (0, 0)
Screenshot: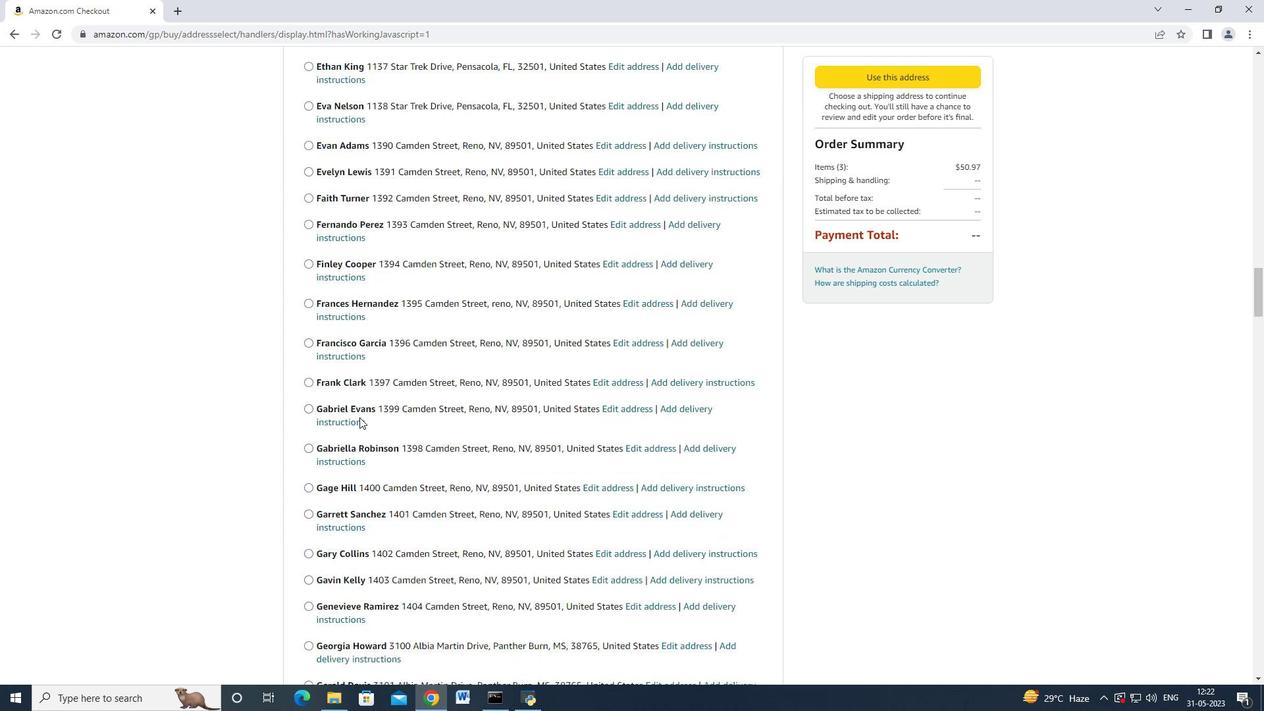 
Action: Mouse moved to (360, 418)
Screenshot: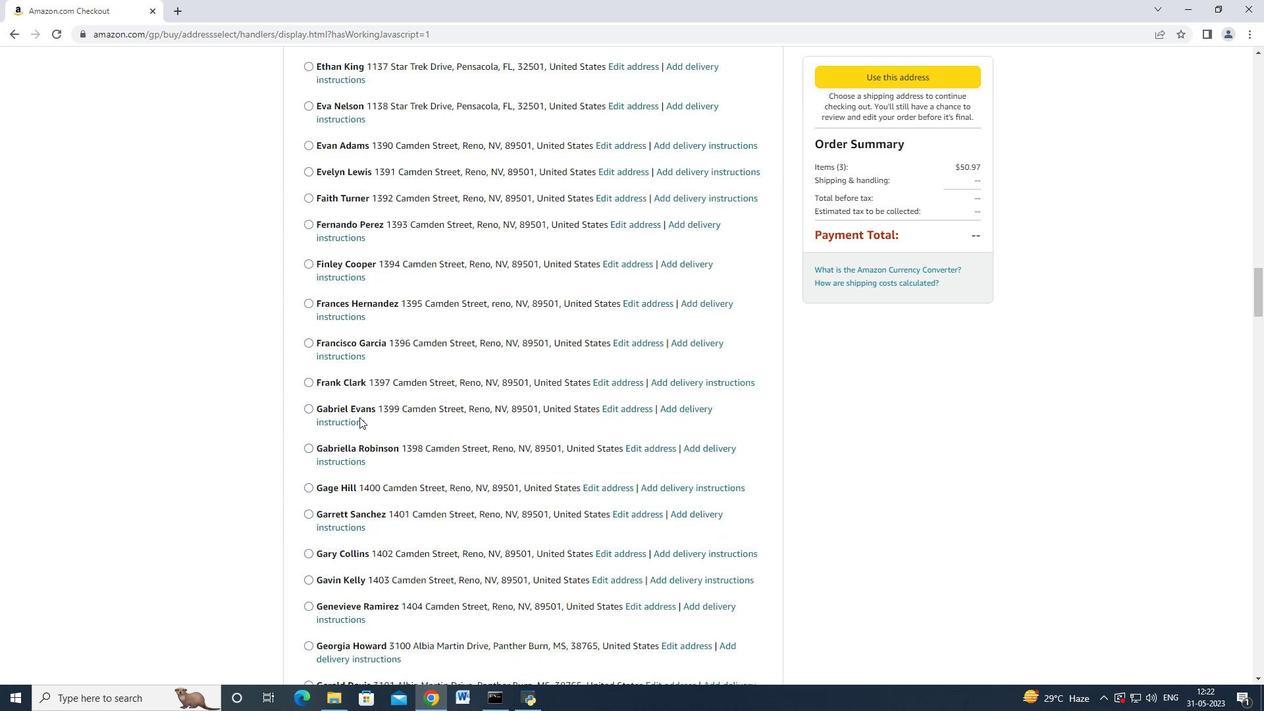 
Action: Mouse scrolled (360, 416) with delta (0, 0)
Screenshot: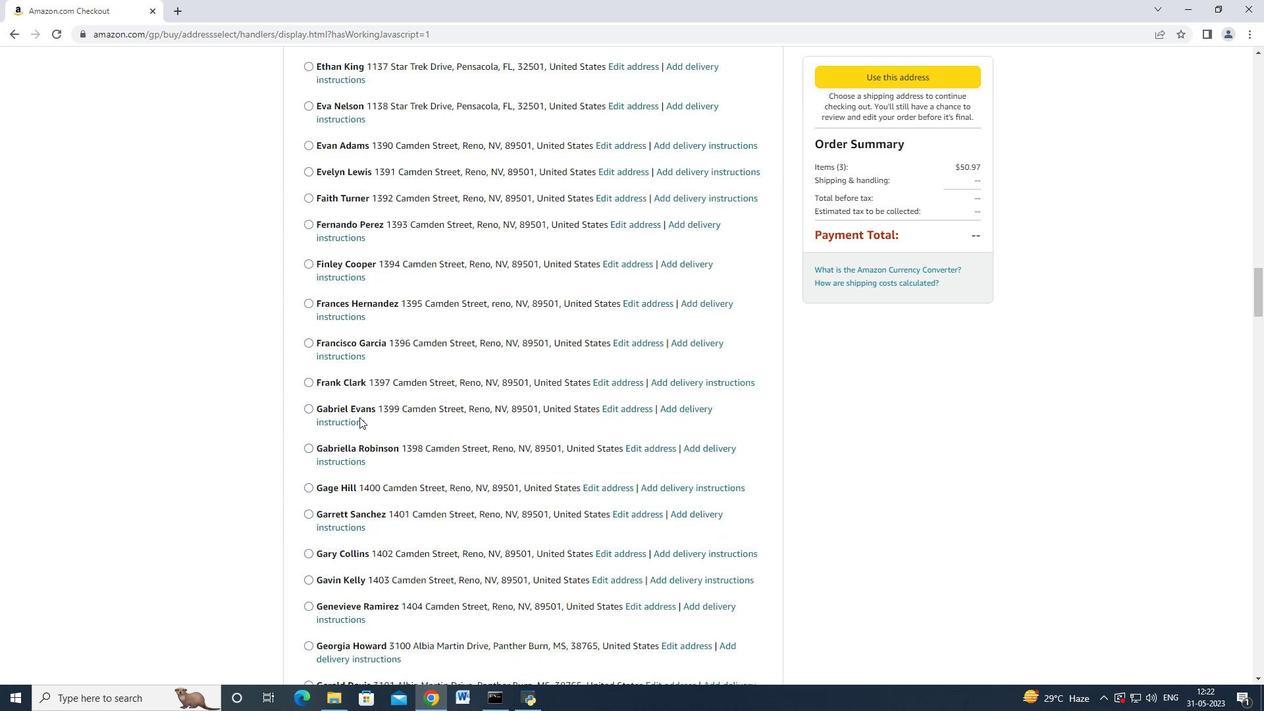 
Action: Mouse moved to (360, 418)
Screenshot: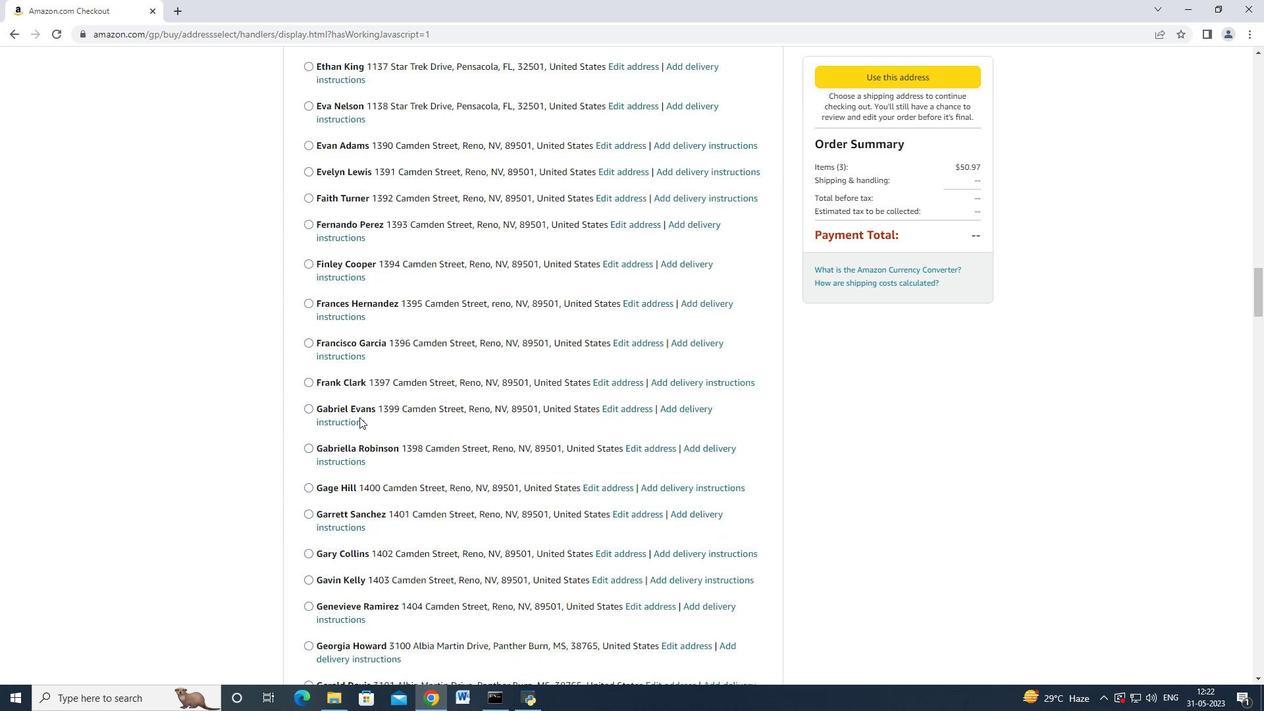 
Action: Mouse scrolled (360, 417) with delta (0, 0)
Screenshot: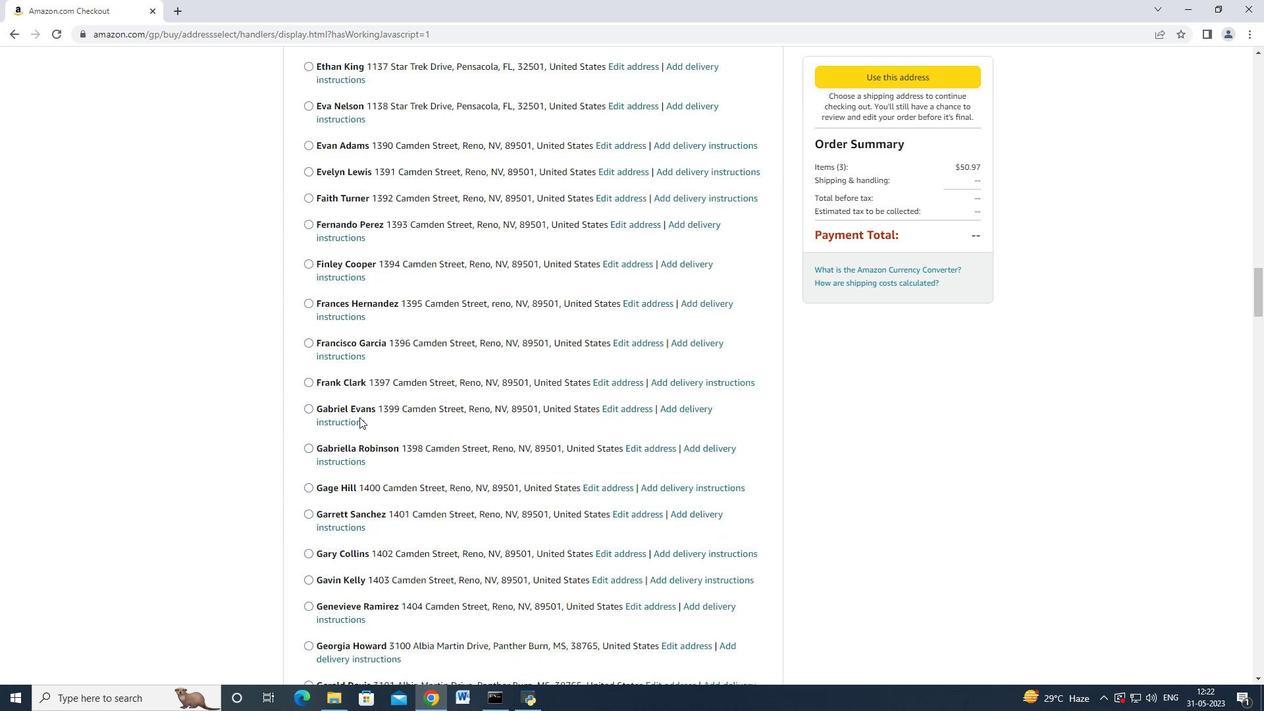 
Action: Mouse scrolled (360, 417) with delta (0, 0)
Screenshot: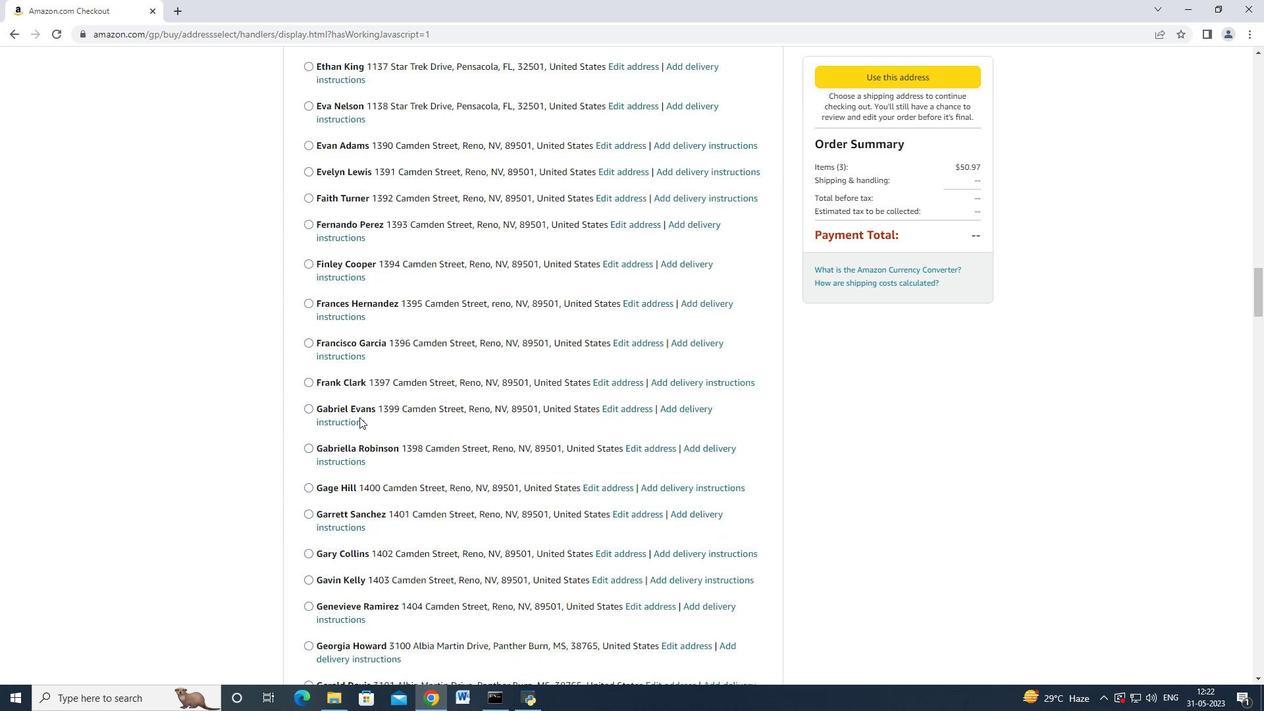 
Action: Mouse scrolled (360, 417) with delta (0, 0)
Screenshot: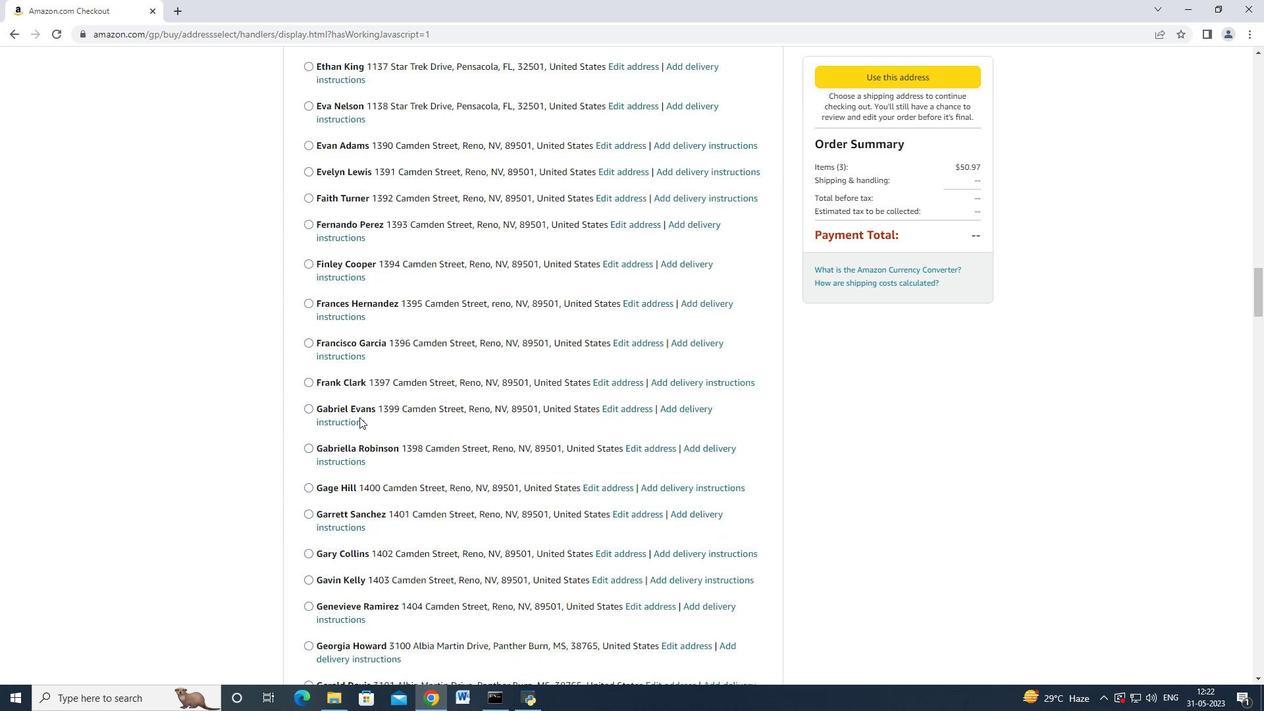 
Action: Mouse scrolled (360, 417) with delta (0, 0)
Screenshot: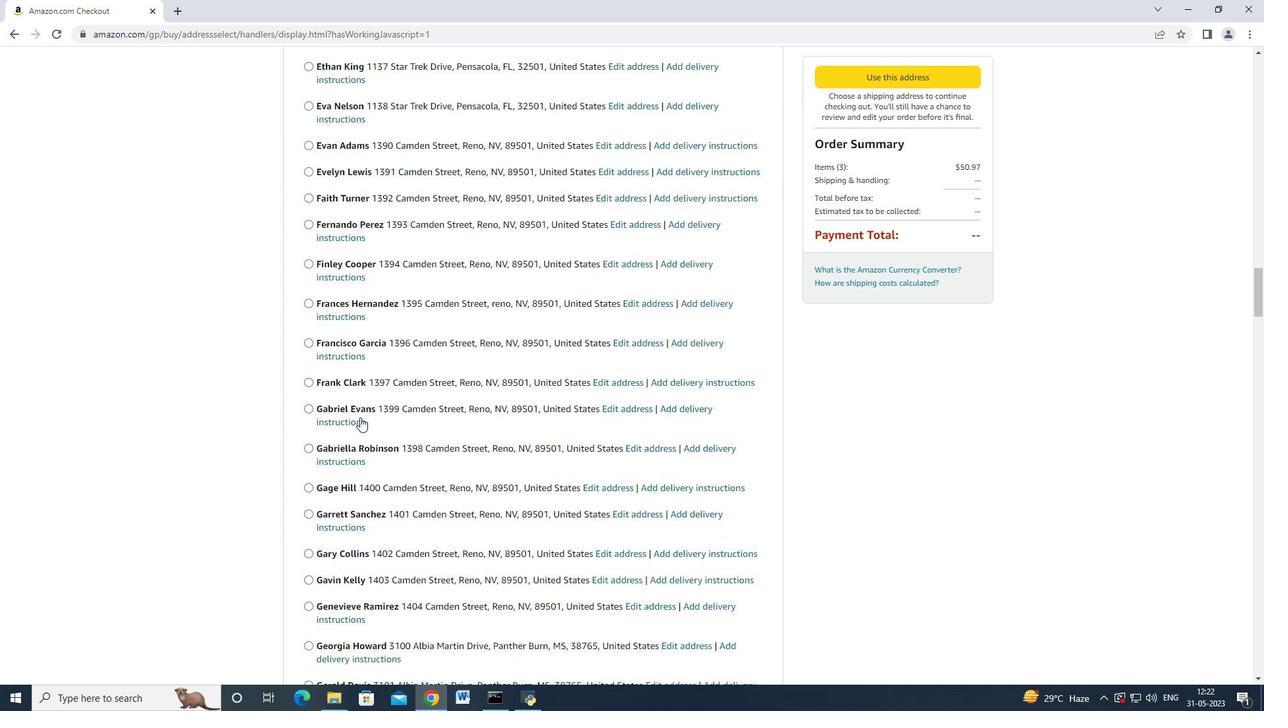 
Action: Mouse moved to (359, 416)
Screenshot: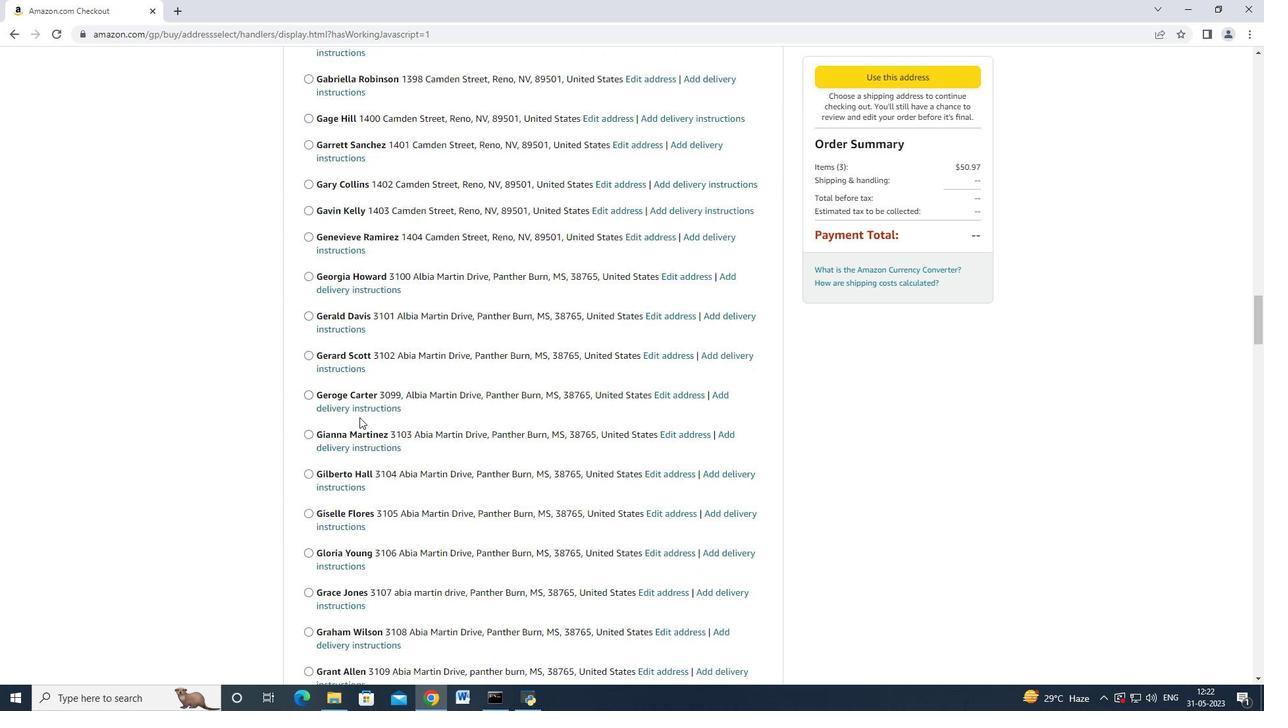 
Action: Mouse scrolled (359, 416) with delta (0, 0)
Screenshot: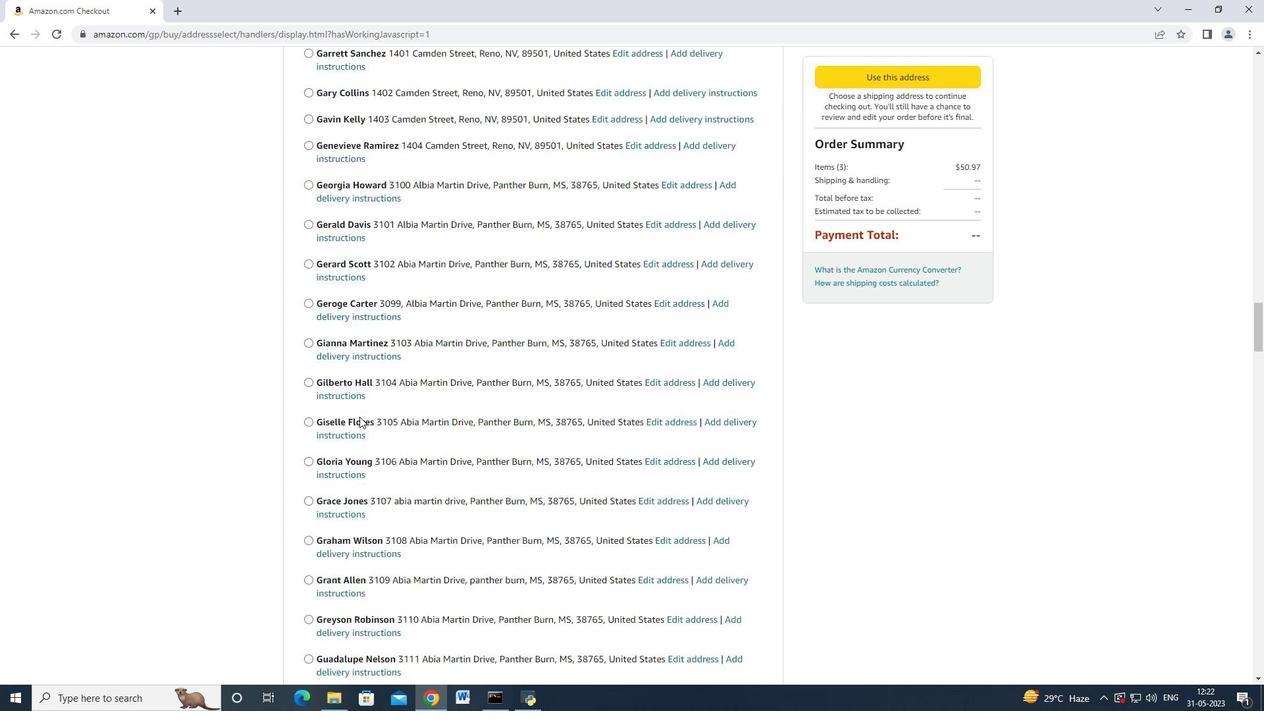 
Action: Mouse moved to (360, 416)
Screenshot: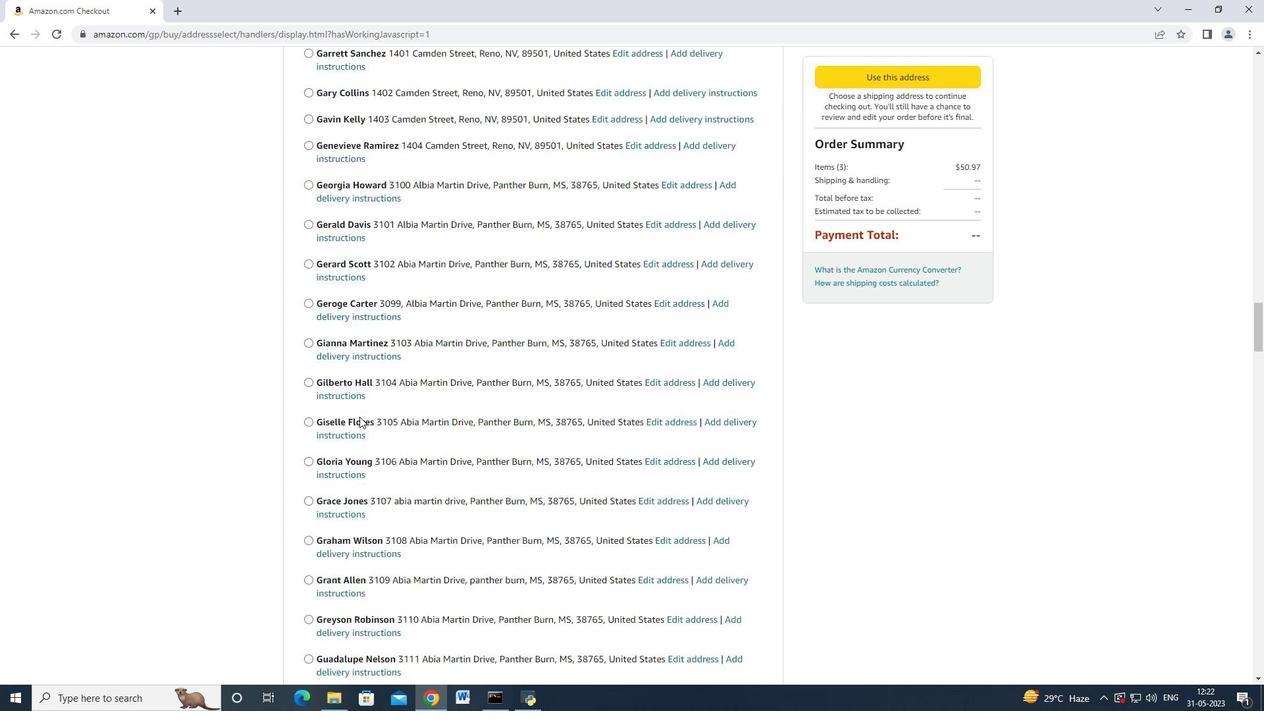 
Action: Mouse scrolled (360, 416) with delta (0, 0)
Screenshot: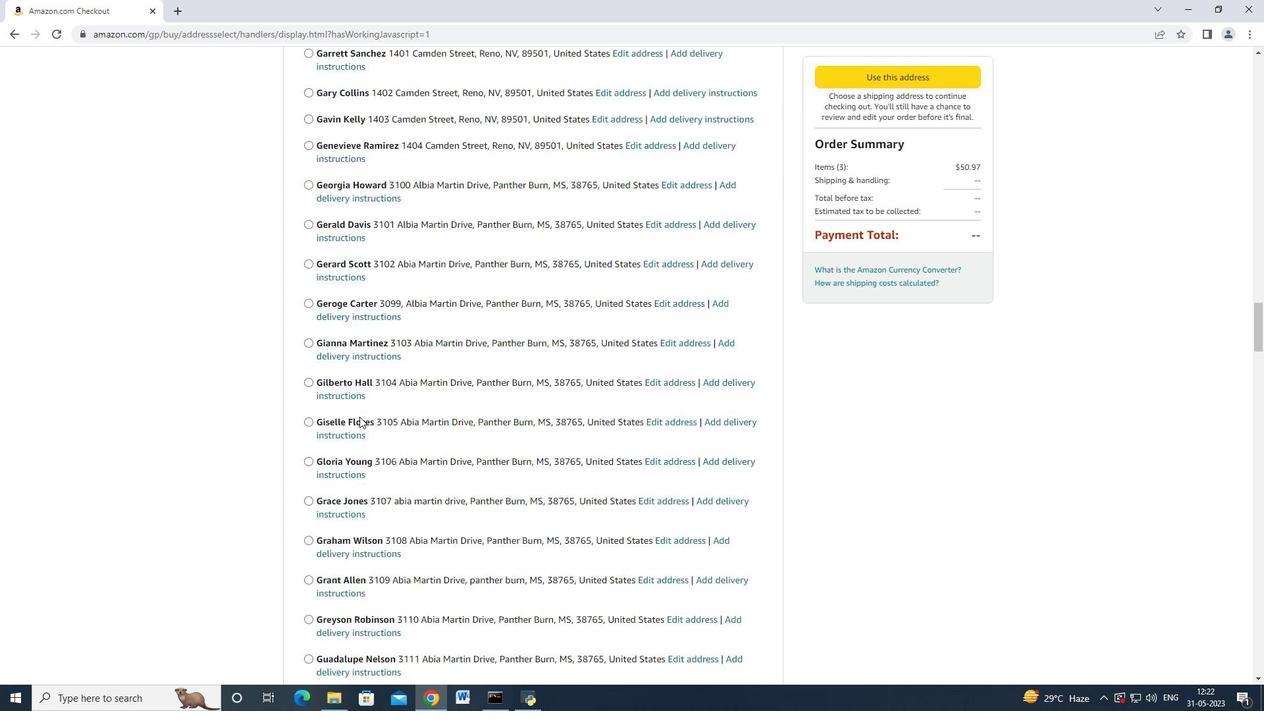 
Action: Mouse scrolled (360, 416) with delta (0, 0)
Screenshot: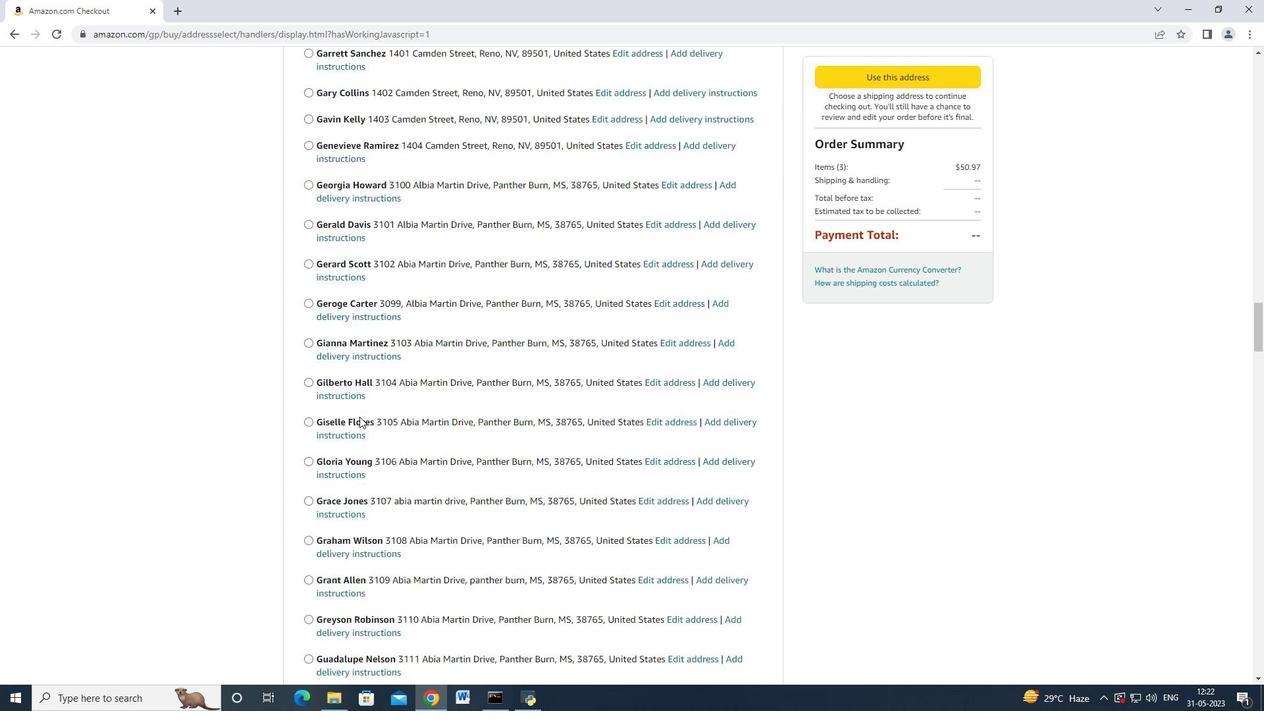 
Action: Mouse scrolled (360, 416) with delta (0, 0)
Screenshot: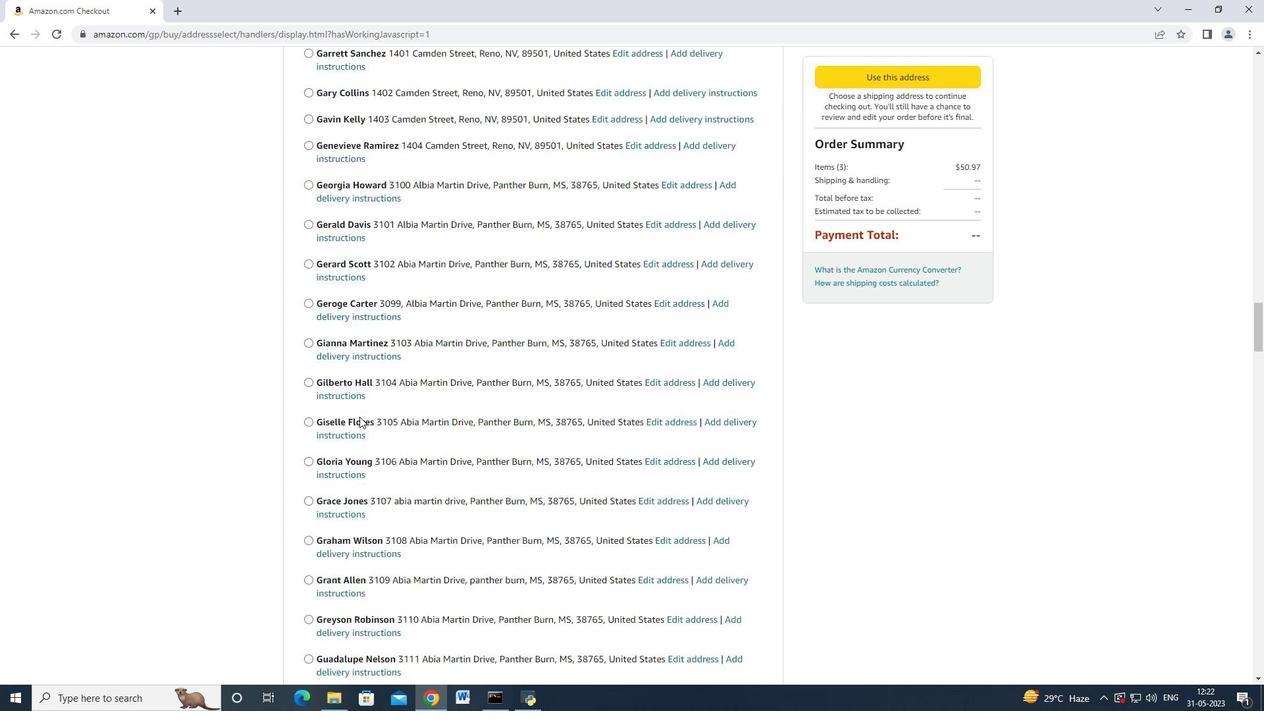 
Action: Mouse scrolled (360, 416) with delta (0, 0)
Screenshot: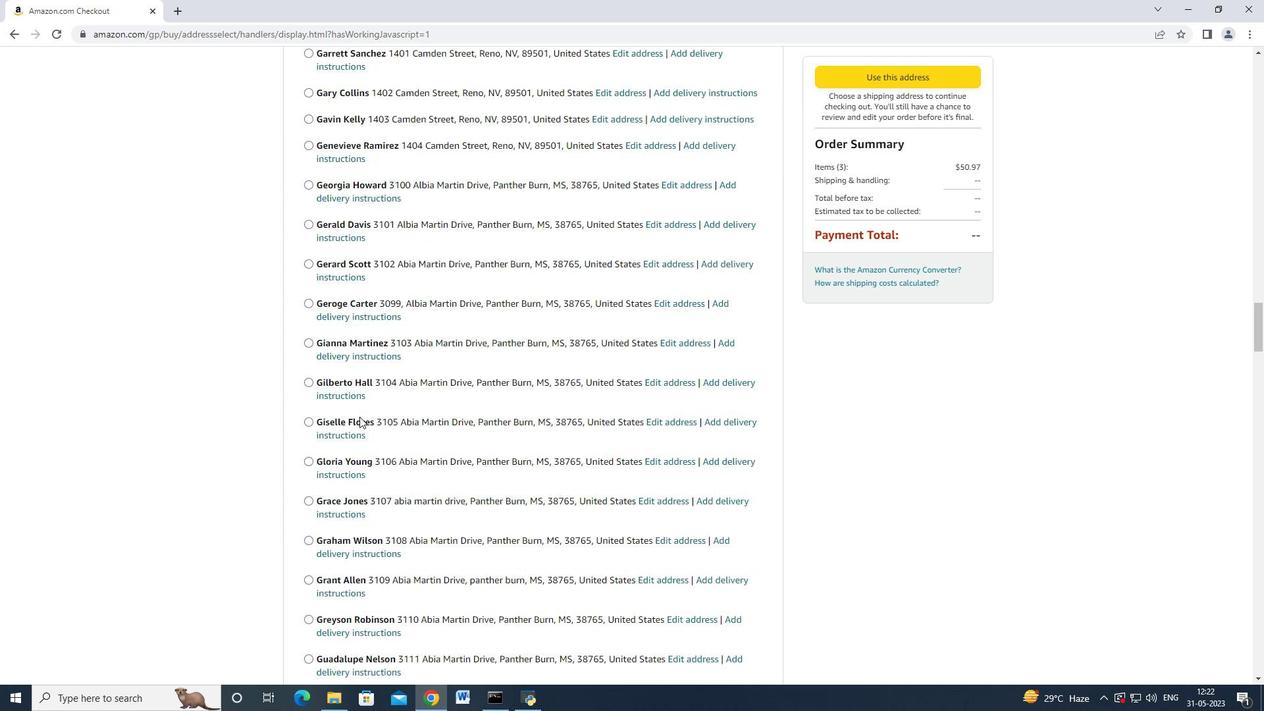 
Action: Mouse scrolled (360, 416) with delta (0, 0)
Screenshot: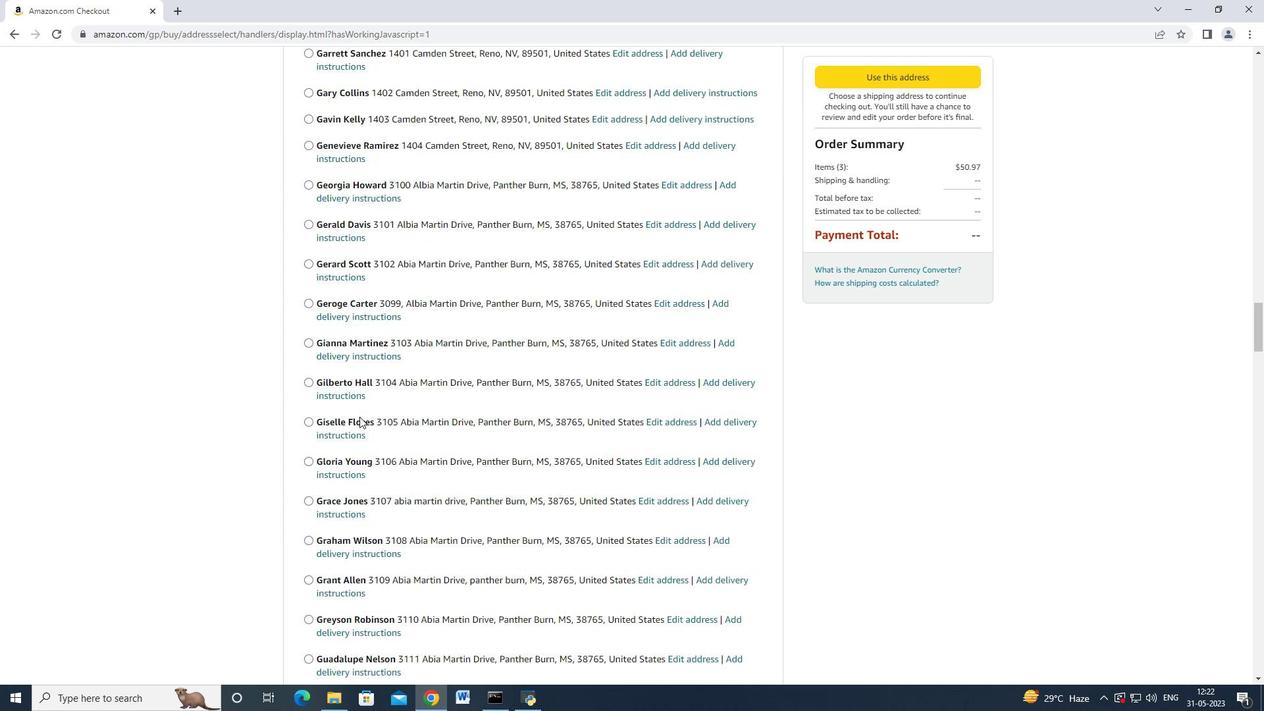 
Action: Mouse scrolled (360, 416) with delta (0, 0)
Screenshot: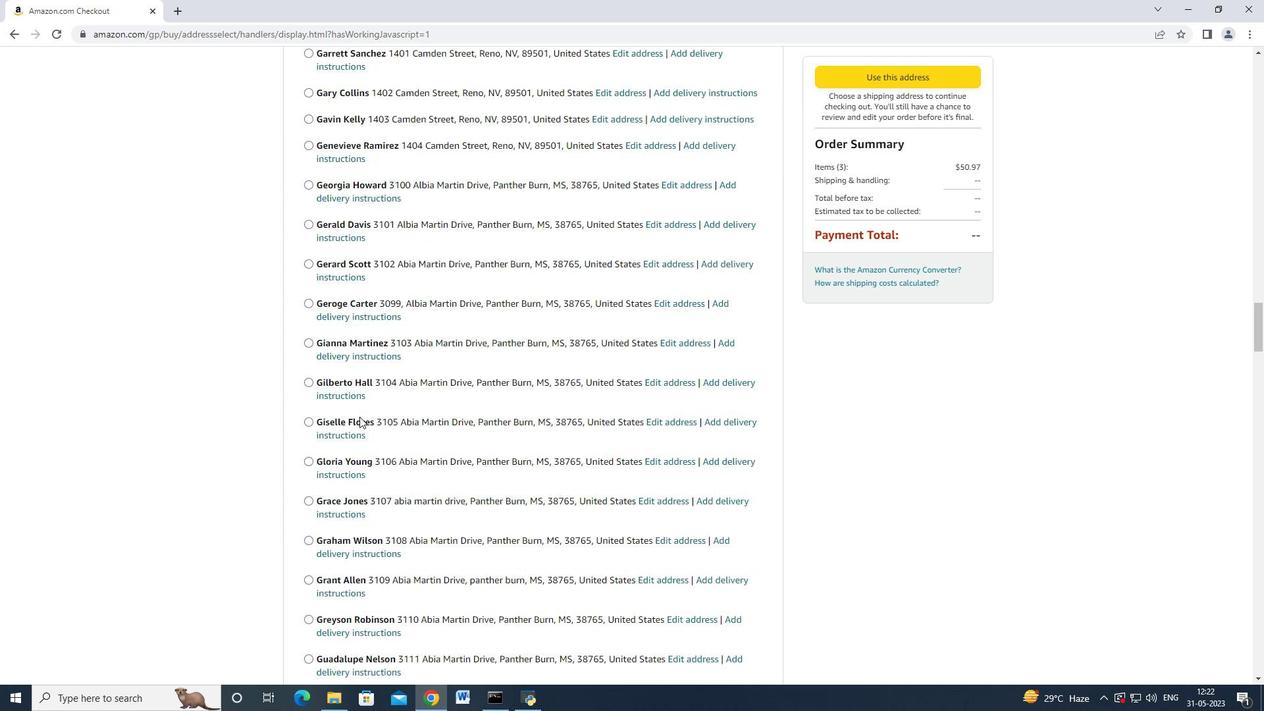 
Action: Mouse scrolled (360, 416) with delta (0, 0)
Screenshot: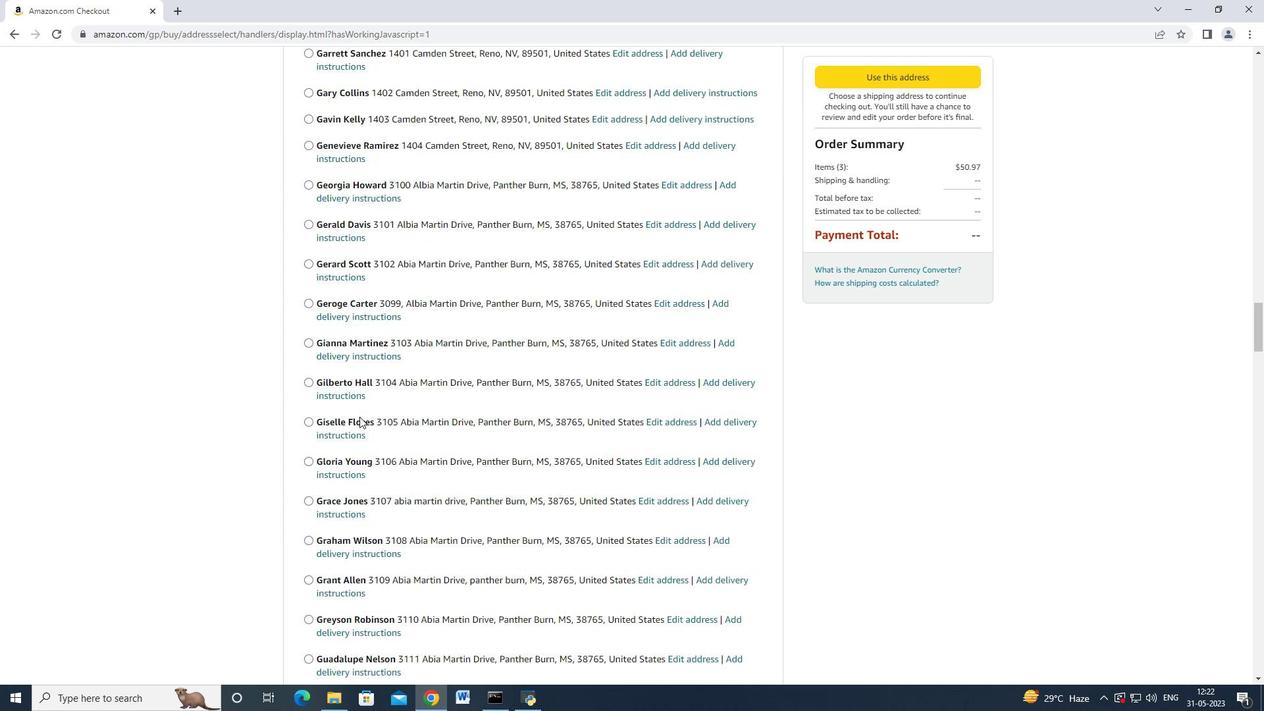 
Action: Mouse moved to (360, 416)
Screenshot: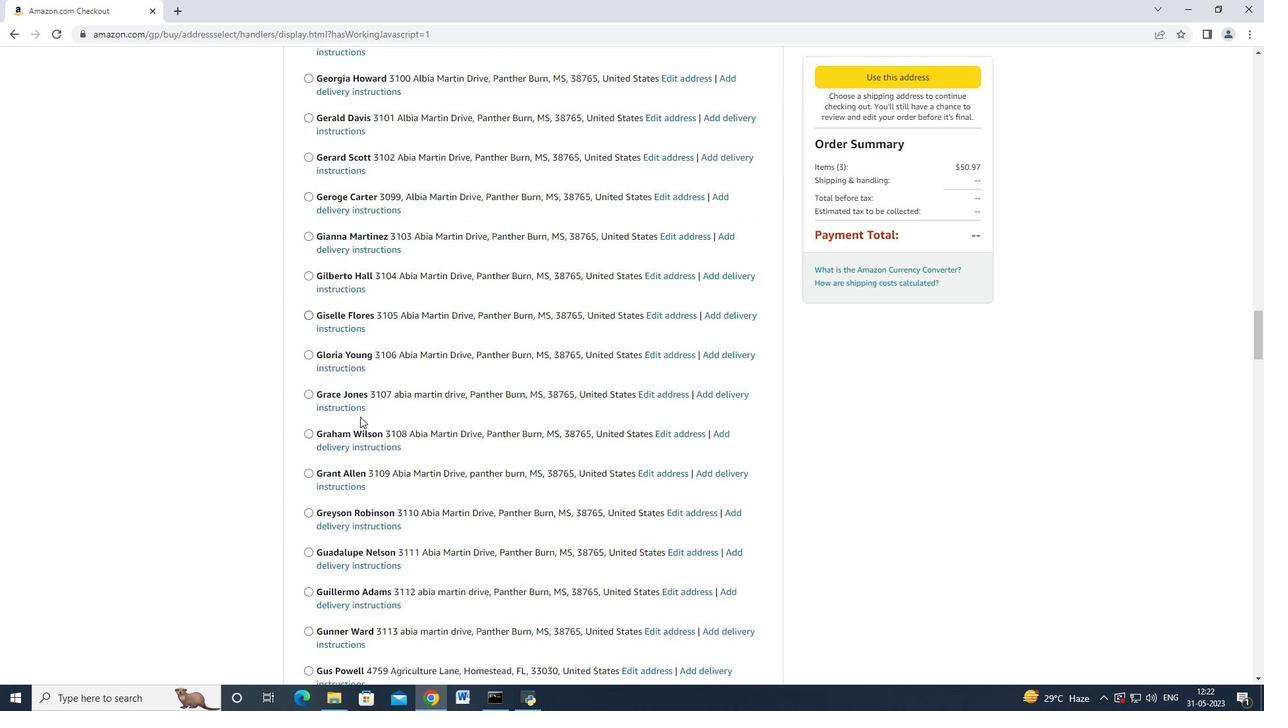 
Action: Mouse scrolled (360, 416) with delta (0, 0)
Screenshot: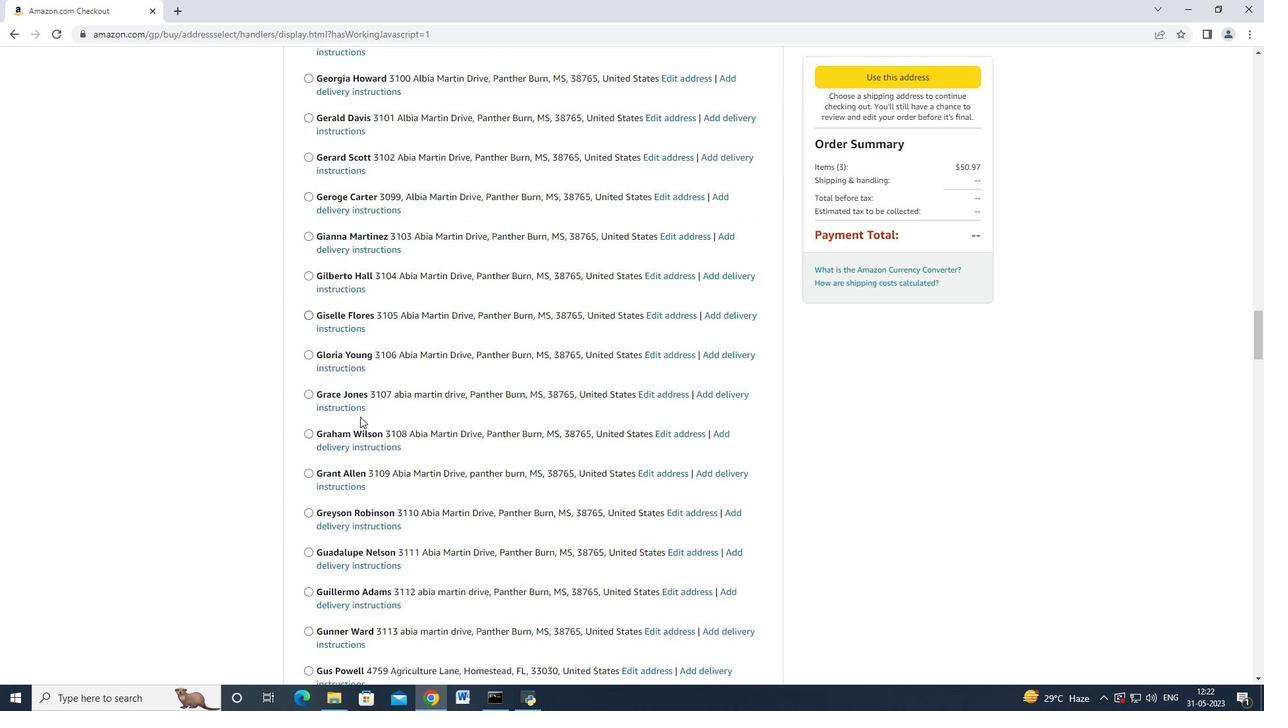 
Action: Mouse moved to (360, 415)
Screenshot: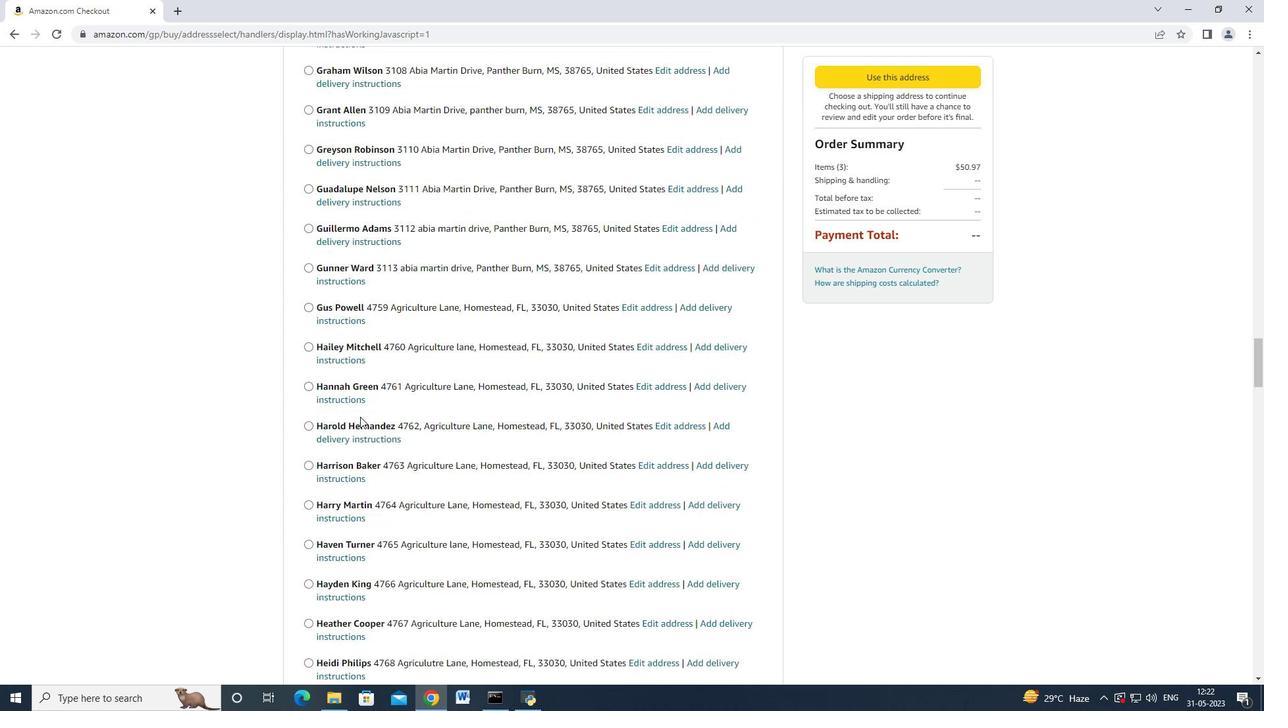 
Action: Mouse scrolled (360, 414) with delta (0, 0)
Screenshot: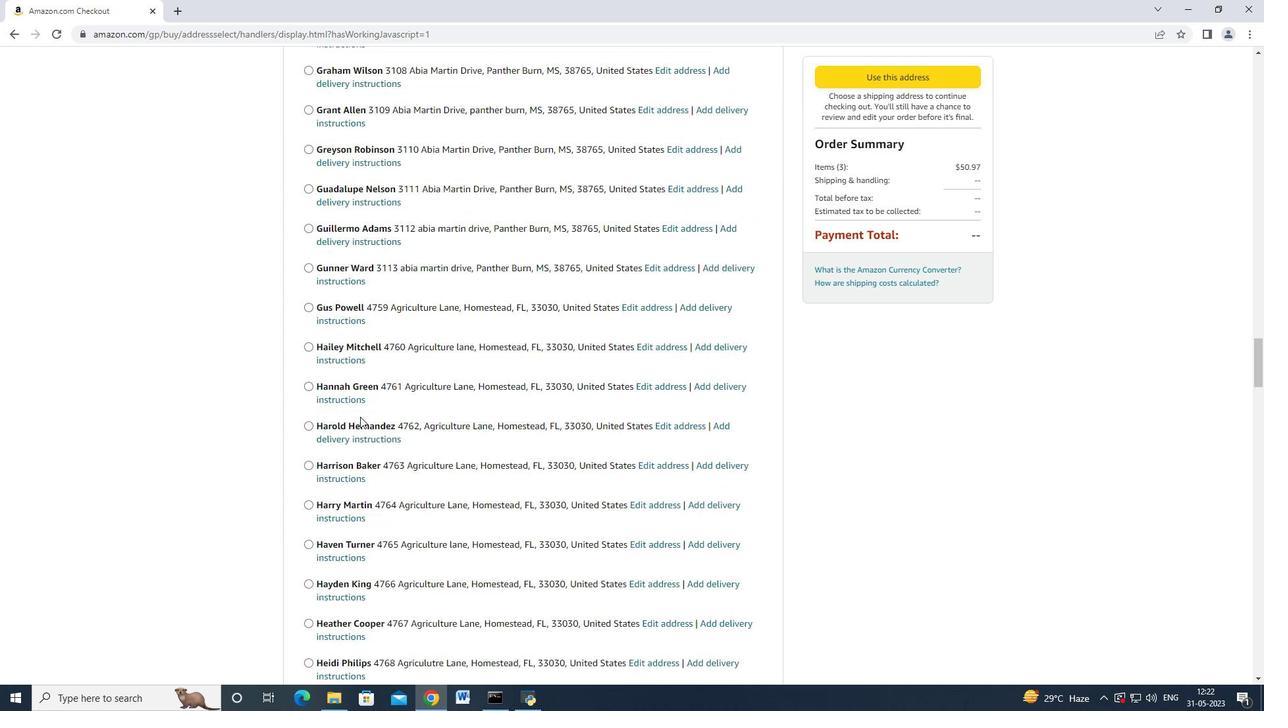 
Action: Mouse moved to (361, 419)
Screenshot: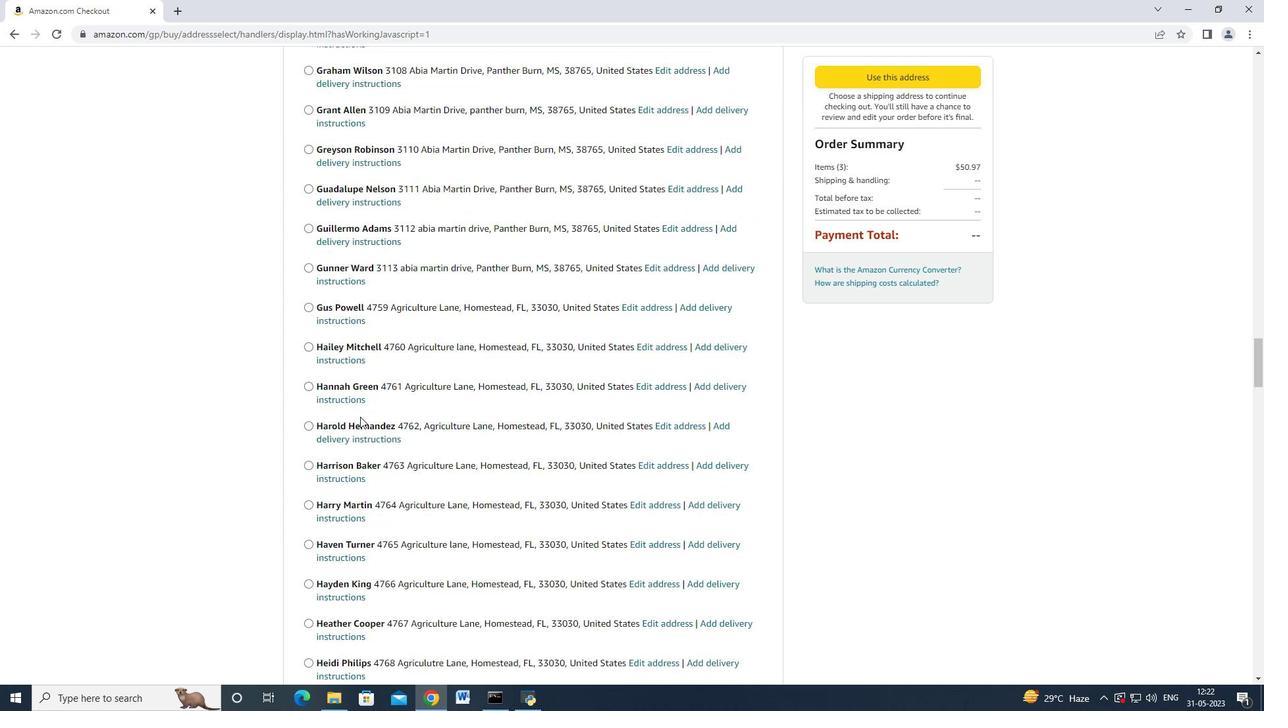 
Action: Mouse scrolled (360, 418) with delta (0, 0)
Screenshot: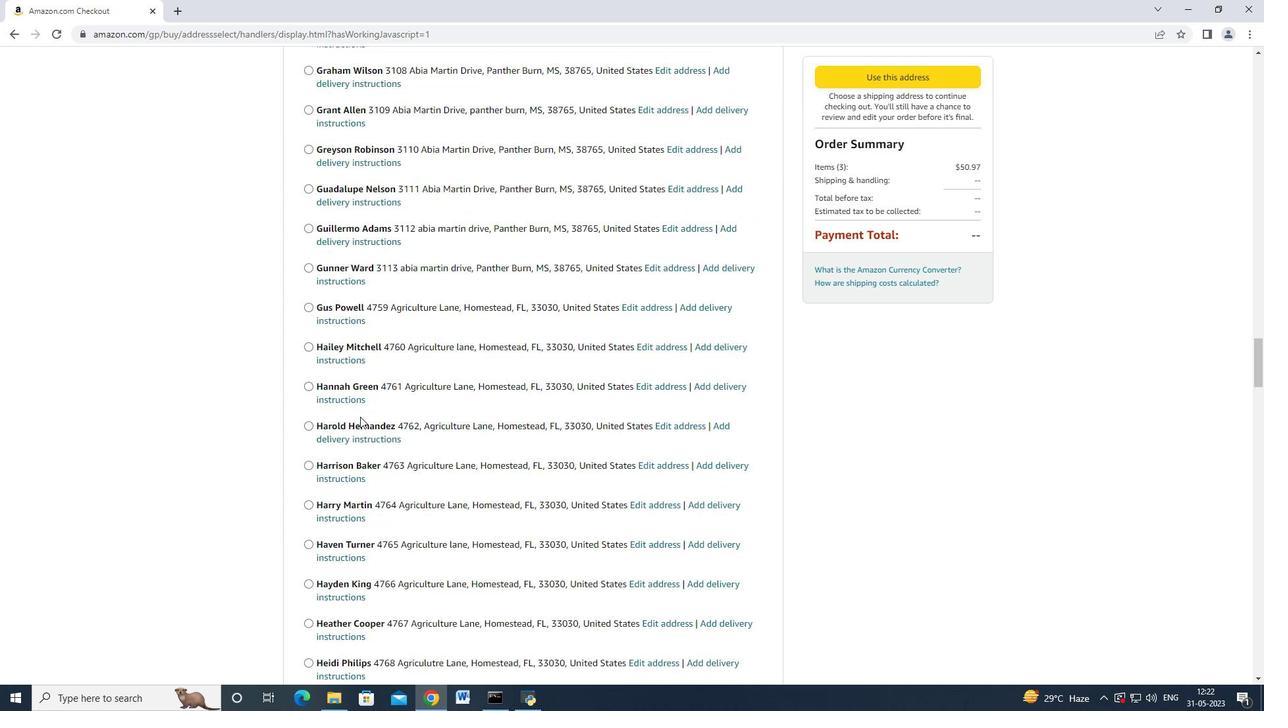 
Action: Mouse scrolled (361, 418) with delta (0, -1)
Screenshot: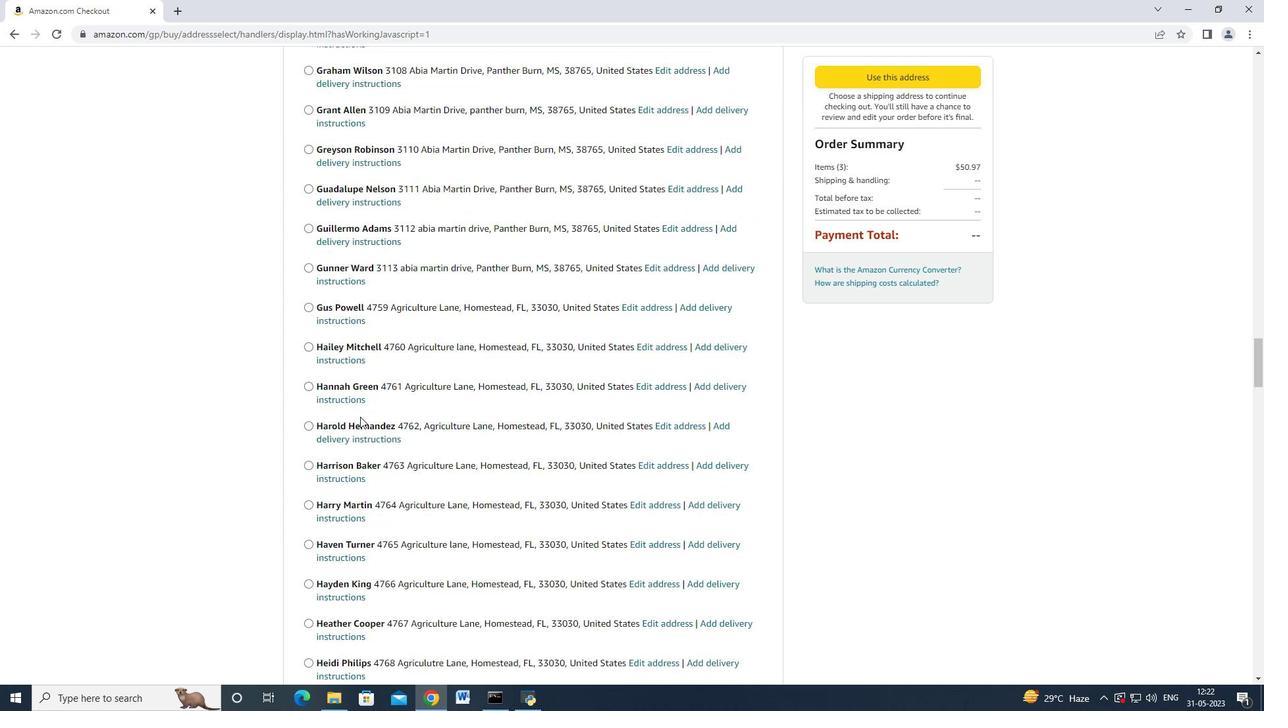 
Action: Mouse moved to (361, 419)
Screenshot: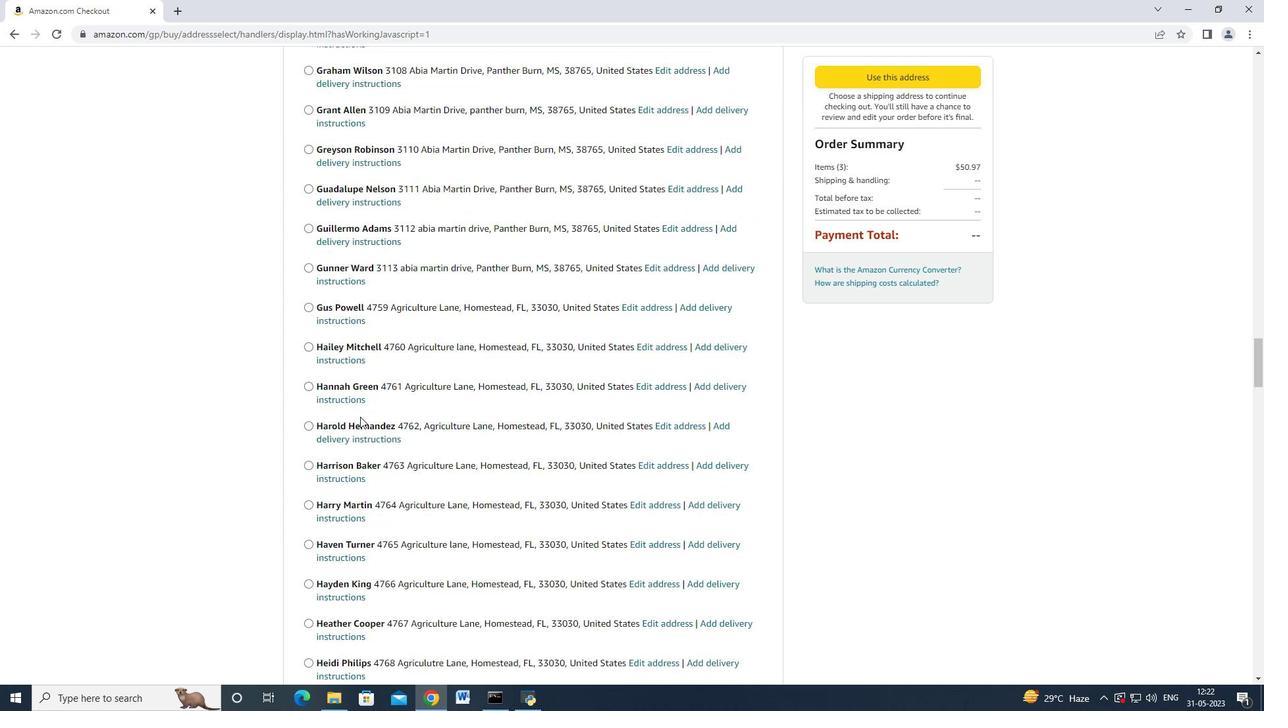 
Action: Mouse scrolled (361, 418) with delta (0, 0)
Screenshot: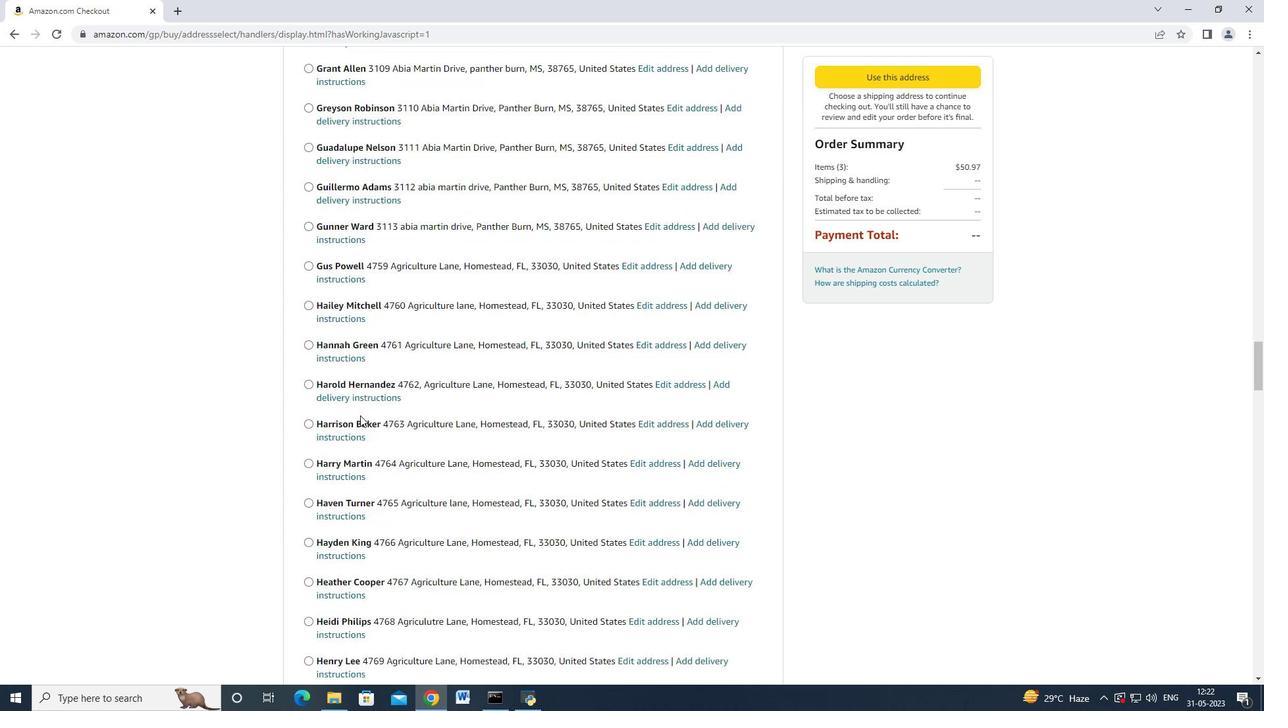 
Action: Mouse moved to (360, 419)
Screenshot: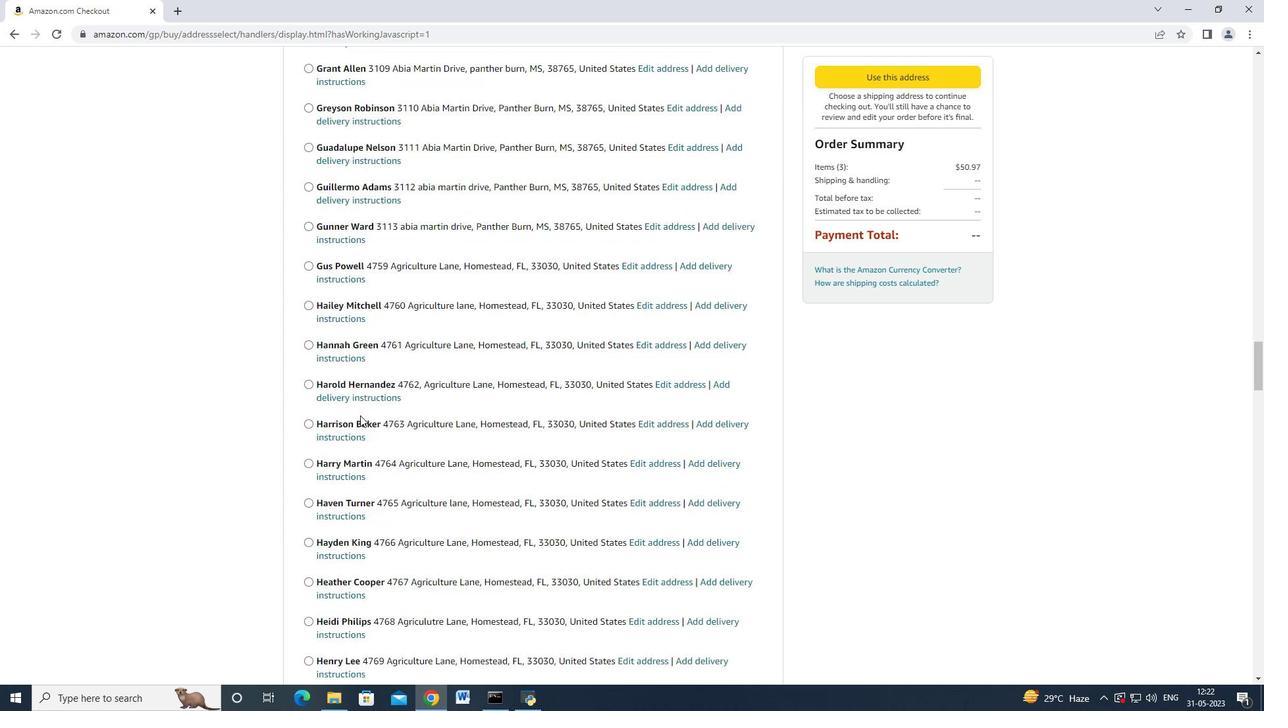 
Action: Mouse scrolled (361, 418) with delta (0, 0)
Screenshot: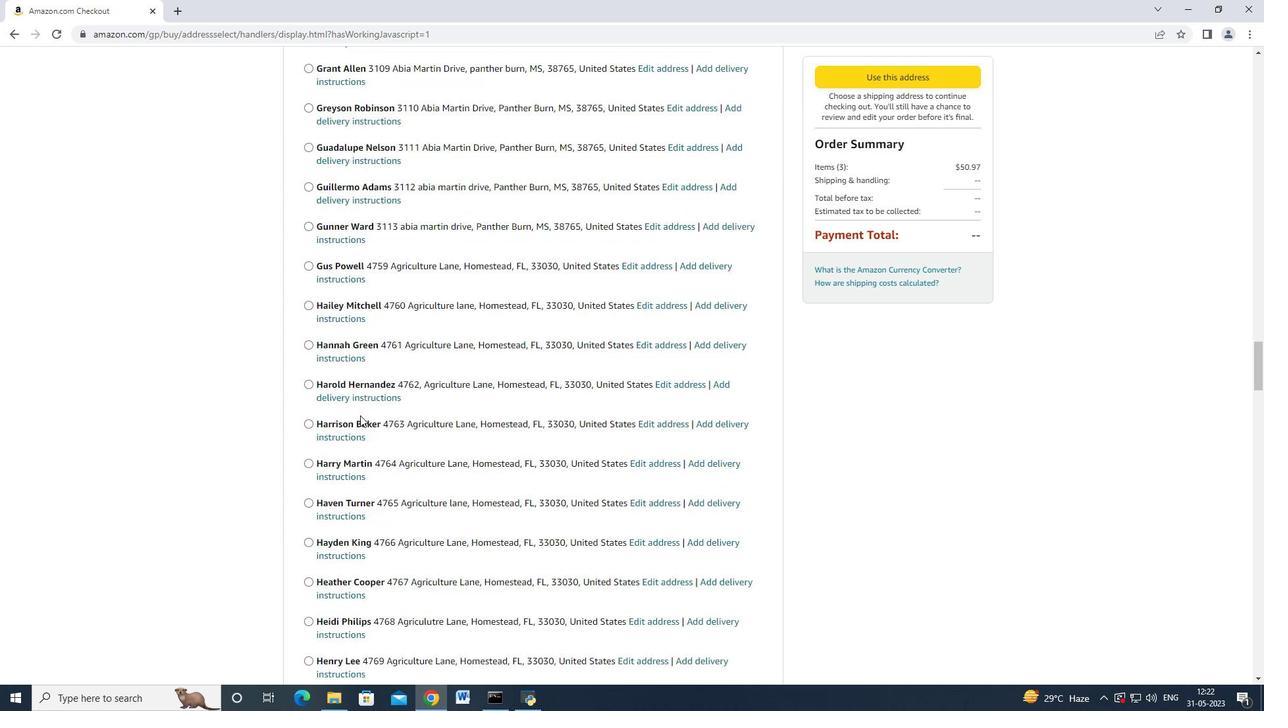 
Action: Mouse moved to (360, 418)
Screenshot: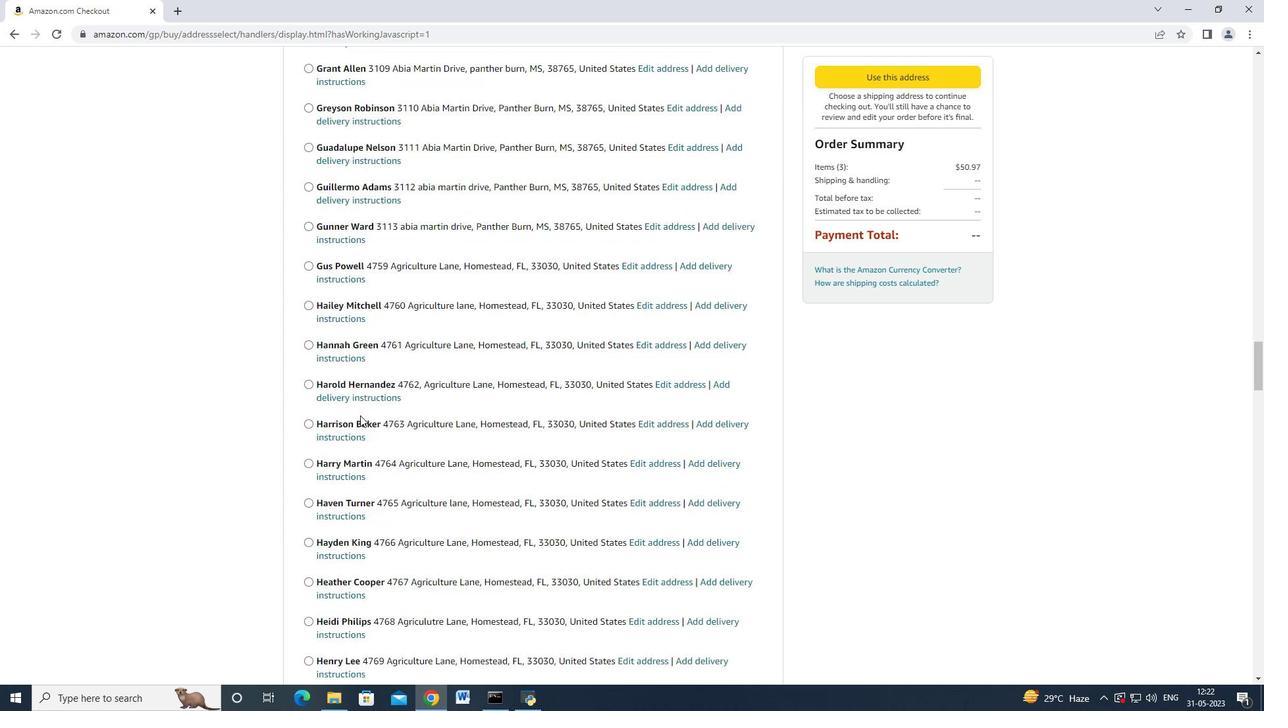
Action: Mouse scrolled (361, 418) with delta (0, 0)
Screenshot: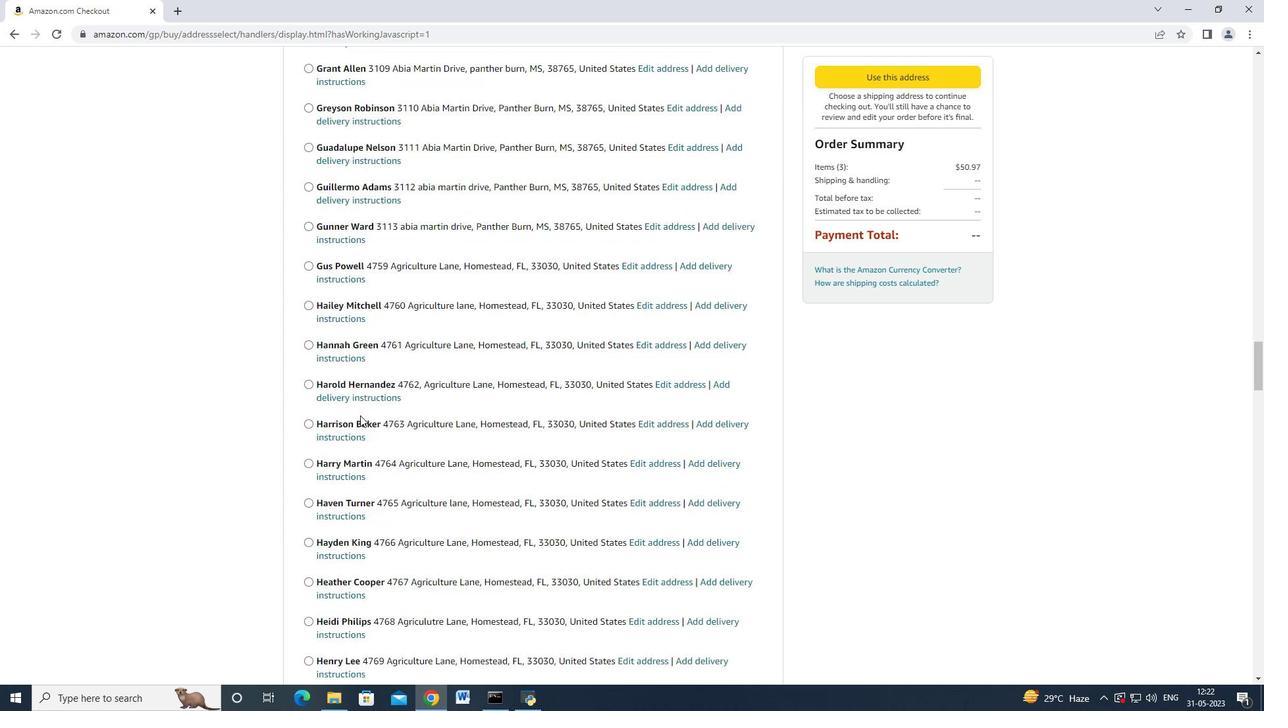 
Action: Mouse scrolled (360, 418) with delta (0, 0)
Screenshot: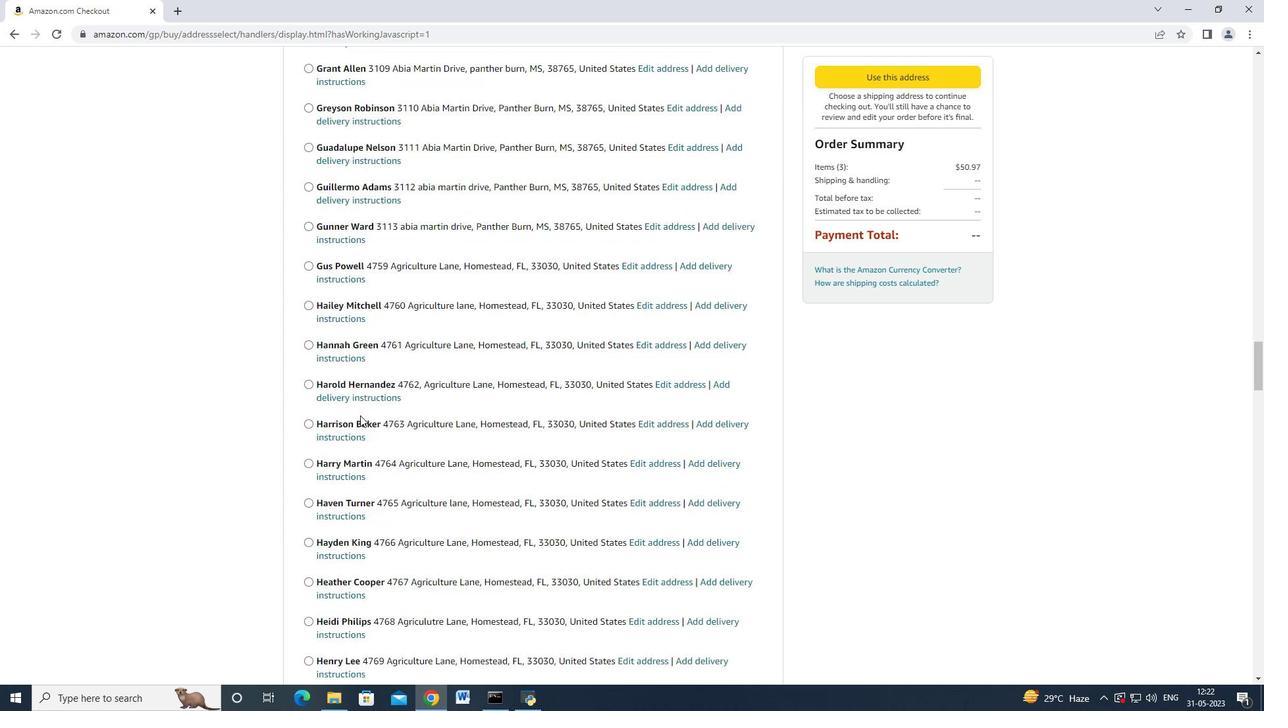 
Action: Mouse moved to (360, 419)
Screenshot: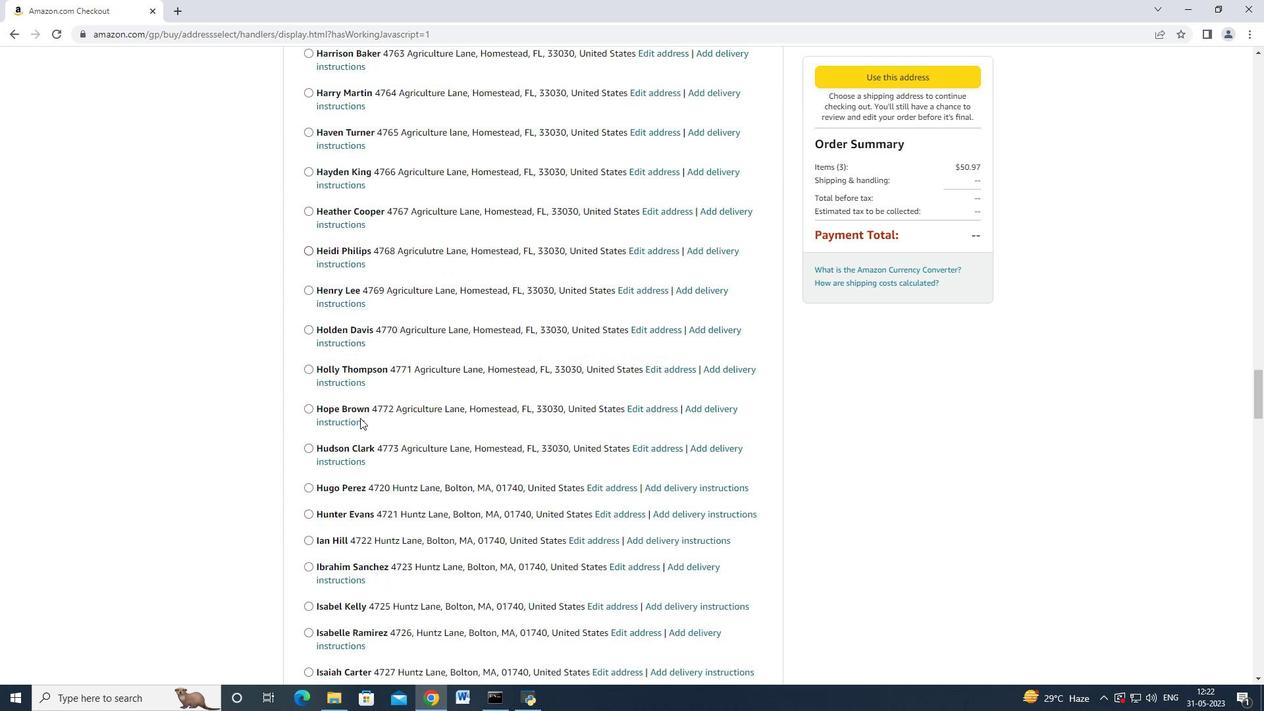 
Action: Mouse scrolled (360, 418) with delta (0, 0)
Screenshot: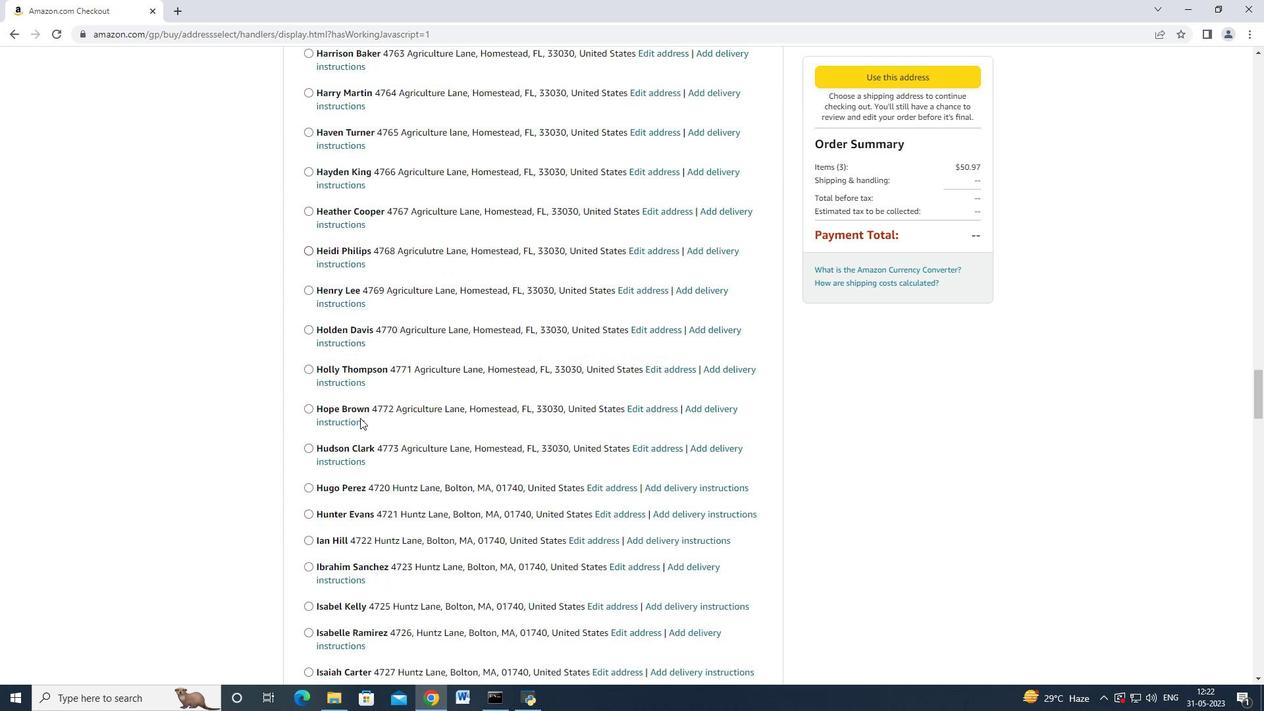 
Action: Mouse moved to (361, 419)
Screenshot: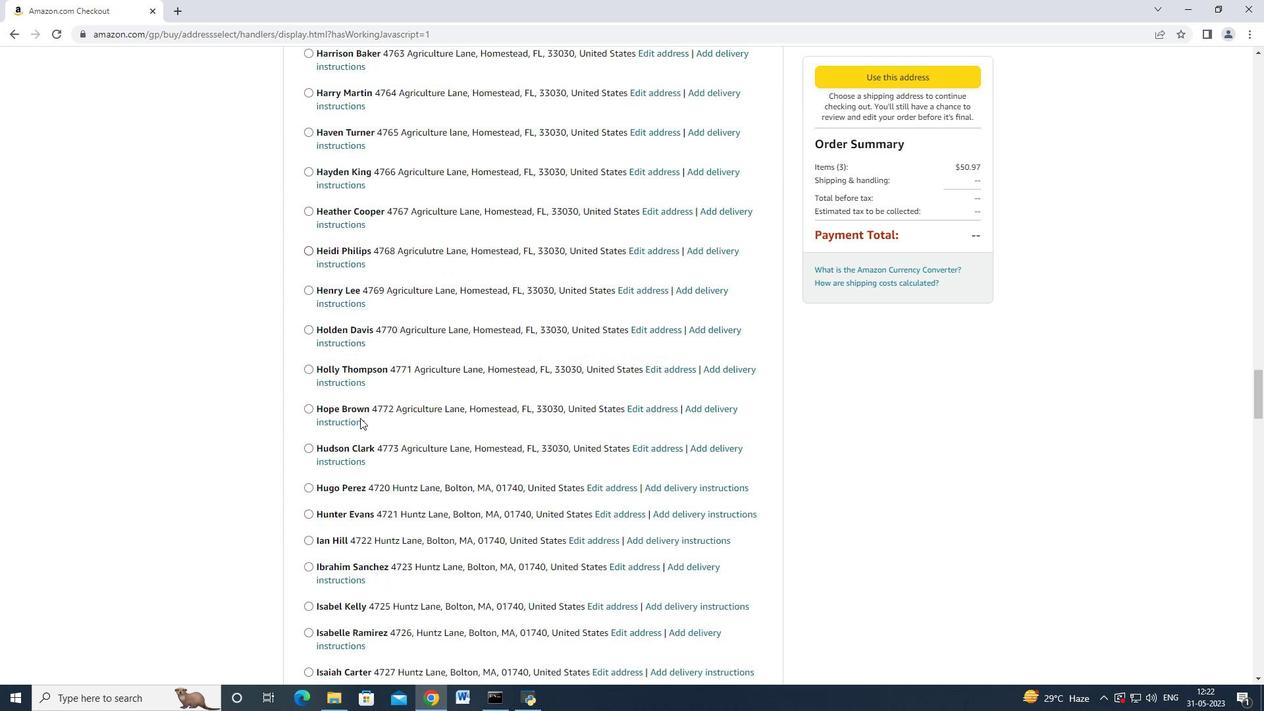 
Action: Mouse scrolled (361, 418) with delta (0, 0)
Screenshot: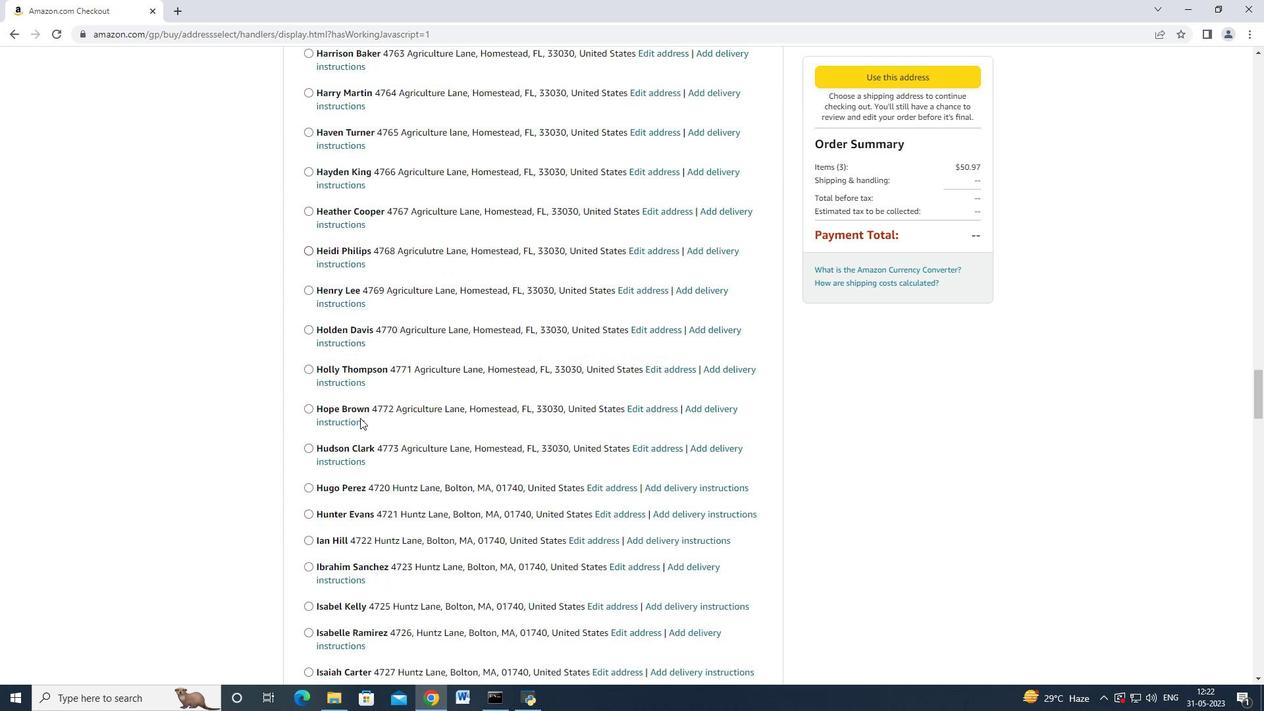 
Action: Mouse moved to (361, 420)
Screenshot: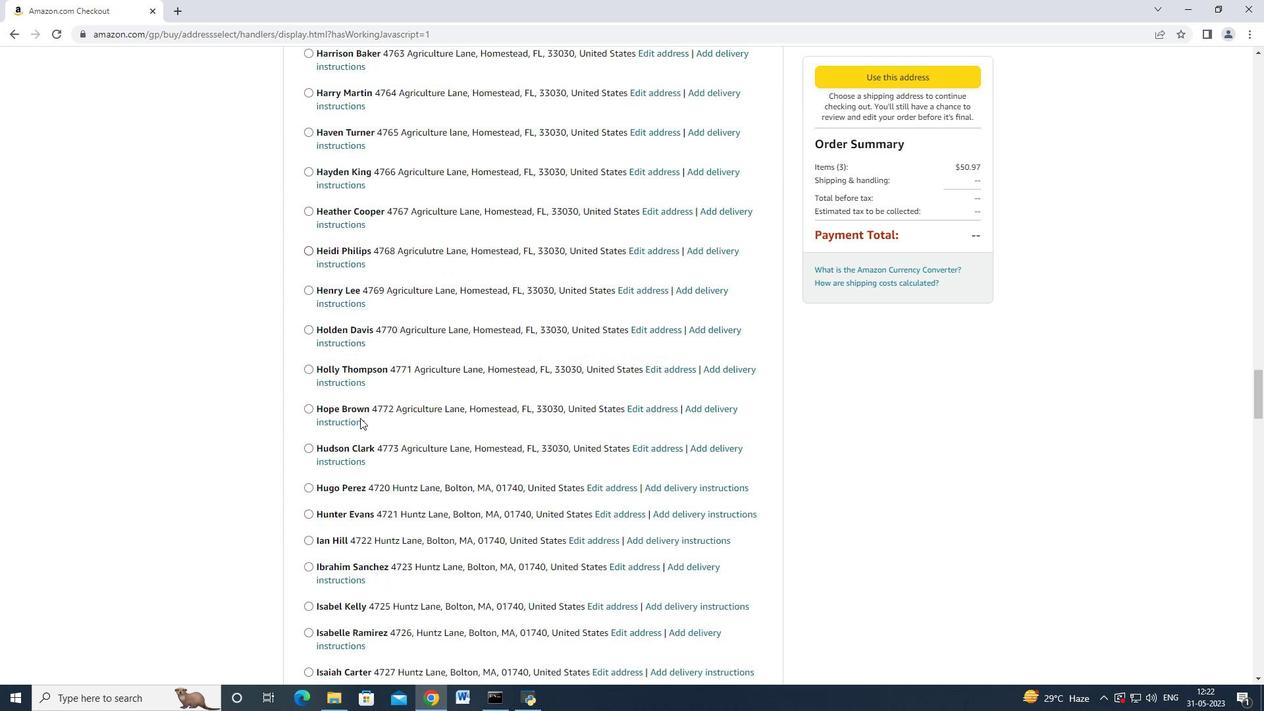 
Action: Mouse scrolled (361, 418) with delta (0, -1)
Screenshot: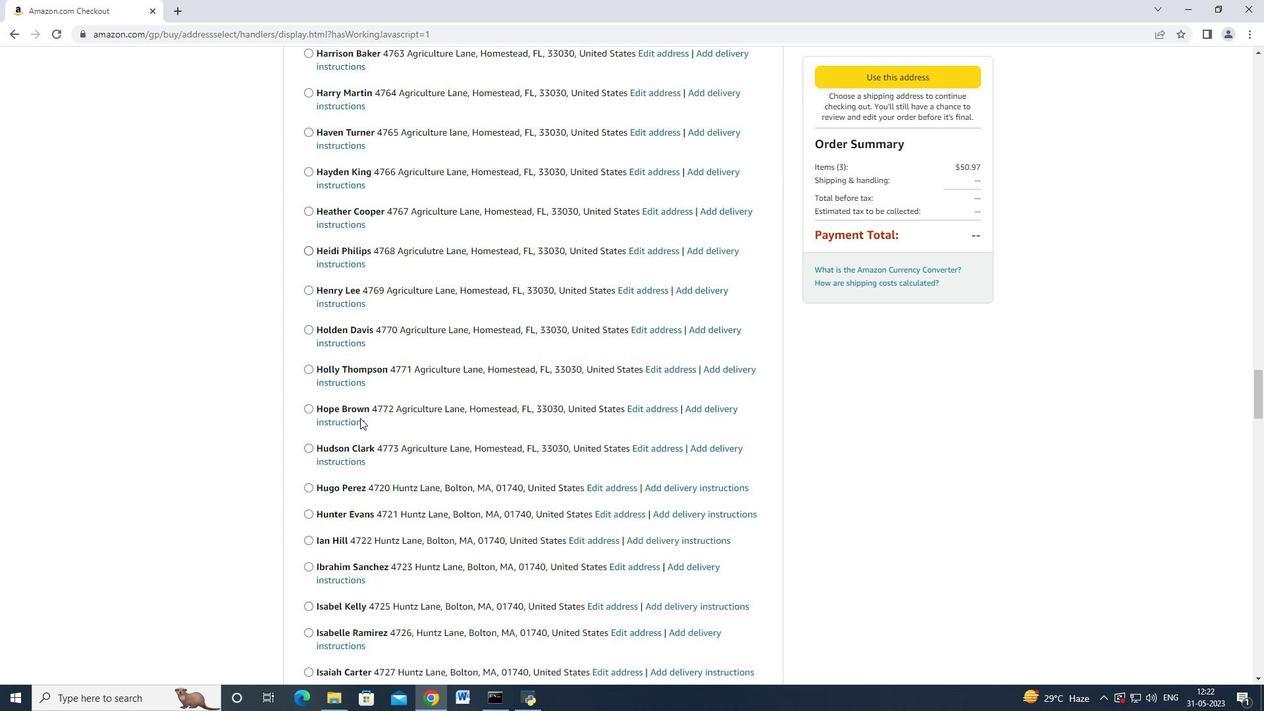 
Action: Mouse scrolled (361, 419) with delta (0, 0)
Screenshot: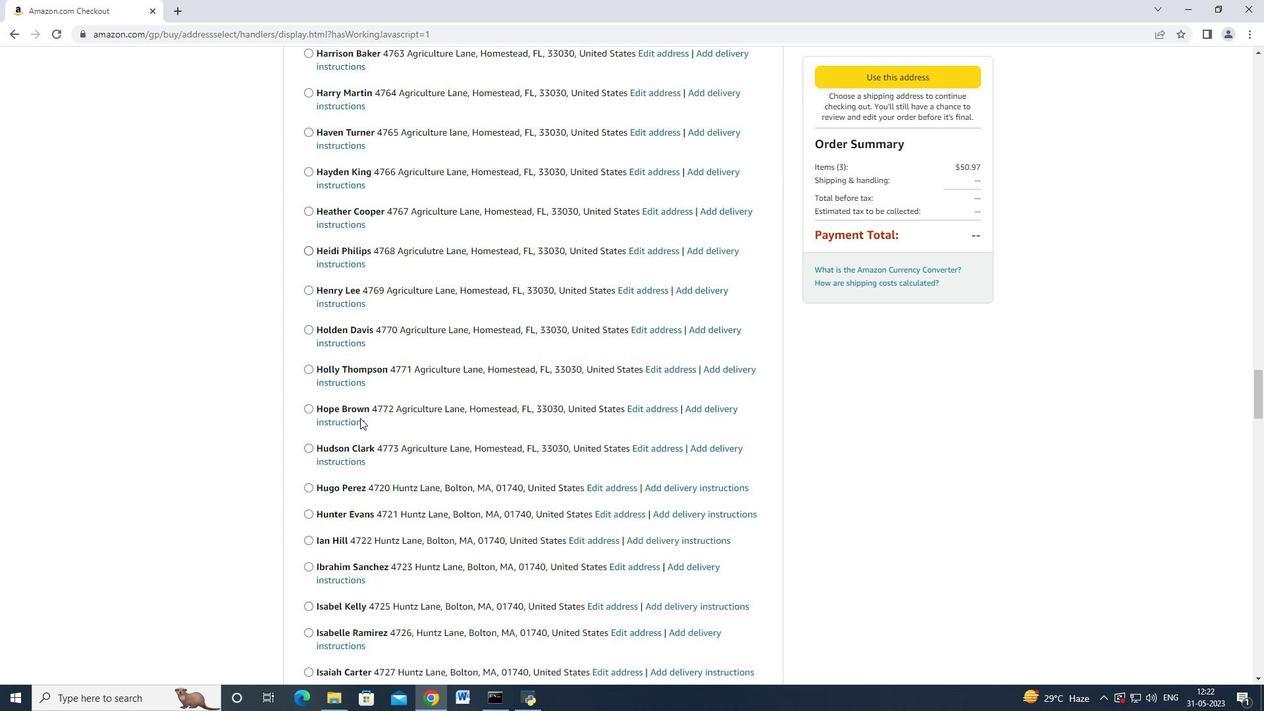 
Action: Mouse scrolled (361, 419) with delta (0, 0)
Screenshot: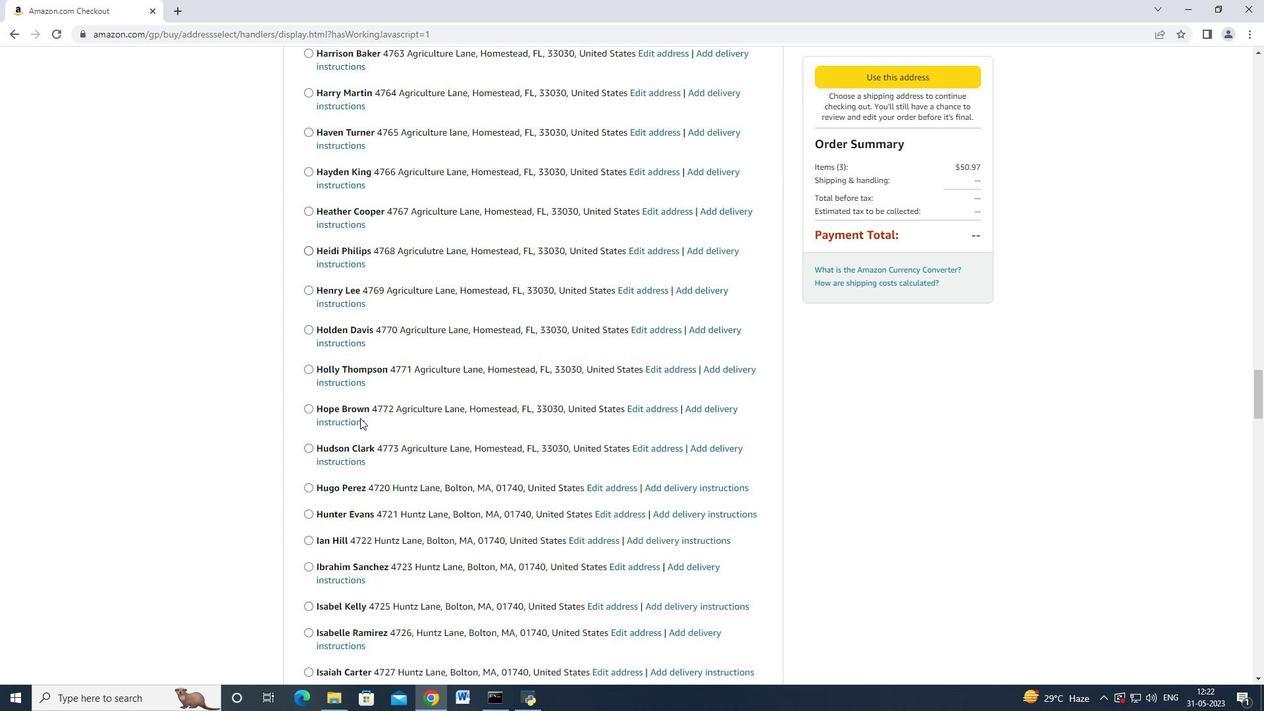 
Action: Mouse moved to (361, 419)
Screenshot: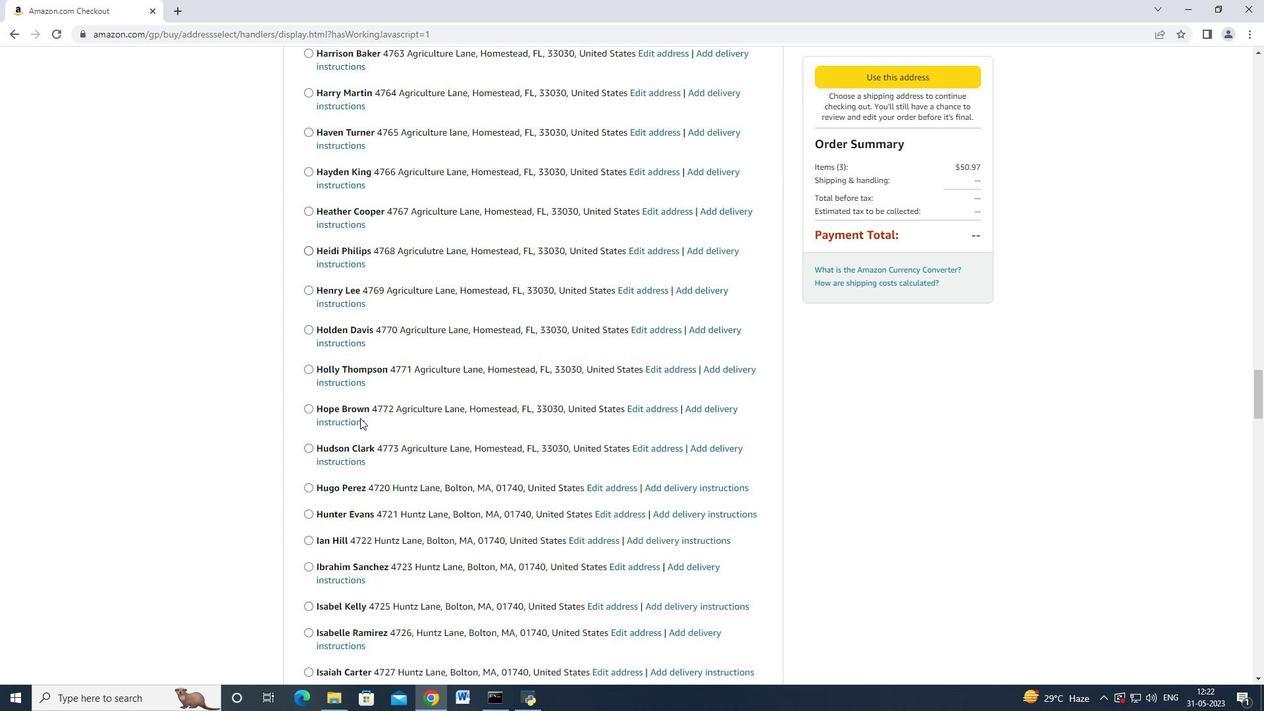 
Action: Mouse scrolled (361, 418) with delta (0, 0)
Screenshot: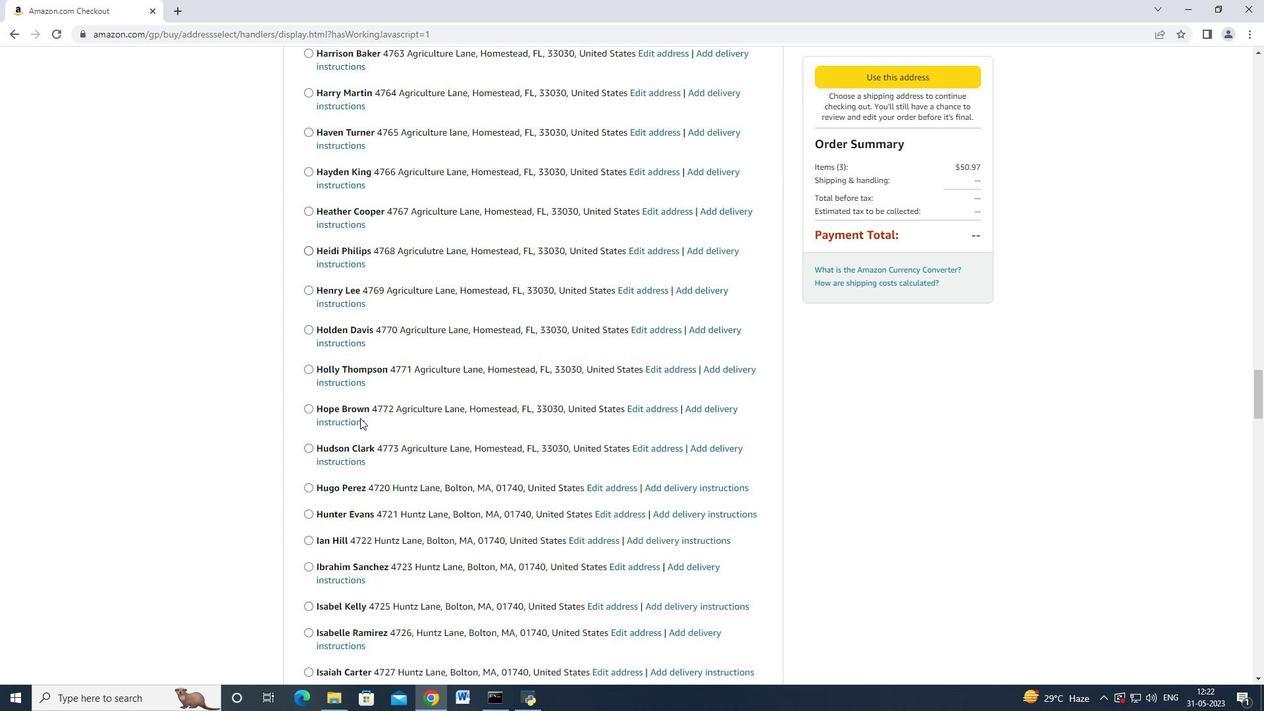 
Action: Mouse moved to (362, 417)
Screenshot: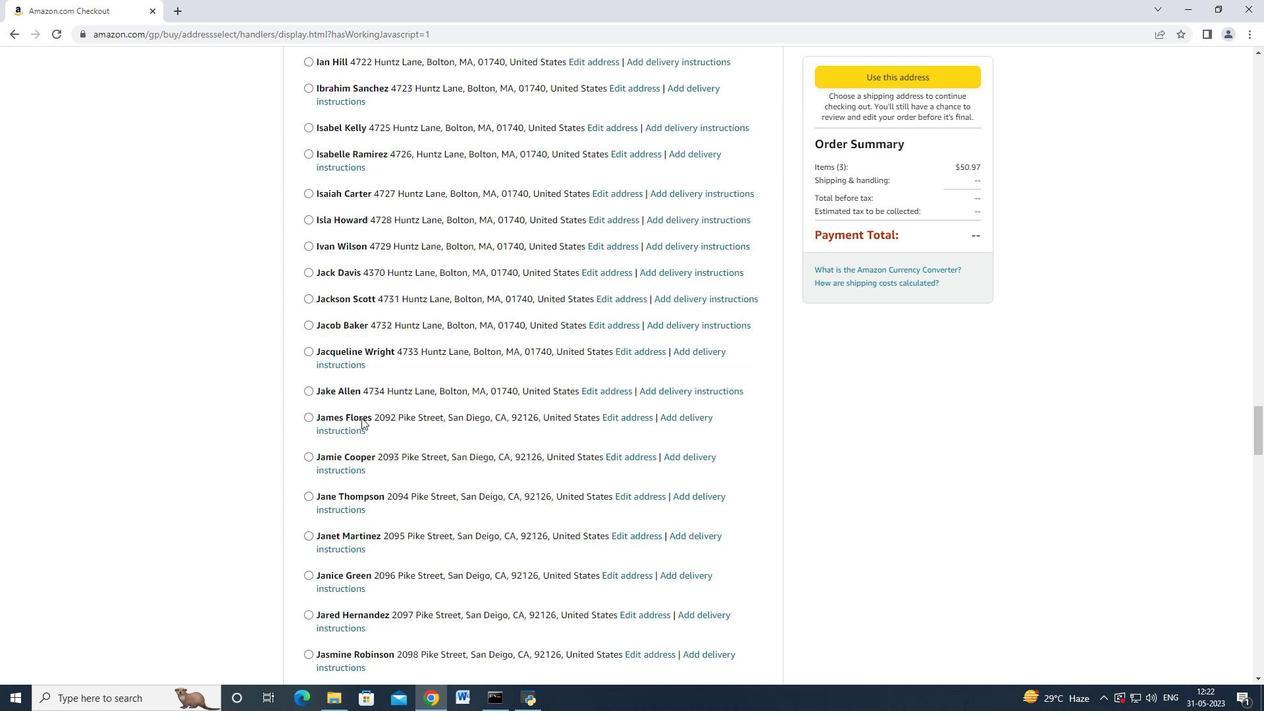 
Action: Mouse scrolled (362, 416) with delta (0, 0)
Screenshot: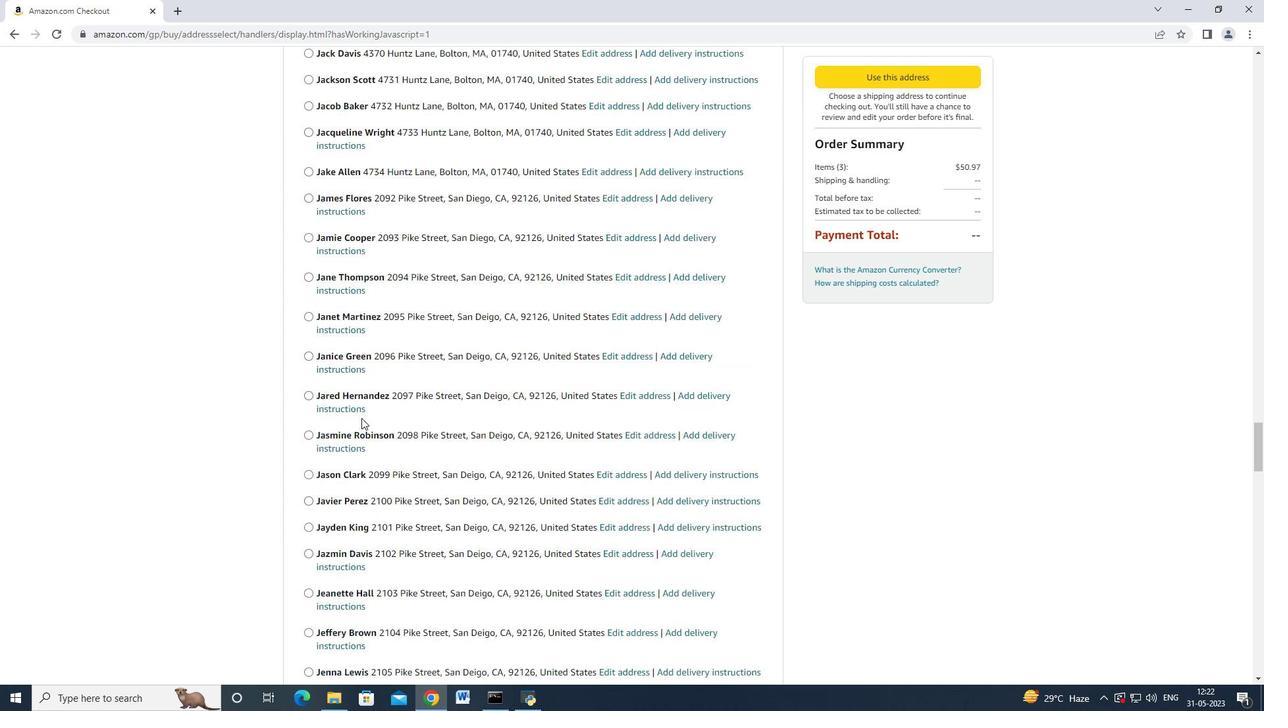 
Action: Mouse moved to (362, 418)
Screenshot: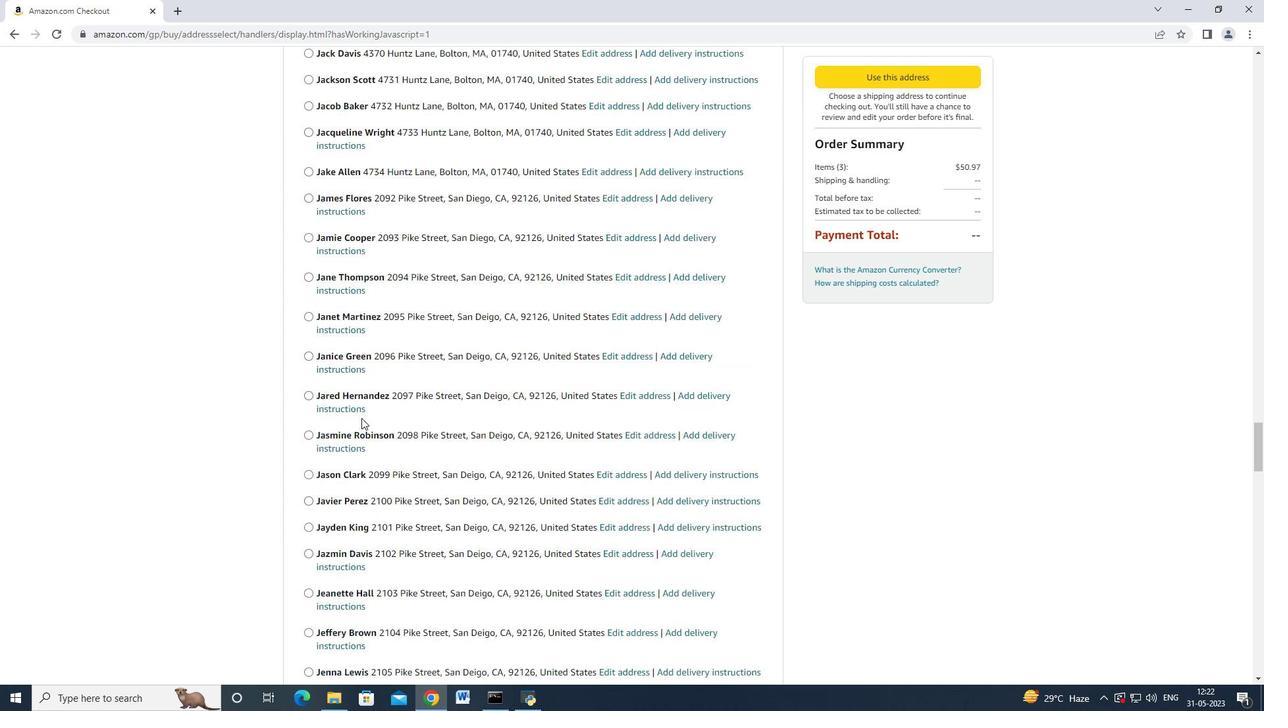 
Action: Mouse scrolled (362, 418) with delta (0, 0)
Screenshot: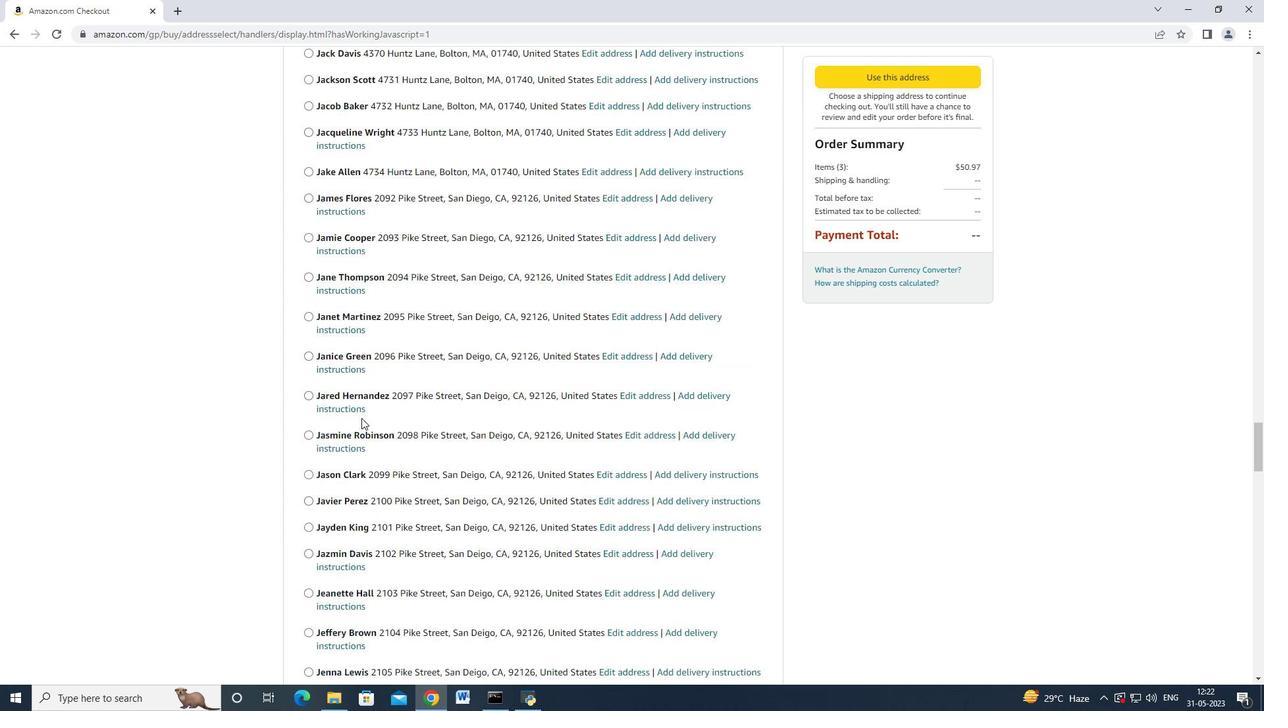 
Action: Mouse scrolled (362, 418) with delta (0, 0)
Screenshot: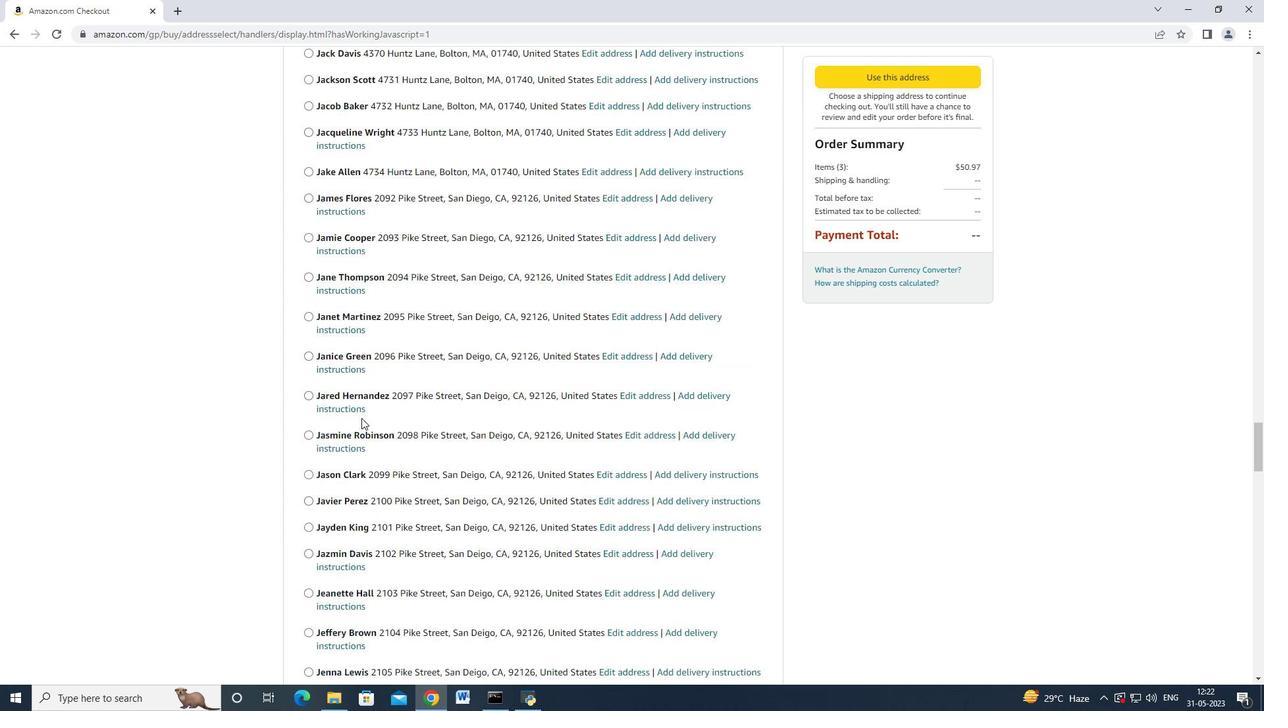 
Action: Mouse moved to (362, 418)
Screenshot: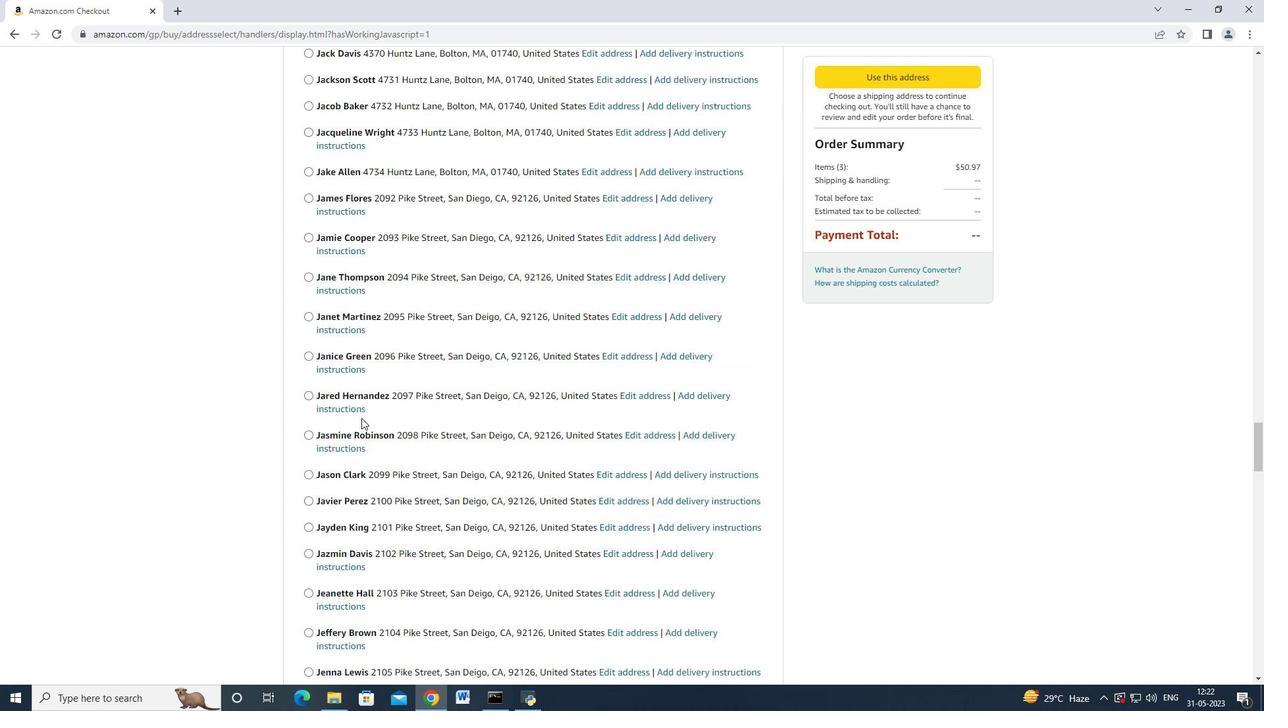 
Action: Mouse scrolled (362, 418) with delta (0, 0)
Screenshot: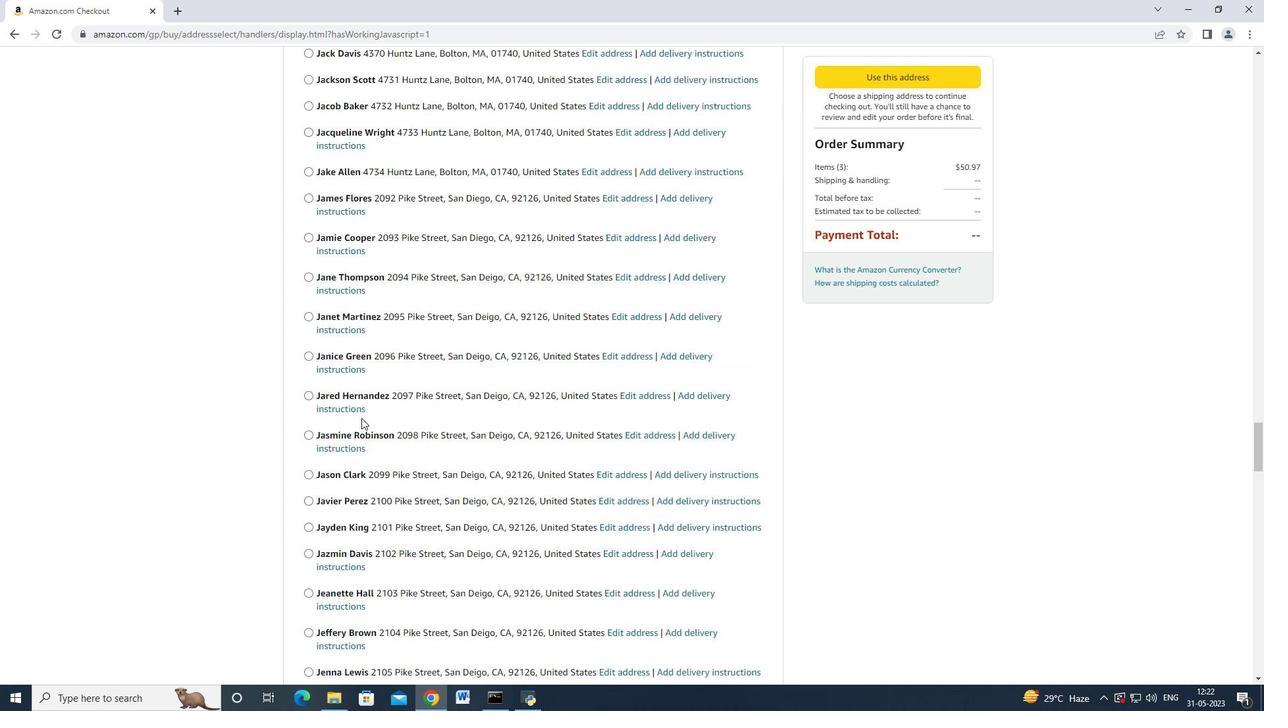 
Action: Mouse scrolled (362, 418) with delta (0, 0)
Screenshot: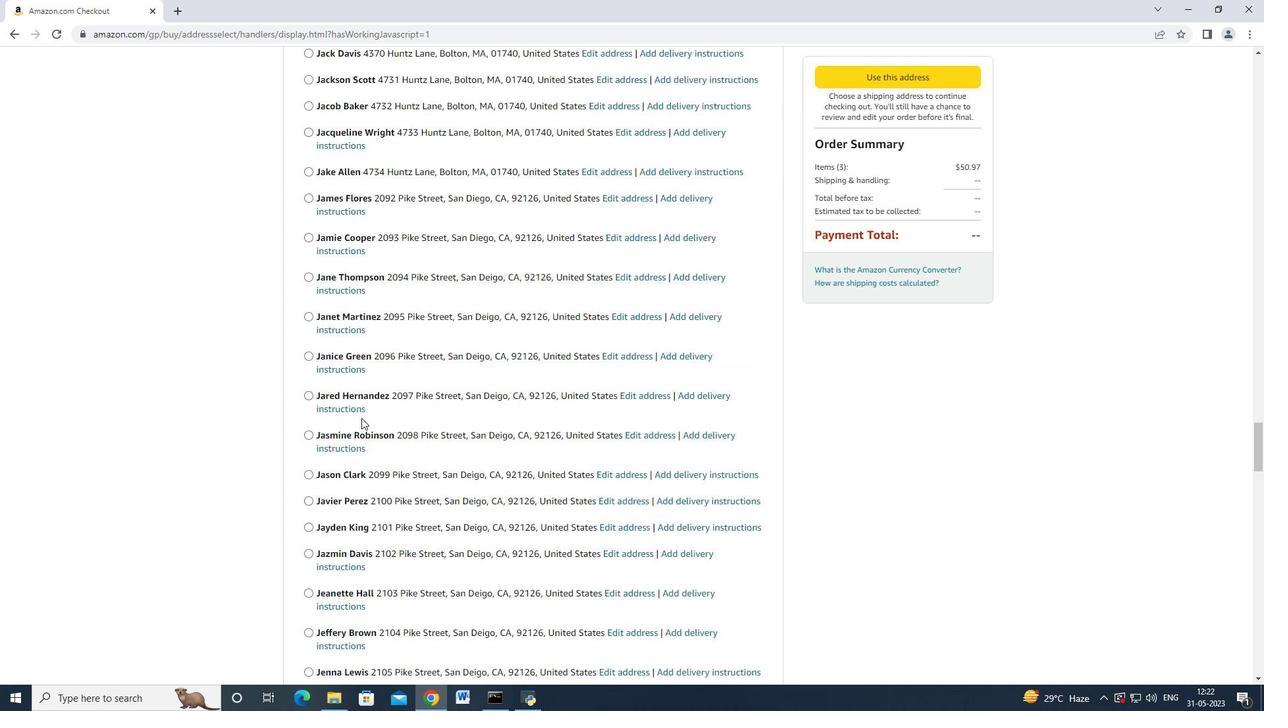 
Action: Mouse scrolled (362, 418) with delta (0, 0)
Screenshot: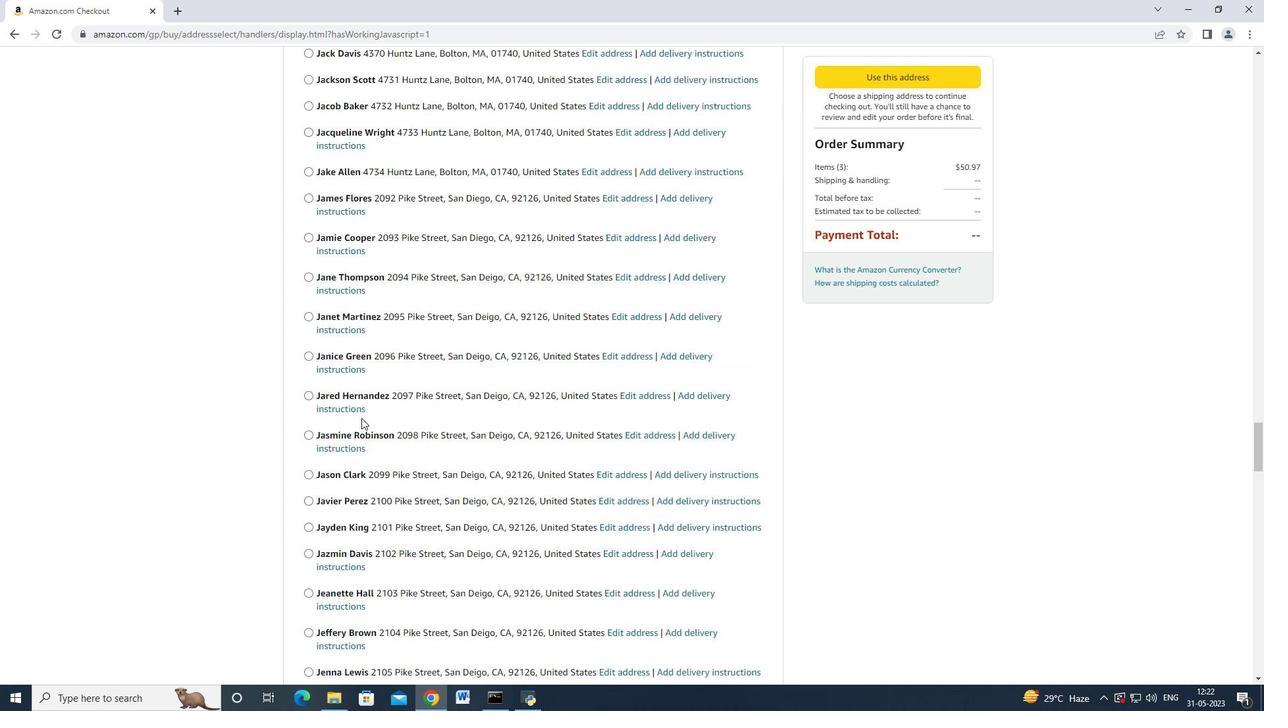 
Action: Mouse moved to (362, 418)
Screenshot: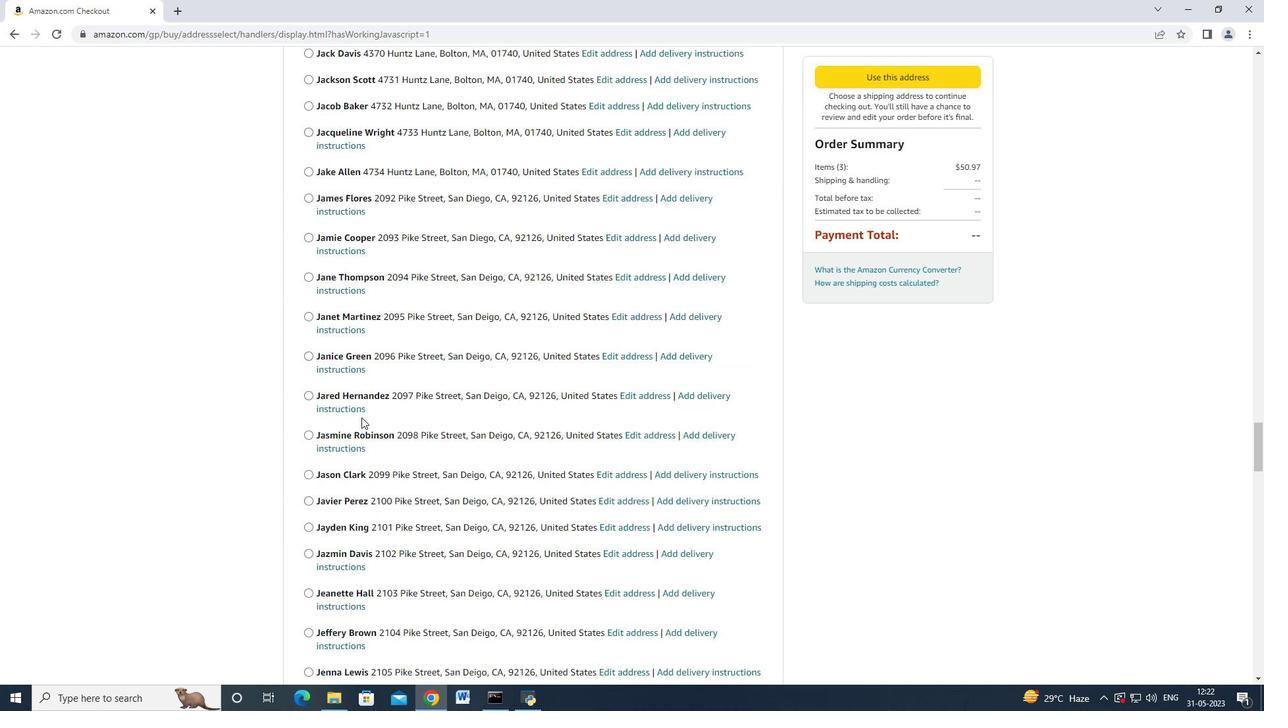 
Action: Mouse scrolled (362, 418) with delta (0, 0)
Screenshot: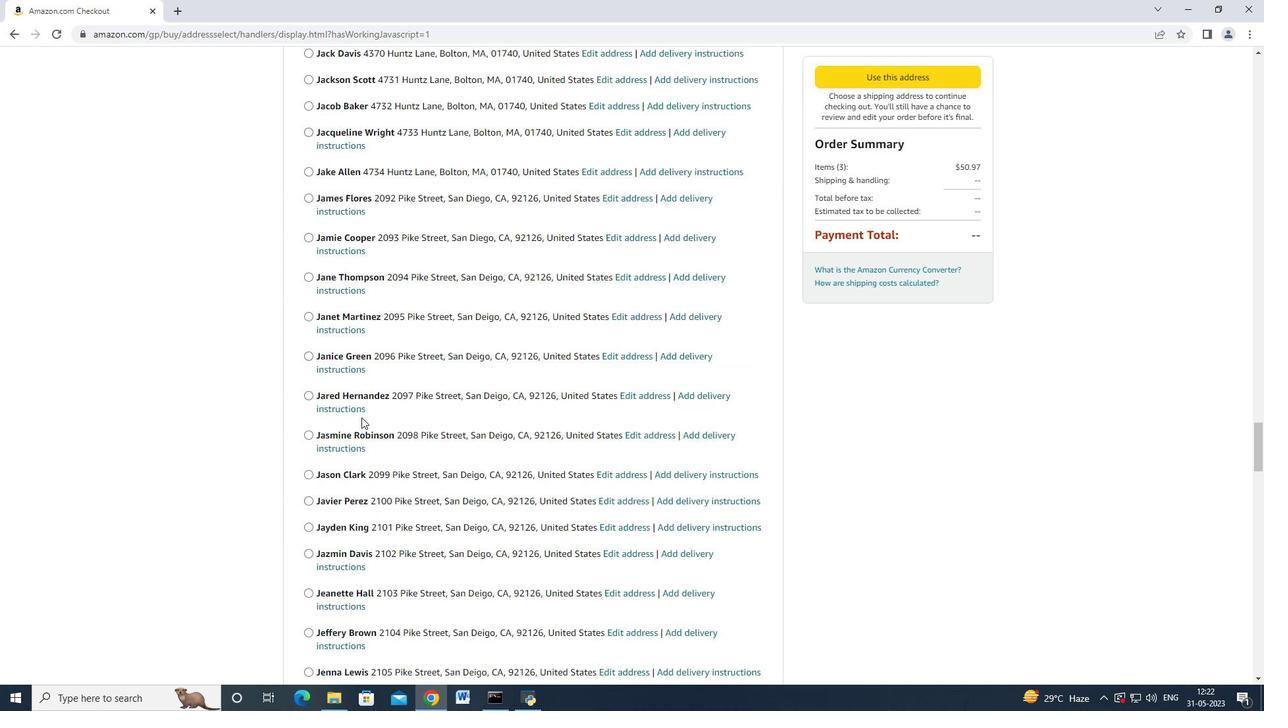 
Action: Mouse moved to (362, 416)
Screenshot: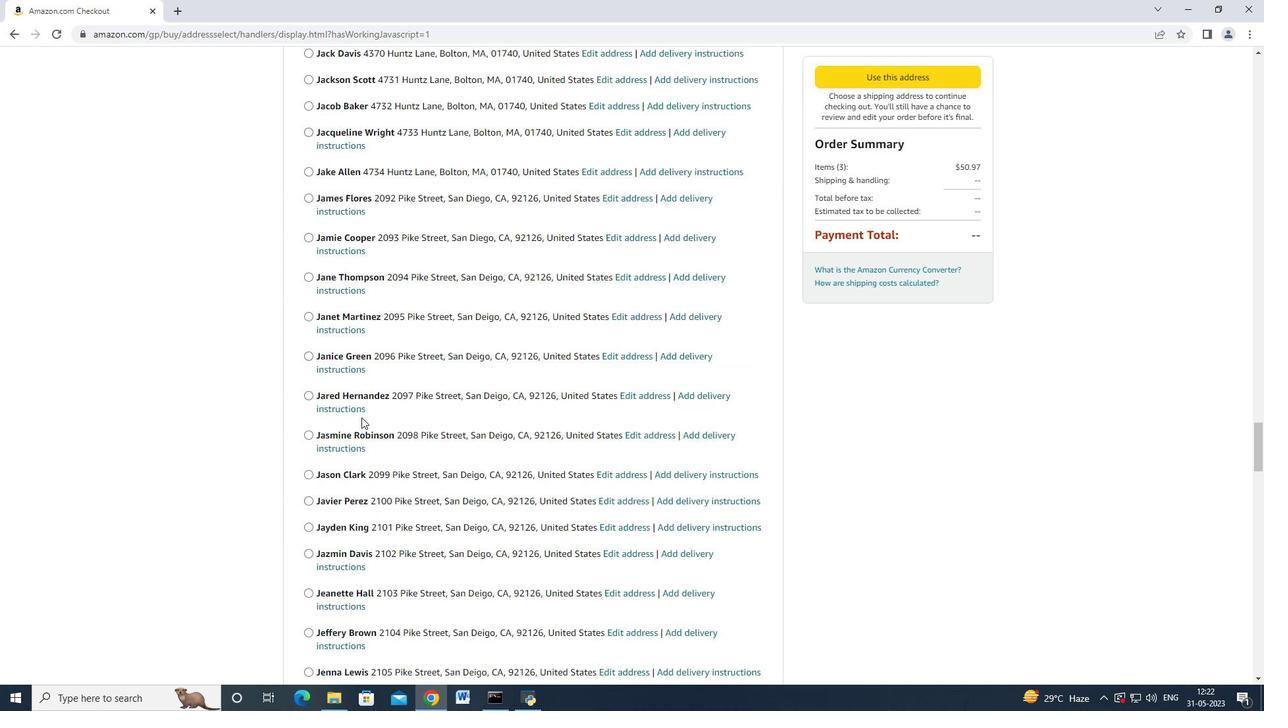 
Action: Mouse scrolled (362, 416) with delta (0, 0)
Screenshot: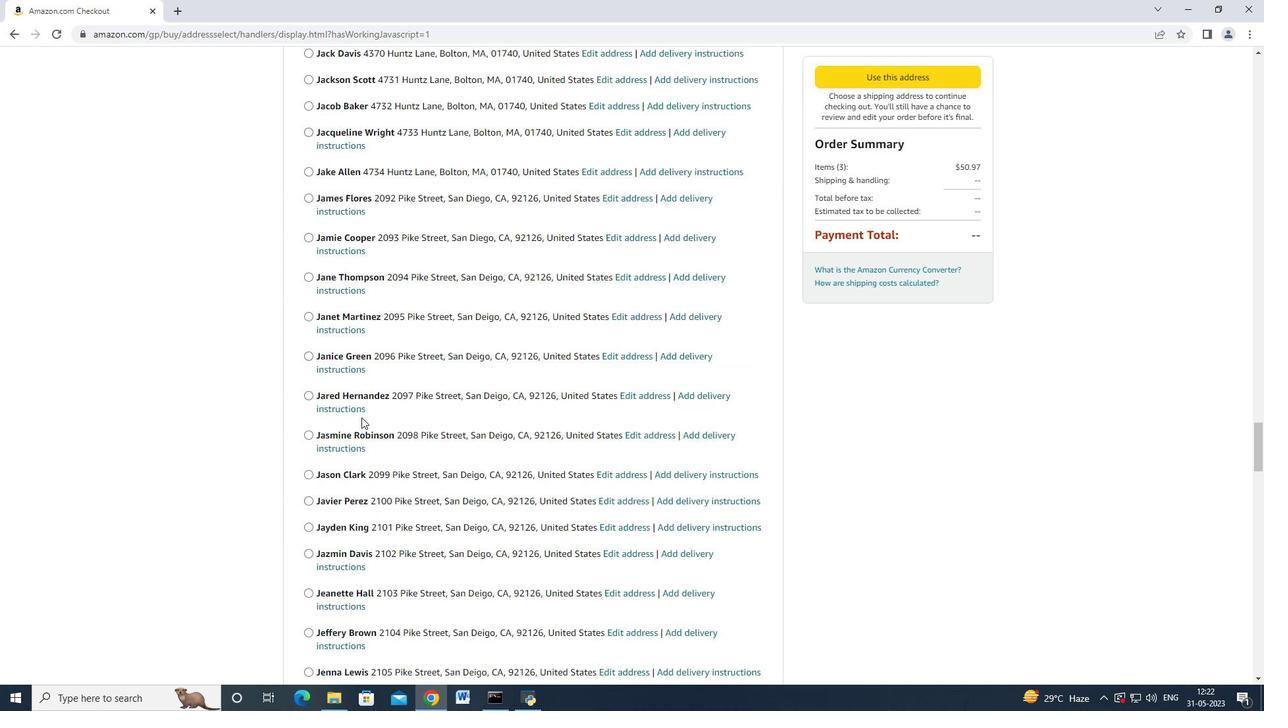 
Action: Mouse moved to (362, 415)
Screenshot: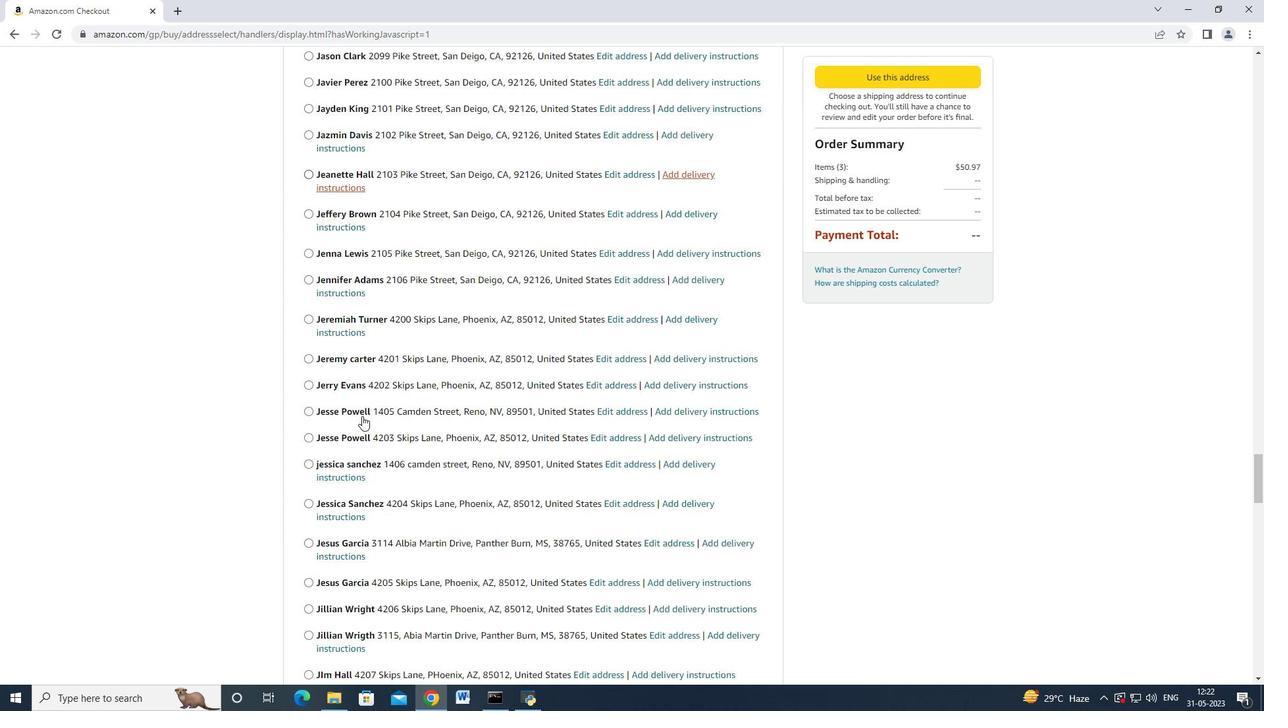 
Action: Mouse scrolled (362, 414) with delta (0, 0)
Screenshot: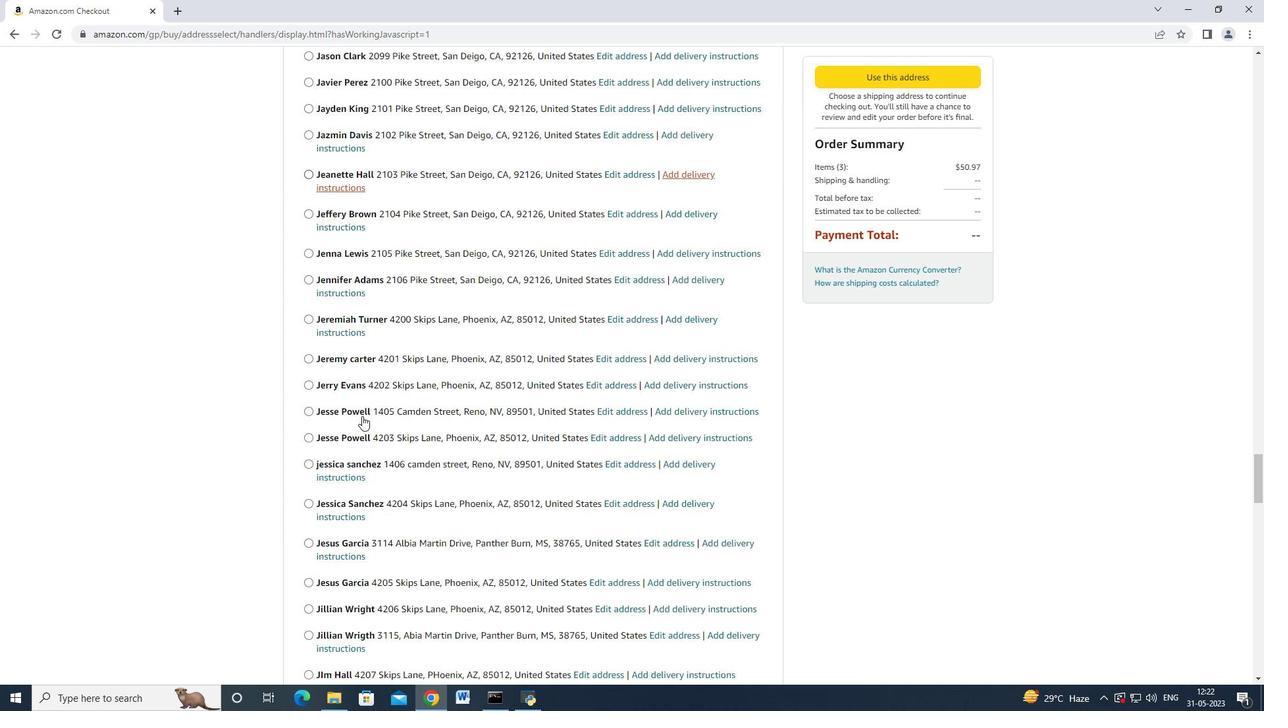 
Action: Mouse moved to (362, 416)
Screenshot: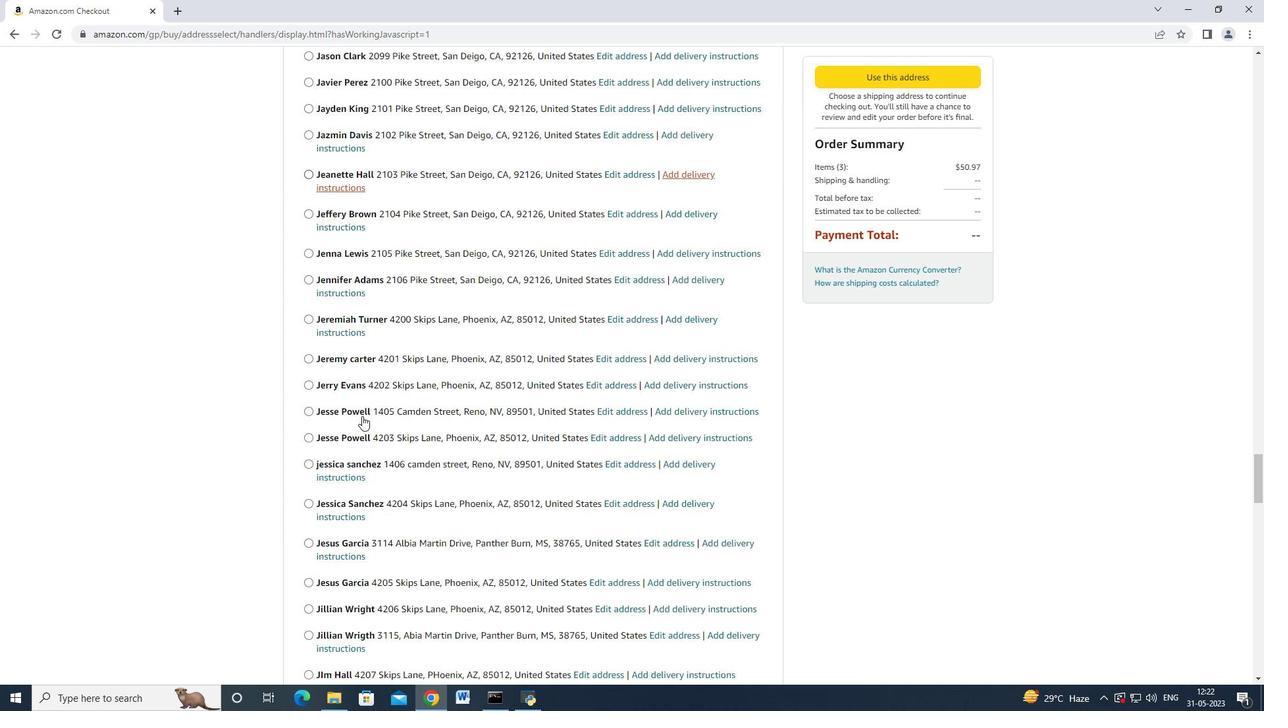 
Action: Mouse scrolled (362, 415) with delta (0, 0)
Screenshot: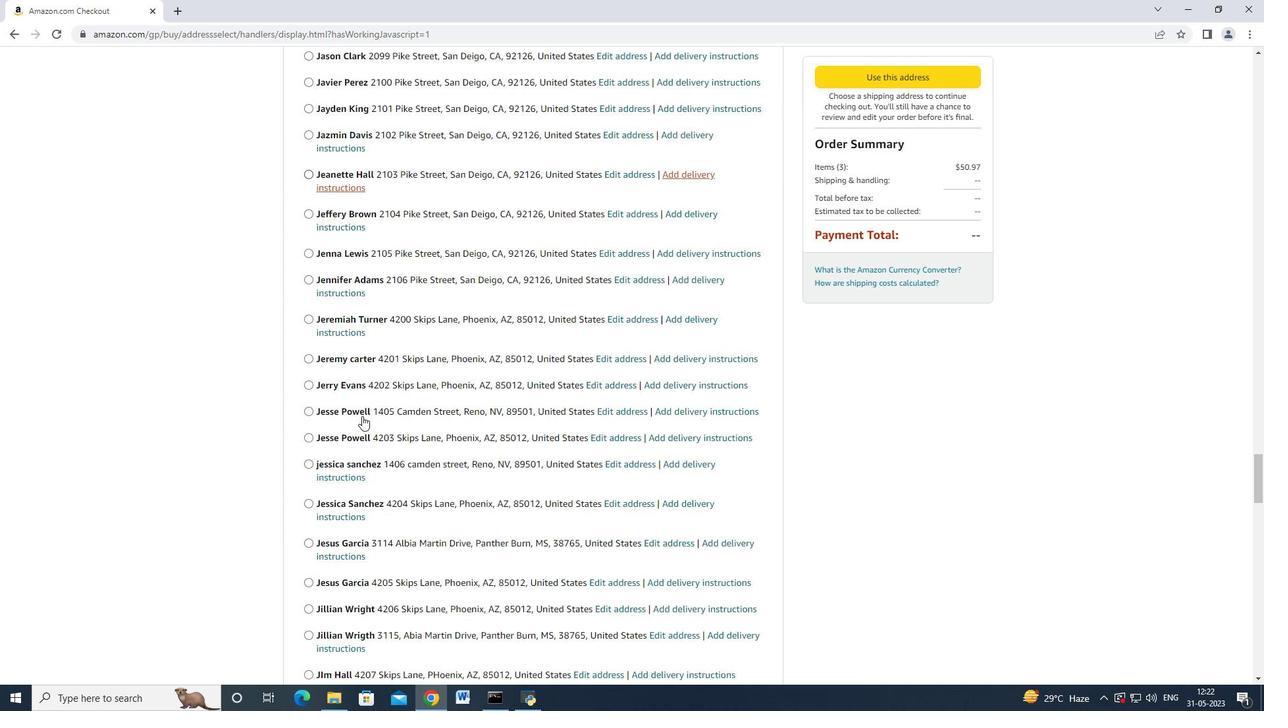 
Action: Mouse moved to (362, 416)
Screenshot: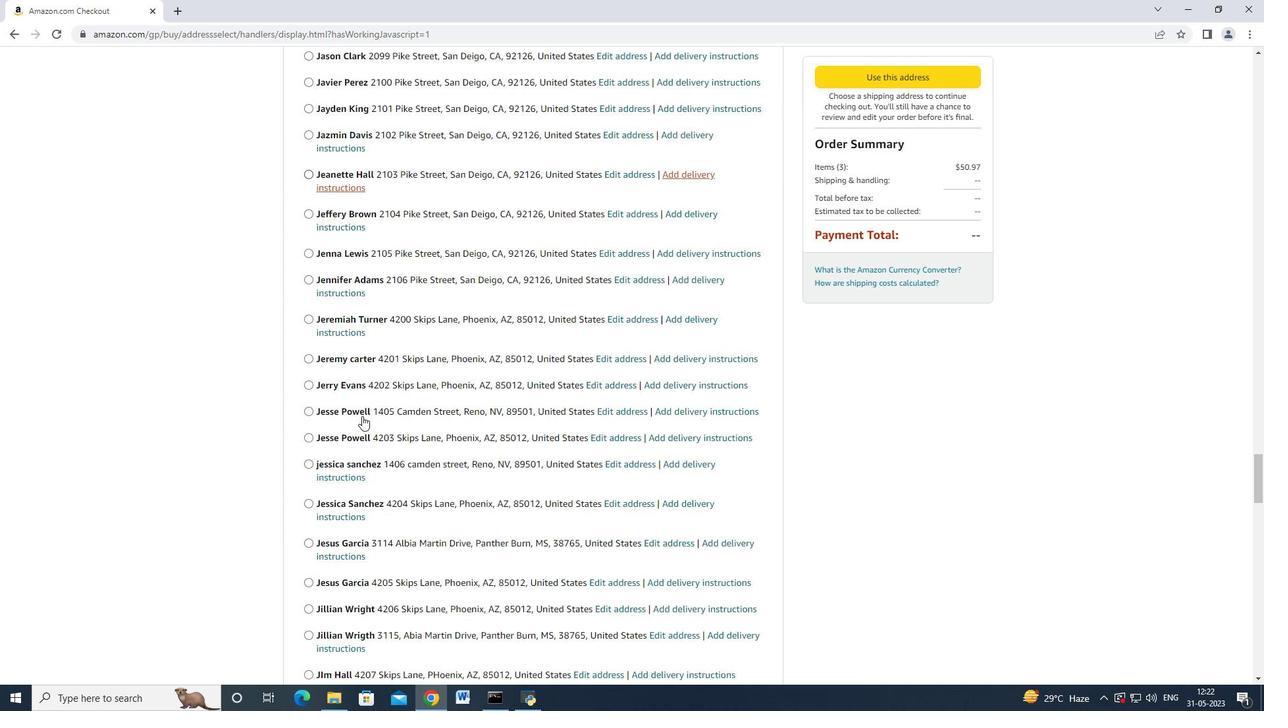 
Action: Mouse scrolled (362, 416) with delta (0, 0)
Screenshot: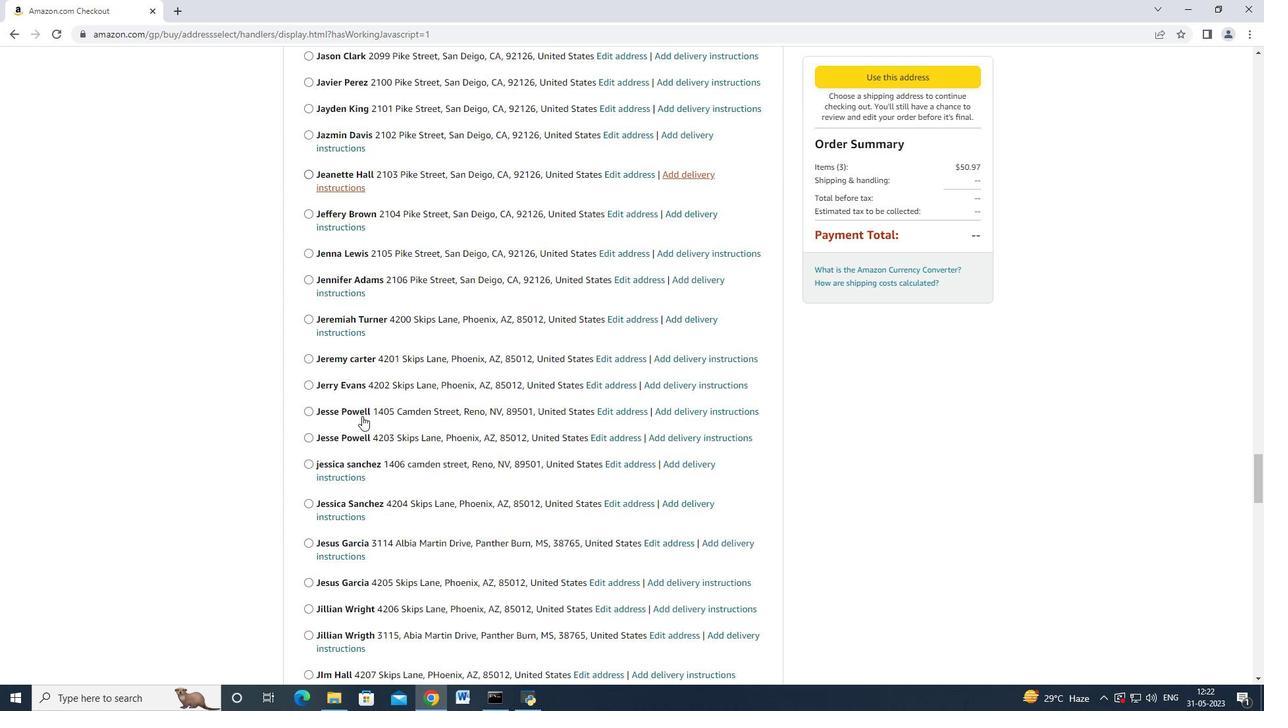 
Action: Mouse moved to (363, 416)
Screenshot: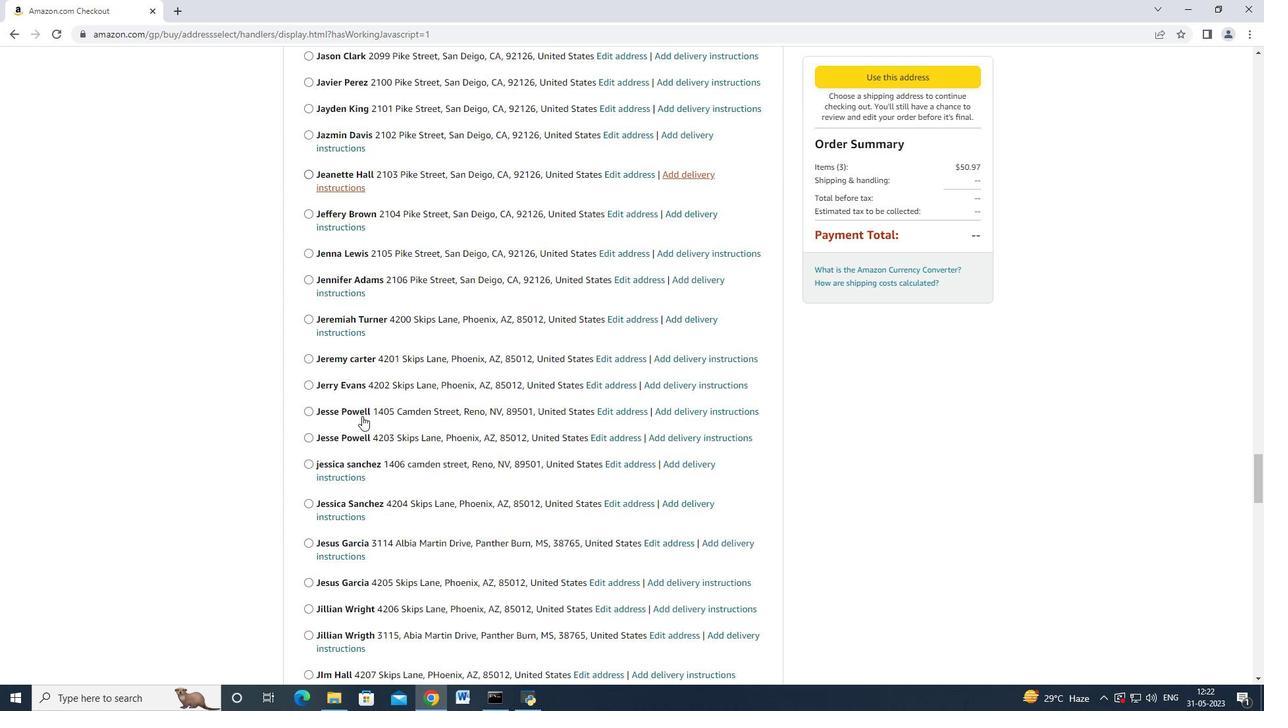 
Action: Mouse scrolled (363, 415) with delta (0, -1)
Screenshot: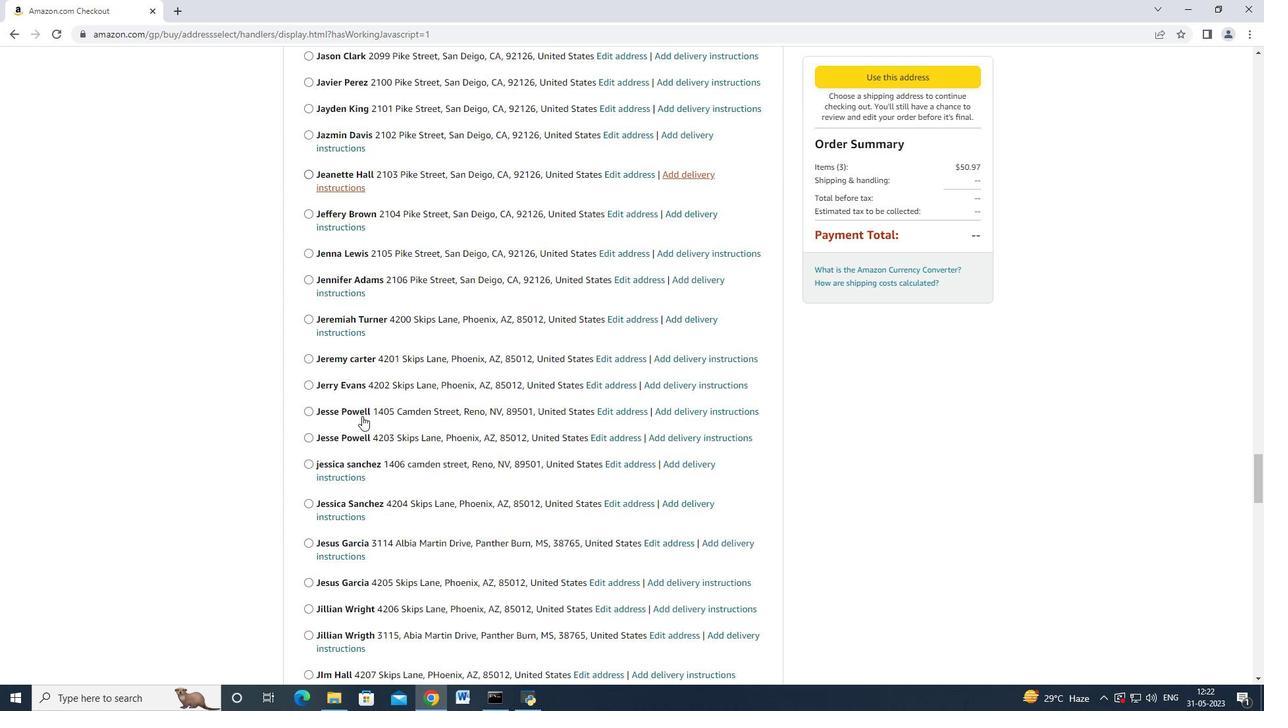 
Action: Mouse scrolled (363, 416) with delta (0, 0)
Screenshot: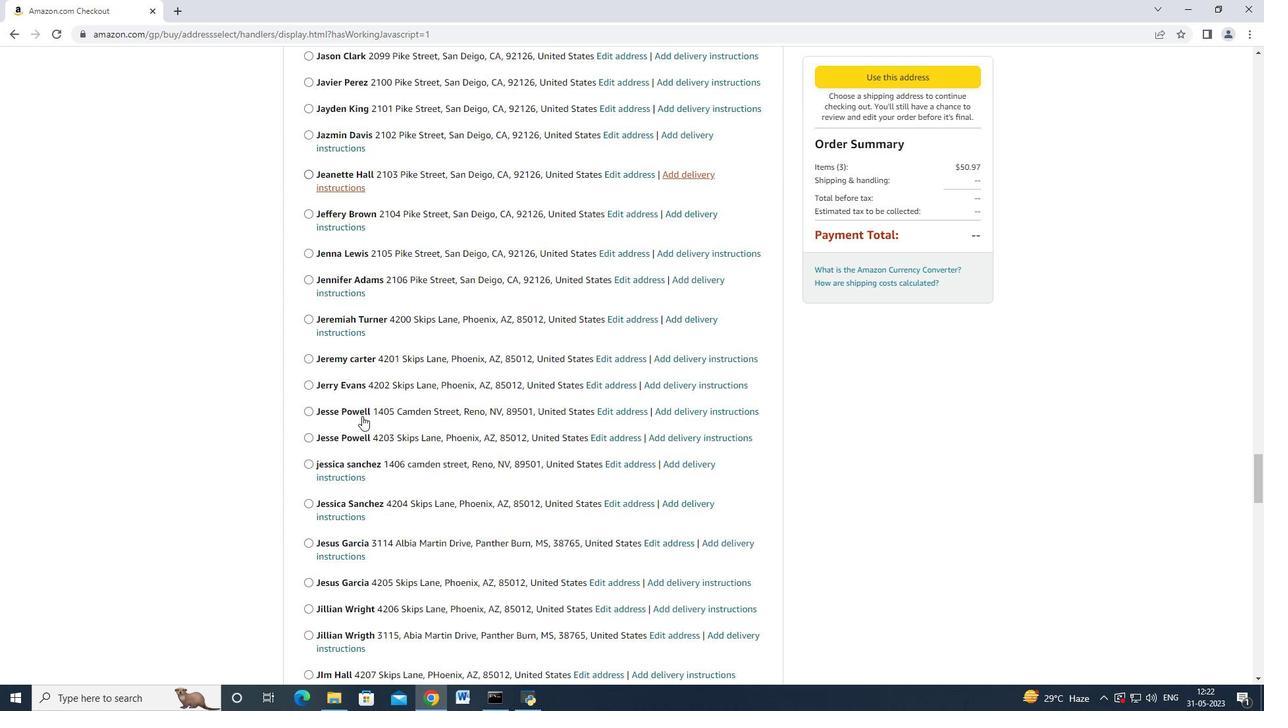 
Action: Mouse moved to (363, 416)
Screenshot: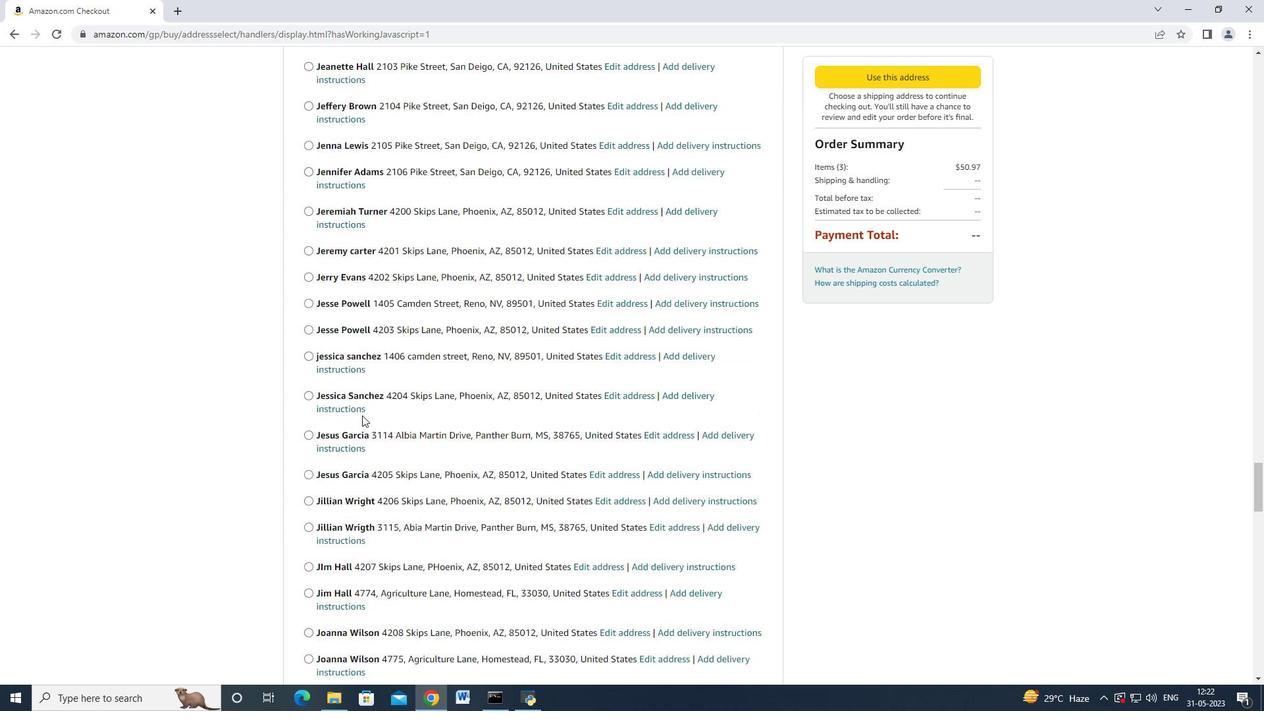 
Action: Mouse scrolled (363, 415) with delta (0, 0)
Screenshot: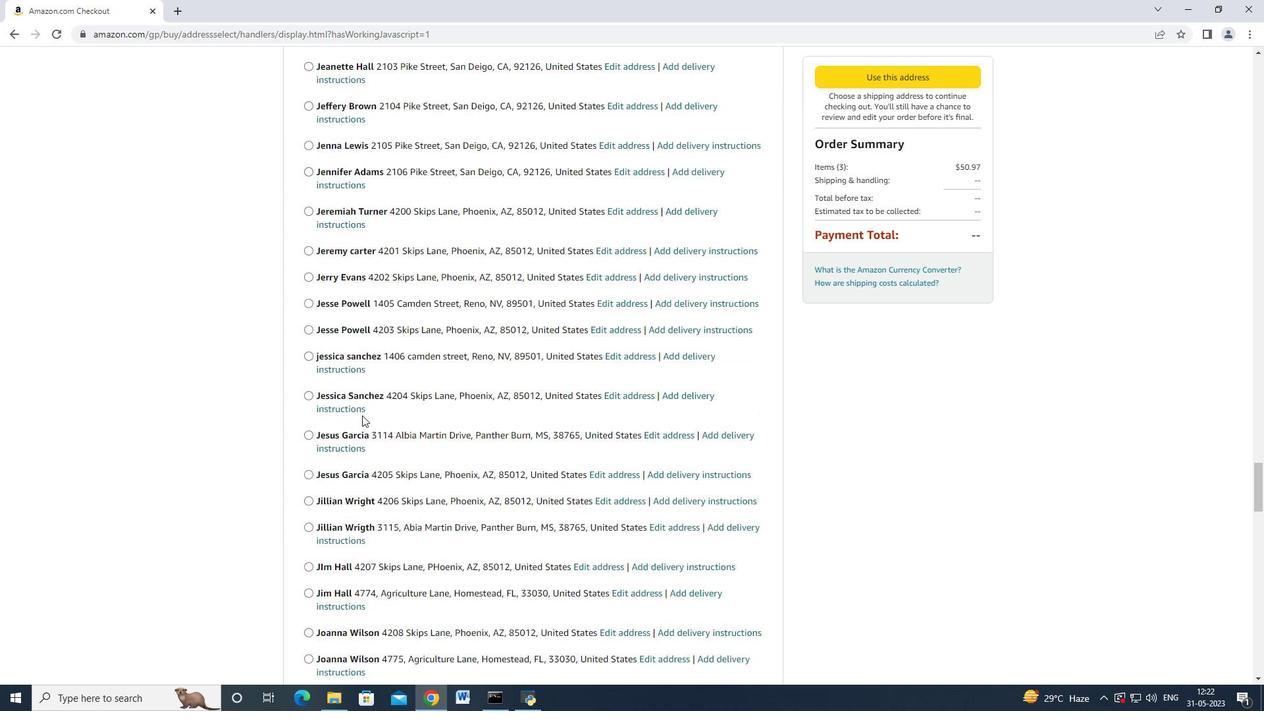 
Action: Mouse moved to (363, 415)
Screenshot: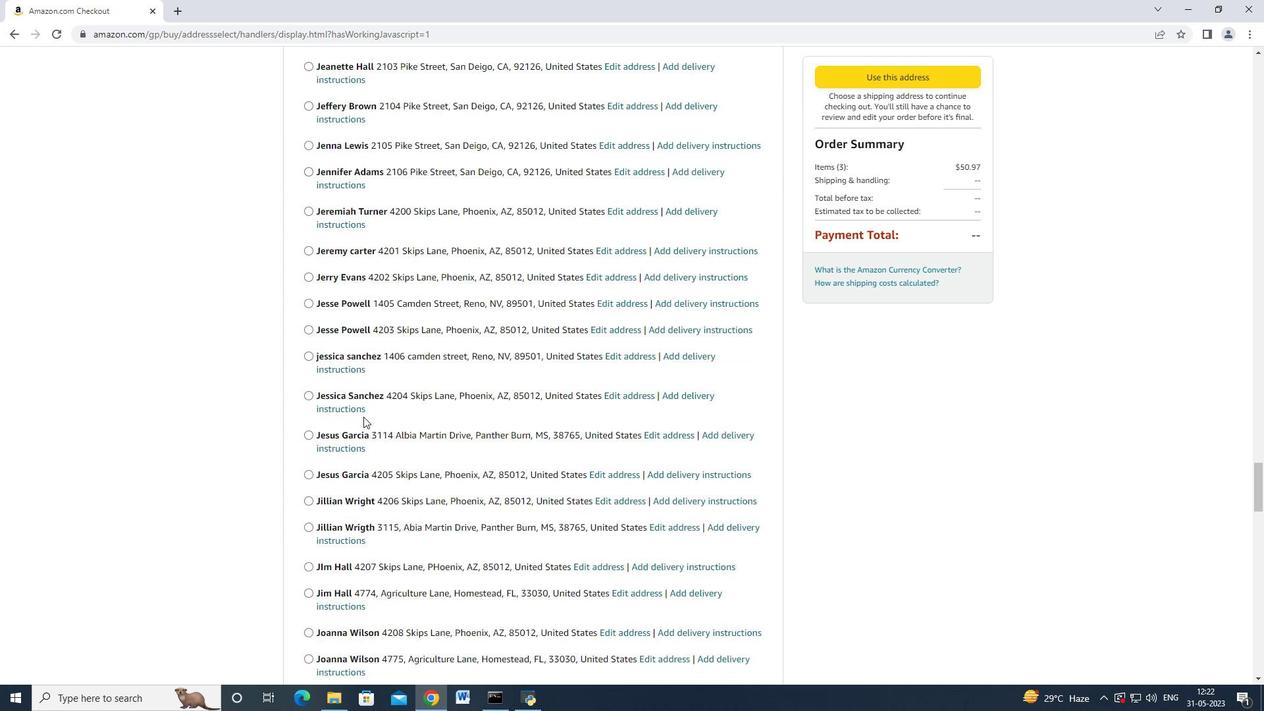 
Action: Mouse scrolled (363, 414) with delta (0, 0)
Screenshot: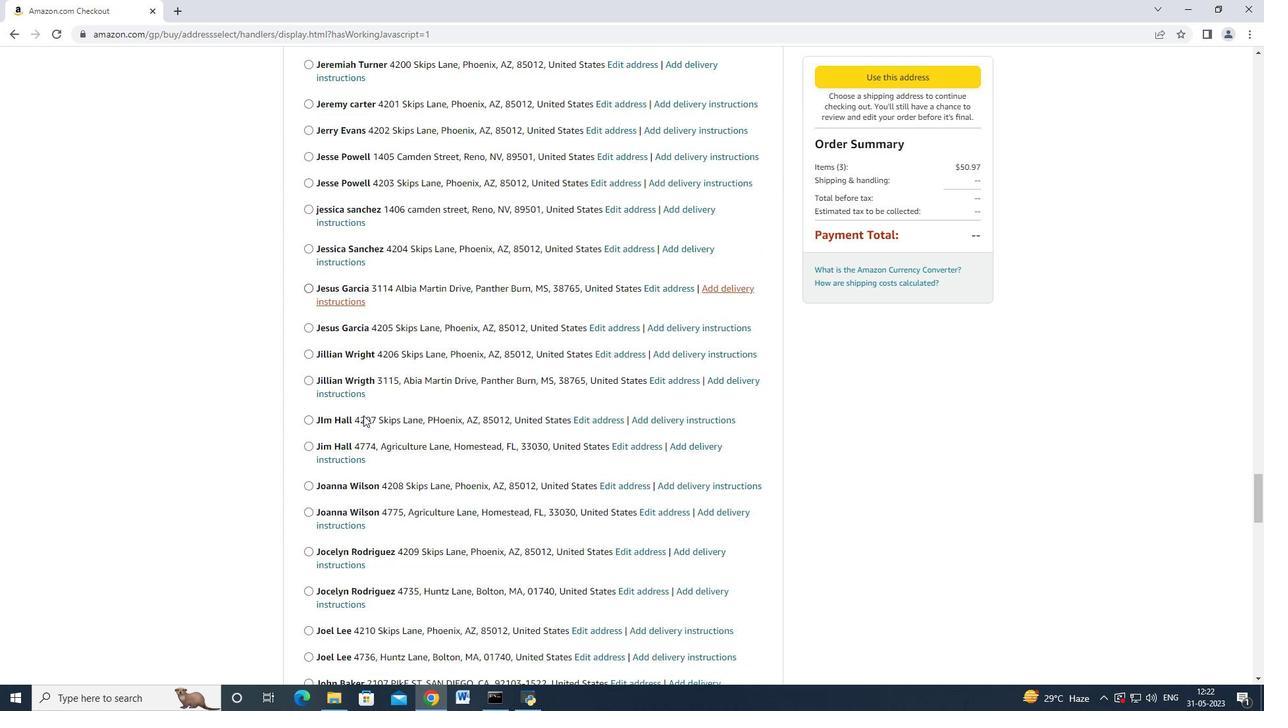 
Action: Mouse moved to (363, 415)
Screenshot: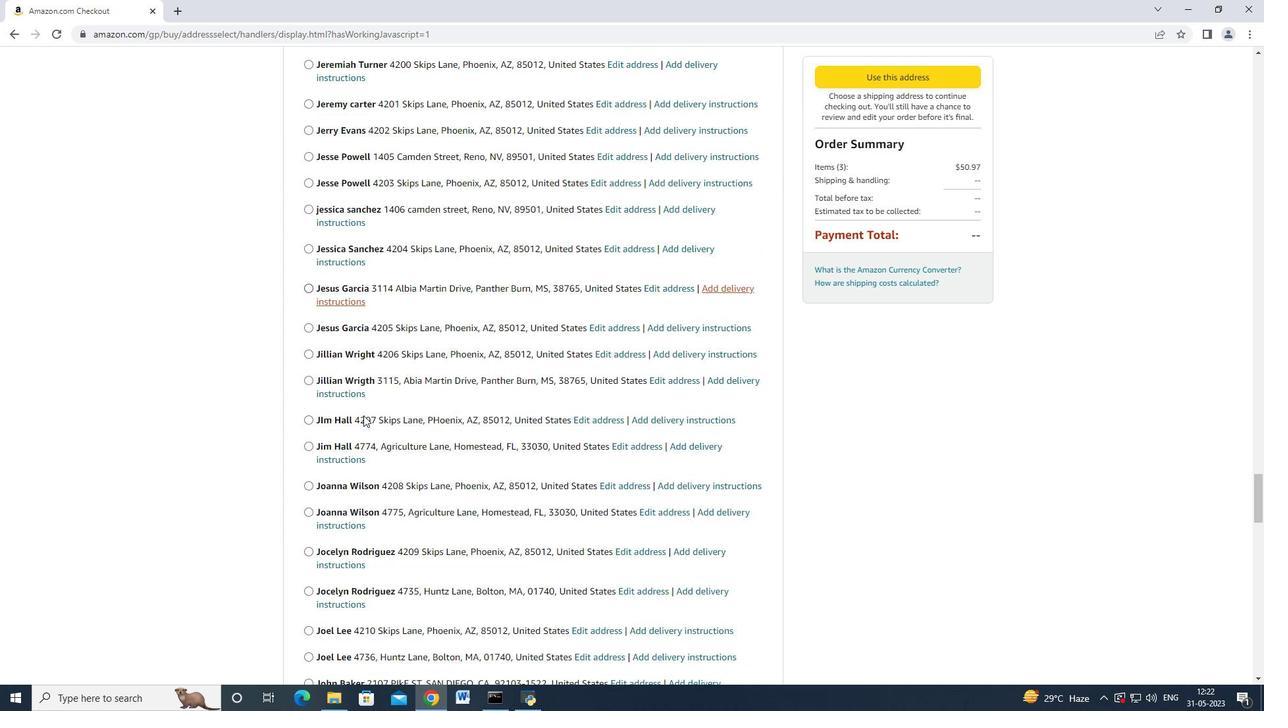 
Action: Mouse scrolled (363, 414) with delta (0, 0)
Screenshot: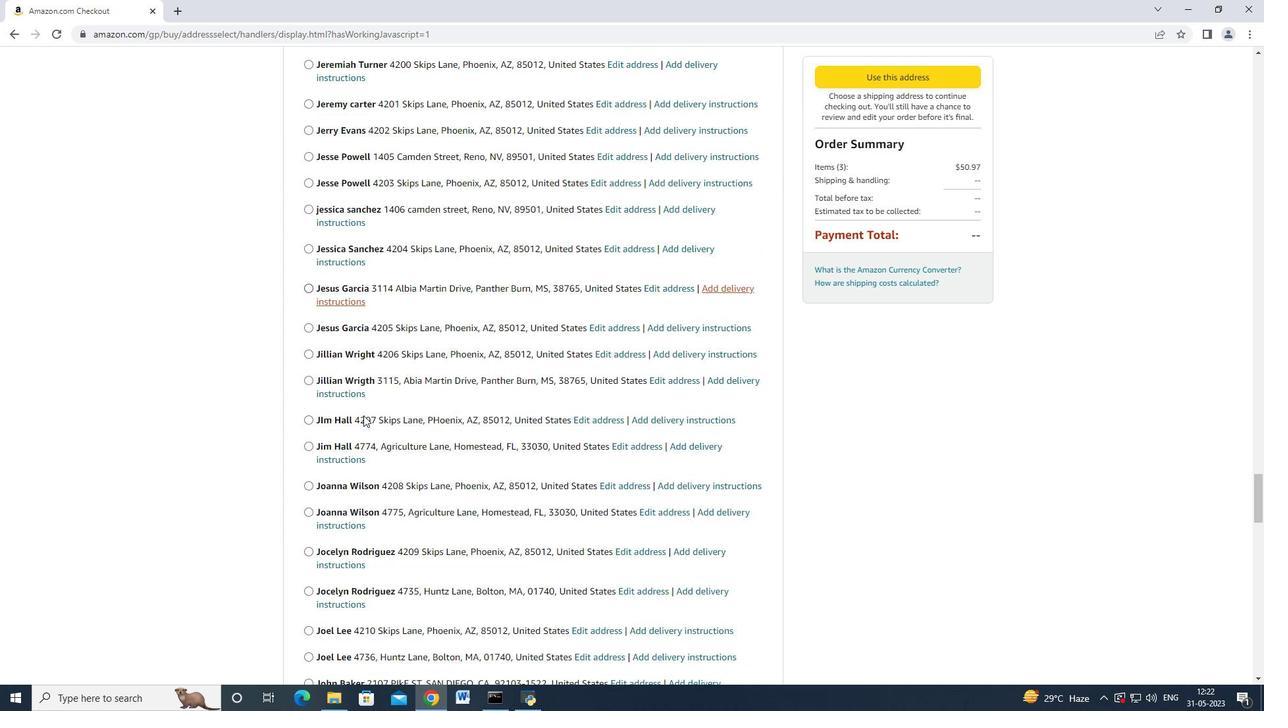 
Action: Mouse moved to (363, 415)
Screenshot: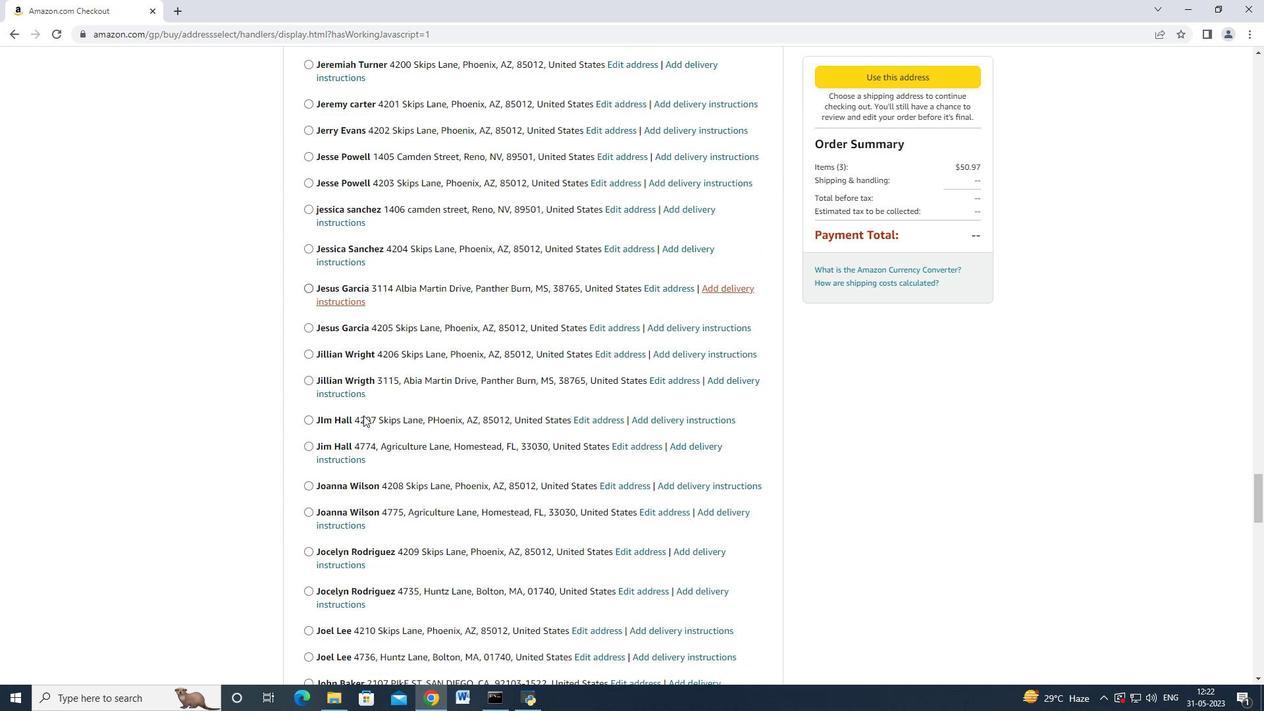 
Action: Mouse scrolled (363, 414) with delta (0, -1)
Screenshot: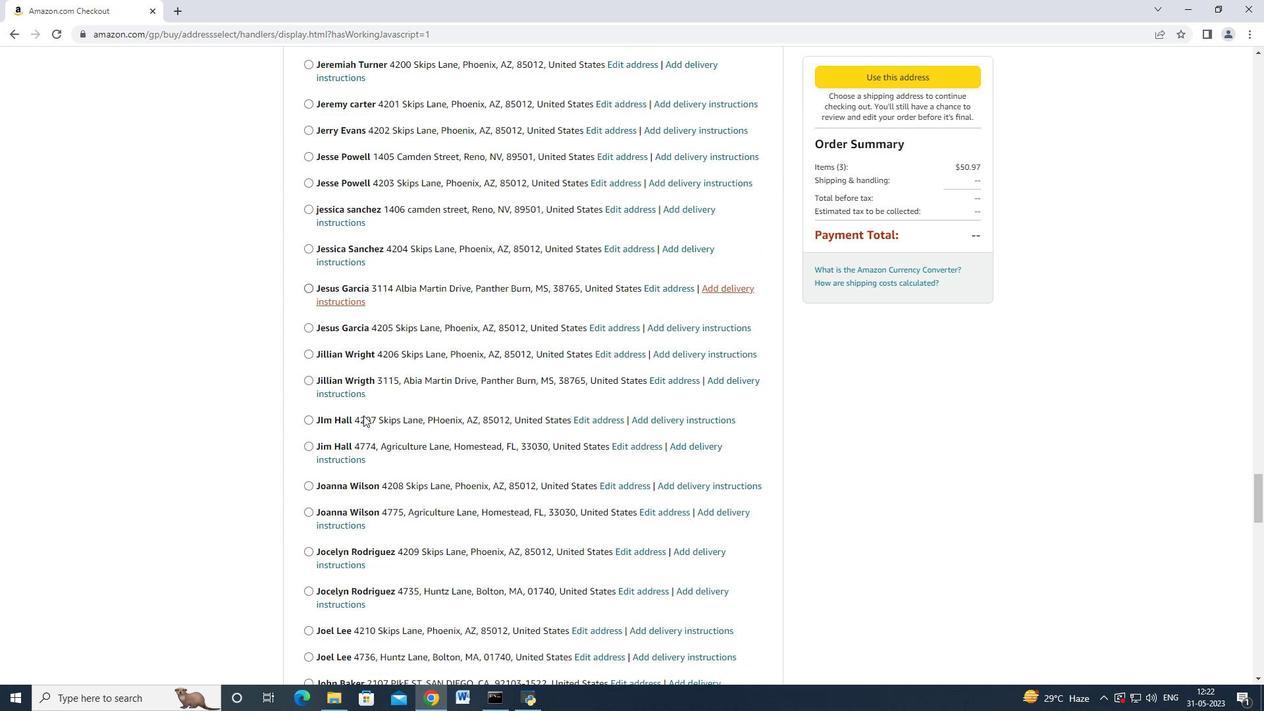 
Action: Mouse moved to (363, 415)
Screenshot: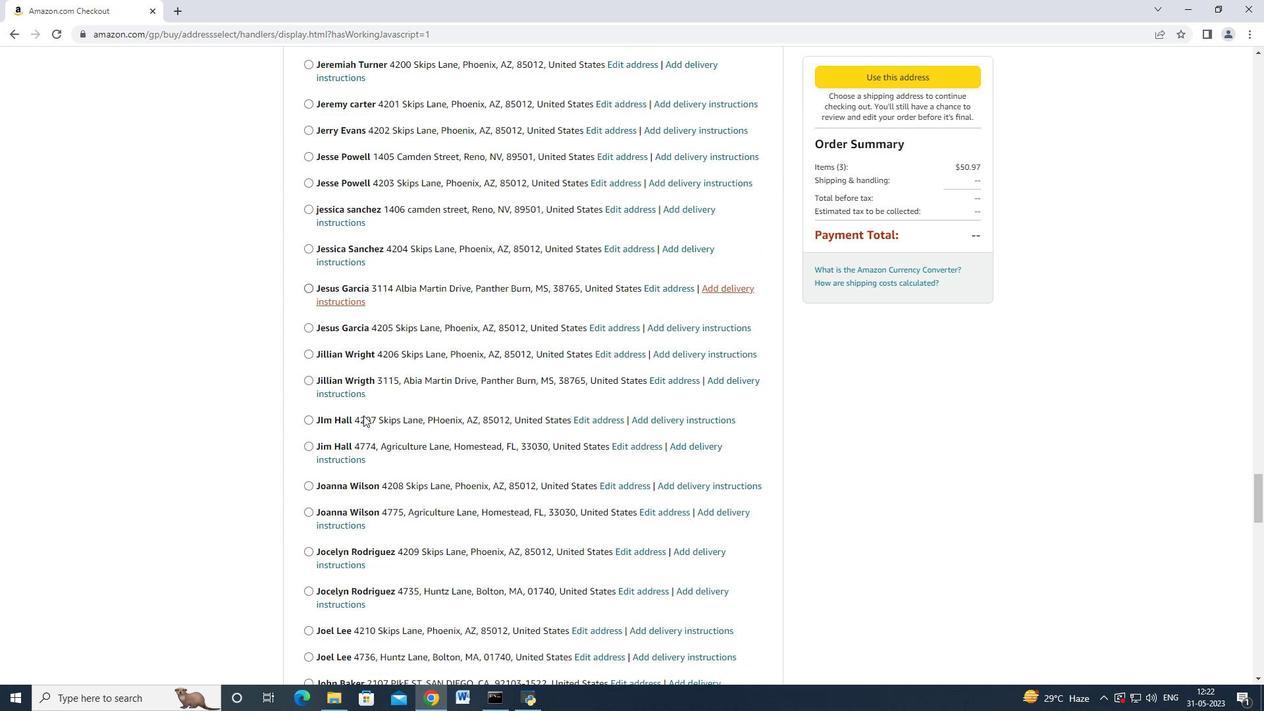 
Action: Mouse scrolled (363, 414) with delta (0, 0)
Screenshot: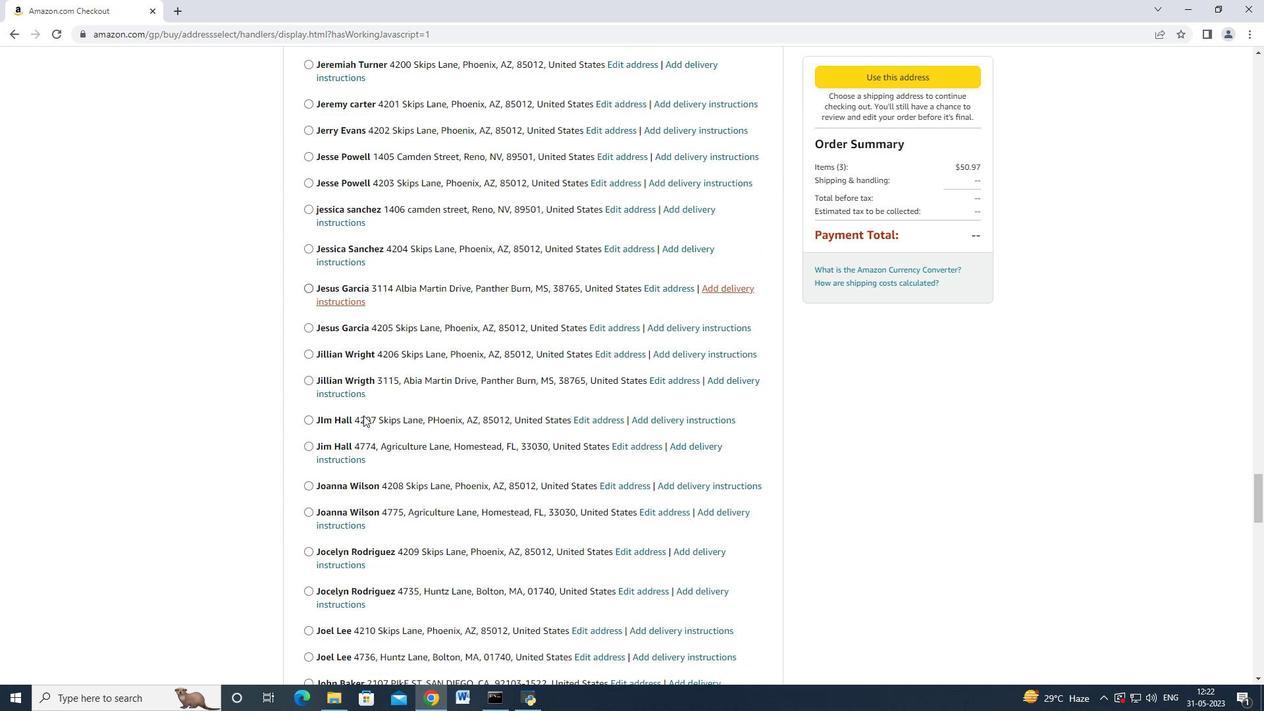 
Action: Mouse moved to (363, 414)
Screenshot: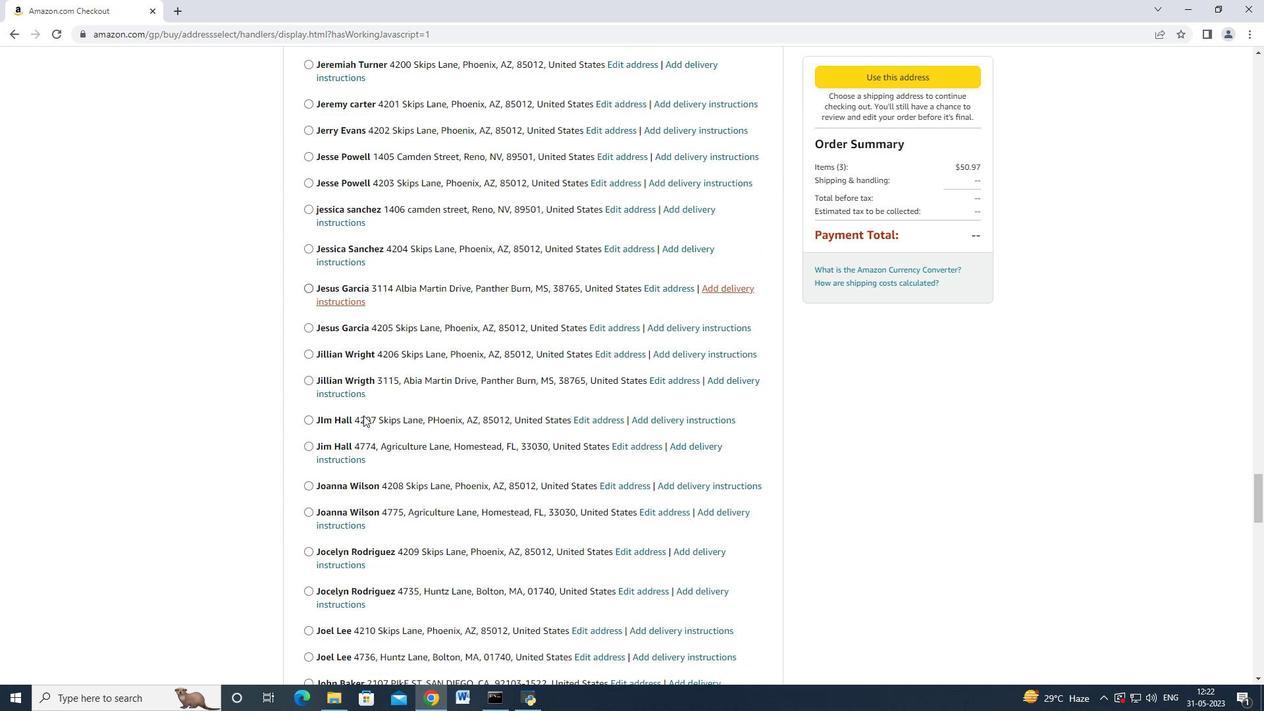 
Action: Mouse scrolled (363, 414) with delta (0, -1)
Screenshot: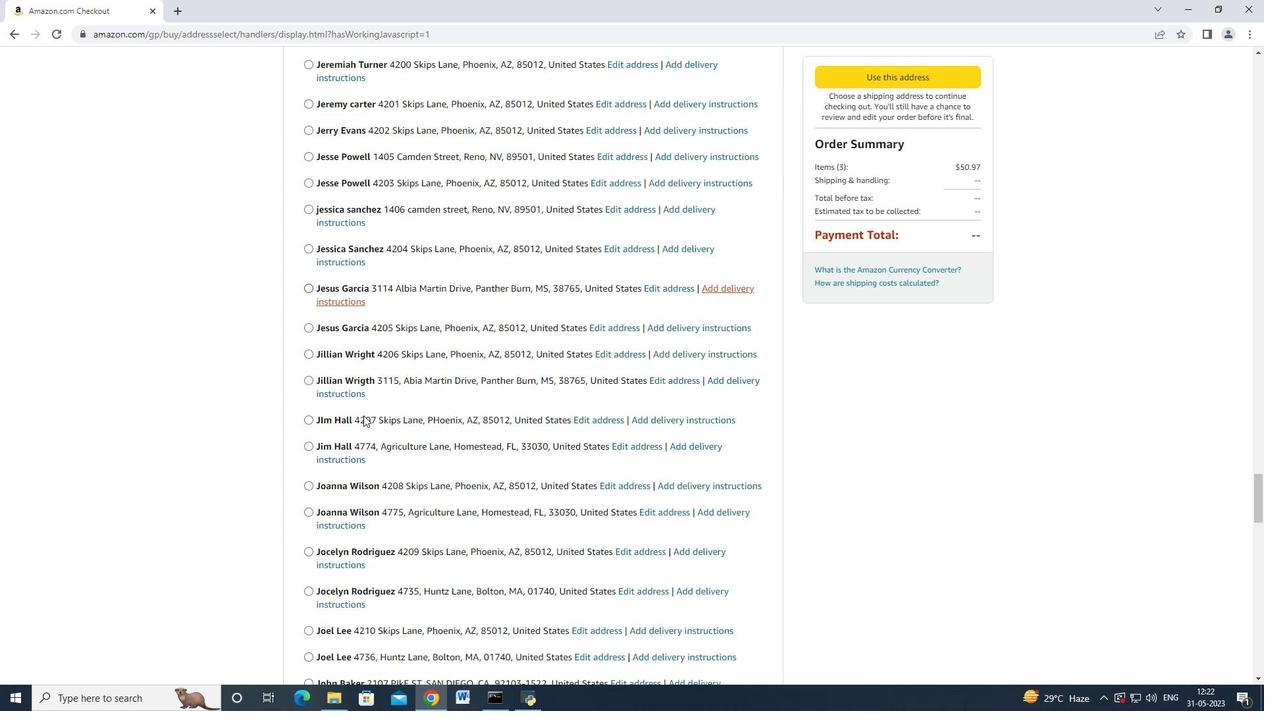 
Action: Mouse scrolled (363, 414) with delta (0, 0)
Screenshot: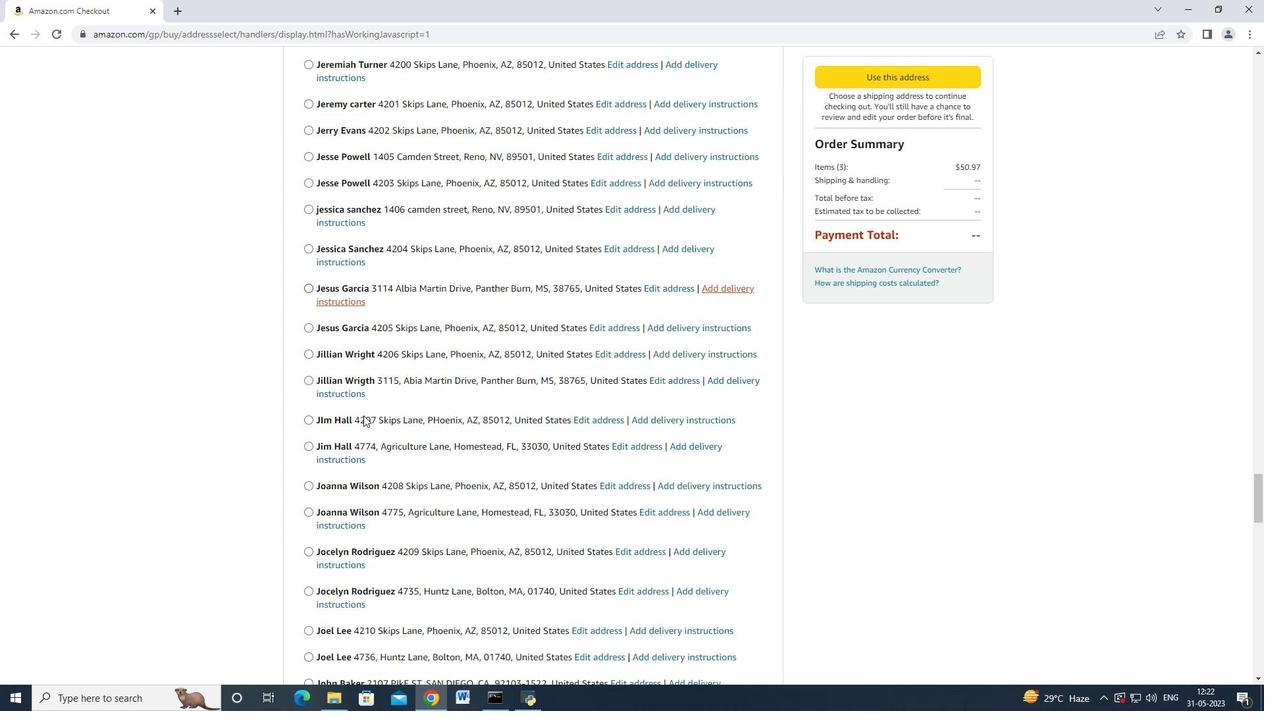 
Action: Mouse moved to (364, 413)
Screenshot: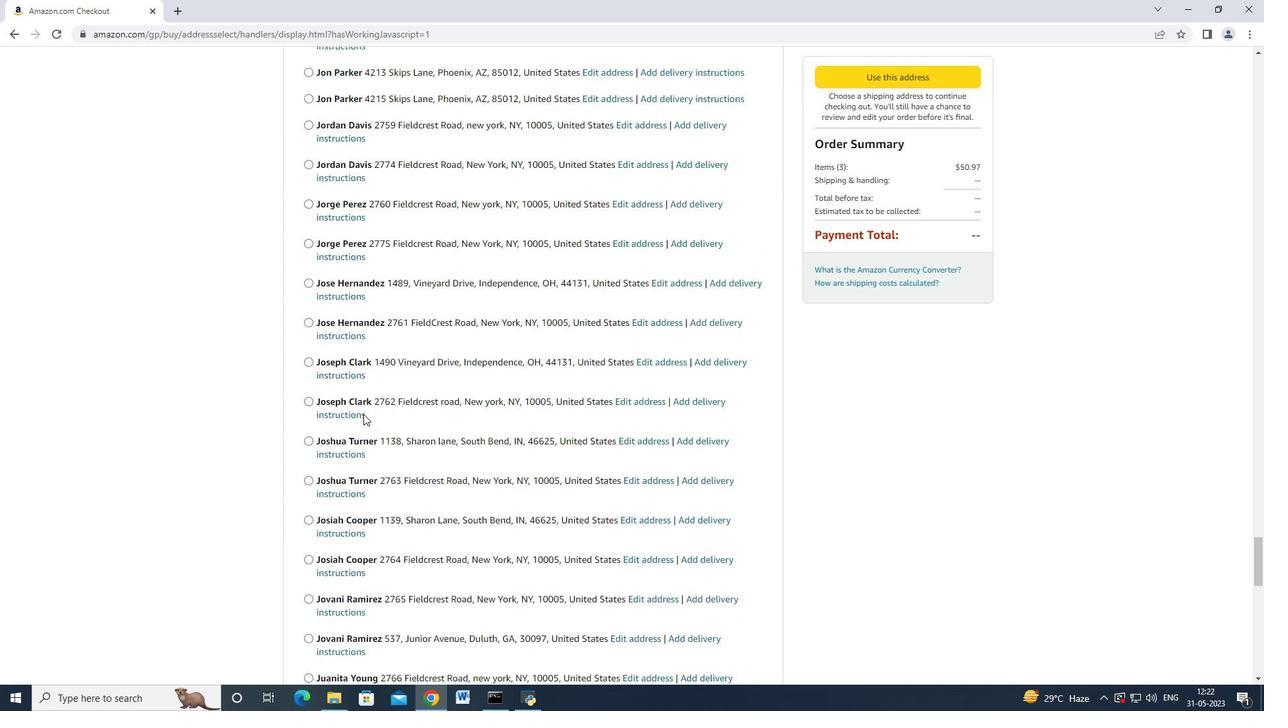 
Action: Mouse scrolled (364, 412) with delta (0, 0)
Screenshot: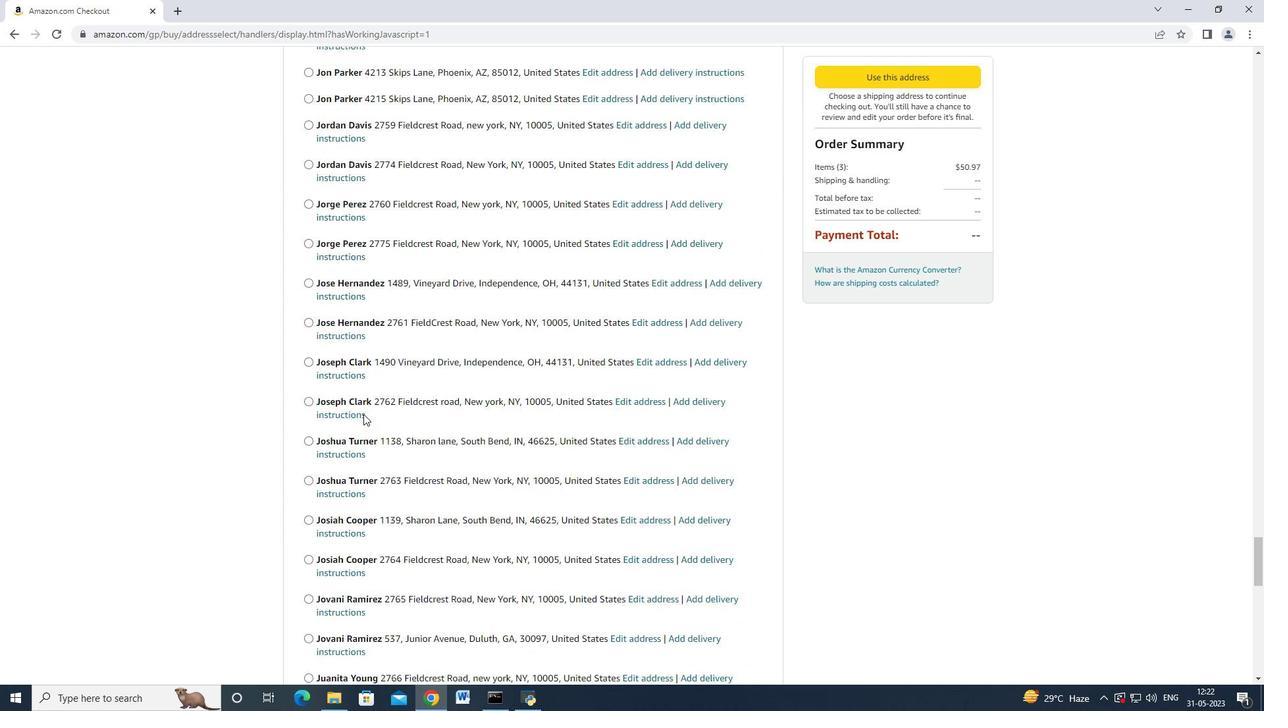 
Action: Mouse moved to (364, 413)
Screenshot: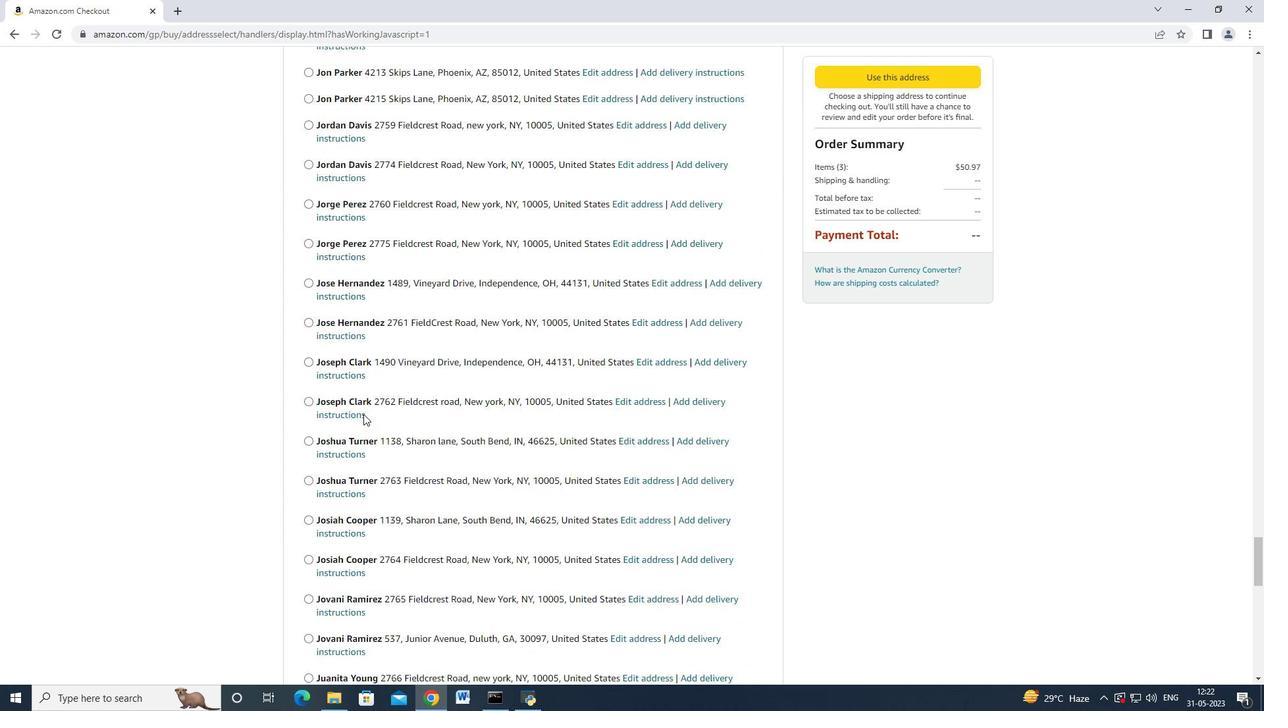 
Action: Mouse scrolled (364, 412) with delta (0, 0)
Screenshot: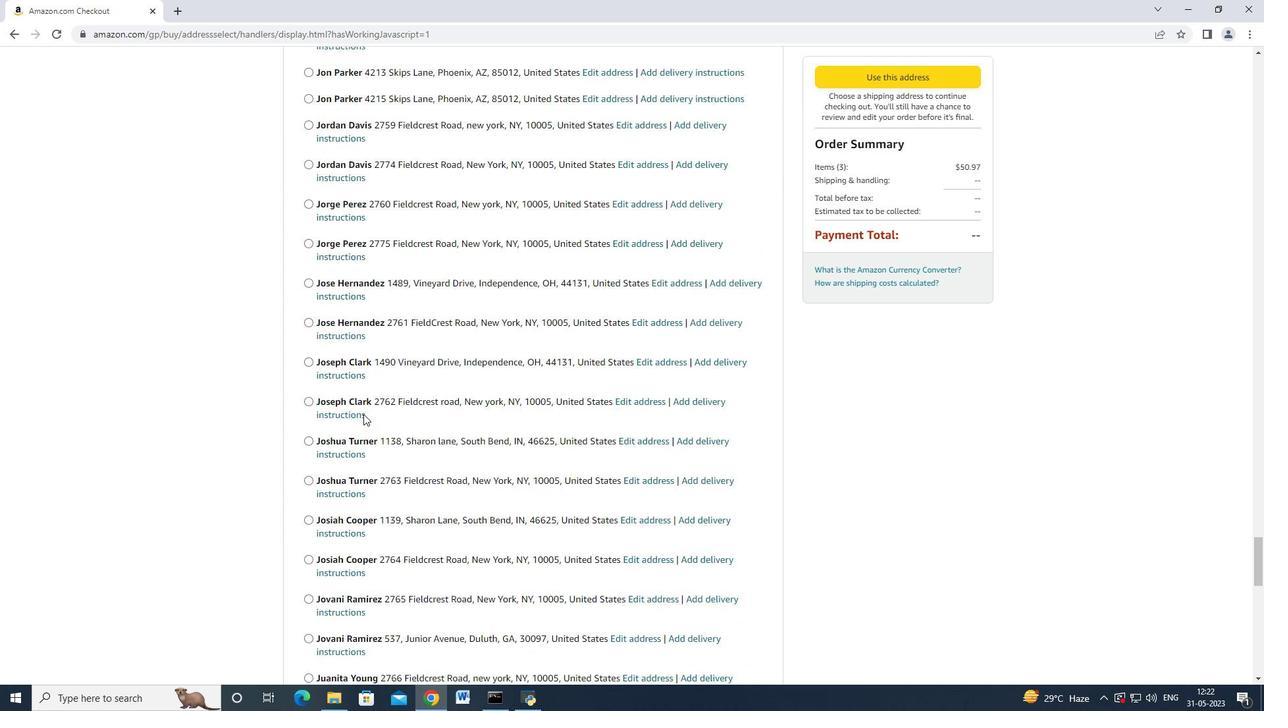 
Action: Mouse scrolled (364, 412) with delta (0, 0)
Screenshot: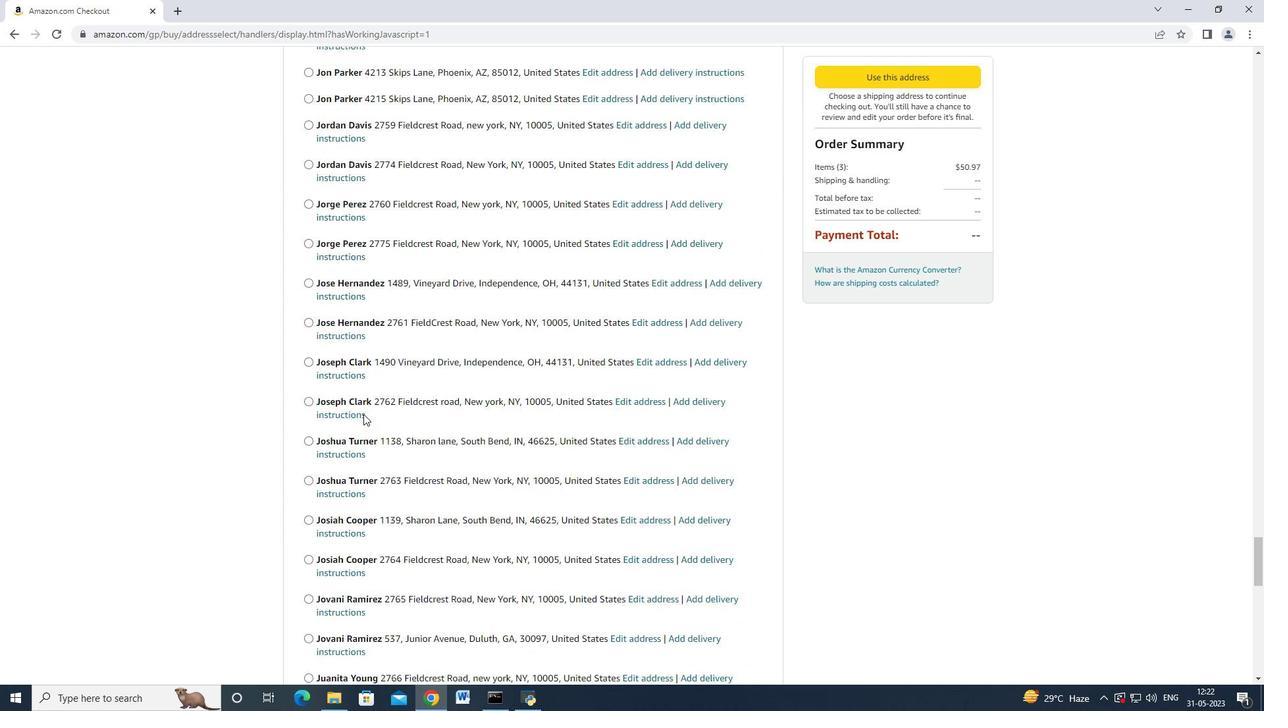 
Action: Mouse moved to (364, 414)
Screenshot: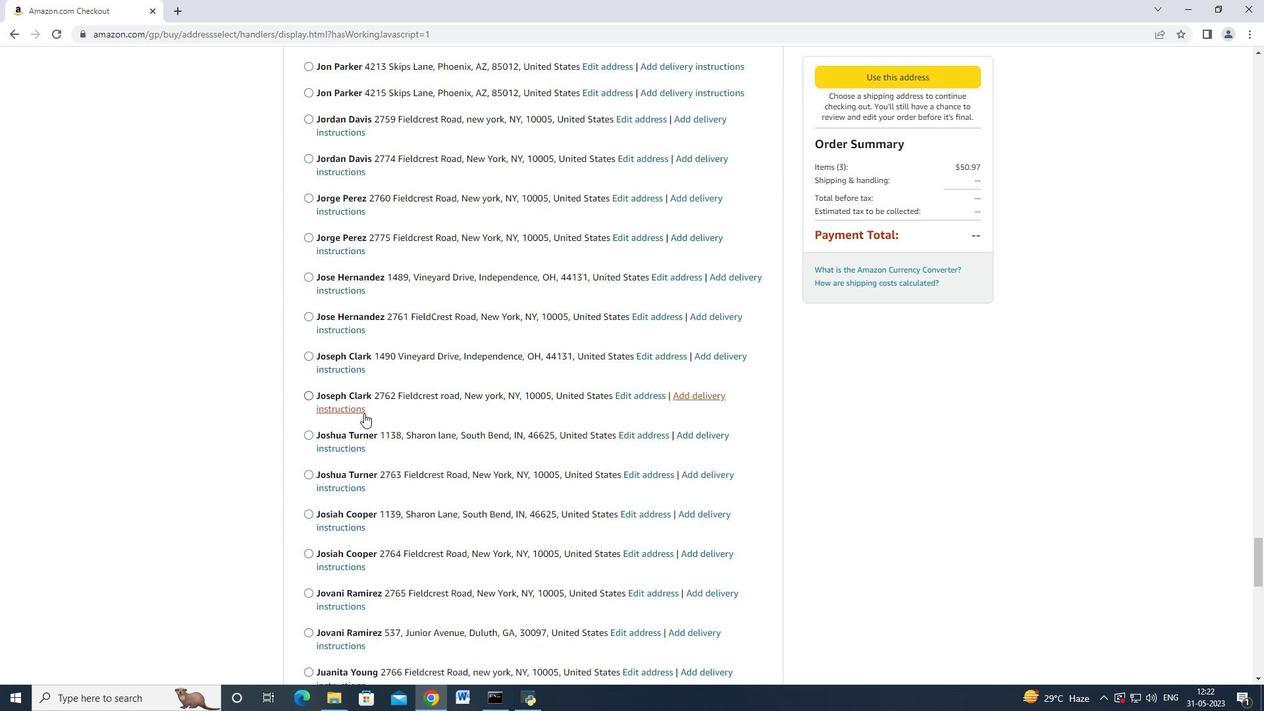 
Action: Mouse scrolled (364, 412) with delta (0, -1)
Screenshot: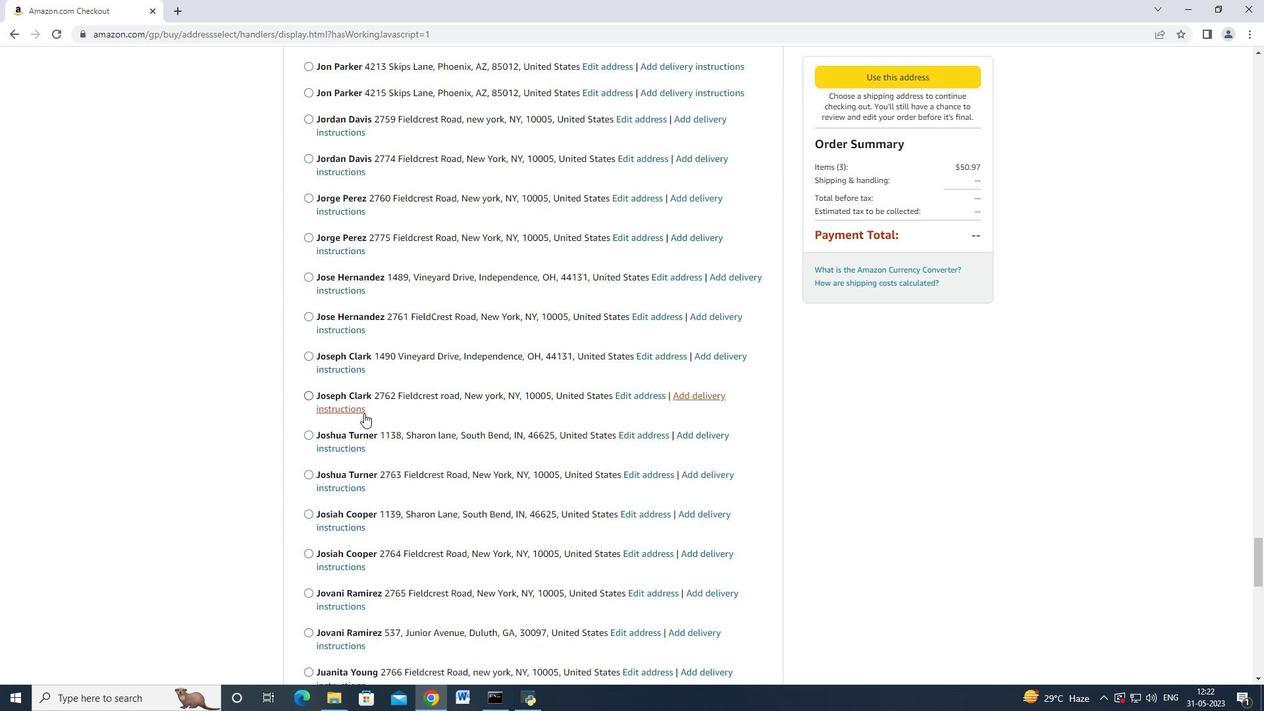 
Action: Mouse scrolled (364, 413) with delta (0, 0)
Screenshot: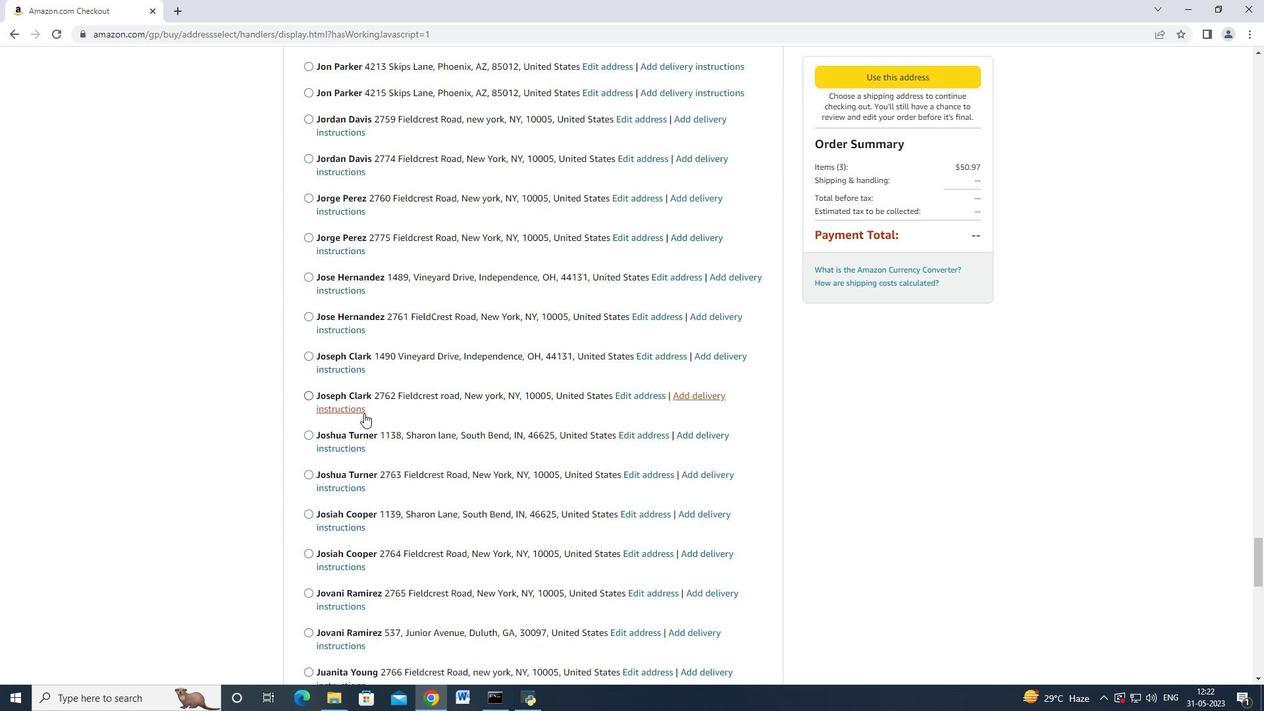 
Action: Mouse scrolled (364, 413) with delta (0, 0)
Screenshot: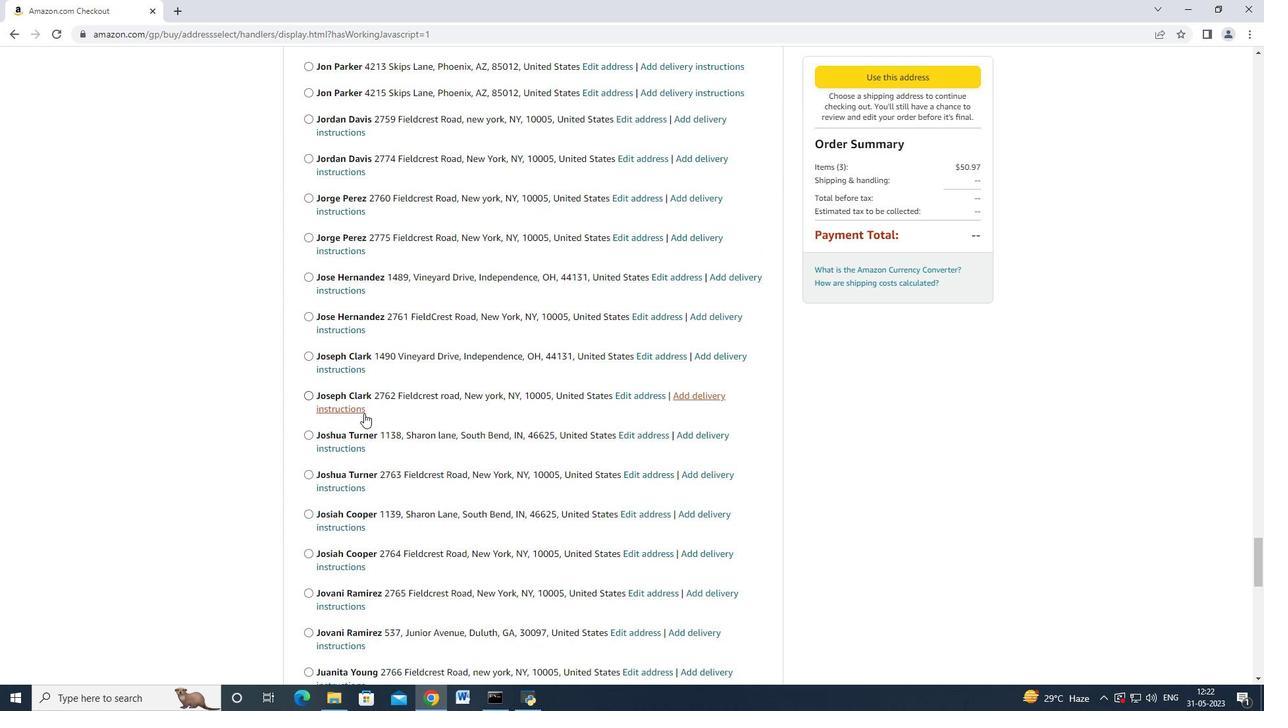 
Action: Mouse moved to (364, 413)
Screenshot: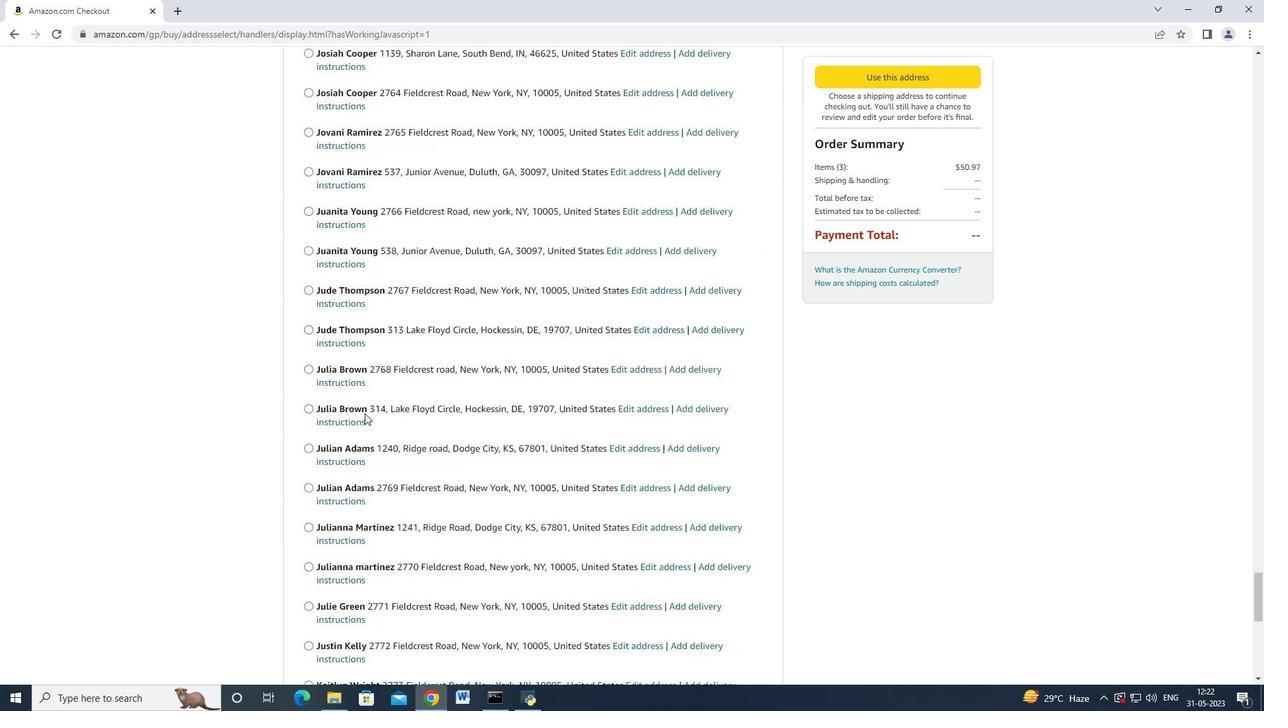 
Action: Mouse scrolled (364, 412) with delta (0, 0)
Screenshot: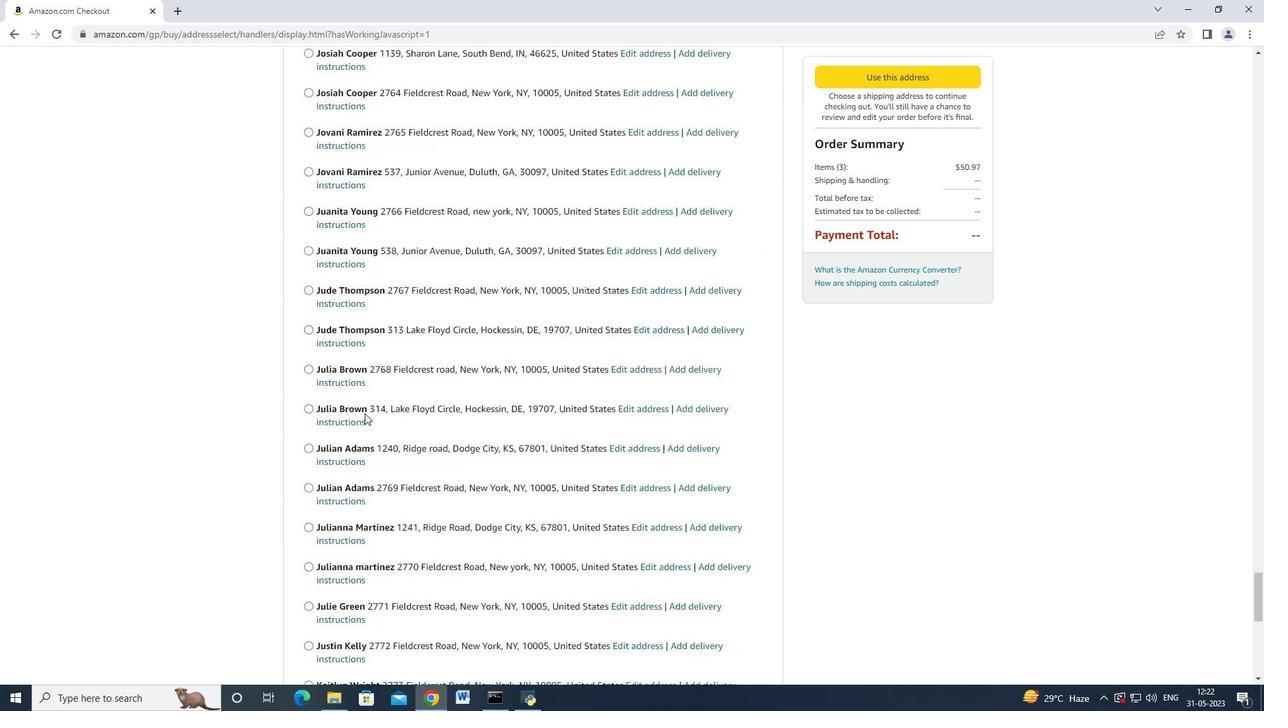 
Action: Mouse scrolled (364, 412) with delta (0, 0)
Screenshot: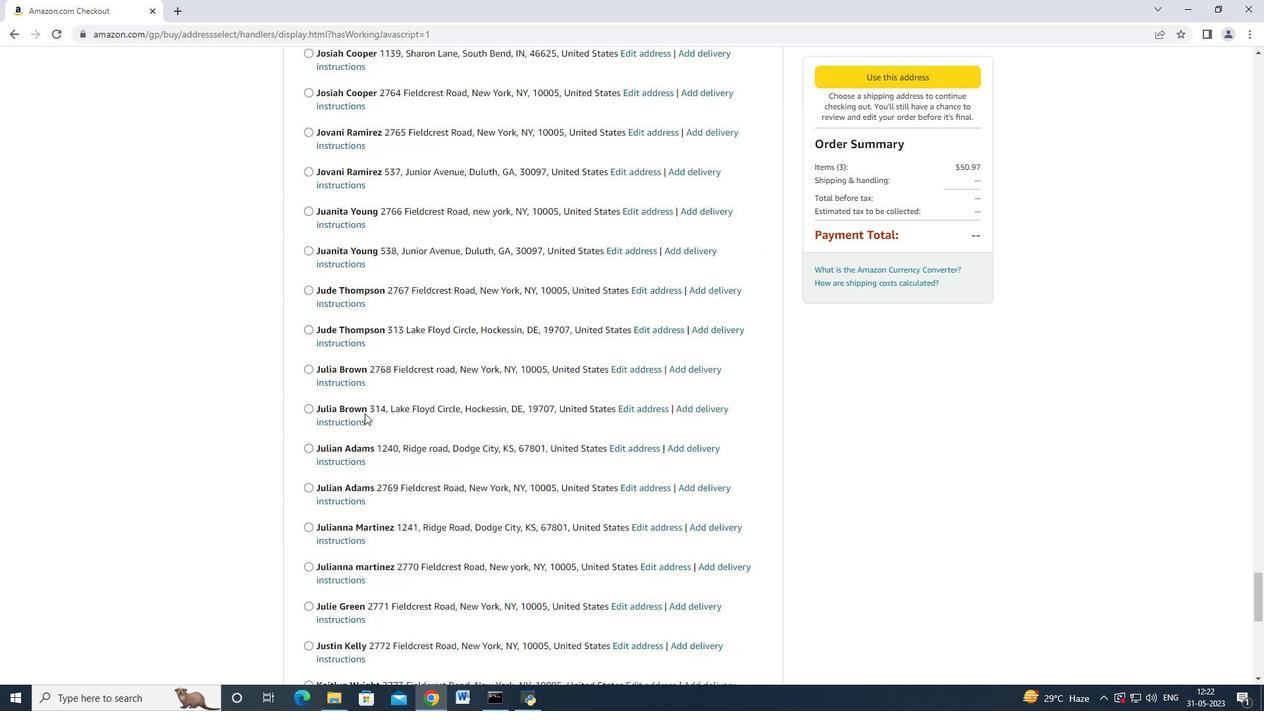 
Action: Mouse scrolled (364, 412) with delta (0, 0)
Screenshot: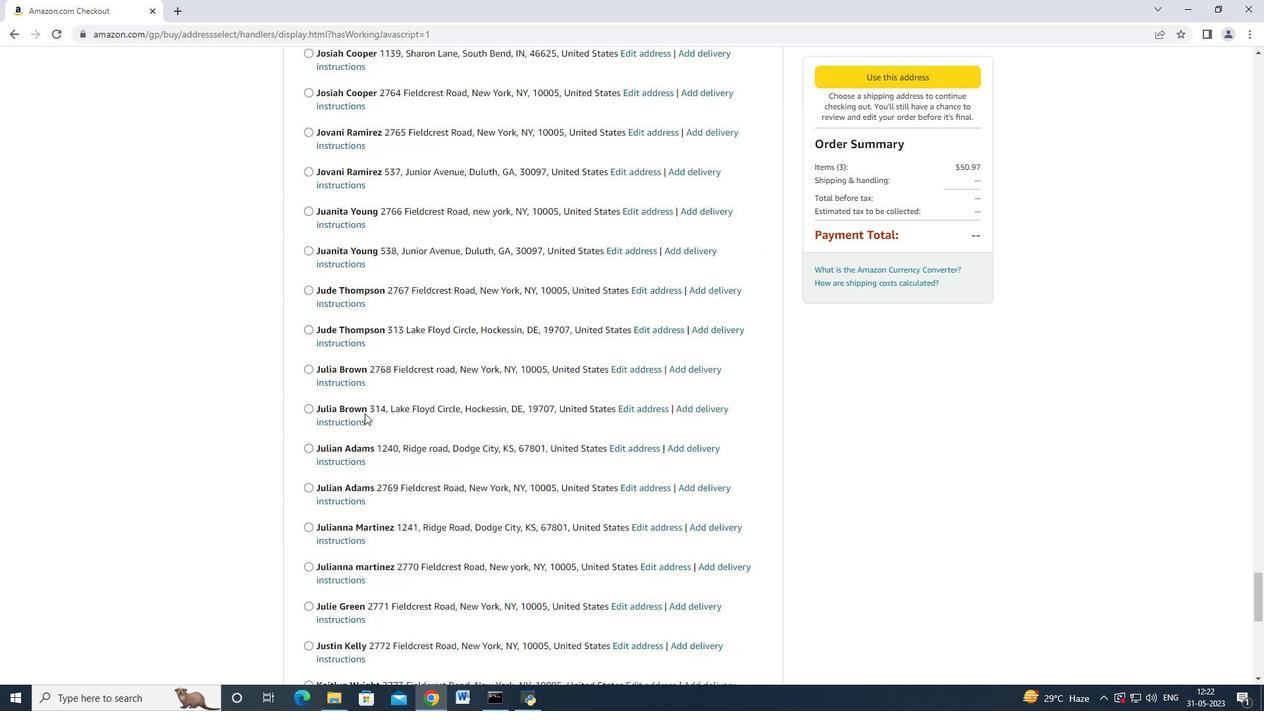 
Action: Mouse scrolled (364, 412) with delta (0, 0)
Screenshot: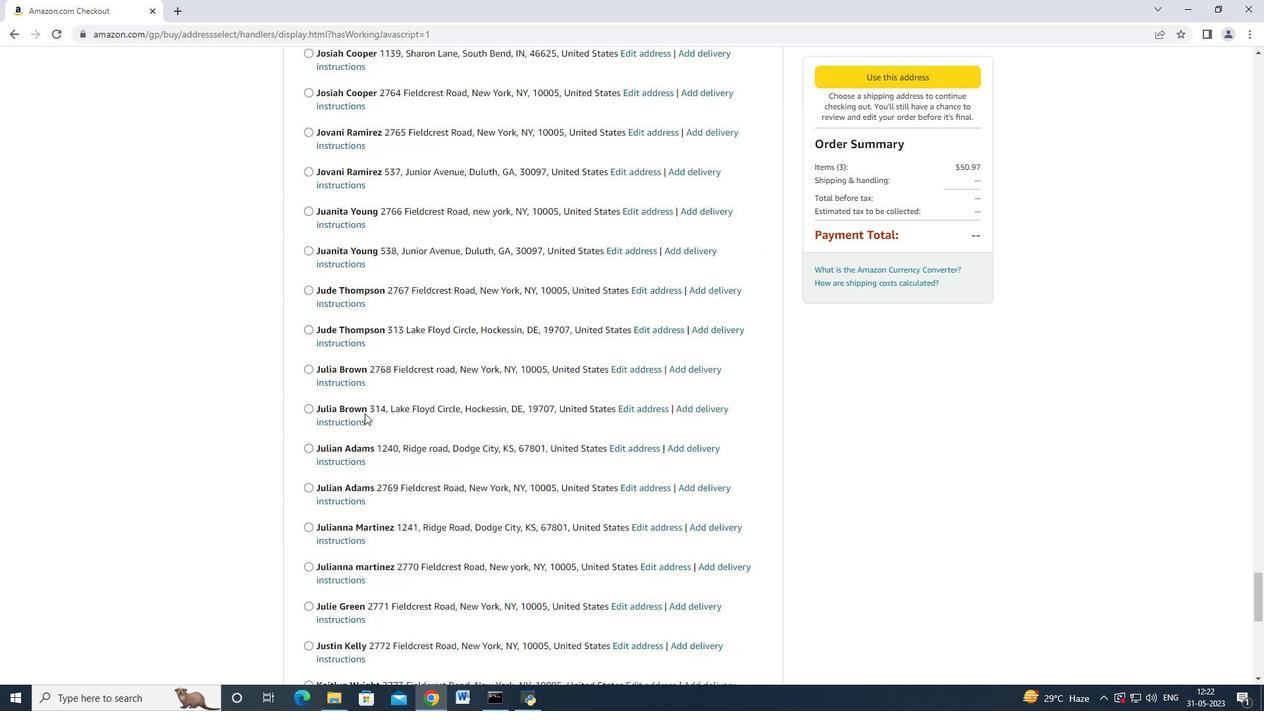 
Action: Mouse scrolled (364, 412) with delta (0, 0)
Screenshot: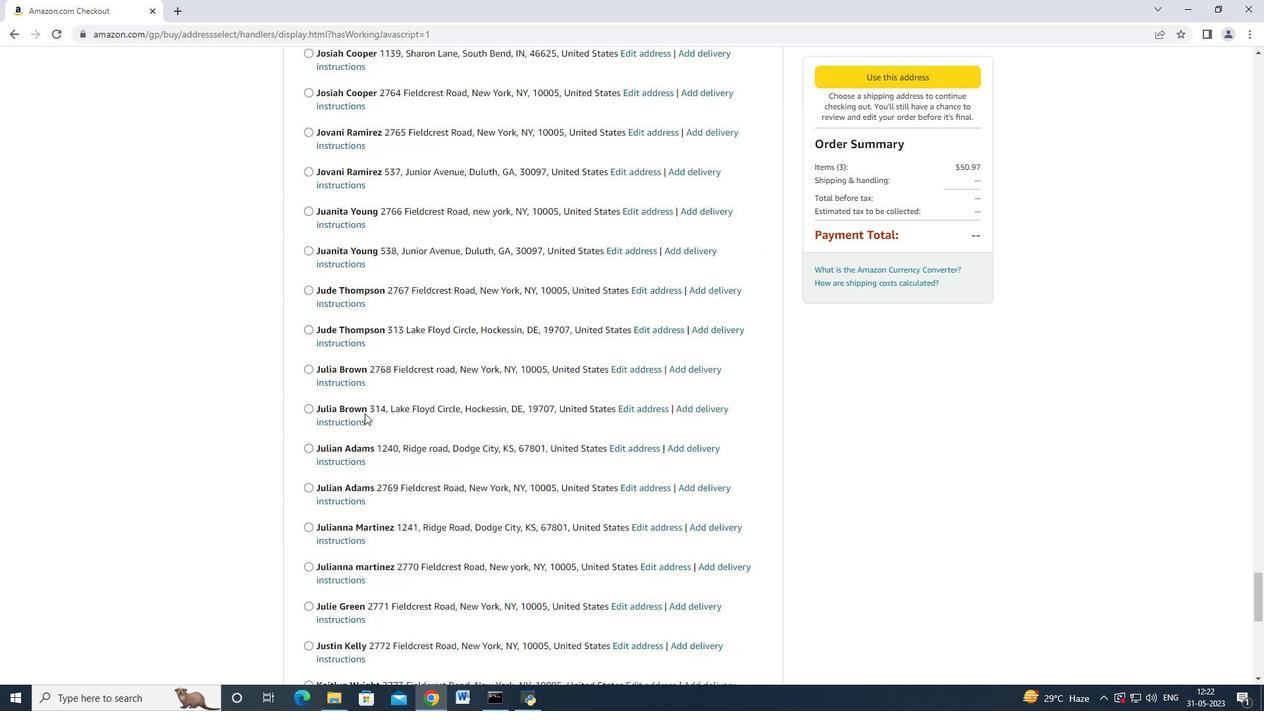 
Action: Mouse scrolled (364, 412) with delta (0, 0)
Screenshot: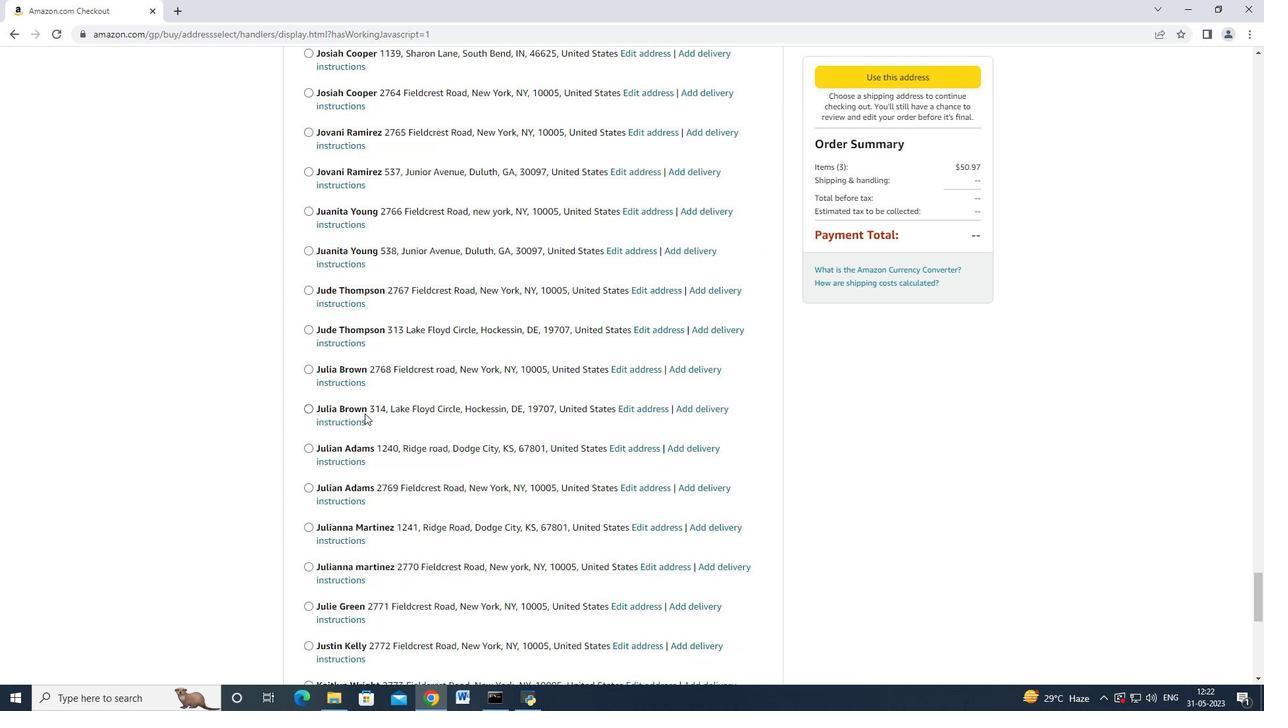
Action: Mouse scrolled (364, 412) with delta (0, 0)
Screenshot: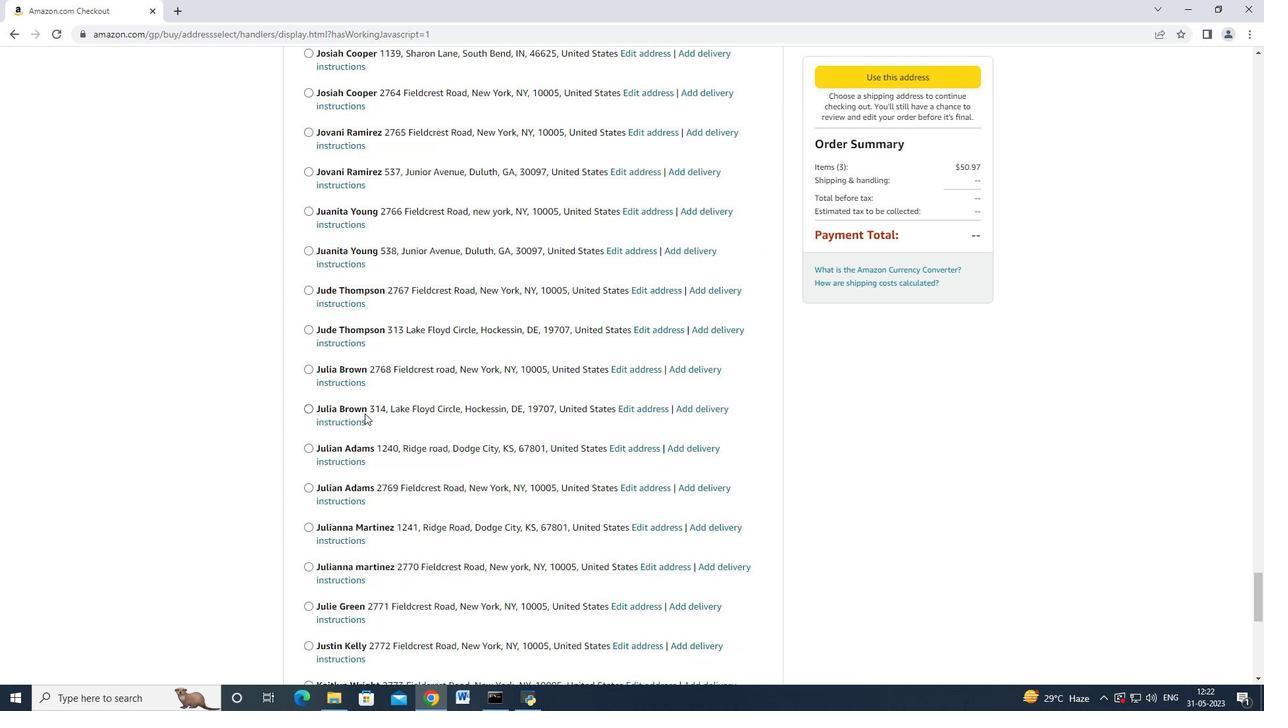 
Action: Mouse moved to (364, 413)
Screenshot: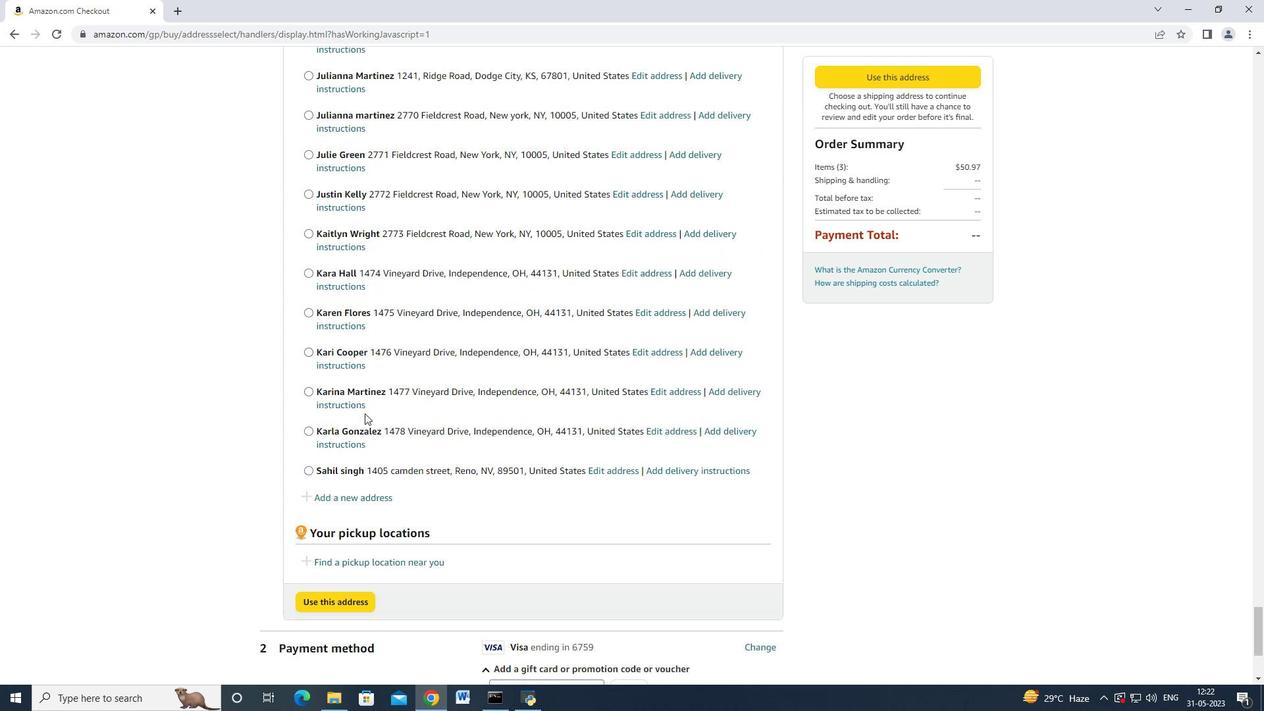 
Action: Mouse scrolled (364, 412) with delta (0, 0)
